 Task: Create reports for performance metrics object.
Action: Mouse moved to (20, 93)
Screenshot: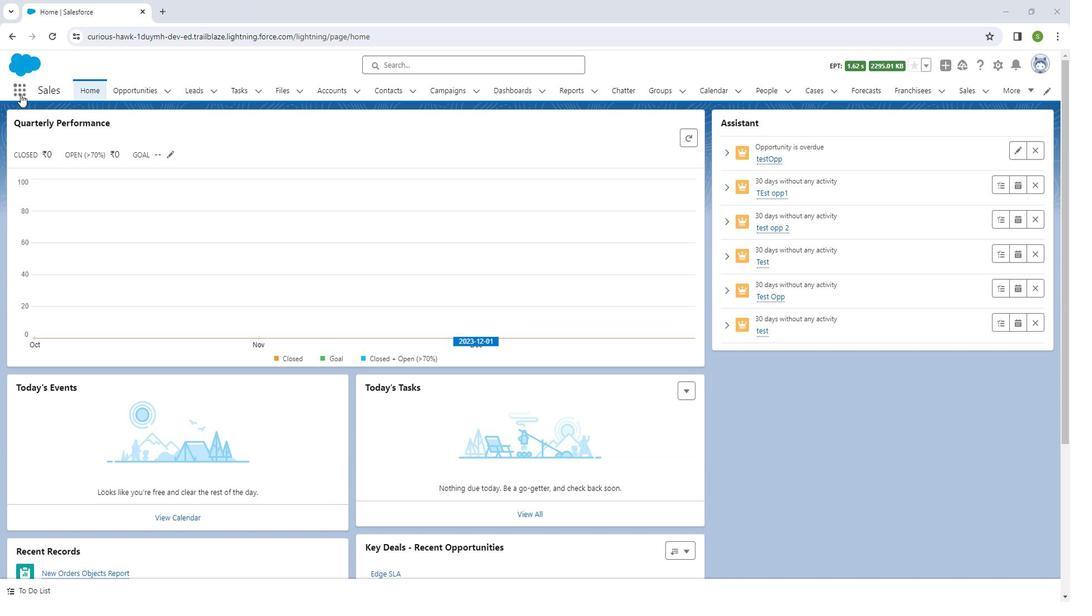 
Action: Mouse pressed left at (20, 93)
Screenshot: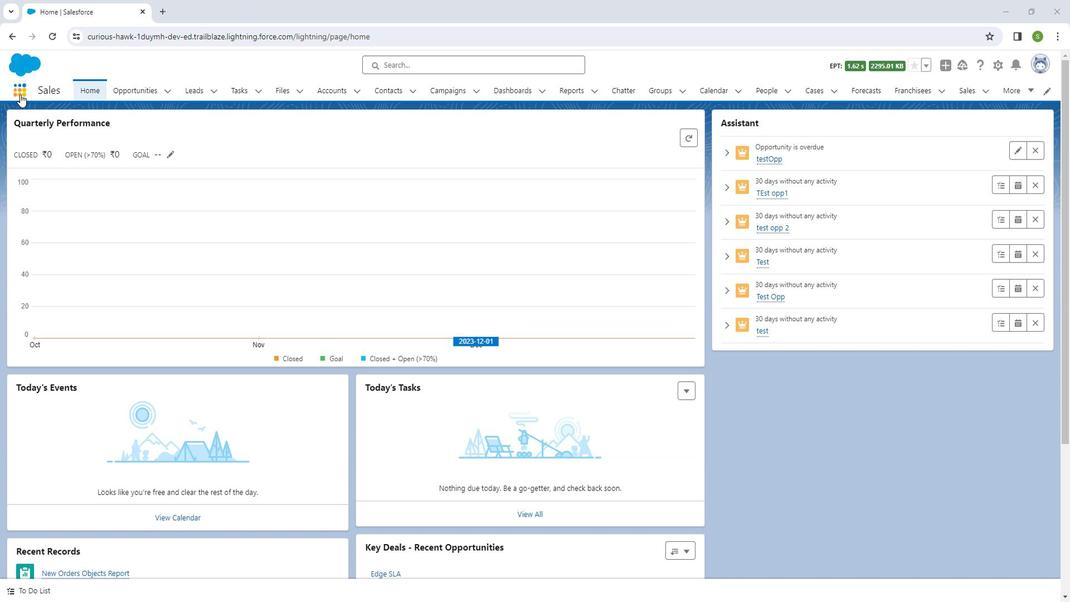 
Action: Mouse moved to (34, 290)
Screenshot: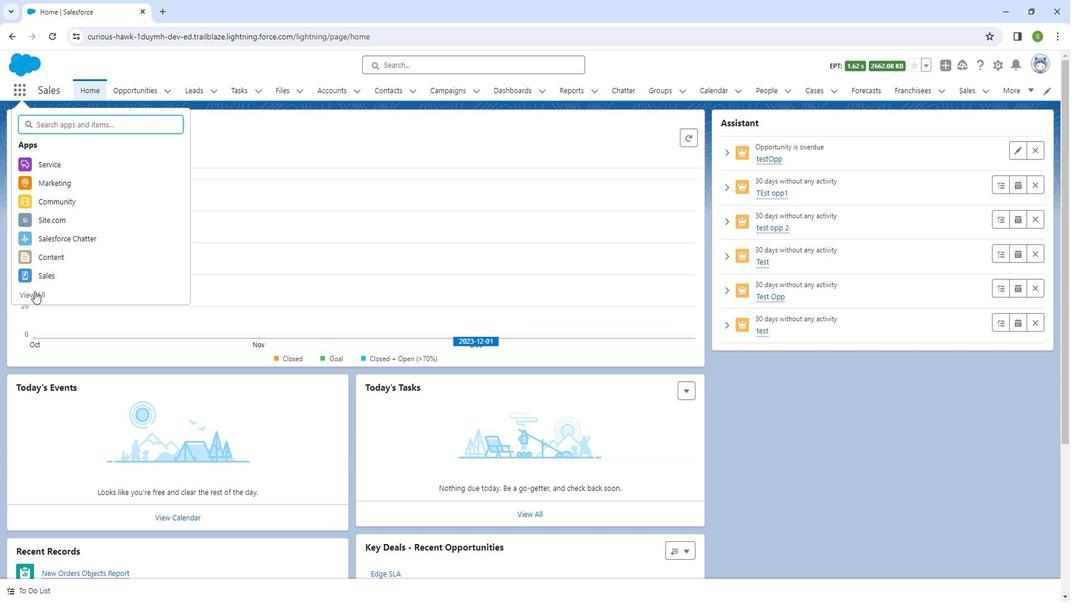 
Action: Mouse pressed left at (34, 290)
Screenshot: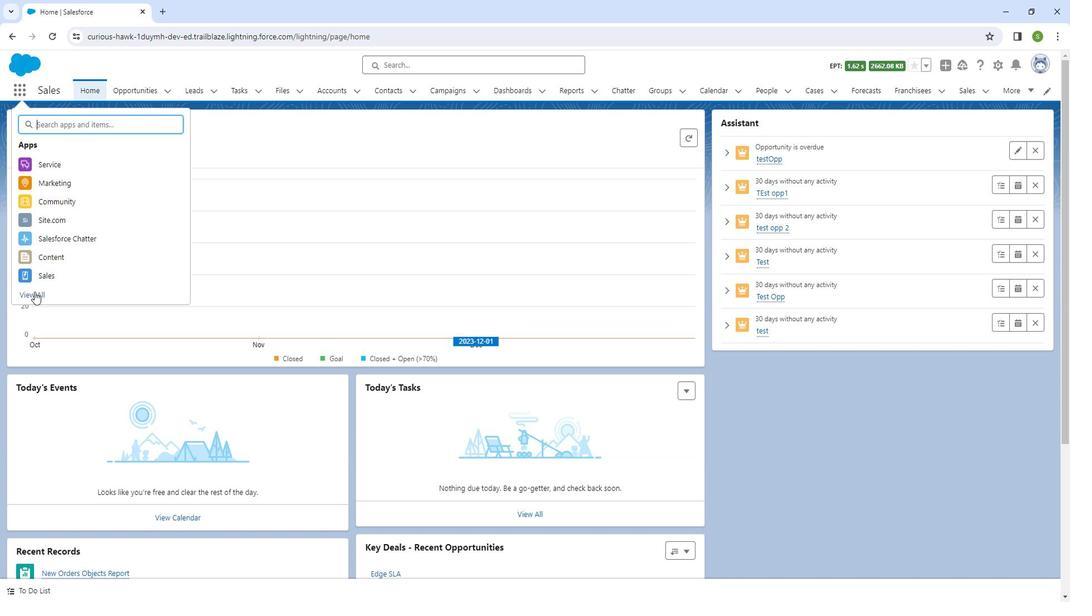 
Action: Mouse moved to (148, 471)
Screenshot: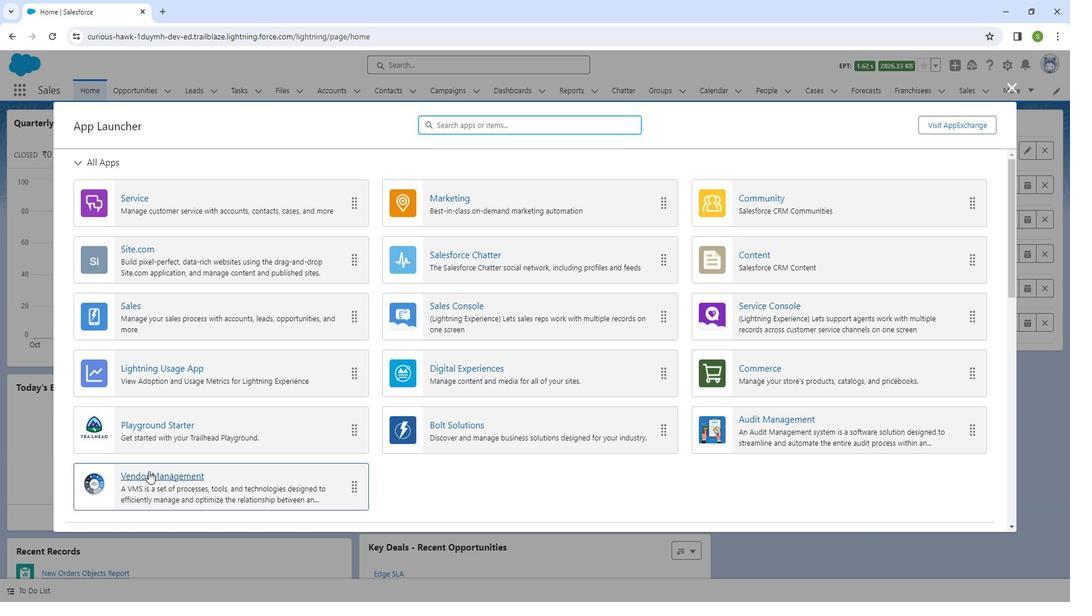 
Action: Mouse pressed left at (148, 471)
Screenshot: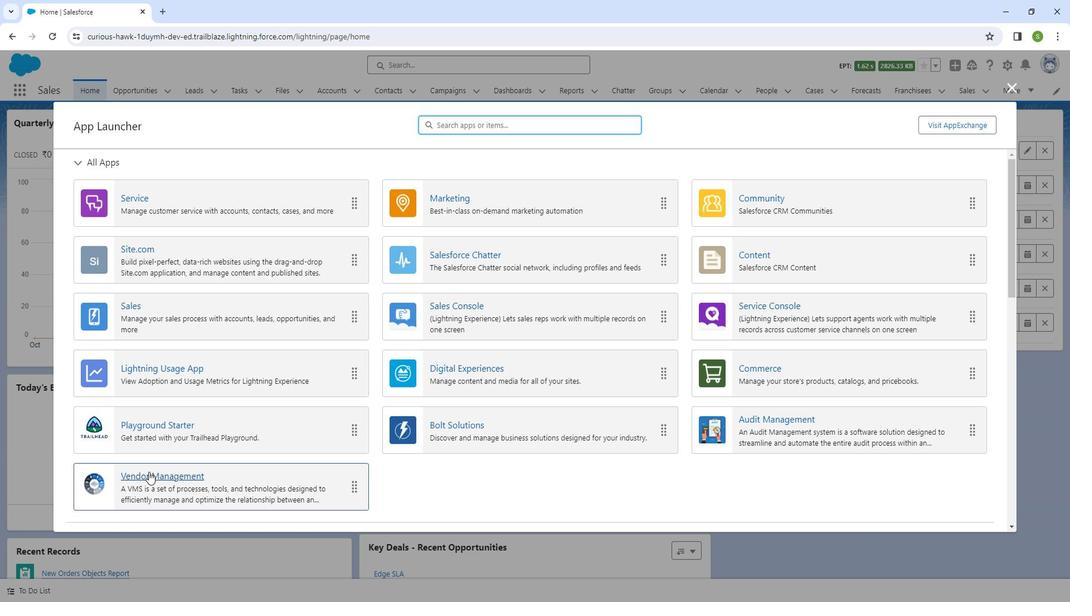 
Action: Mouse moved to (580, 89)
Screenshot: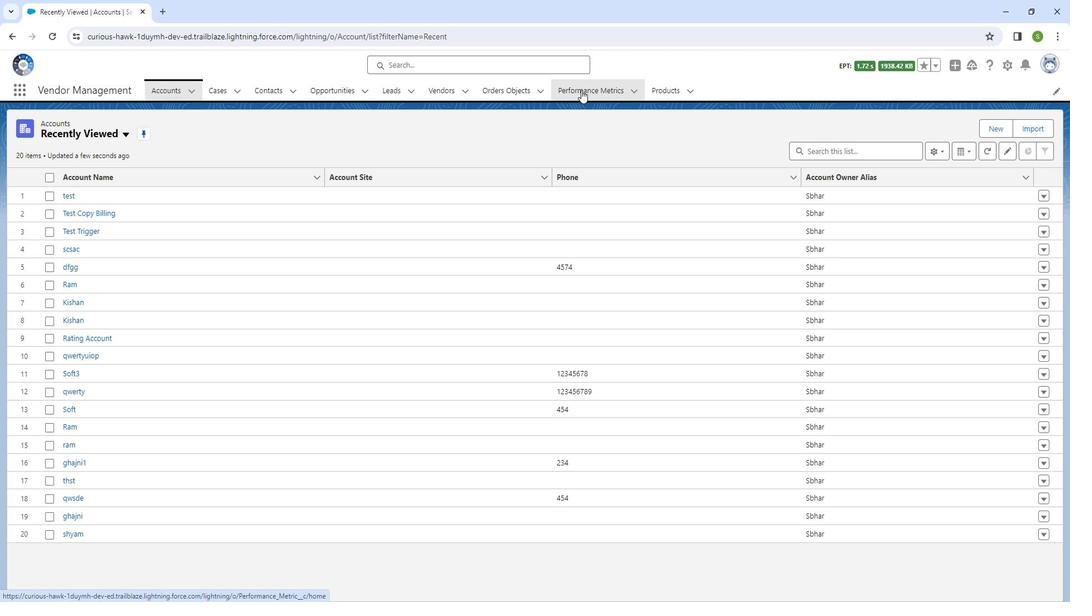 
Action: Mouse pressed left at (580, 89)
Screenshot: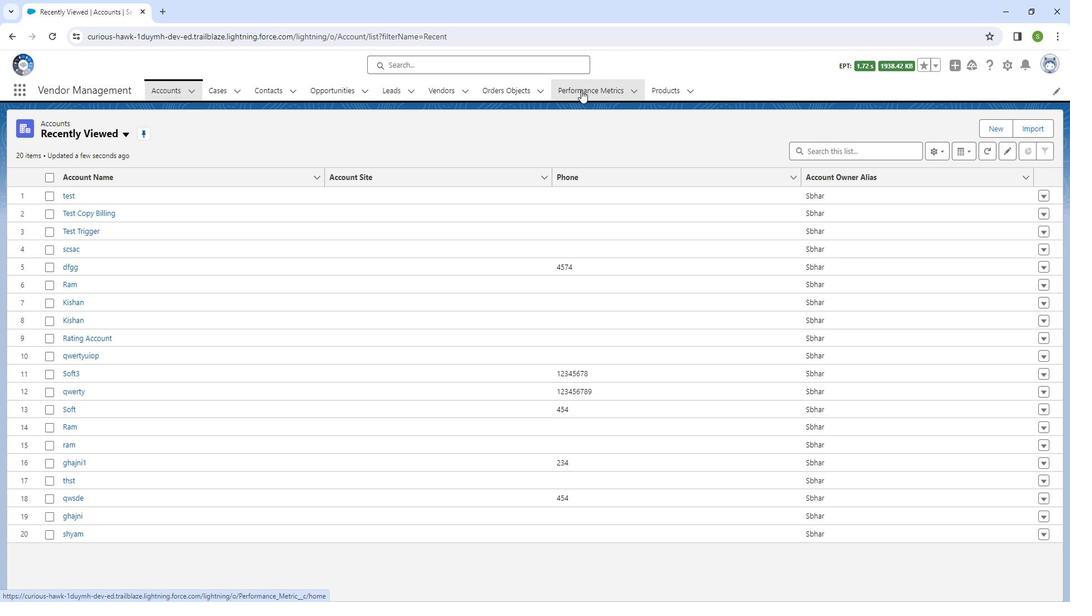 
Action: Mouse moved to (953, 129)
Screenshot: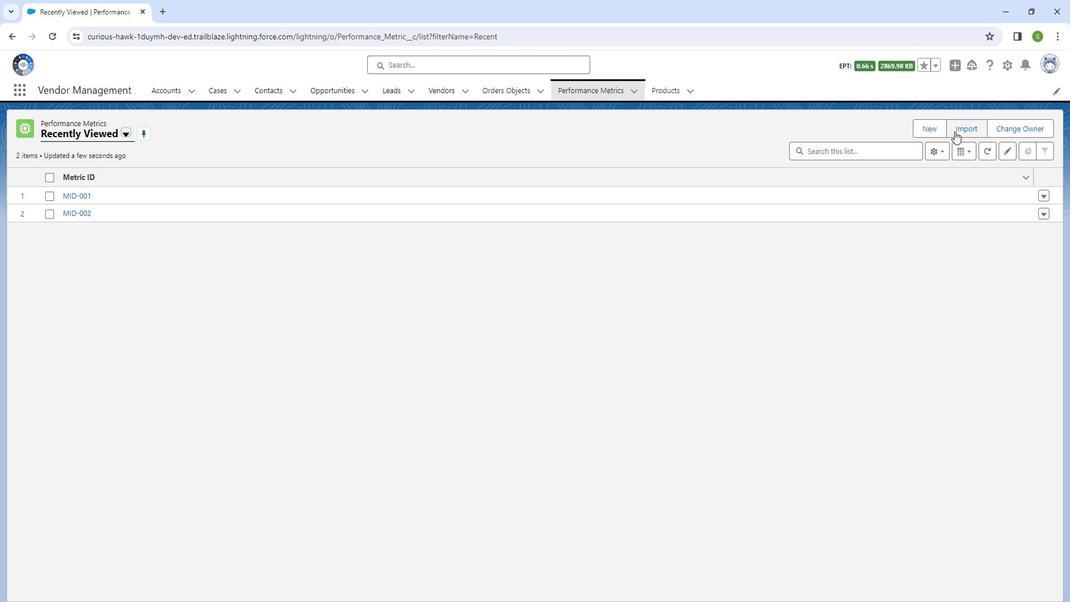 
Action: Mouse pressed left at (953, 129)
Screenshot: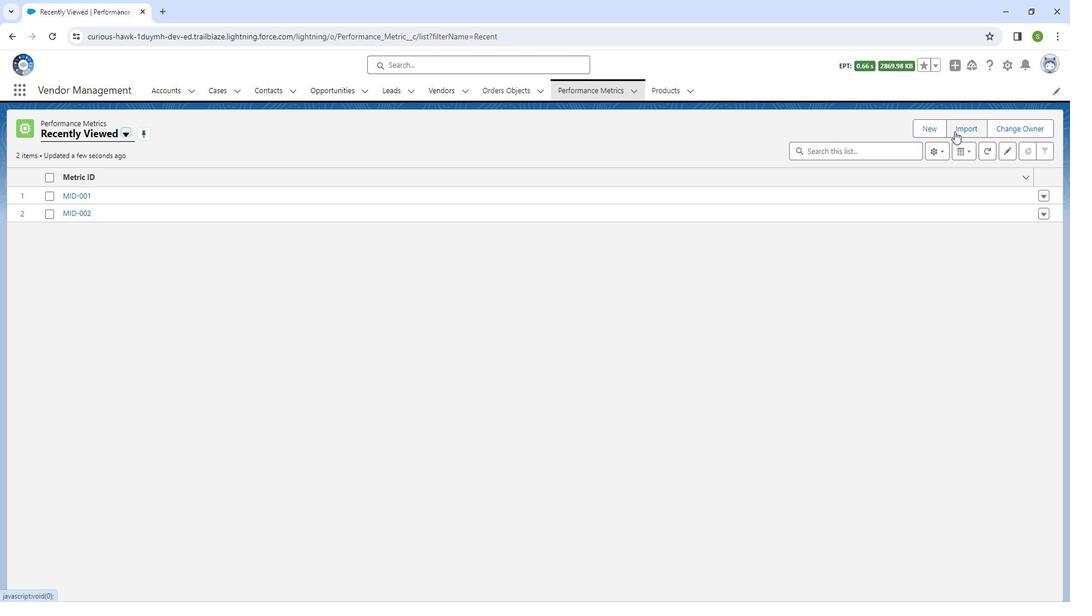 
Action: Mouse moved to (259, 311)
Screenshot: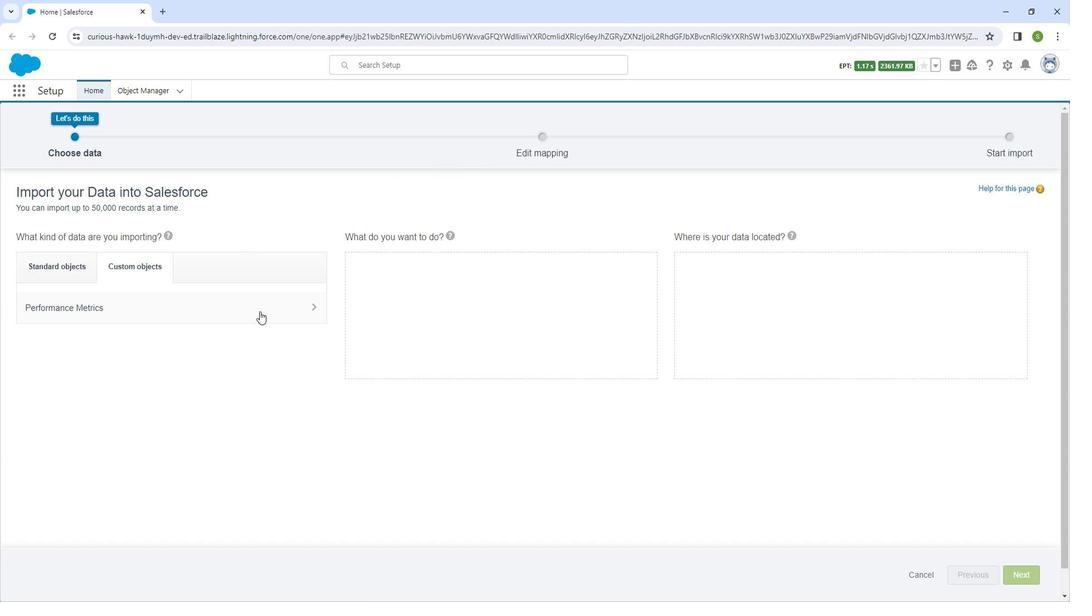 
Action: Mouse pressed left at (259, 311)
Screenshot: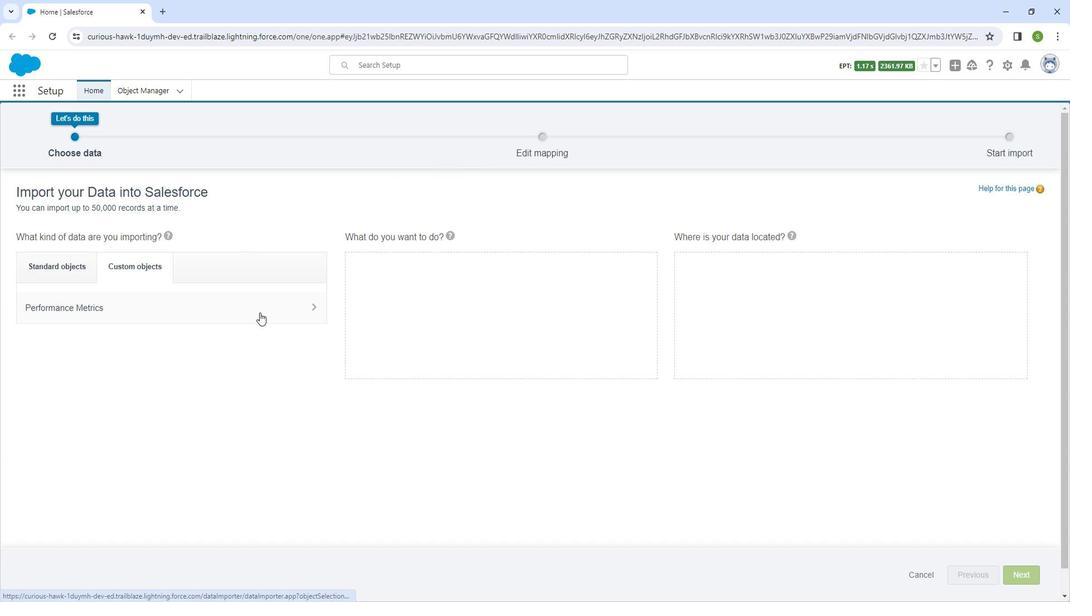 
Action: Mouse moved to (367, 267)
Screenshot: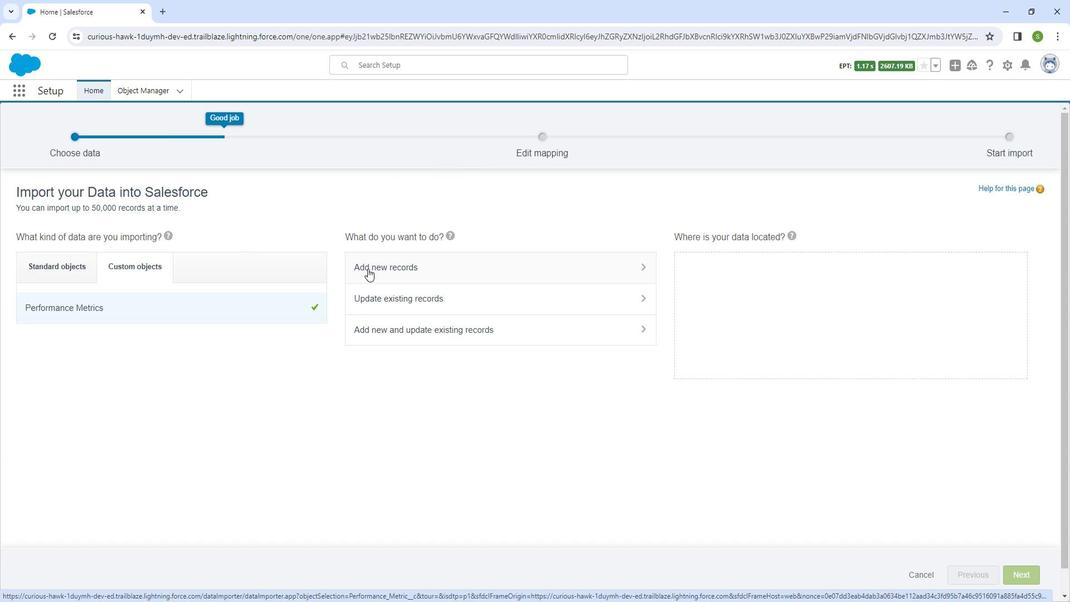 
Action: Mouse pressed left at (367, 267)
Screenshot: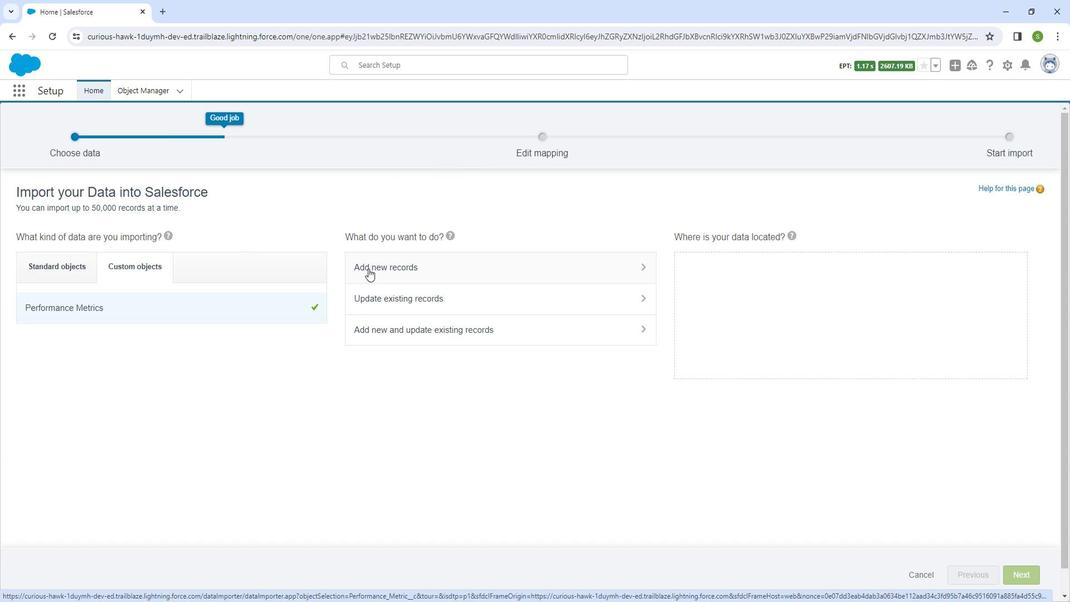 
Action: Mouse moved to (705, 306)
Screenshot: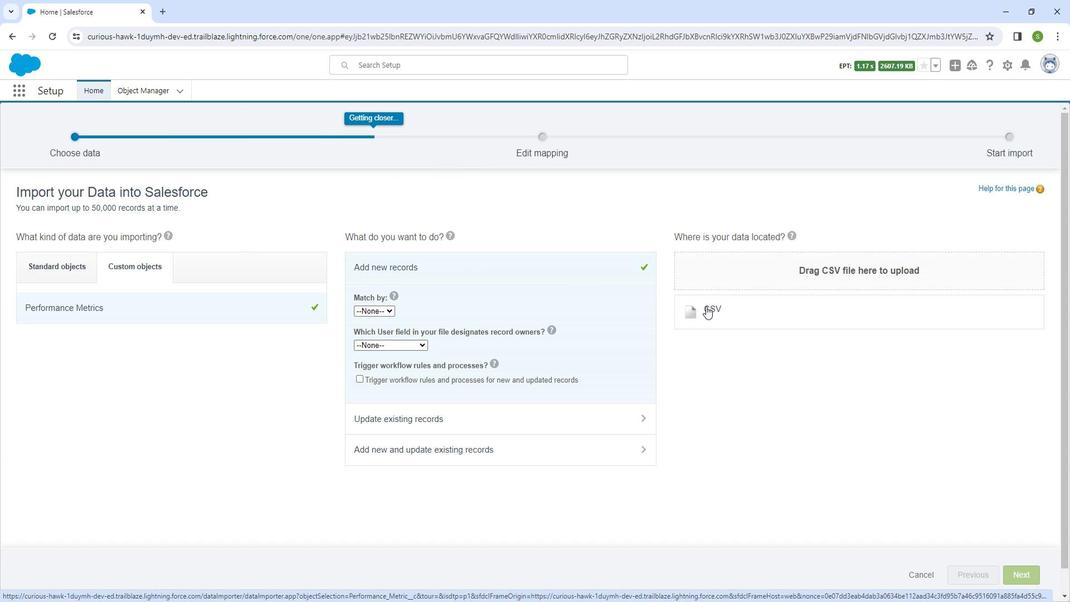 
Action: Mouse pressed left at (705, 306)
Screenshot: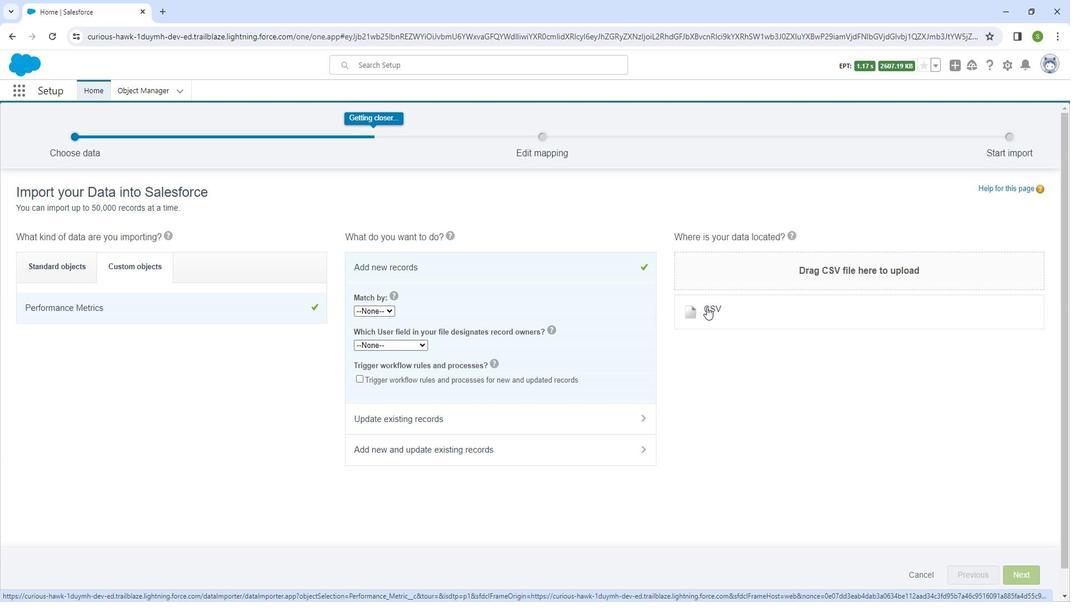 
Action: Mouse moved to (719, 339)
Screenshot: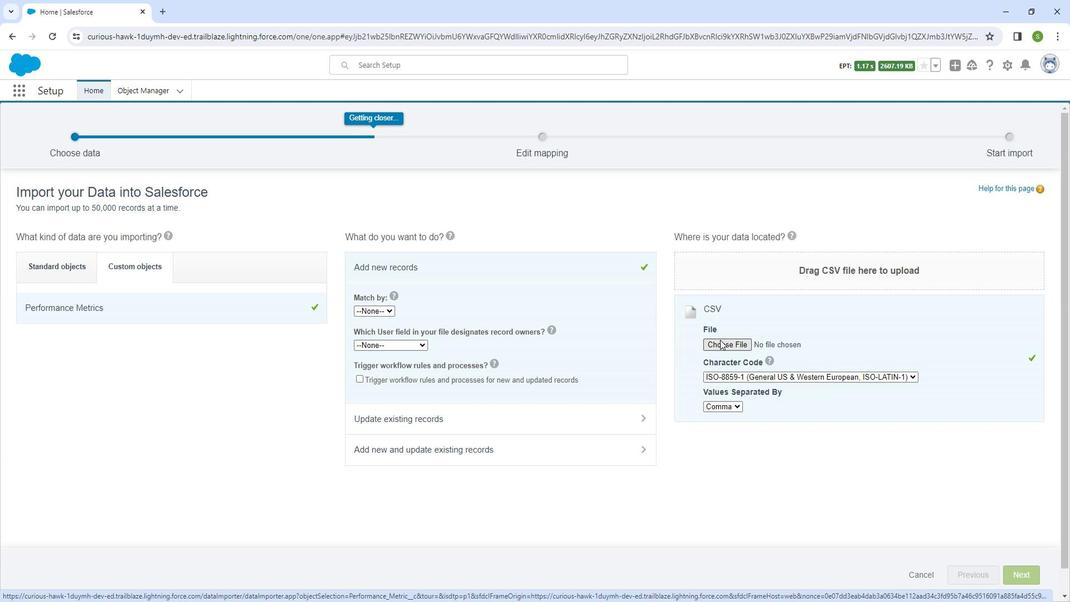 
Action: Mouse pressed left at (719, 339)
Screenshot: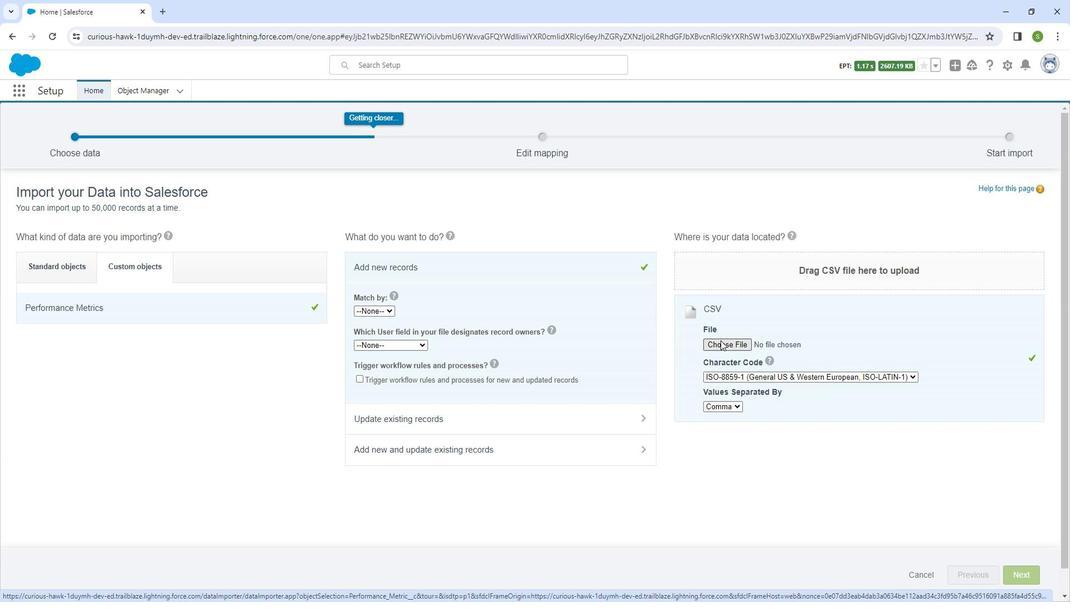 
Action: Mouse moved to (191, 102)
Screenshot: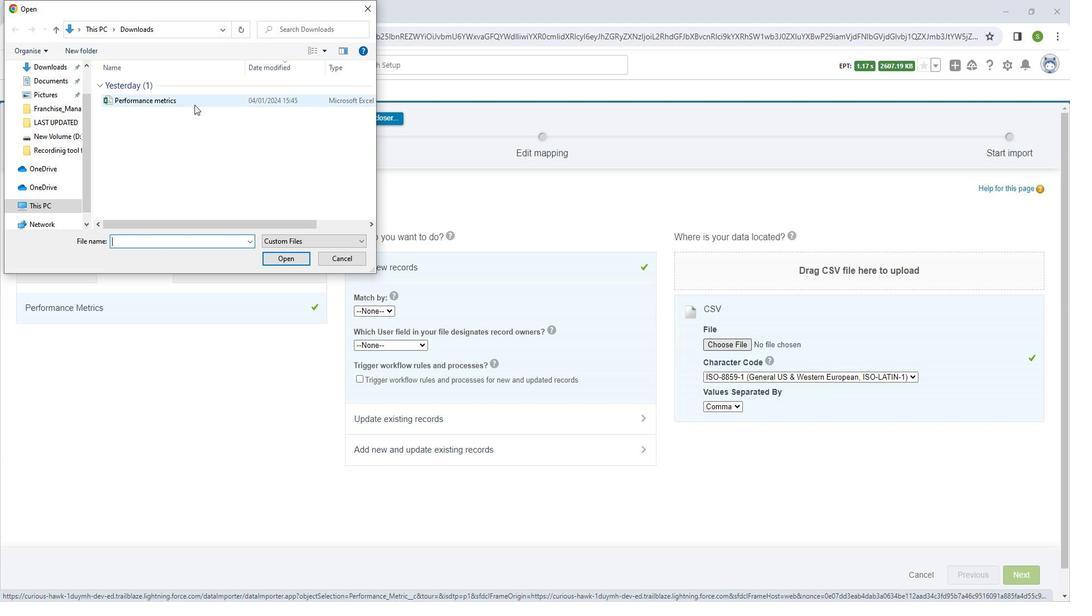 
Action: Mouse pressed left at (191, 102)
Screenshot: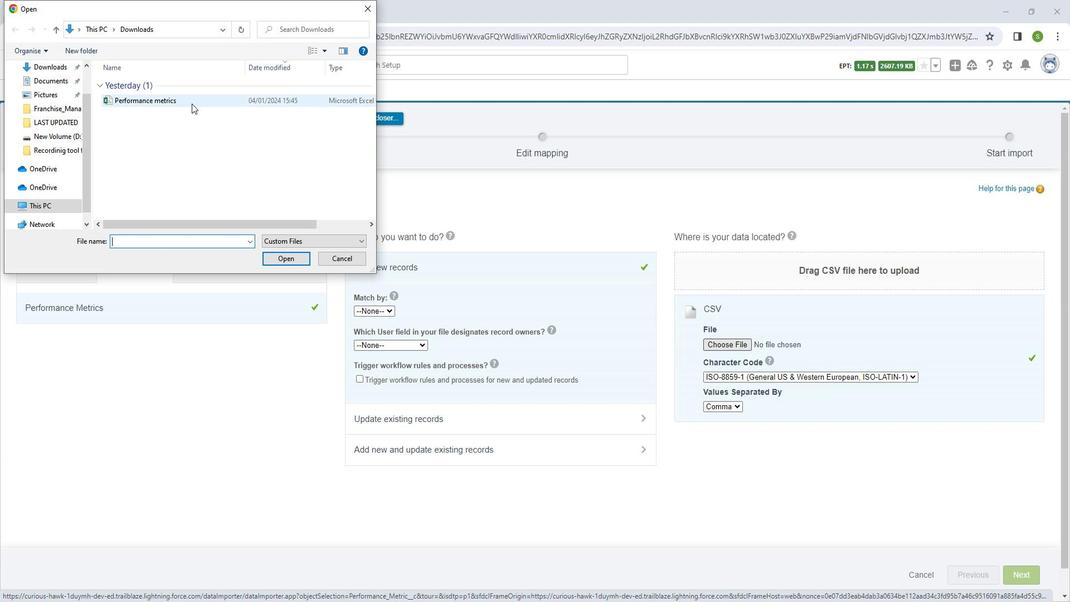 
Action: Mouse moved to (282, 259)
Screenshot: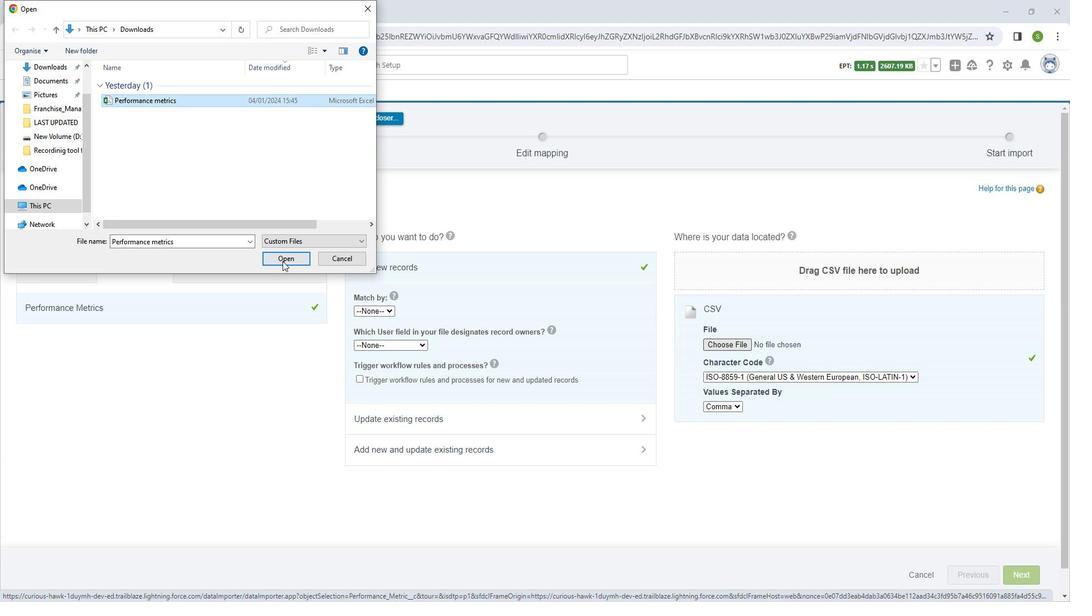 
Action: Mouse pressed left at (282, 259)
Screenshot: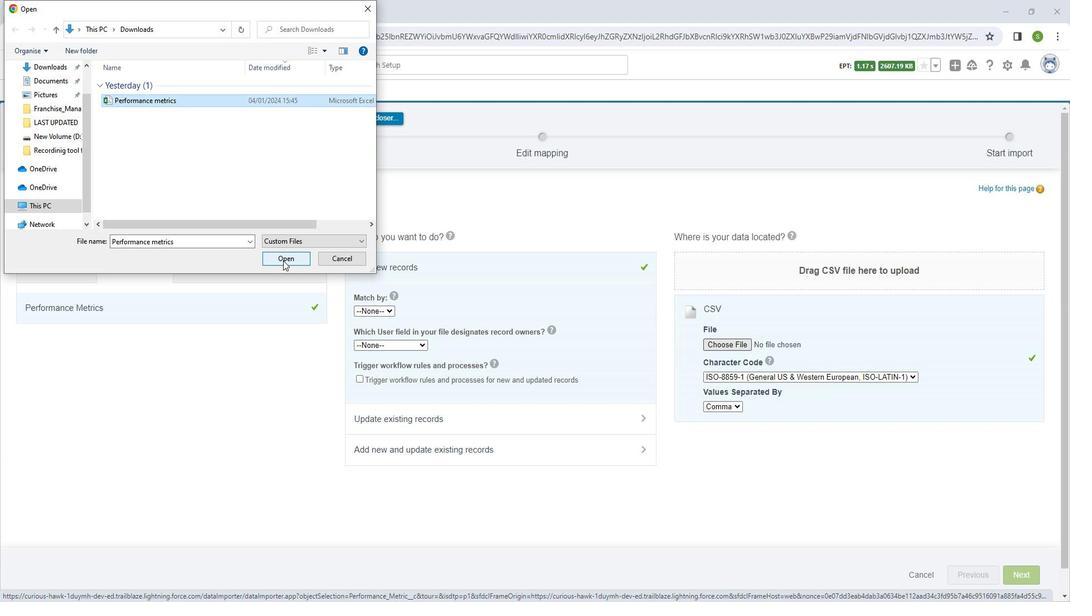
Action: Mouse moved to (1021, 569)
Screenshot: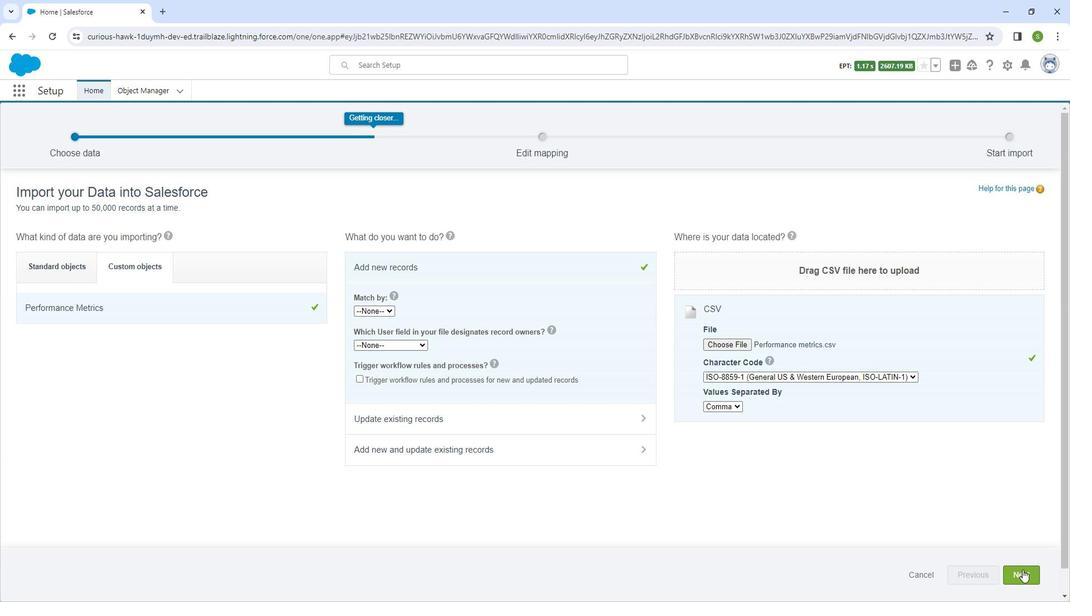 
Action: Mouse pressed left at (1021, 569)
Screenshot: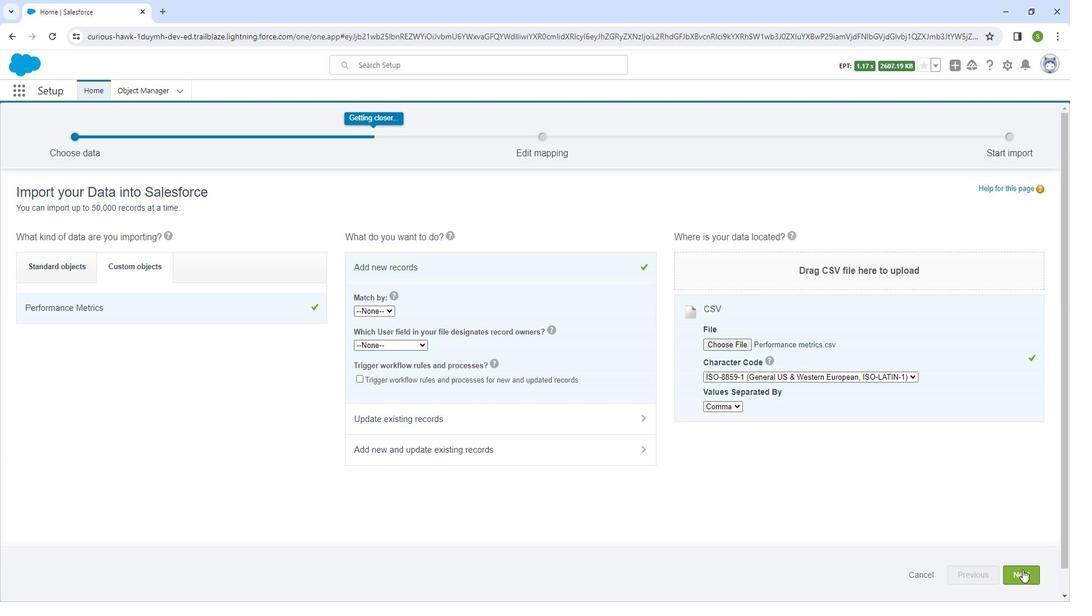 
Action: Mouse moved to (1022, 569)
Screenshot: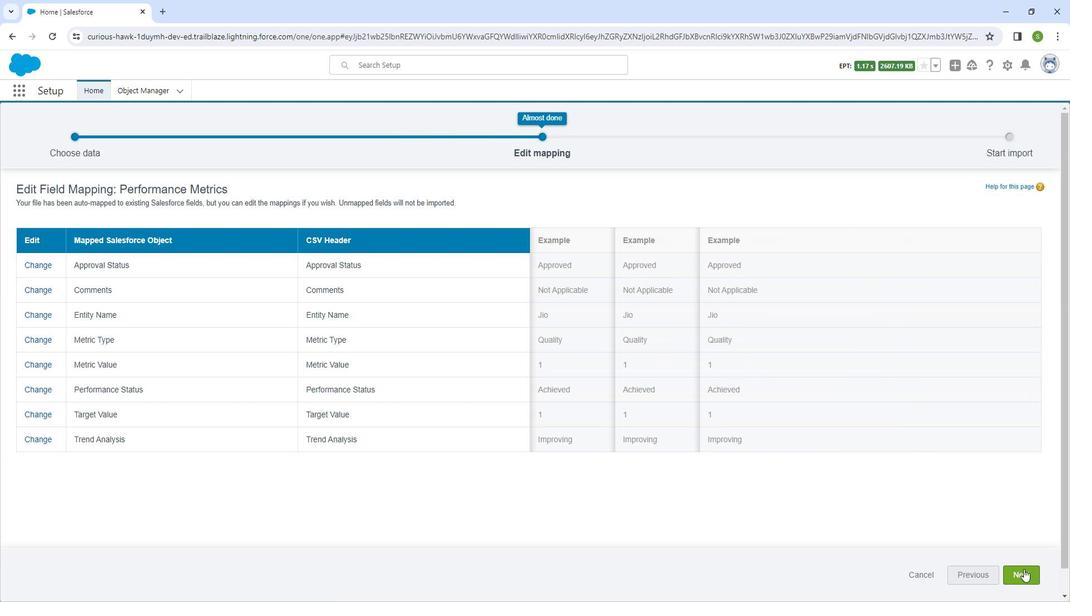 
Action: Mouse pressed left at (1022, 569)
Screenshot: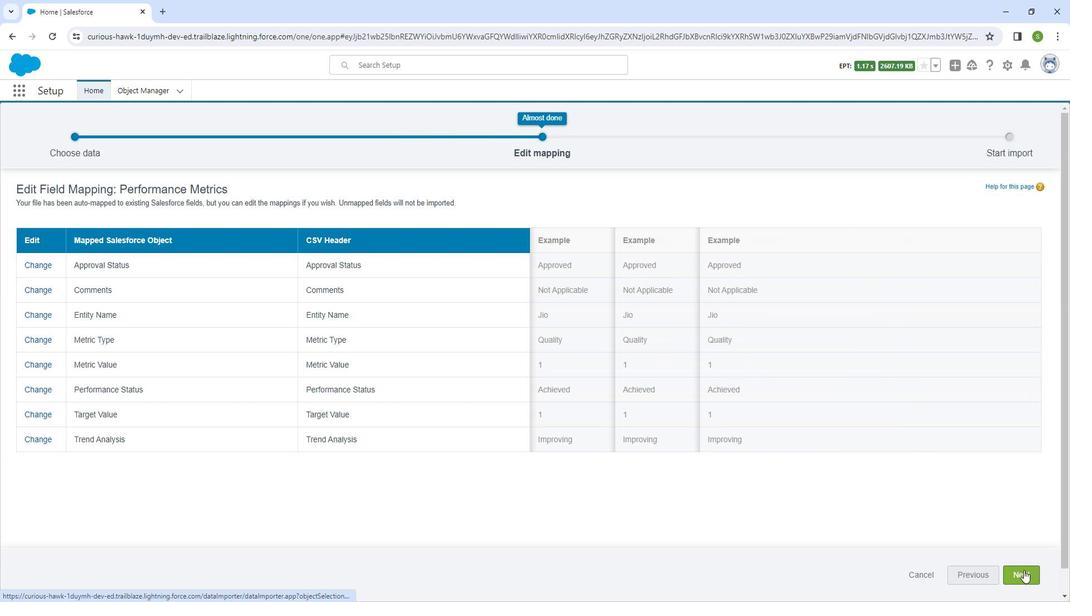 
Action: Mouse moved to (1012, 574)
Screenshot: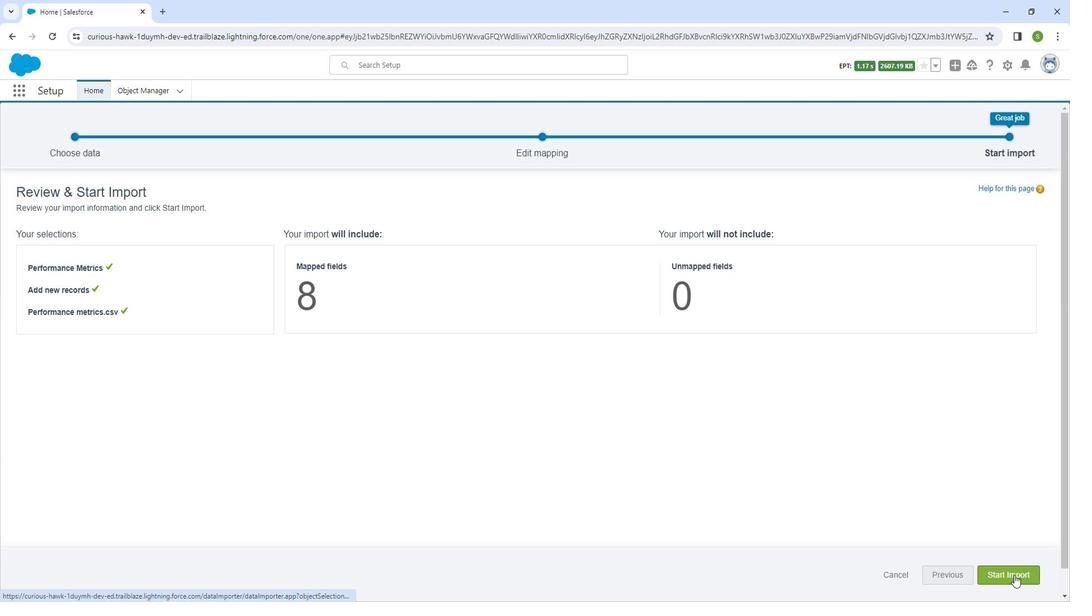 
Action: Mouse pressed left at (1012, 574)
Screenshot: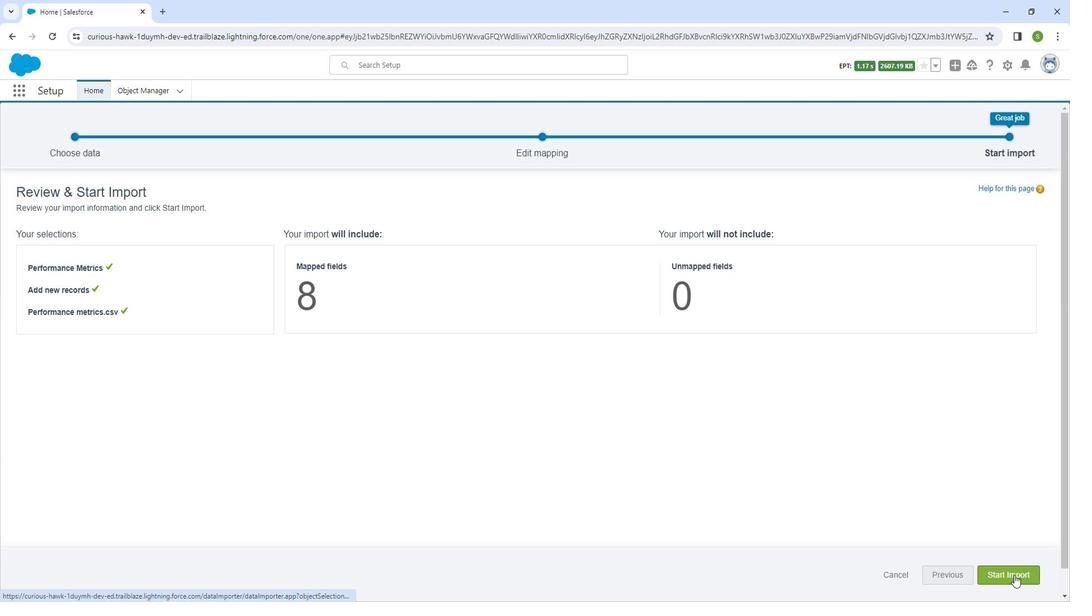 
Action: Mouse moved to (642, 270)
Screenshot: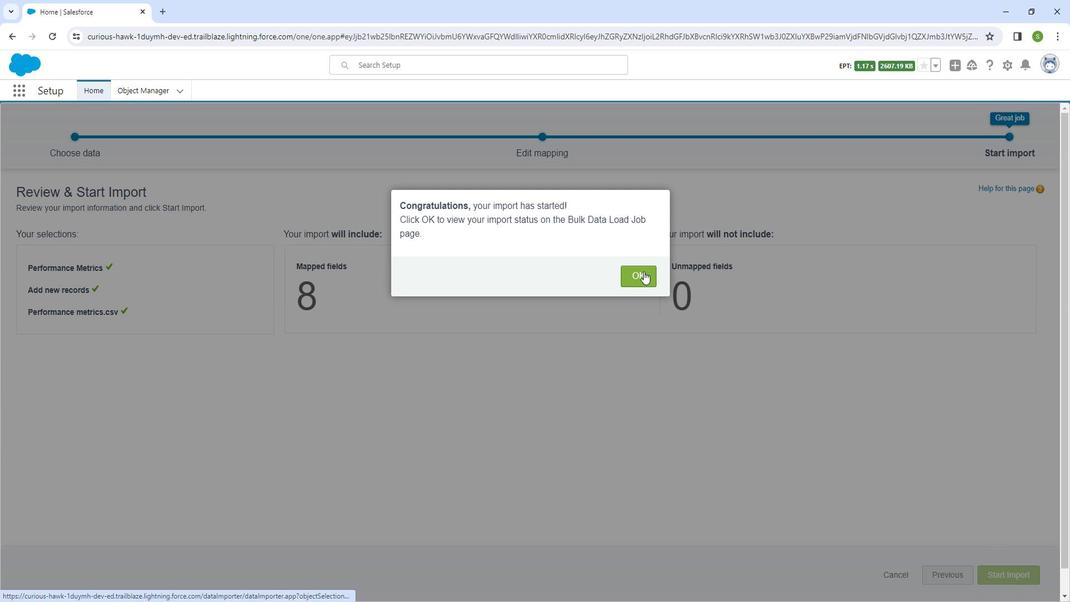 
Action: Mouse pressed left at (642, 270)
Screenshot: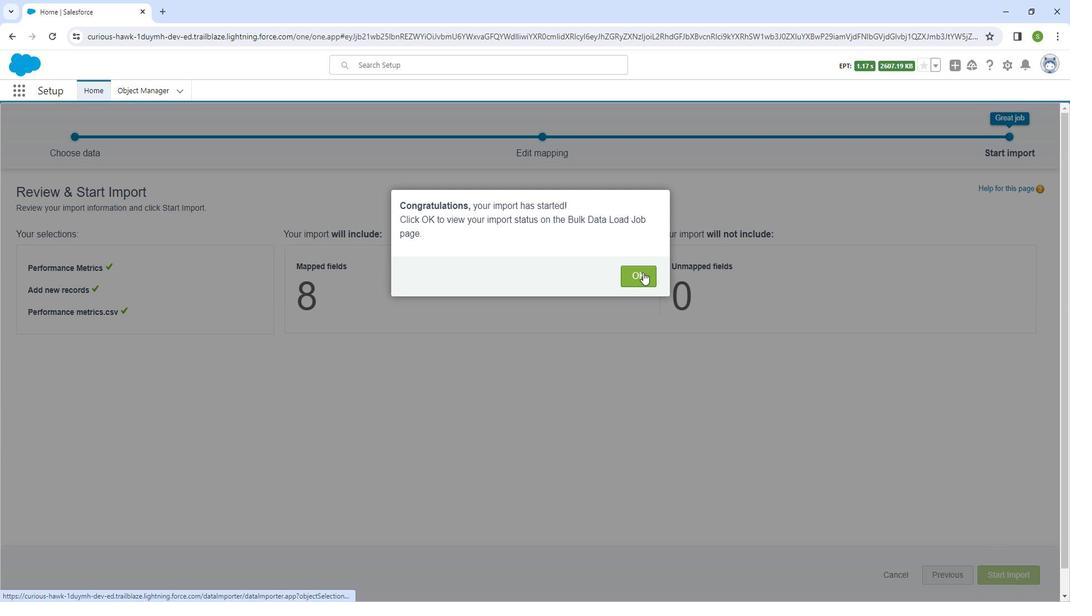 
Action: Mouse moved to (138, 88)
Screenshot: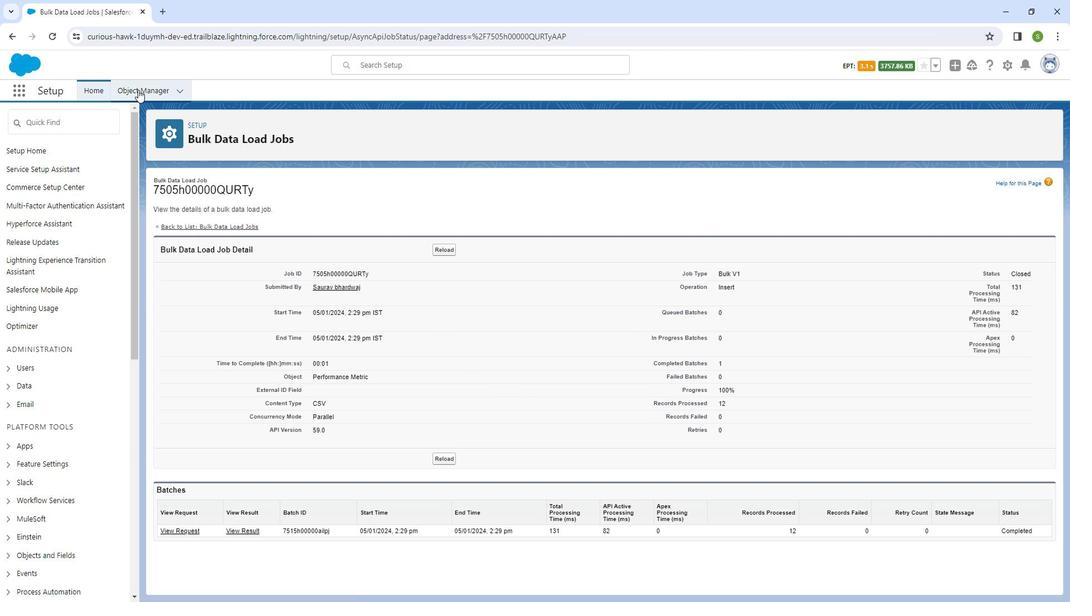 
Action: Mouse pressed left at (138, 88)
Screenshot: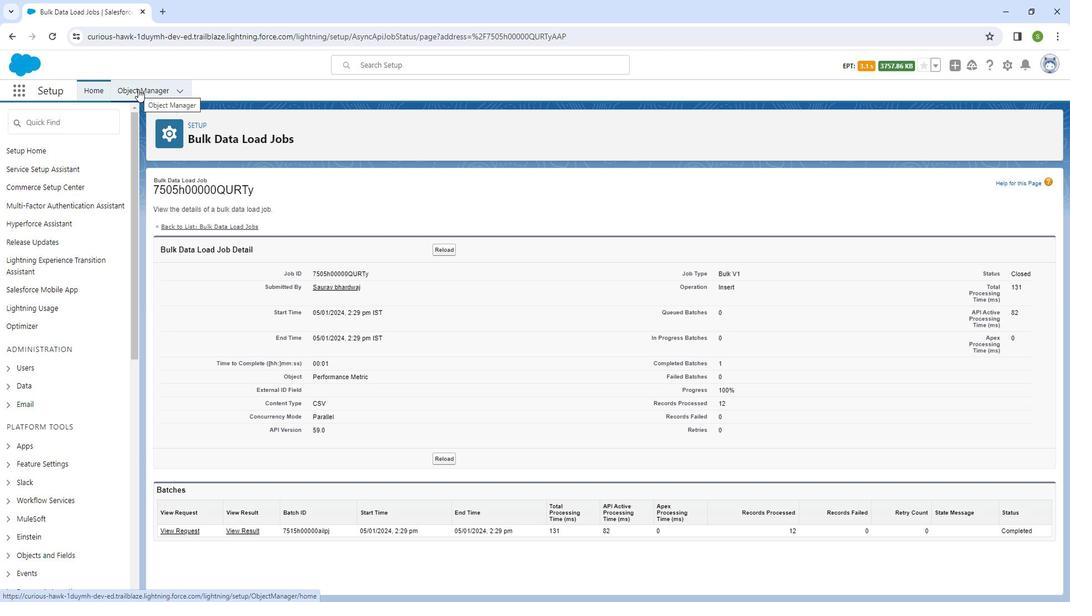 
Action: Mouse moved to (394, 333)
Screenshot: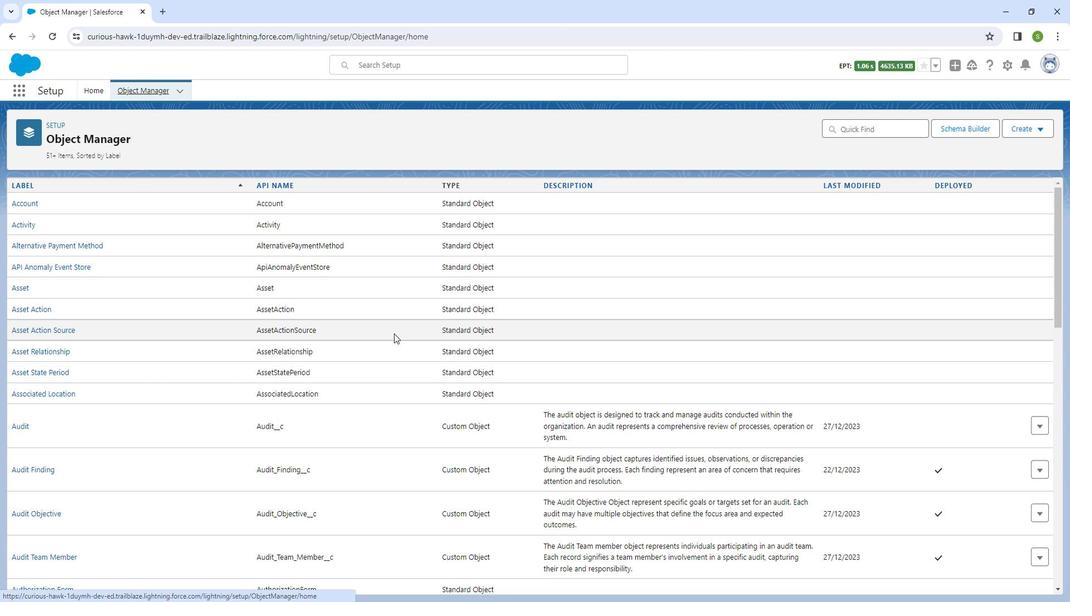 
Action: Mouse scrolled (394, 333) with delta (0, 0)
Screenshot: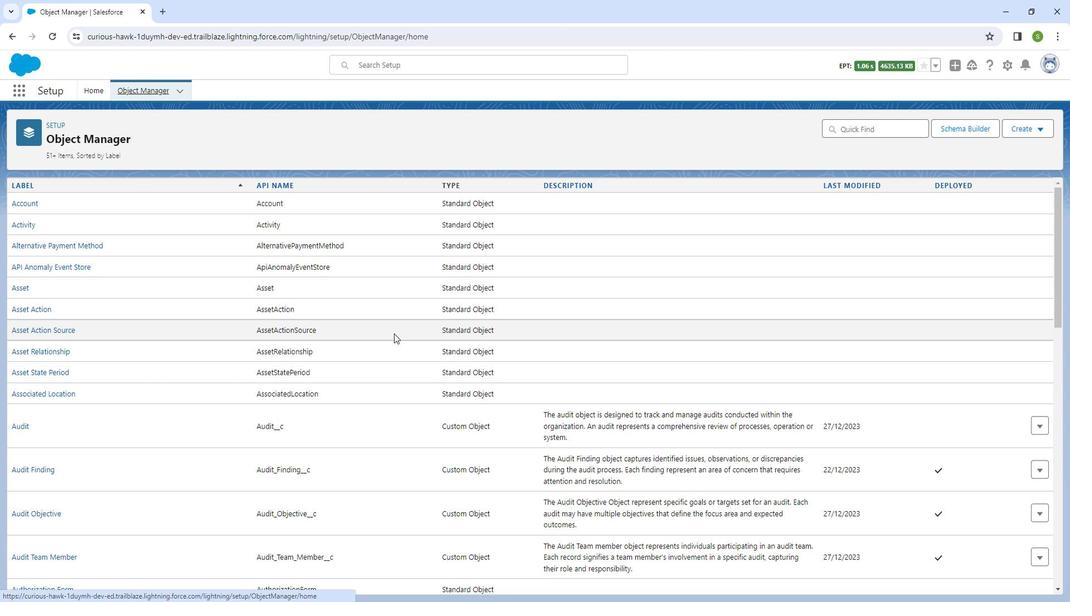 
Action: Mouse moved to (395, 337)
Screenshot: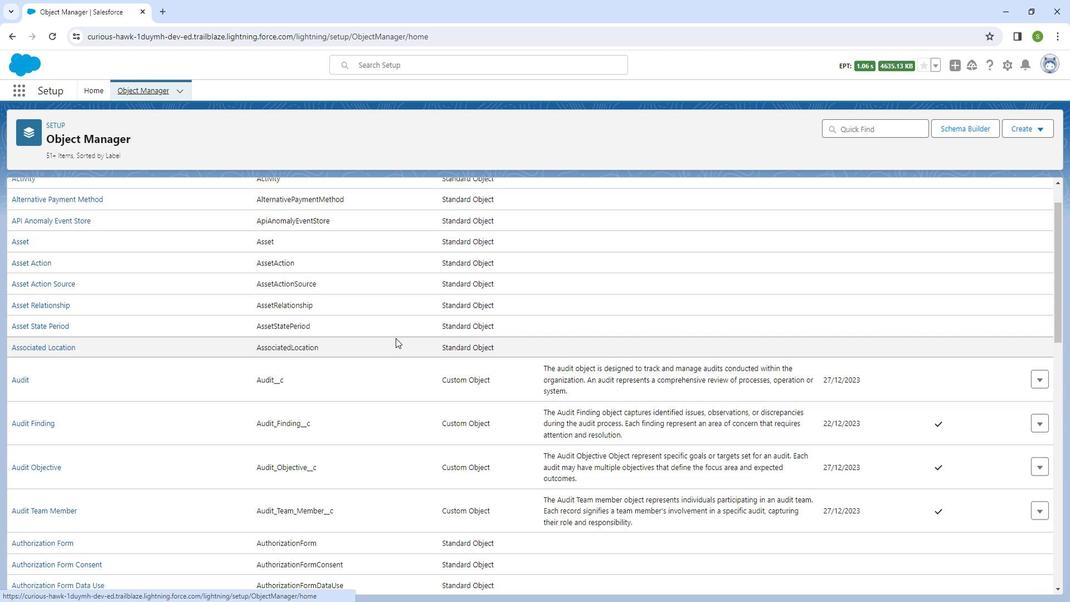 
Action: Mouse scrolled (395, 336) with delta (0, 0)
Screenshot: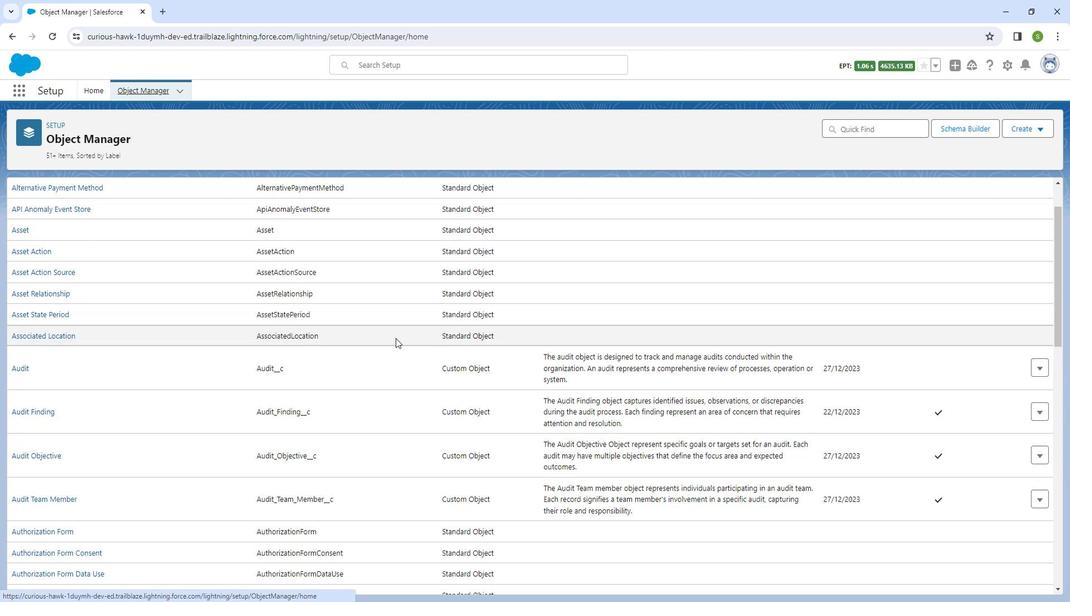 
Action: Mouse moved to (395, 340)
Screenshot: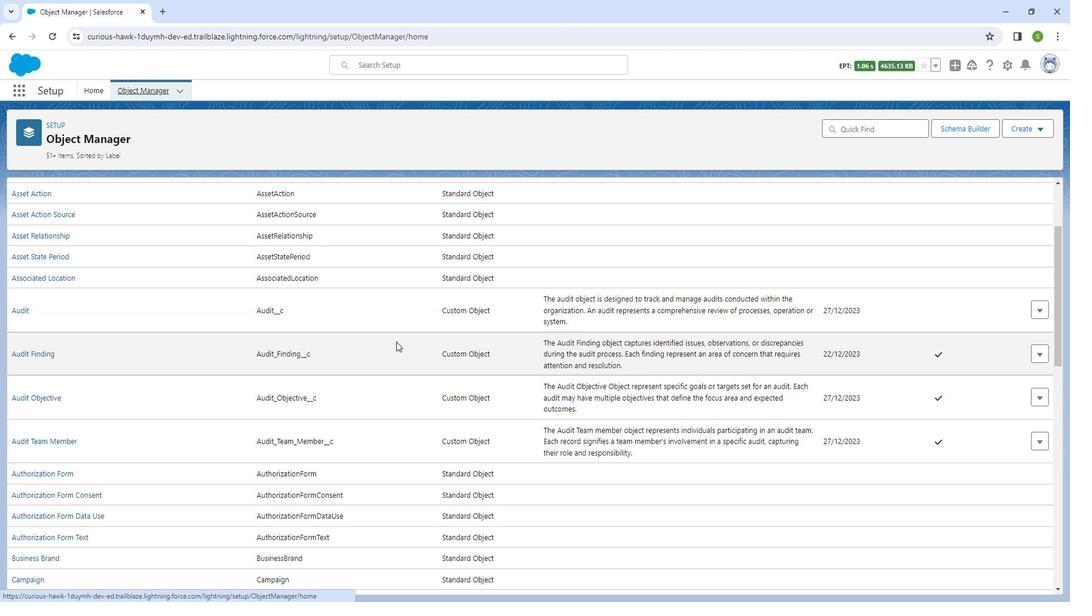 
Action: Mouse scrolled (395, 340) with delta (0, 0)
Screenshot: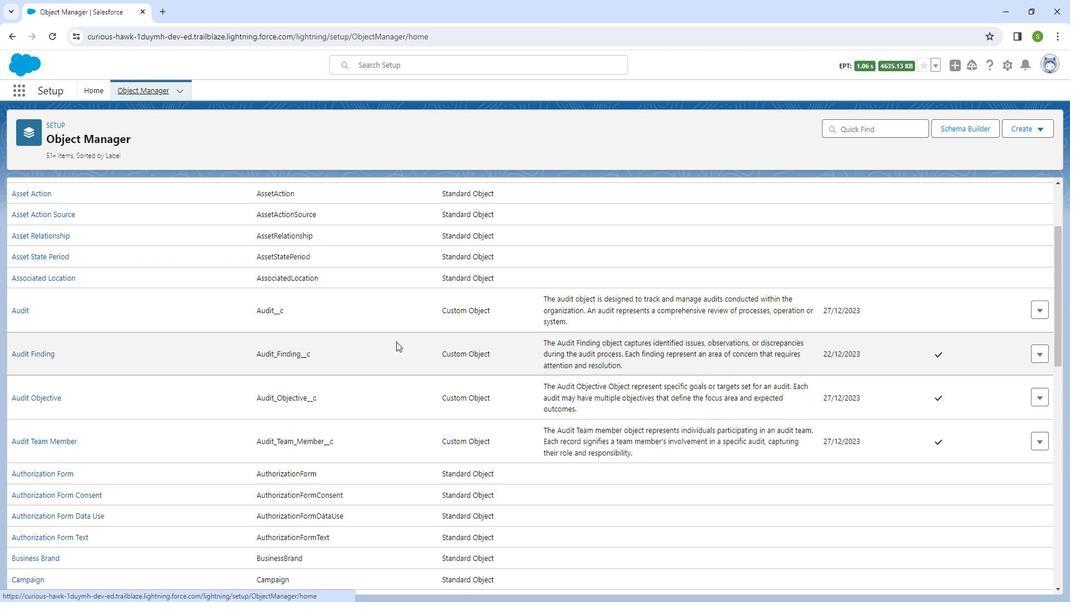 
Action: Mouse moved to (396, 343)
Screenshot: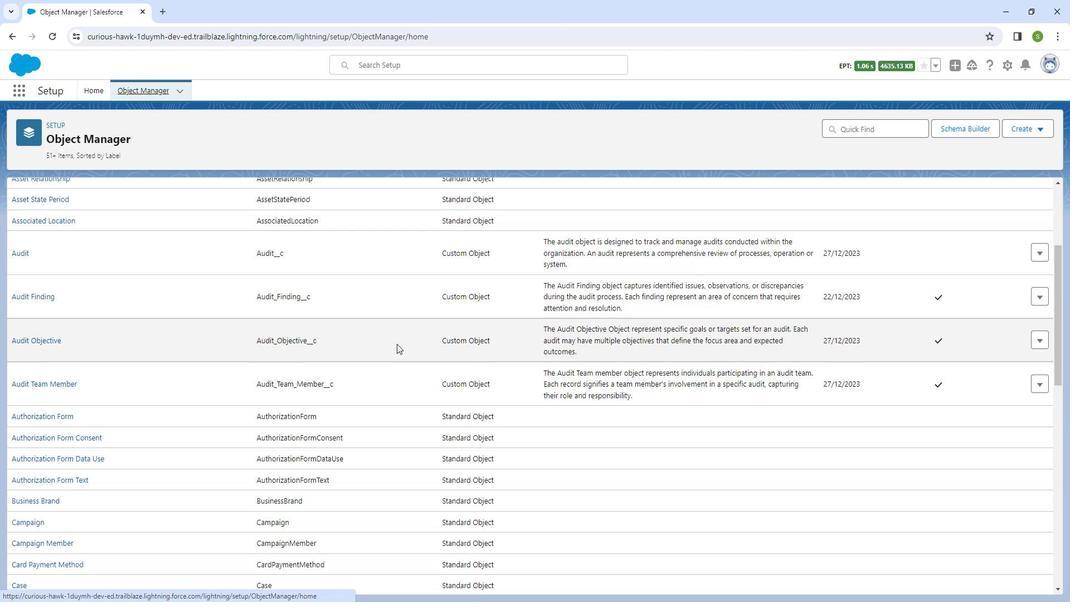 
Action: Mouse scrolled (396, 342) with delta (0, 0)
Screenshot: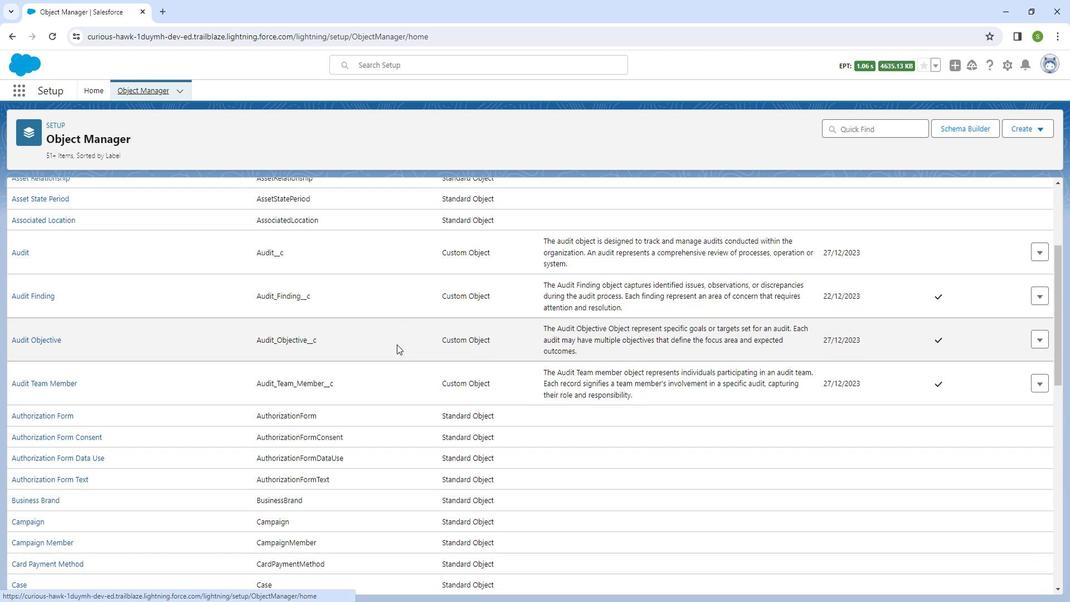 
Action: Mouse moved to (396, 343)
Screenshot: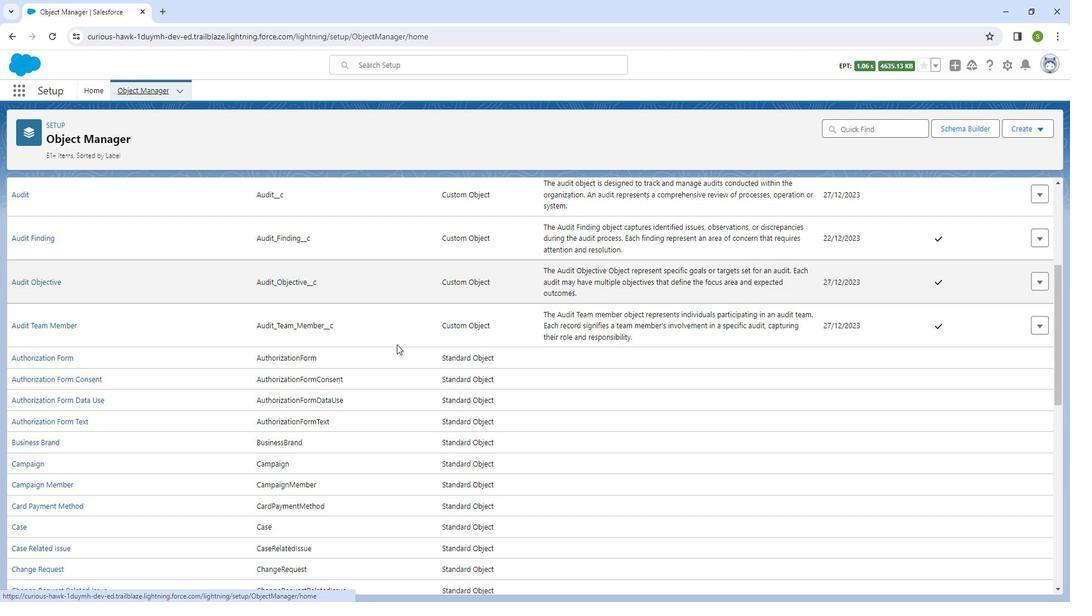 
Action: Mouse scrolled (396, 343) with delta (0, 0)
Screenshot: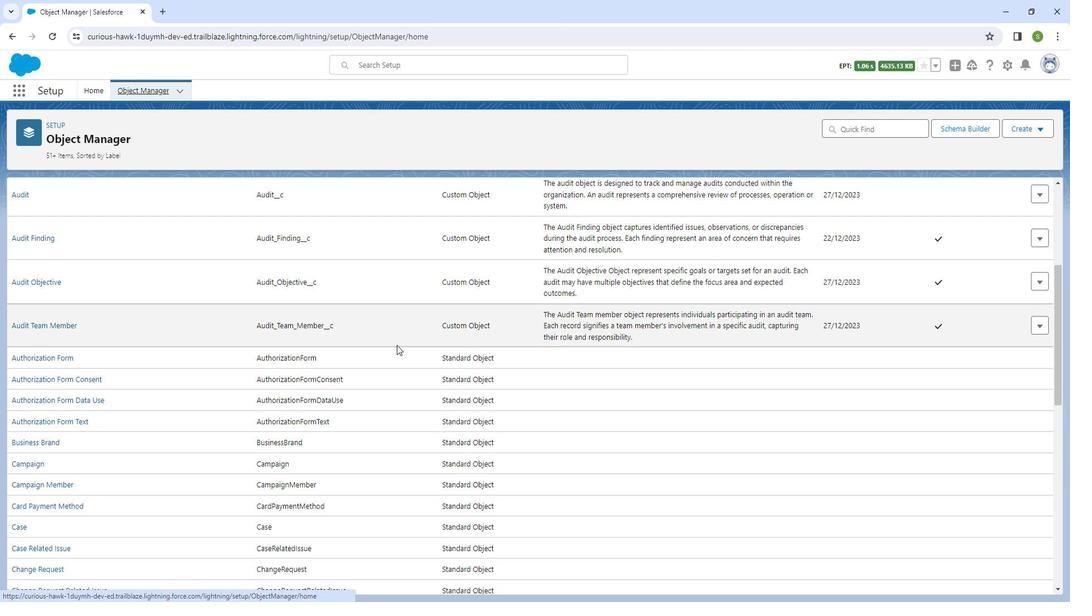 
Action: Mouse moved to (395, 345)
Screenshot: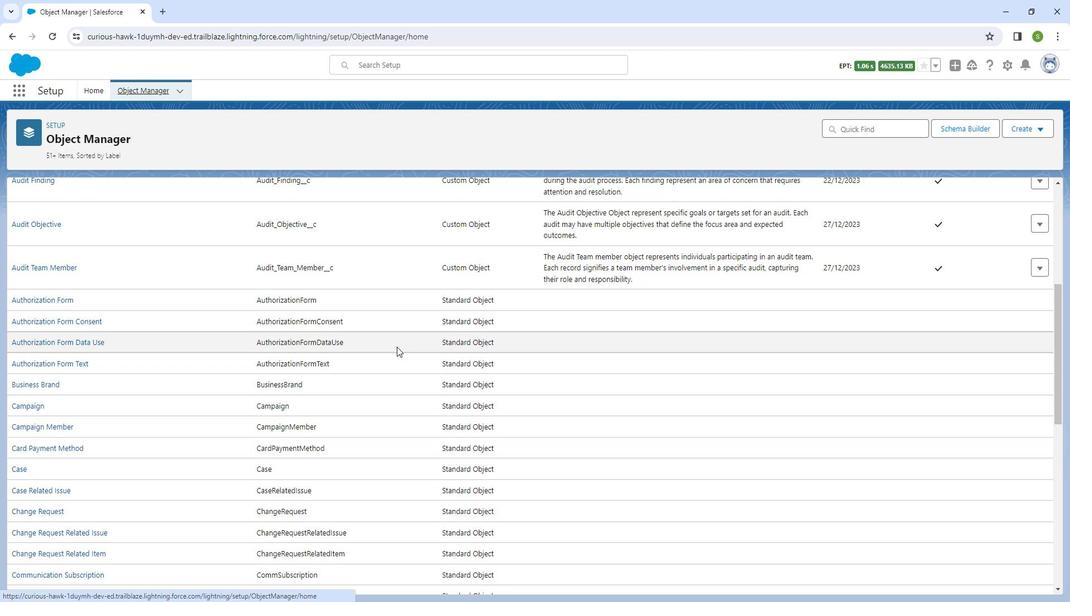 
Action: Mouse scrolled (395, 345) with delta (0, 0)
Screenshot: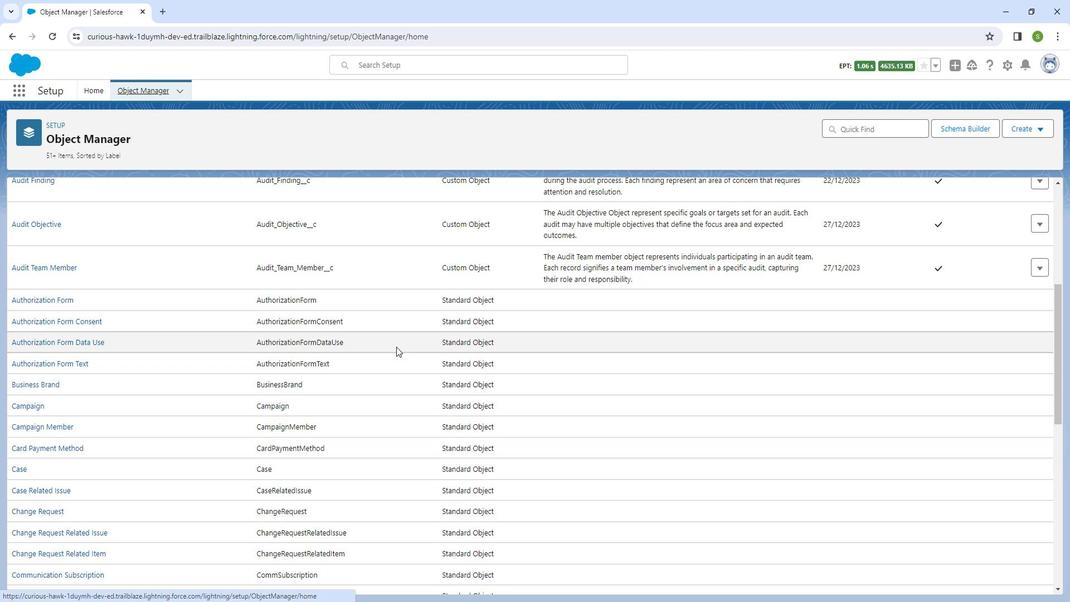 
Action: Mouse moved to (394, 347)
Screenshot: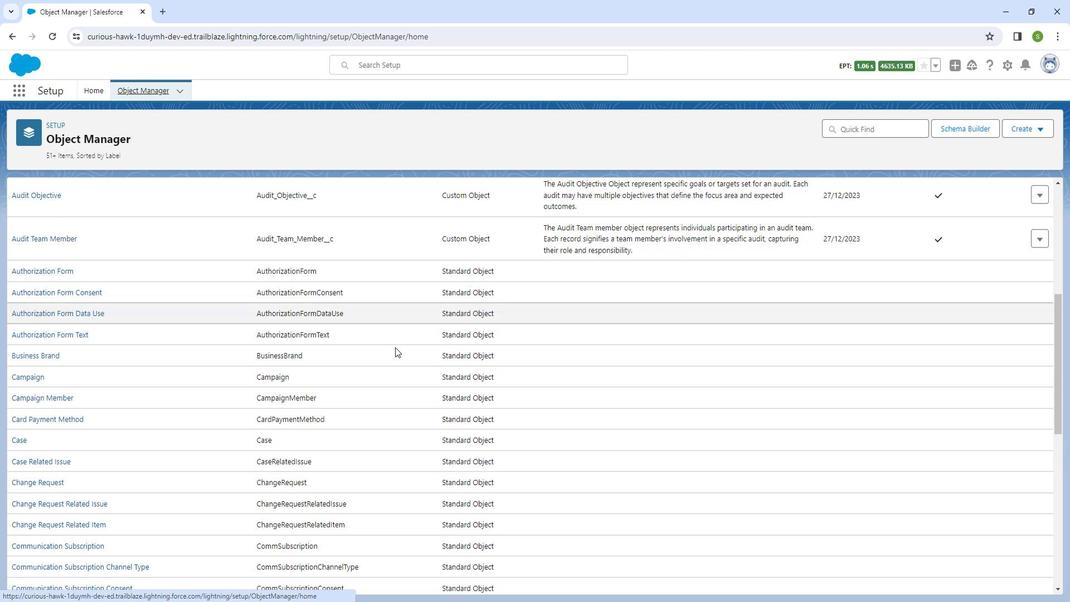 
Action: Mouse scrolled (394, 346) with delta (0, 0)
Screenshot: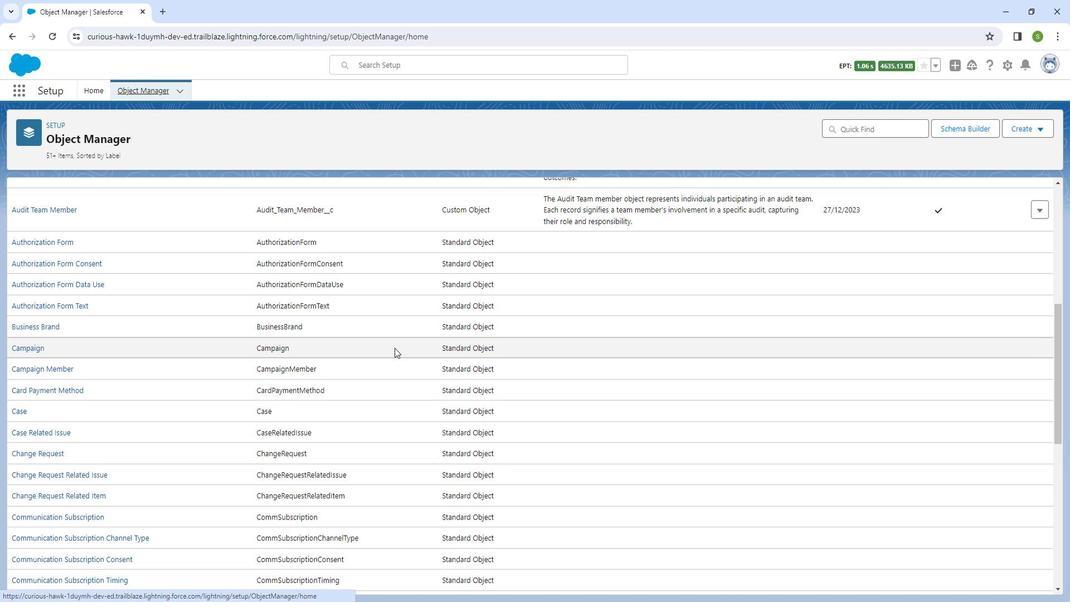 
Action: Mouse moved to (393, 347)
Screenshot: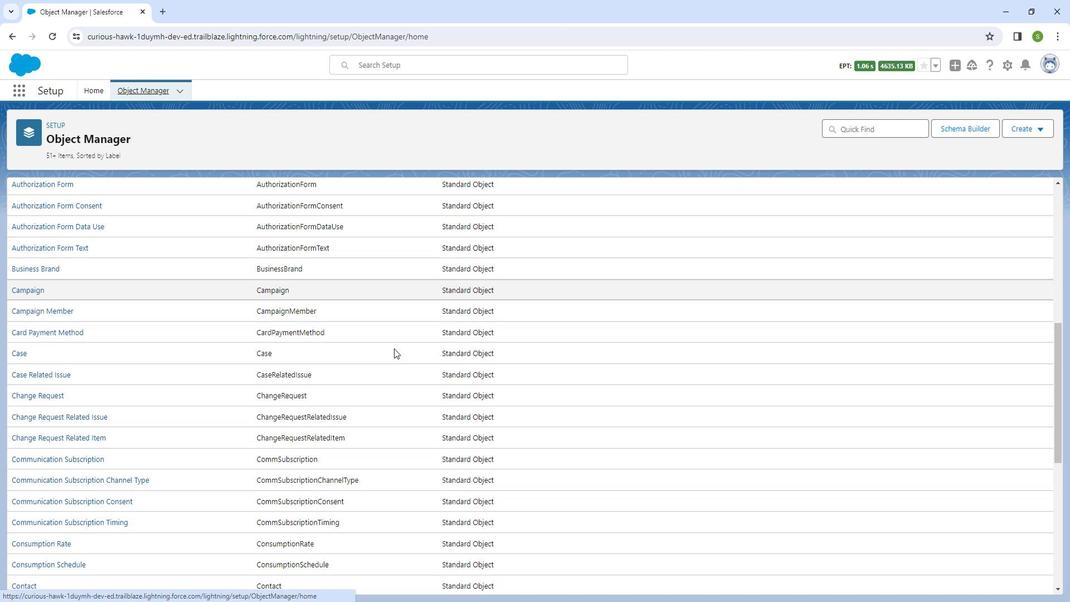 
Action: Mouse scrolled (393, 347) with delta (0, 0)
Screenshot: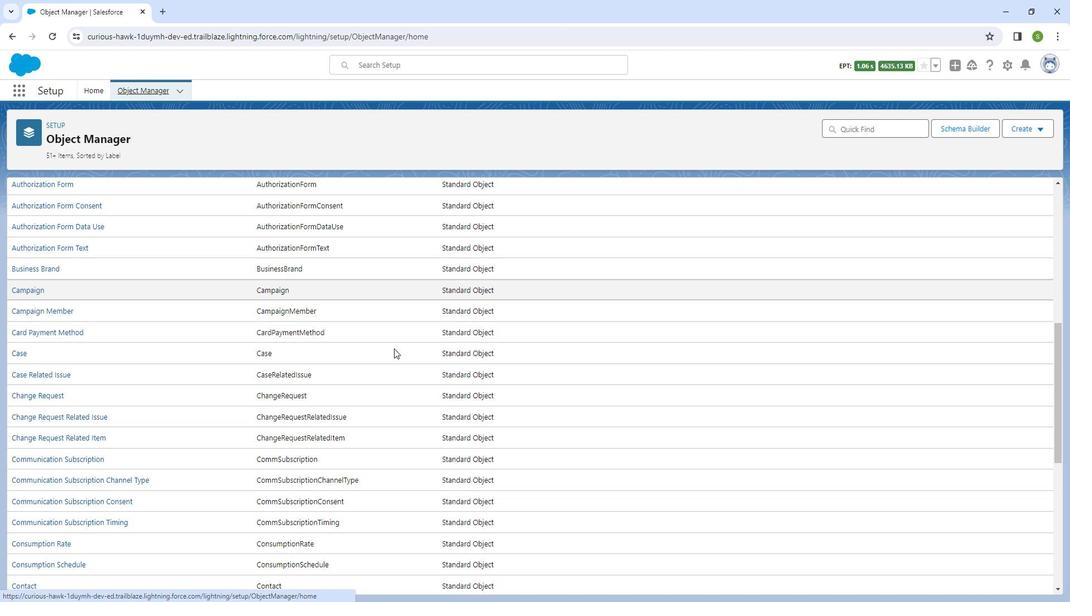 
Action: Mouse moved to (393, 348)
Screenshot: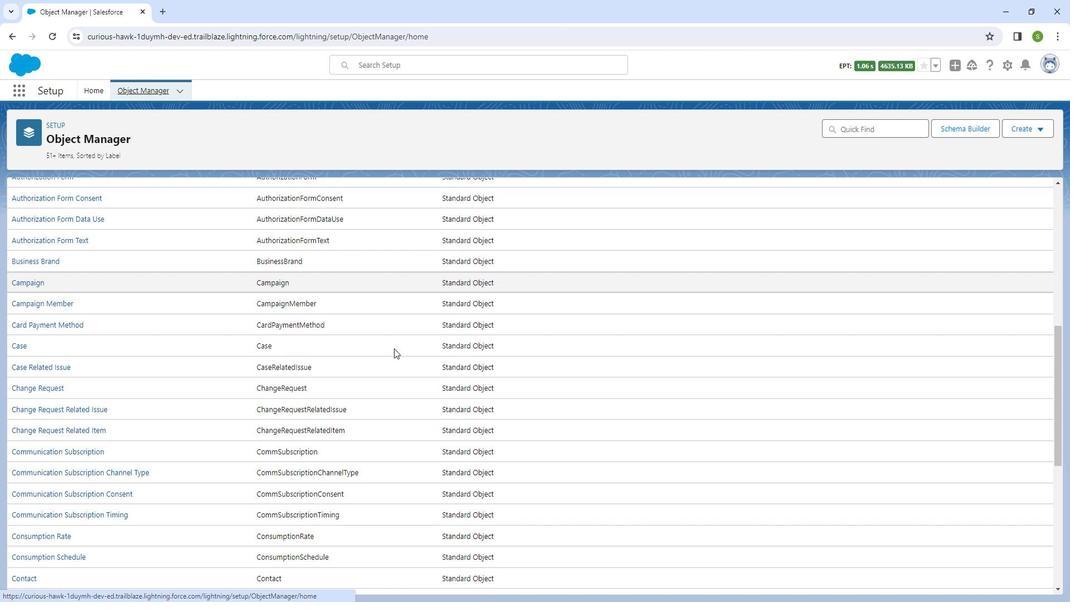 
Action: Mouse scrolled (393, 347) with delta (0, 0)
Screenshot: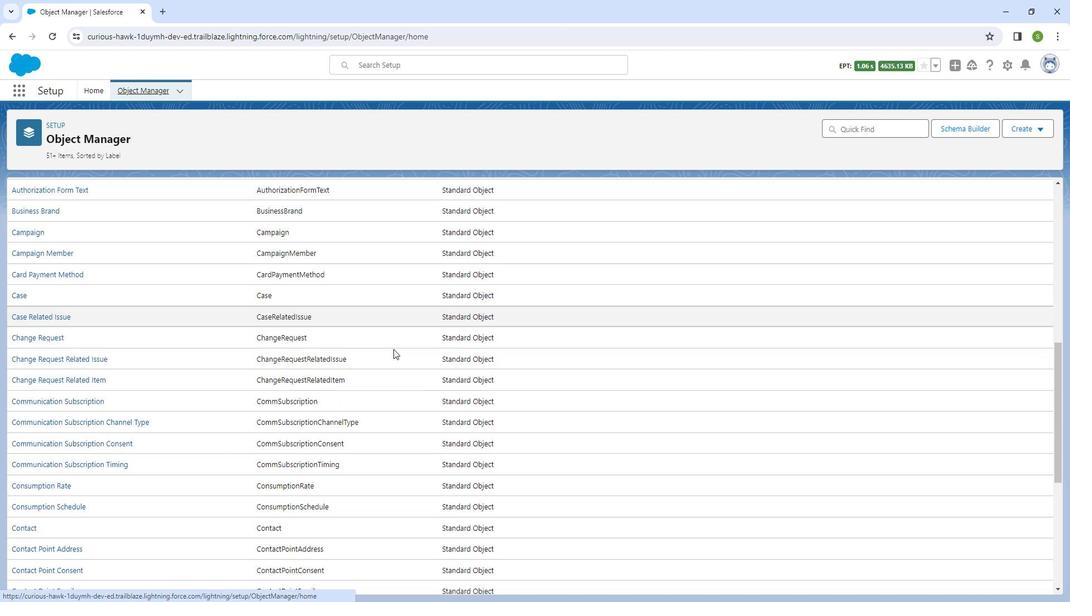 
Action: Mouse moved to (389, 347)
Screenshot: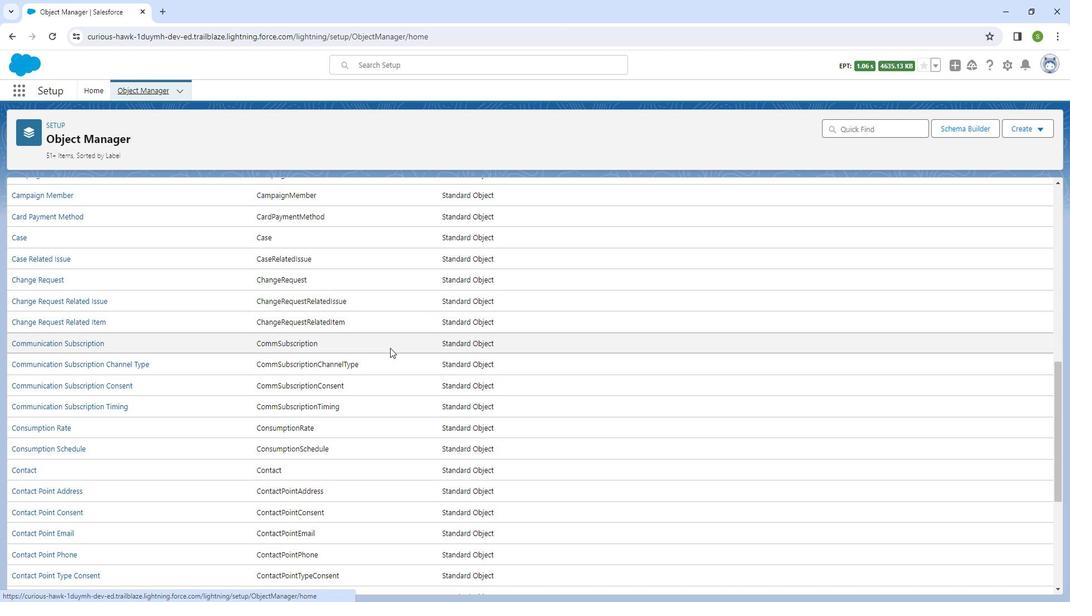 
Action: Mouse scrolled (389, 346) with delta (0, 0)
Screenshot: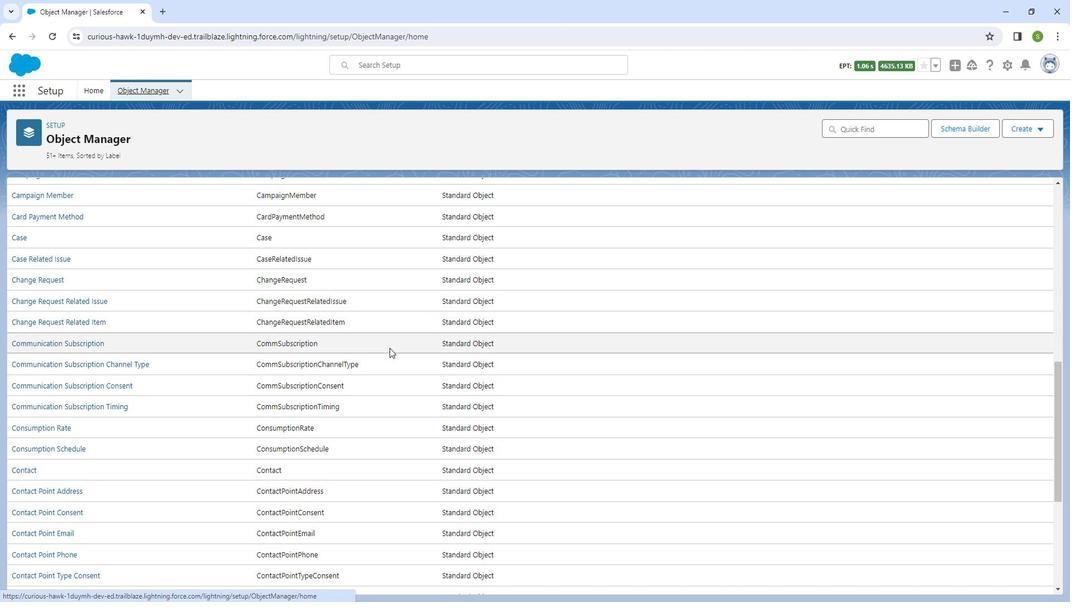 
Action: Mouse moved to (389, 347)
Screenshot: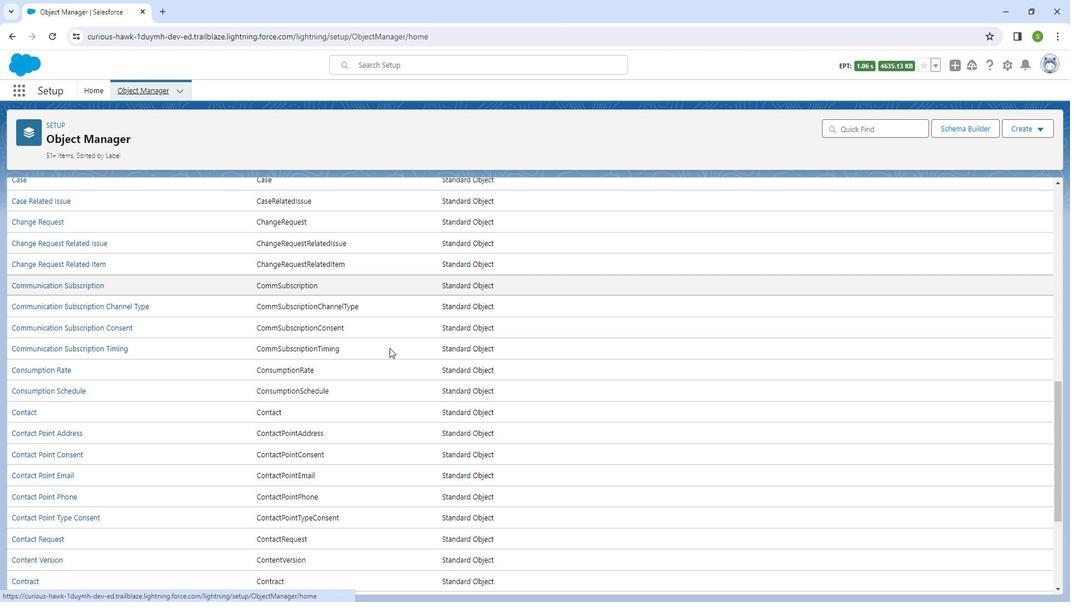 
Action: Mouse scrolled (389, 346) with delta (0, 0)
Screenshot: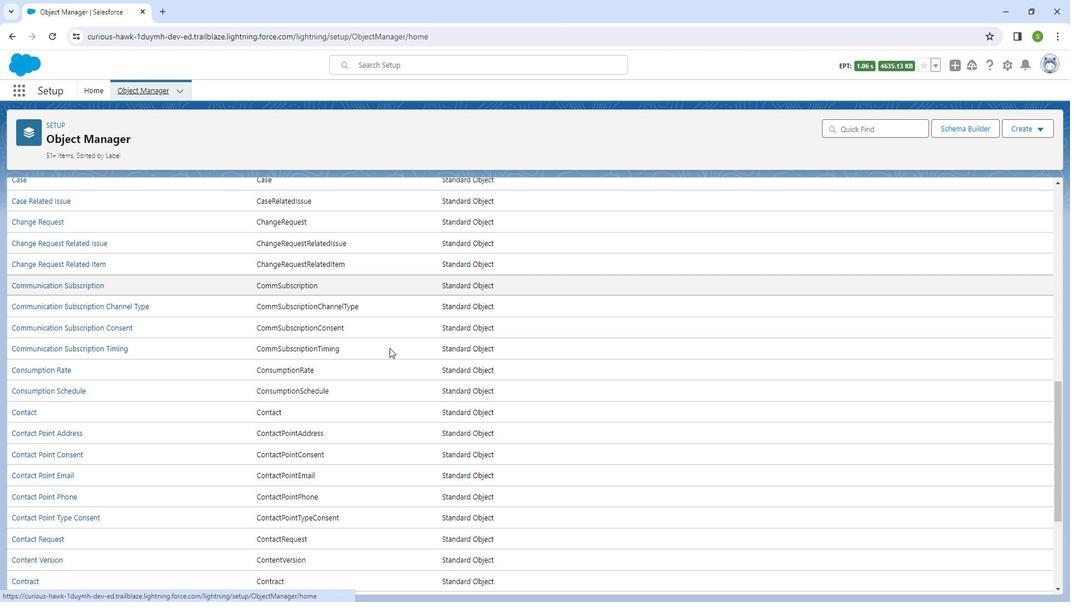 
Action: Mouse moved to (387, 347)
Screenshot: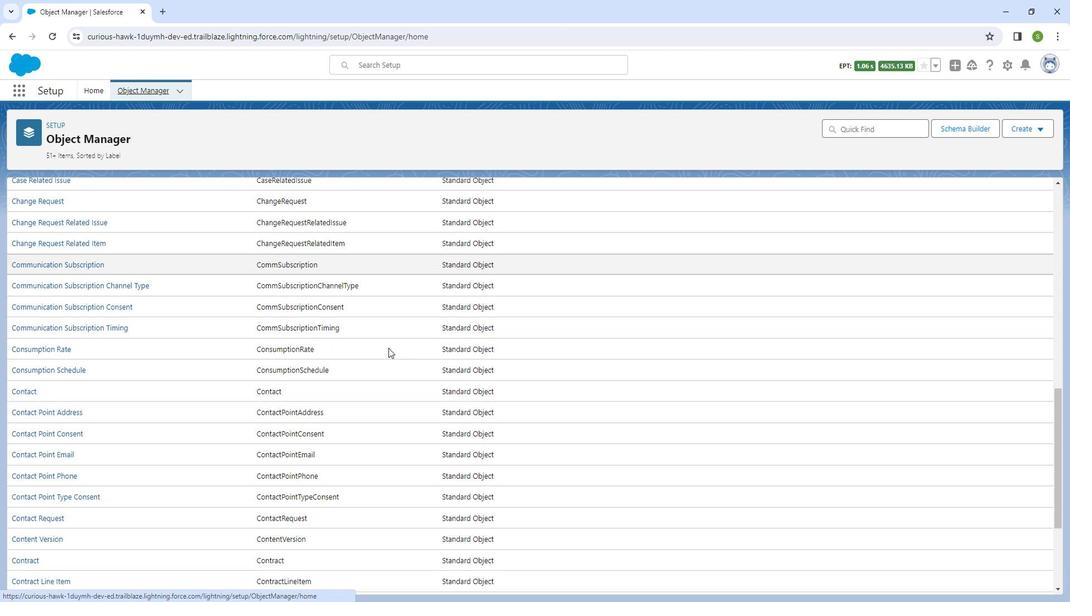
Action: Mouse scrolled (387, 346) with delta (0, 0)
Screenshot: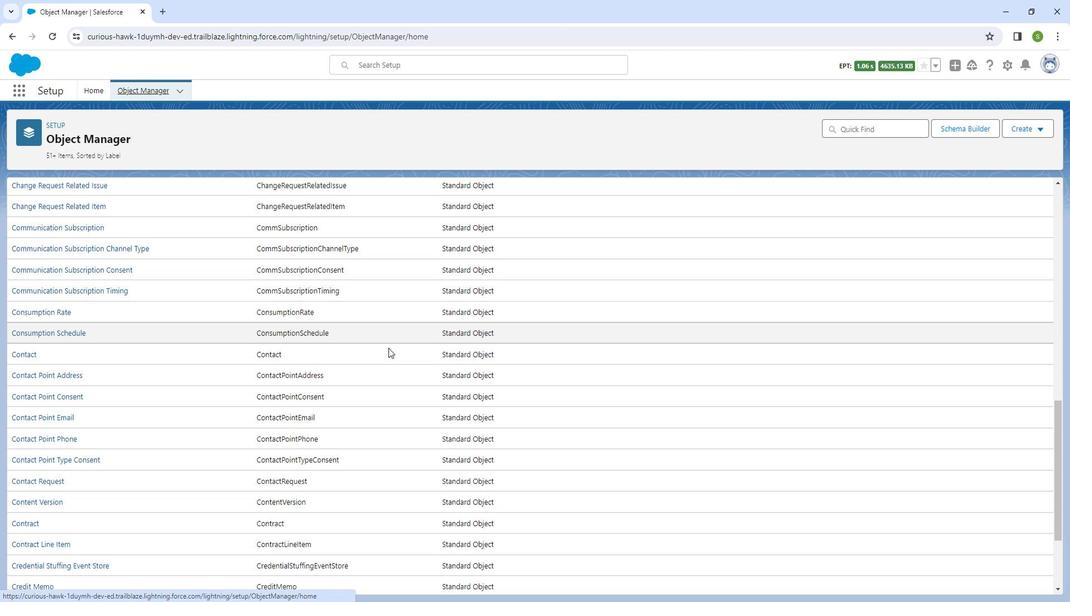 
Action: Mouse scrolled (387, 346) with delta (0, 0)
Screenshot: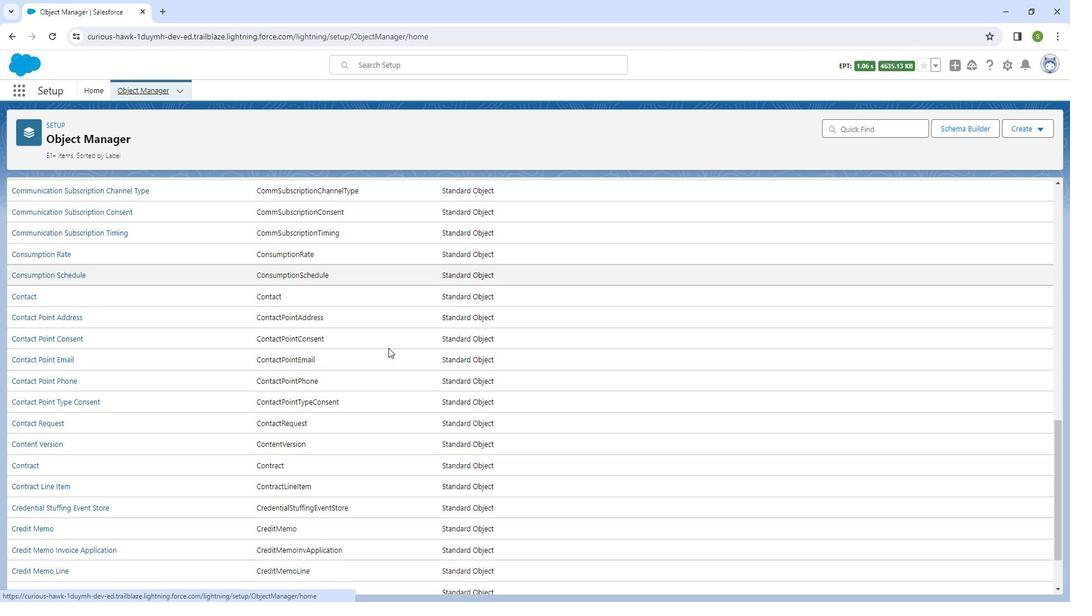 
Action: Mouse scrolled (387, 346) with delta (0, 0)
Screenshot: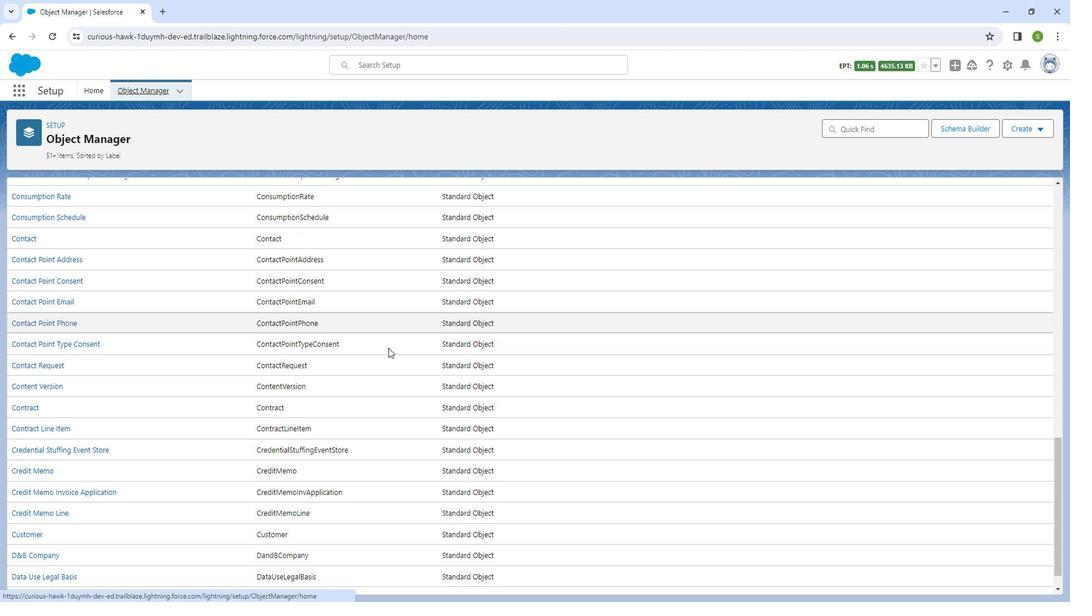 
Action: Mouse moved to (387, 347)
Screenshot: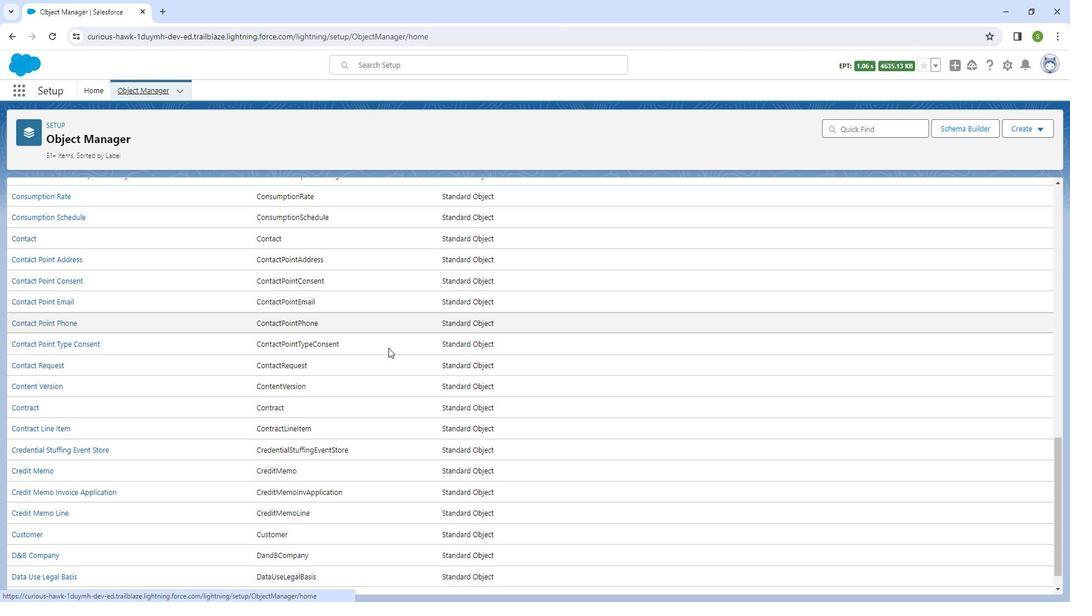 
Action: Mouse scrolled (387, 346) with delta (0, 0)
Screenshot: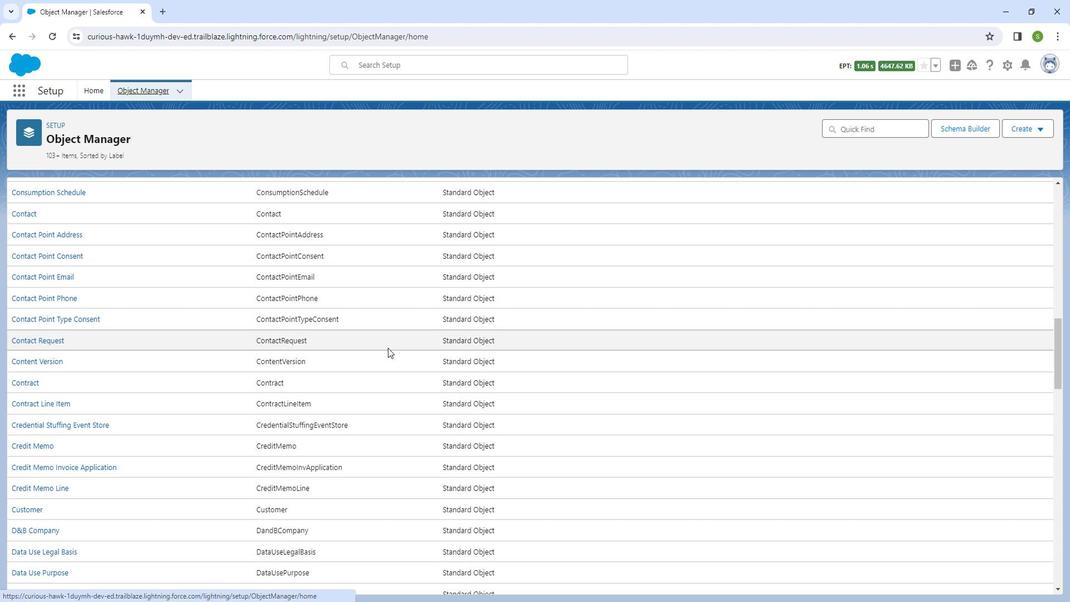 
Action: Mouse scrolled (387, 346) with delta (0, 0)
Screenshot: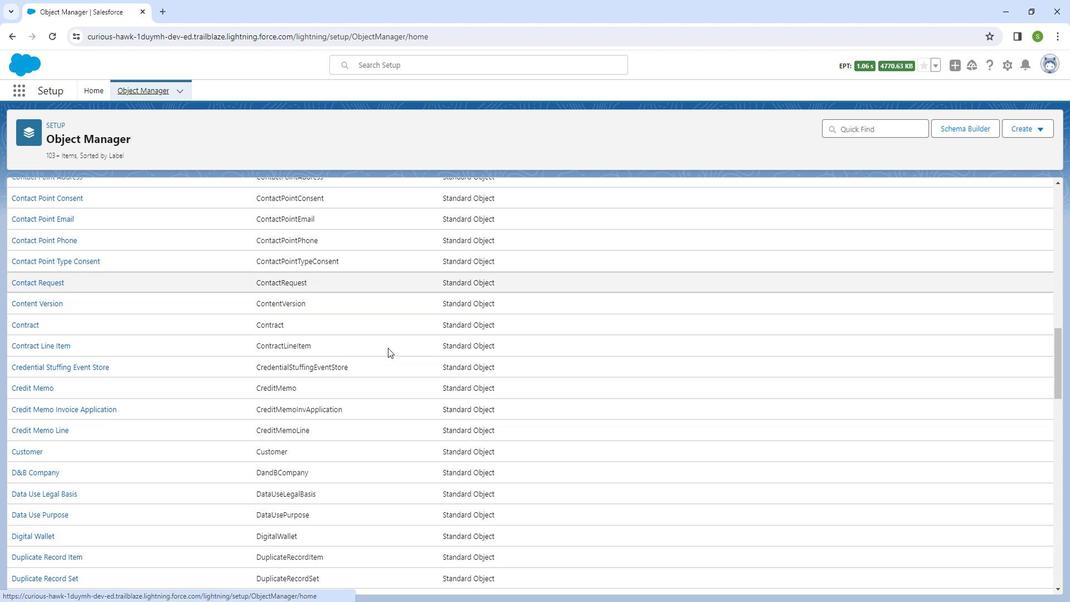 
Action: Mouse moved to (386, 347)
Screenshot: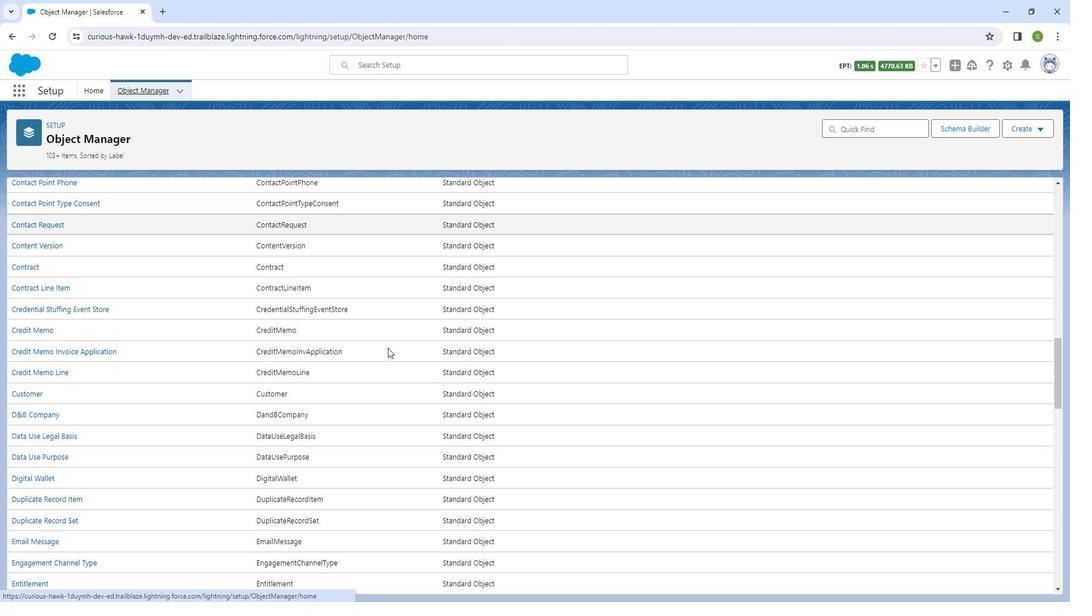 
Action: Mouse scrolled (386, 346) with delta (0, 0)
Screenshot: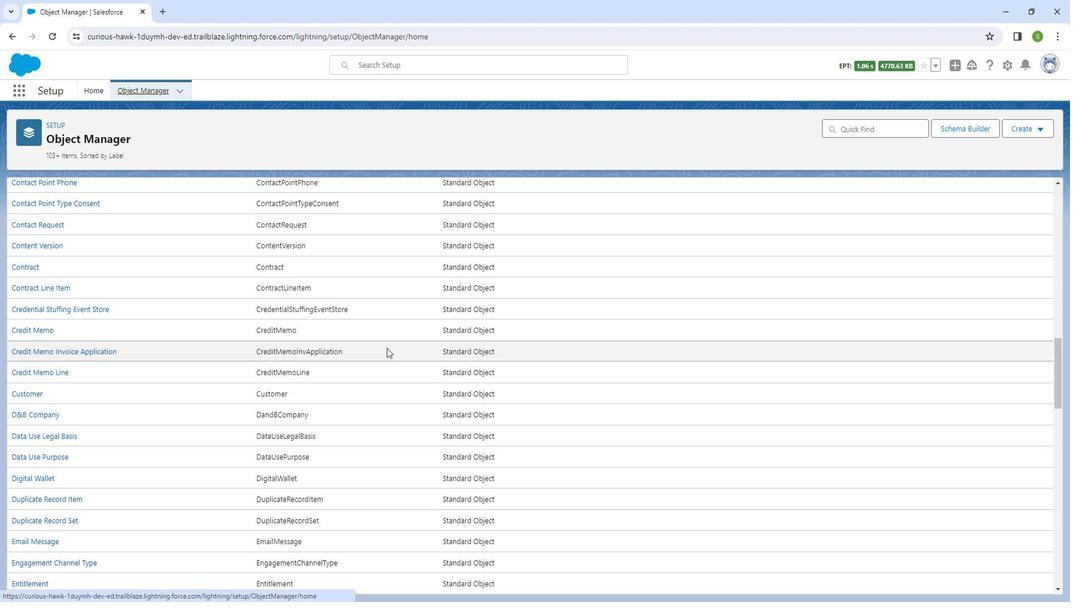 
Action: Mouse moved to (385, 347)
Screenshot: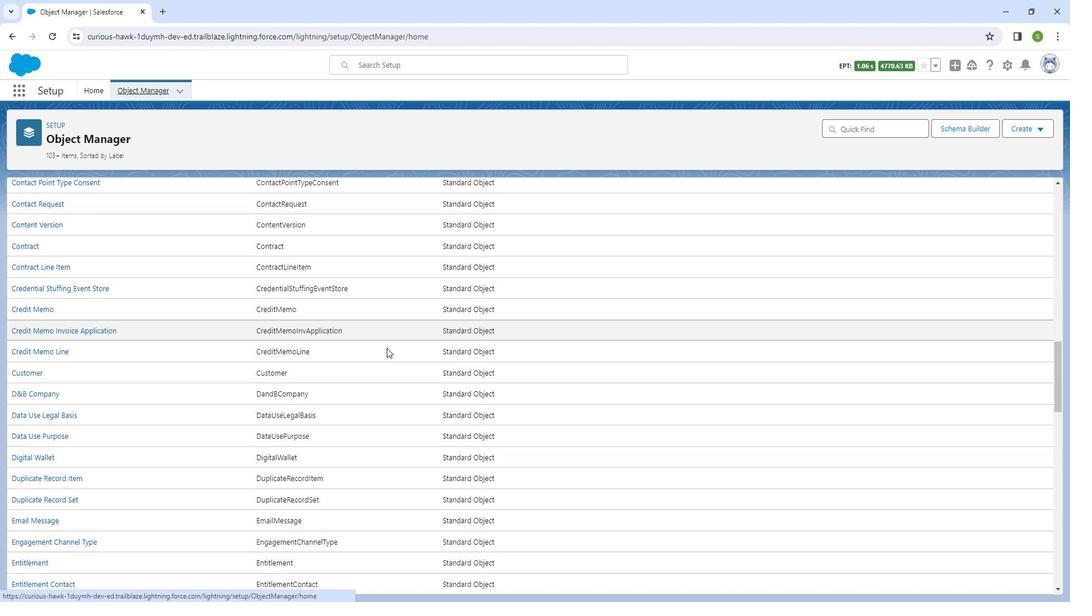 
Action: Mouse scrolled (385, 346) with delta (0, 0)
Screenshot: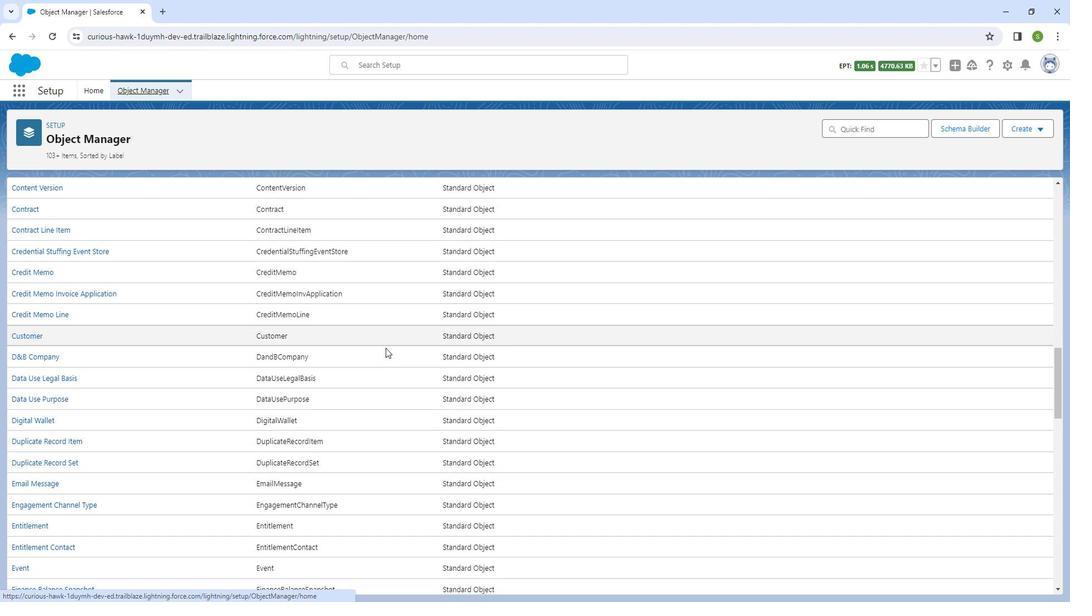 
Action: Mouse scrolled (385, 346) with delta (0, 0)
Screenshot: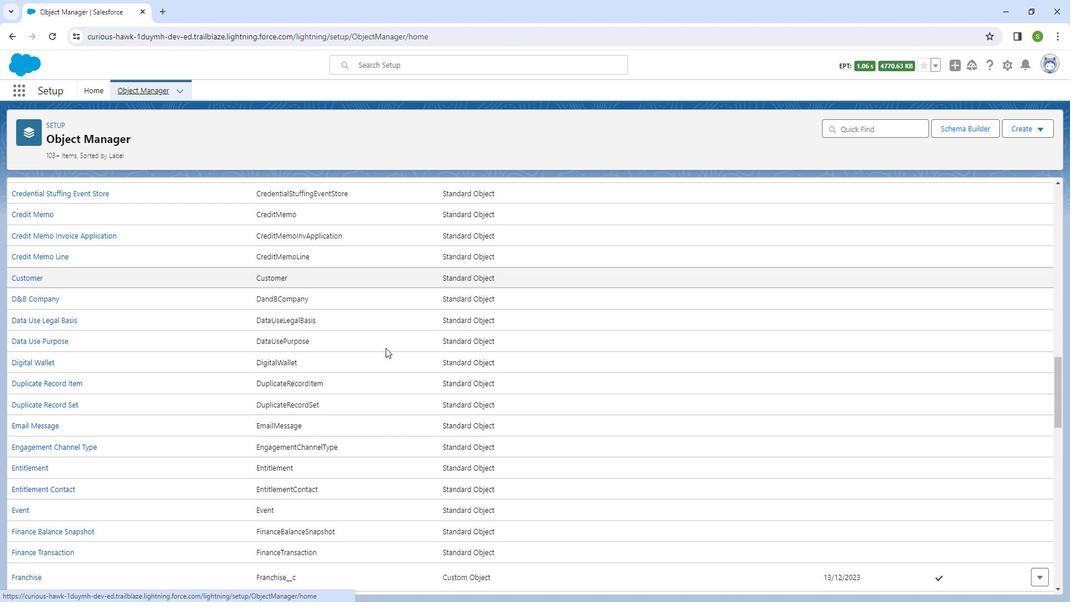 
Action: Mouse moved to (385, 347)
Screenshot: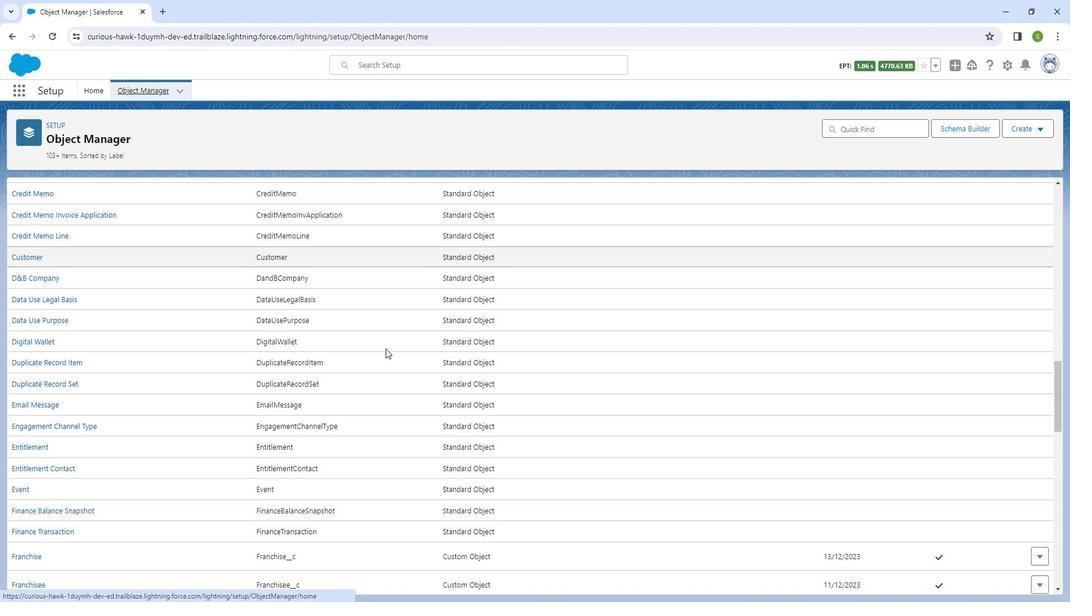 
Action: Mouse scrolled (385, 347) with delta (0, 0)
Screenshot: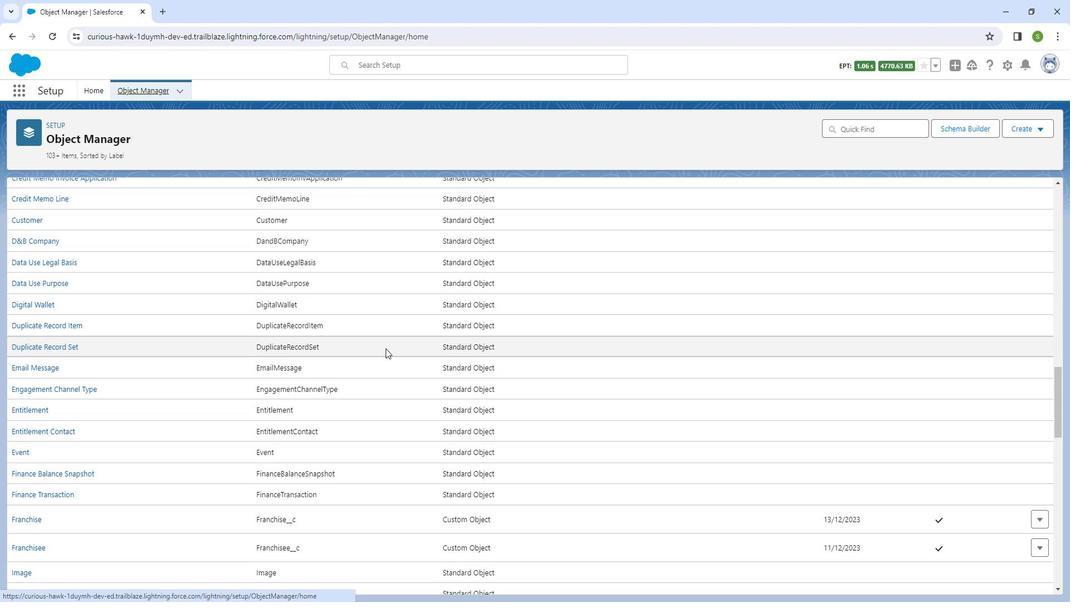 
Action: Mouse moved to (384, 348)
Screenshot: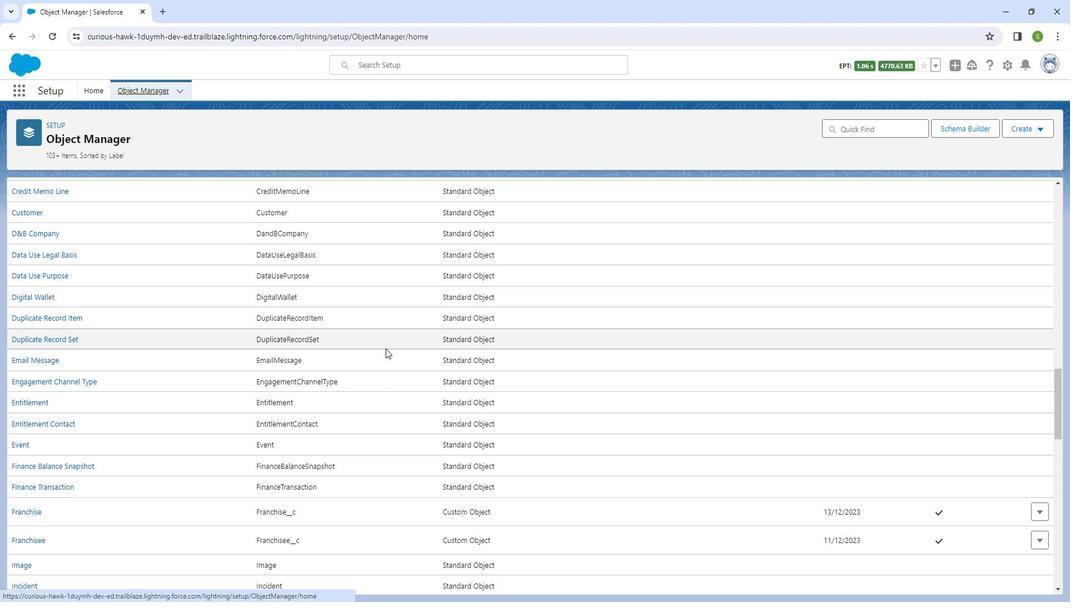 
Action: Mouse scrolled (384, 347) with delta (0, 0)
Screenshot: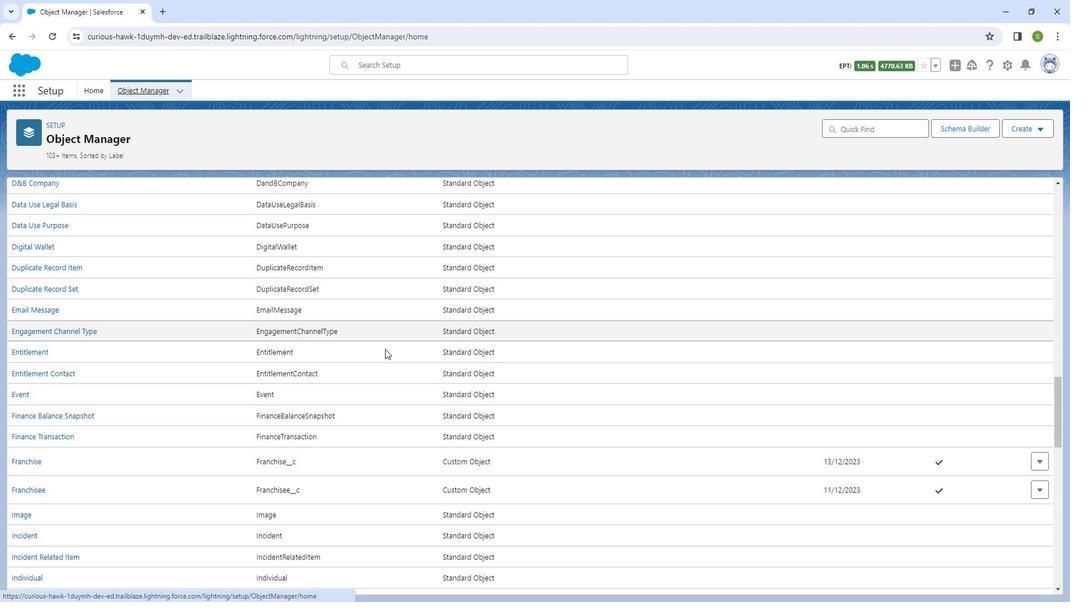 
Action: Mouse moved to (384, 348)
Screenshot: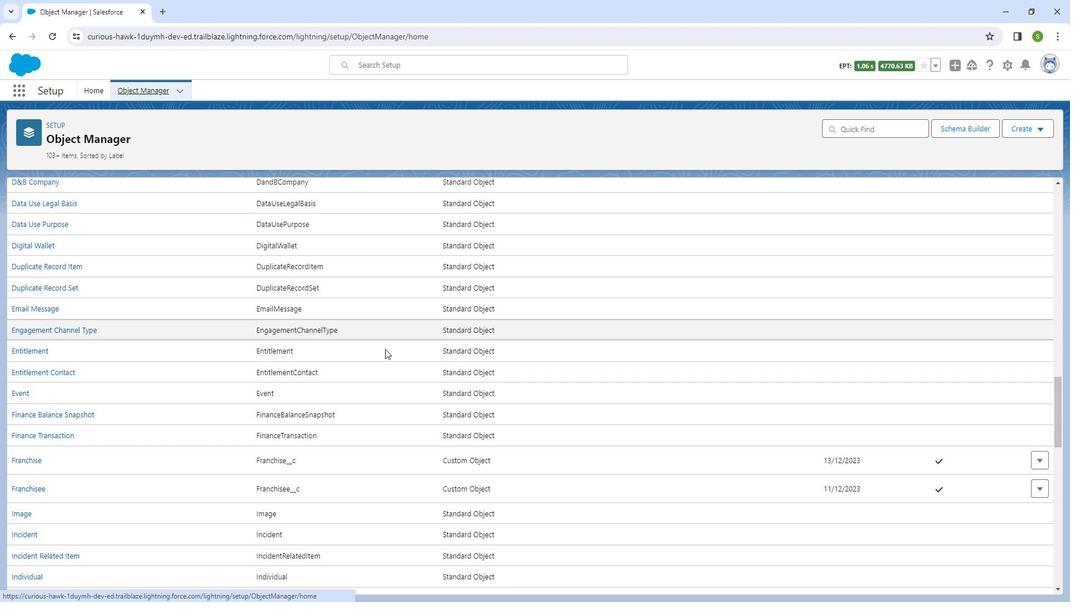 
Action: Mouse scrolled (384, 347) with delta (0, 0)
Screenshot: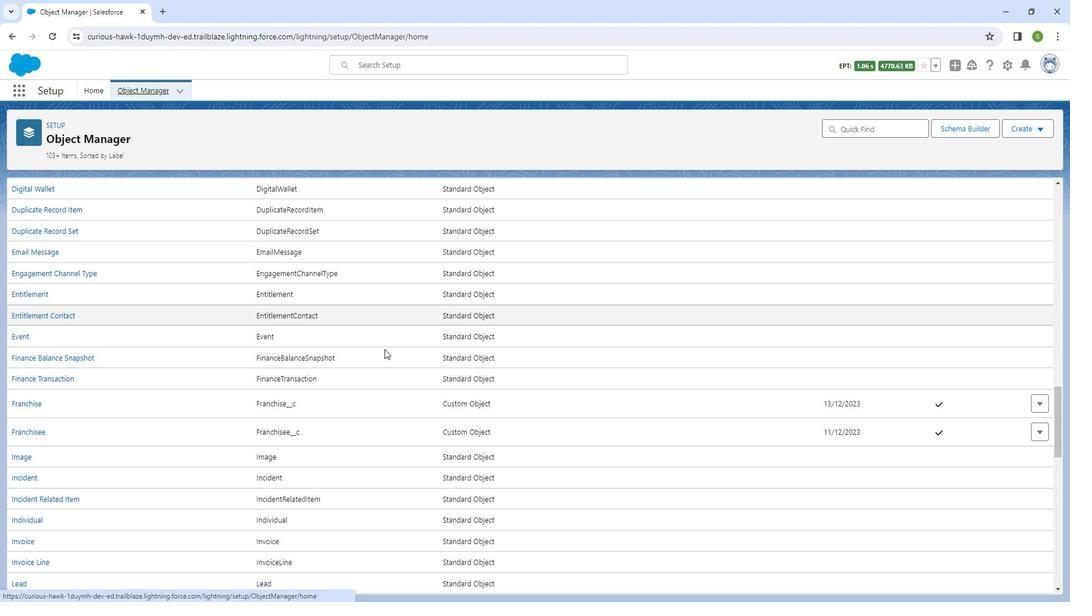 
Action: Mouse scrolled (384, 347) with delta (0, 0)
Screenshot: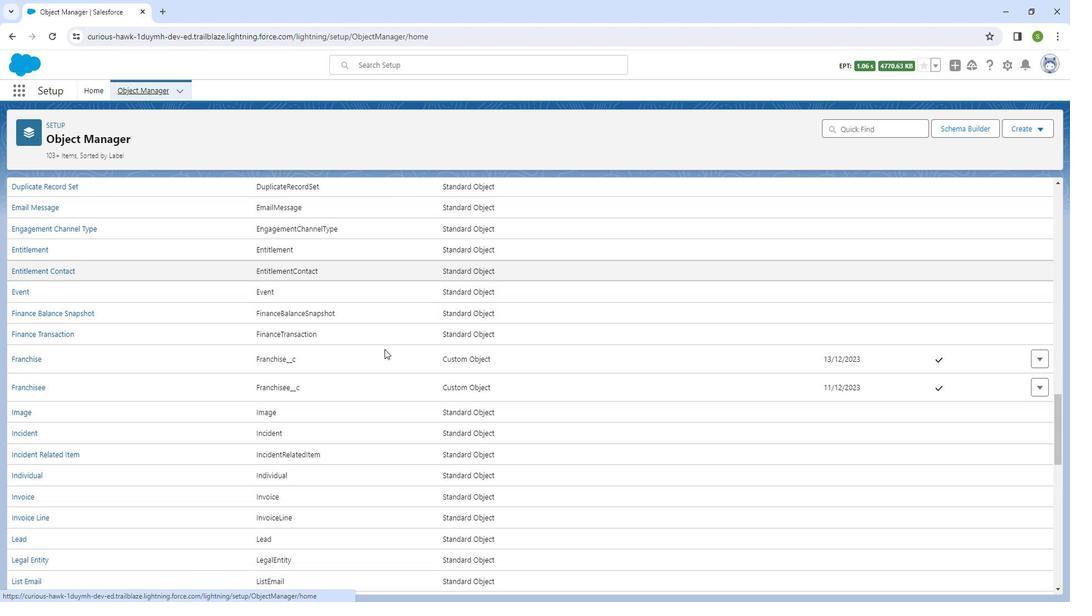 
Action: Mouse moved to (383, 348)
Screenshot: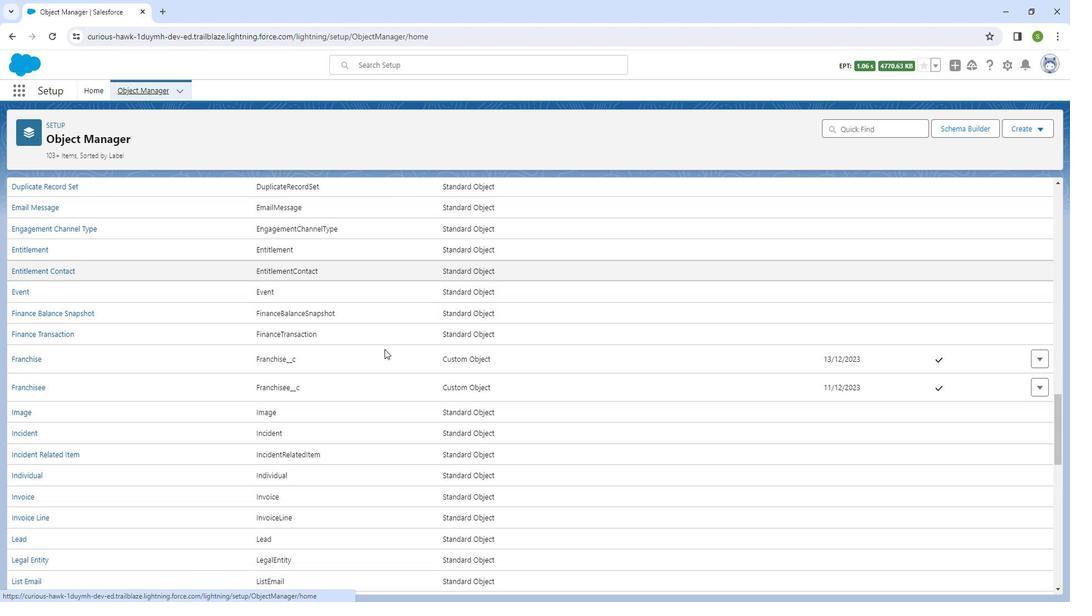 
Action: Mouse scrolled (383, 347) with delta (0, 0)
Screenshot: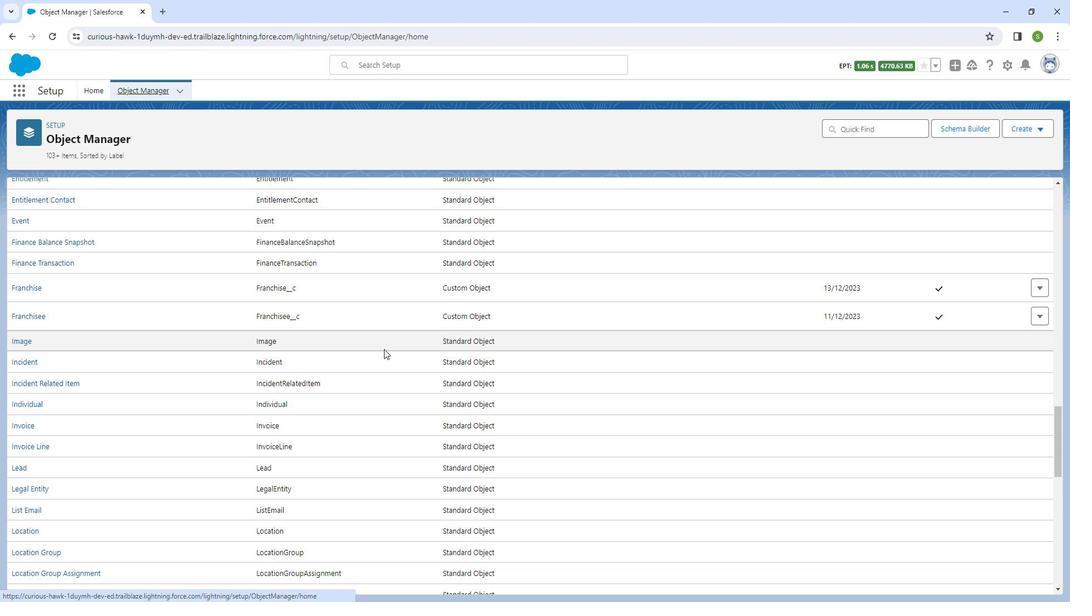 
Action: Mouse scrolled (383, 347) with delta (0, 0)
Screenshot: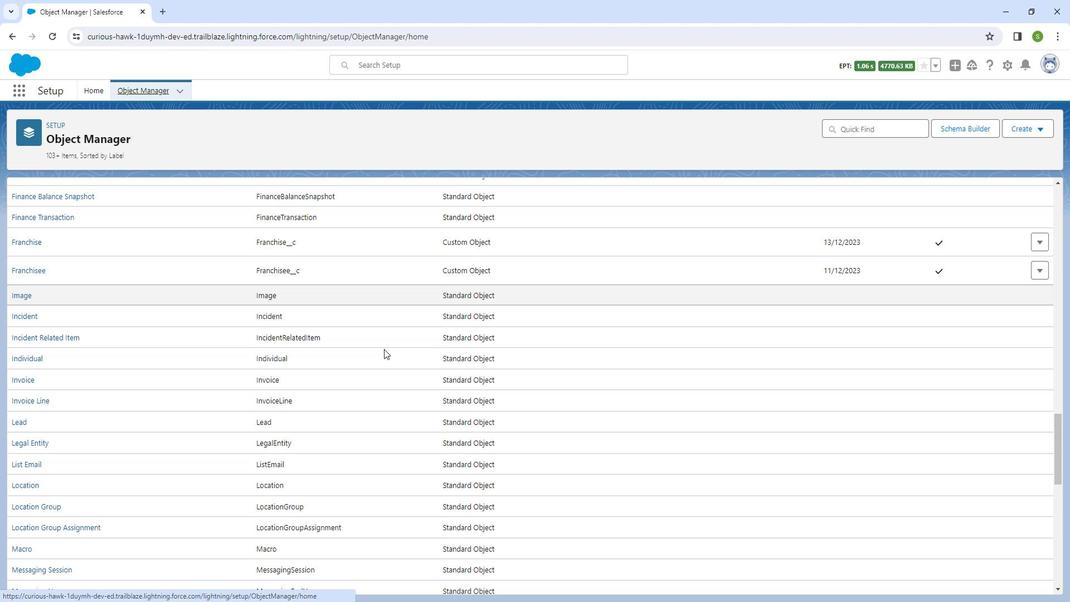 
Action: Mouse scrolled (383, 347) with delta (0, 0)
Screenshot: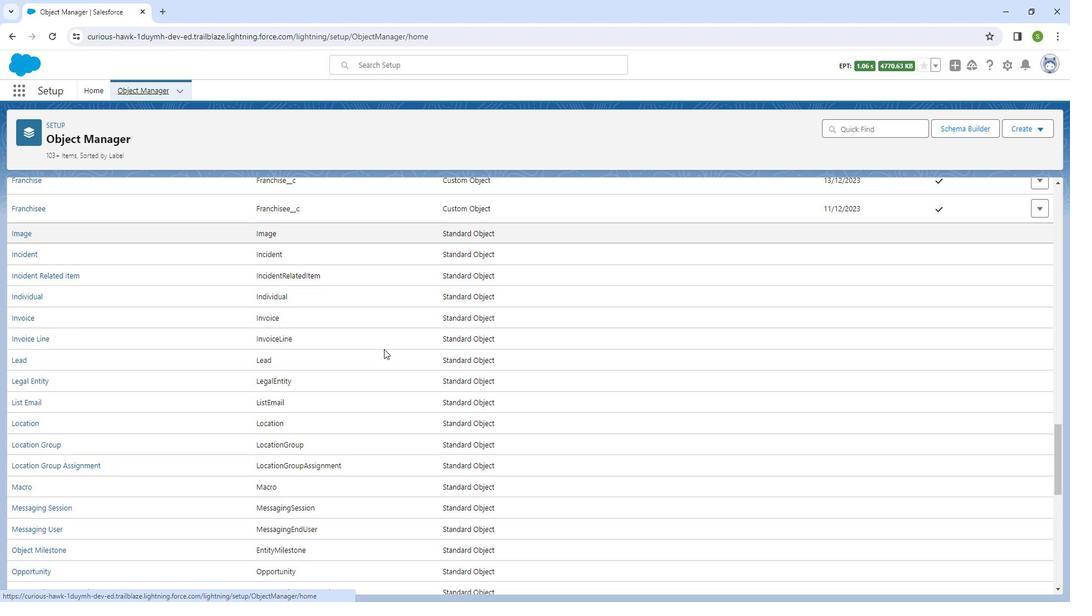 
Action: Mouse scrolled (383, 347) with delta (0, 0)
Screenshot: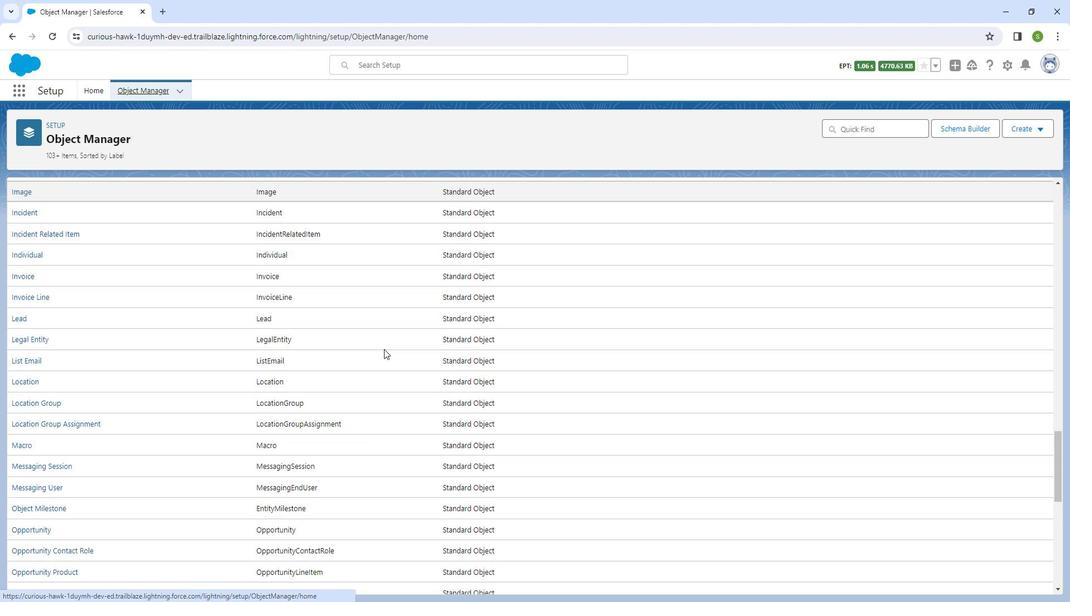 
Action: Mouse scrolled (383, 347) with delta (0, 0)
Screenshot: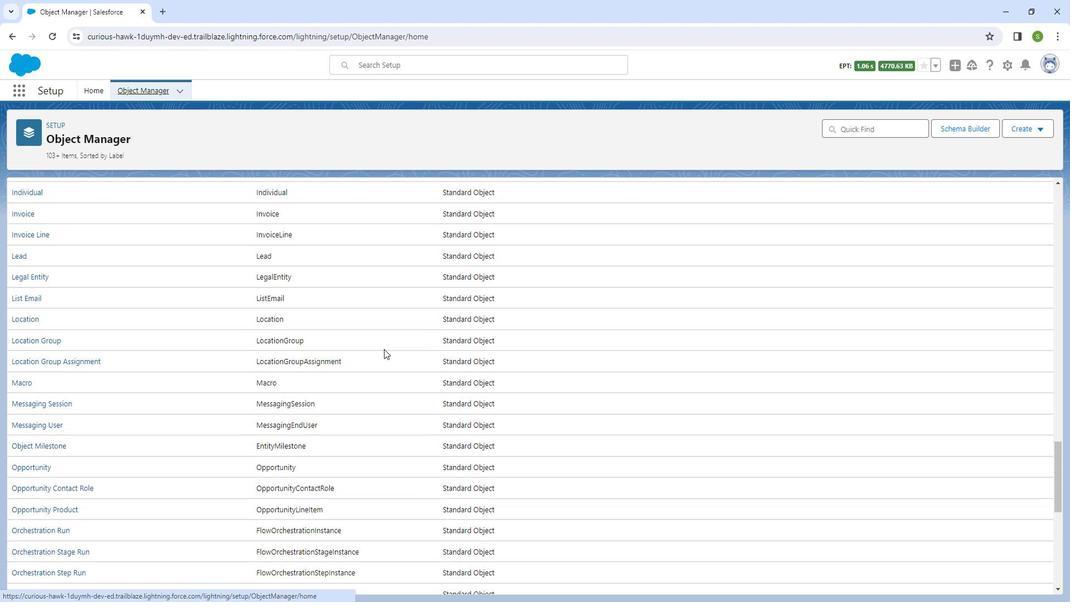 
Action: Mouse scrolled (383, 347) with delta (0, 0)
Screenshot: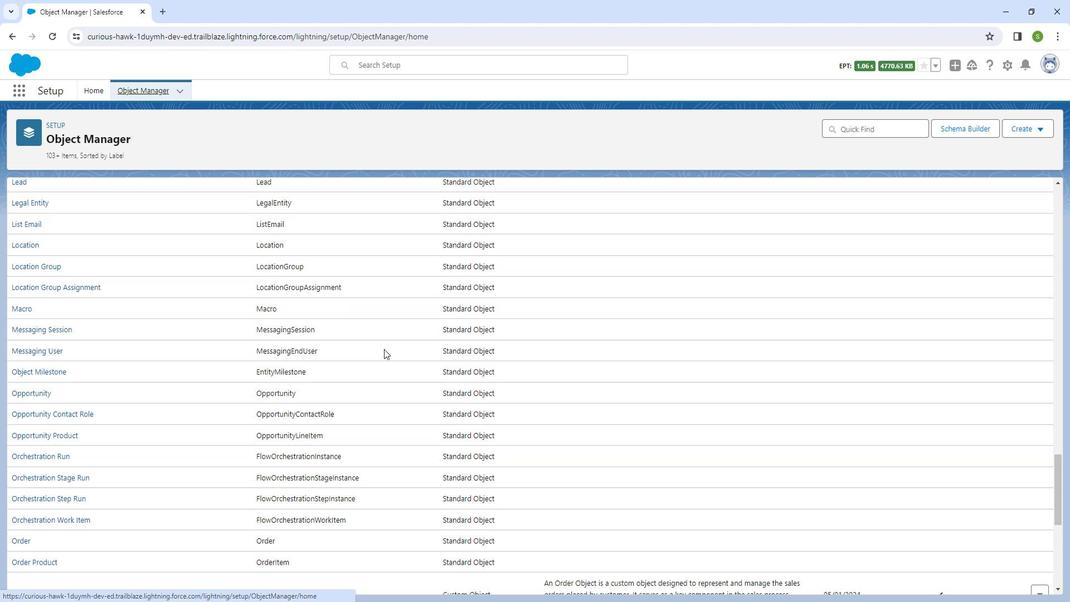 
Action: Mouse scrolled (383, 347) with delta (0, 0)
Screenshot: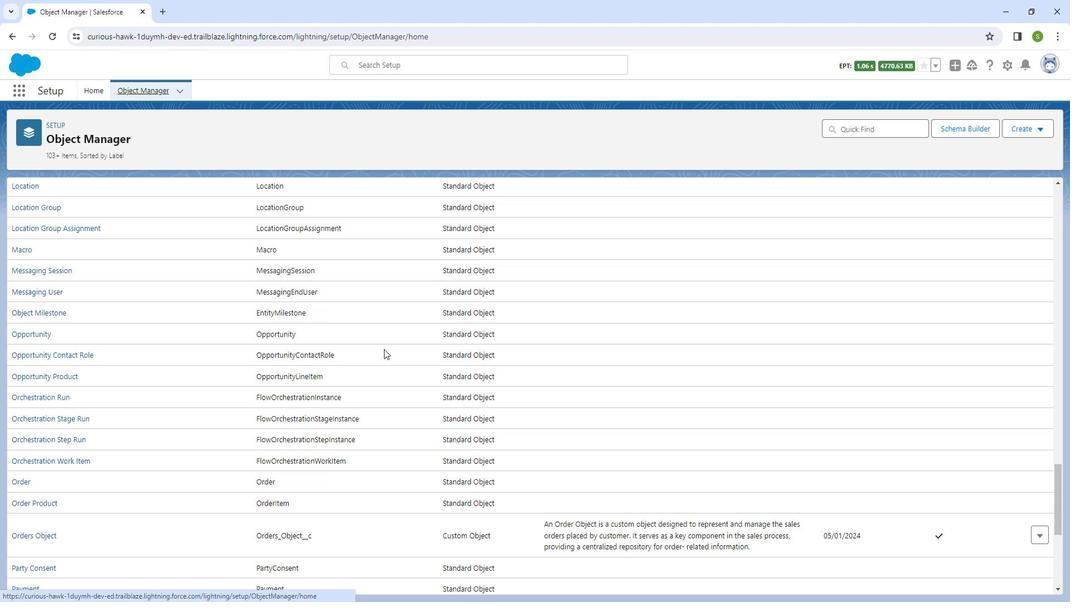 
Action: Mouse scrolled (383, 347) with delta (0, 0)
Screenshot: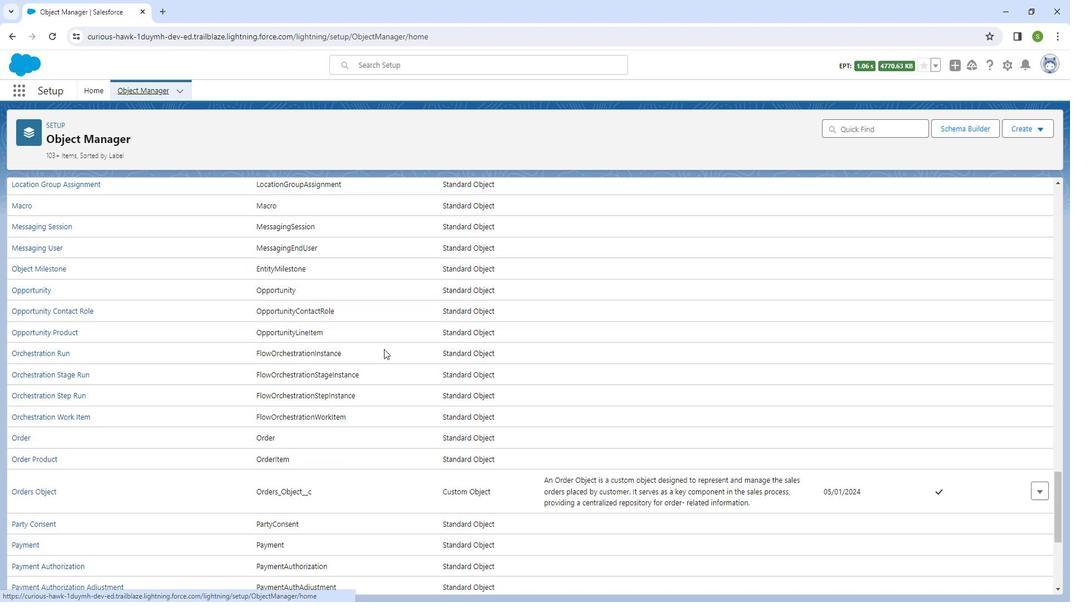 
Action: Mouse scrolled (383, 347) with delta (0, 0)
Screenshot: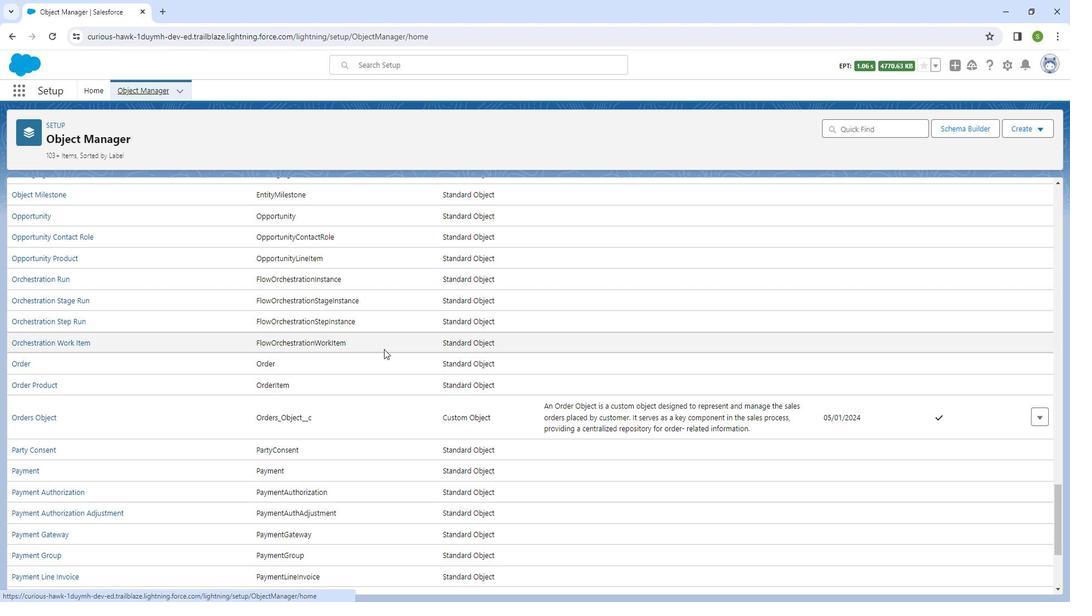 
Action: Mouse moved to (382, 348)
Screenshot: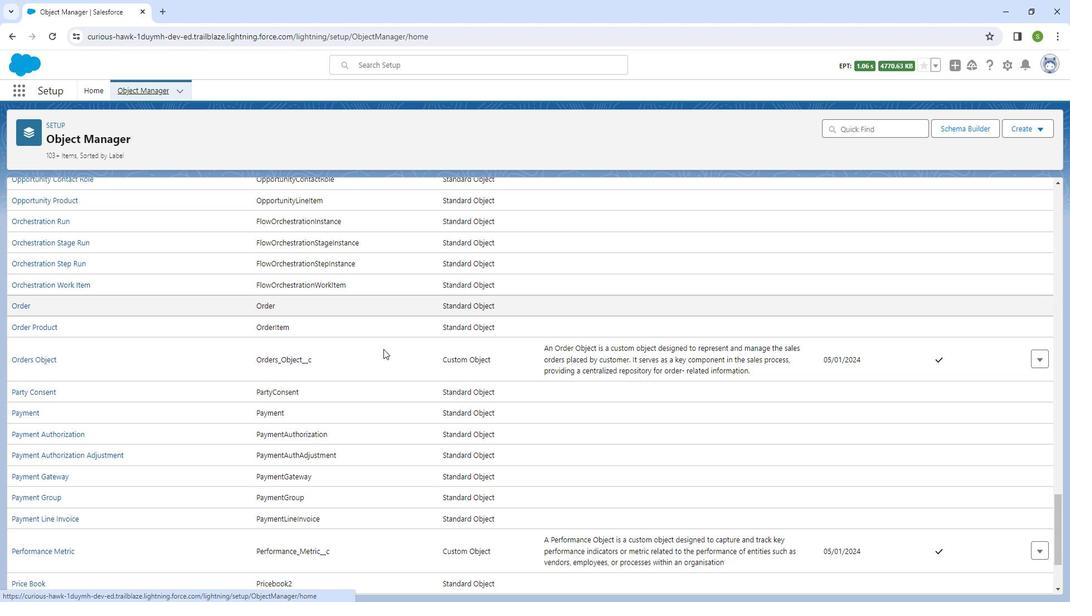 
Action: Mouse scrolled (382, 348) with delta (0, 0)
Screenshot: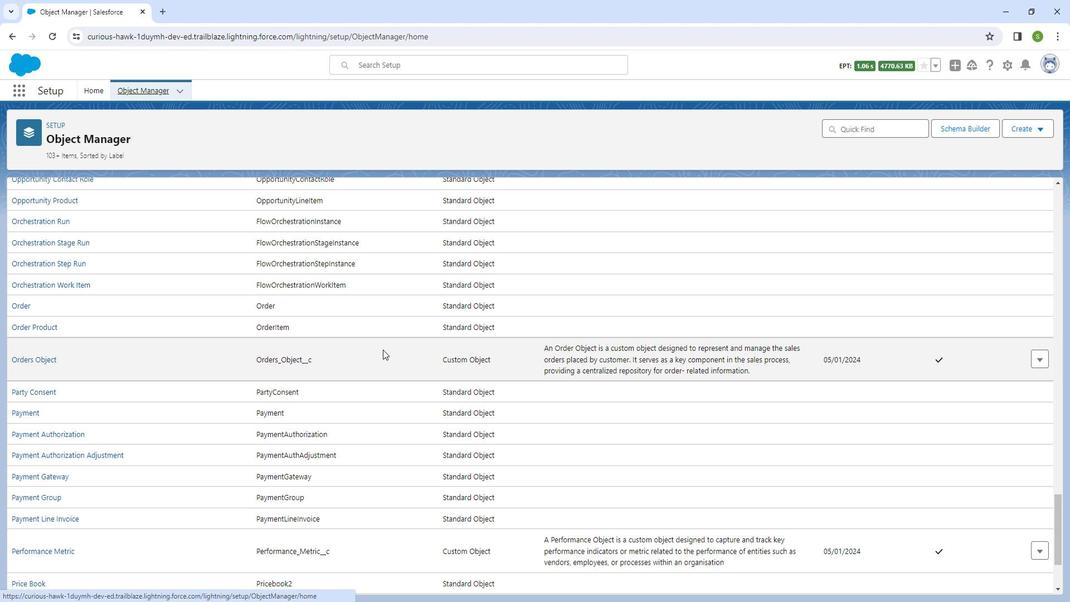 
Action: Mouse scrolled (382, 348) with delta (0, 0)
Screenshot: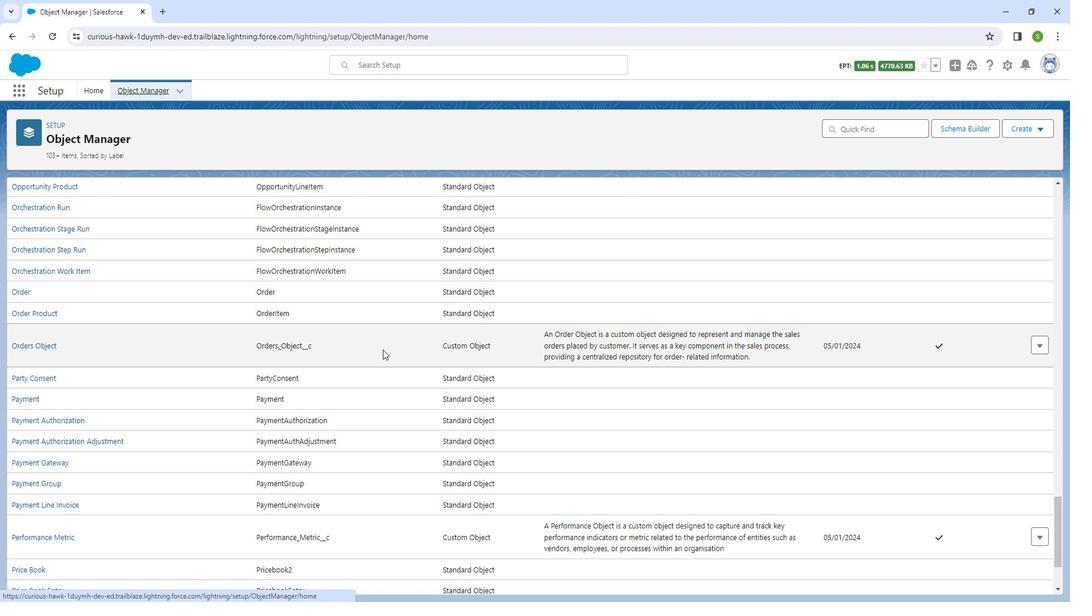 
Action: Mouse scrolled (382, 348) with delta (0, 0)
Screenshot: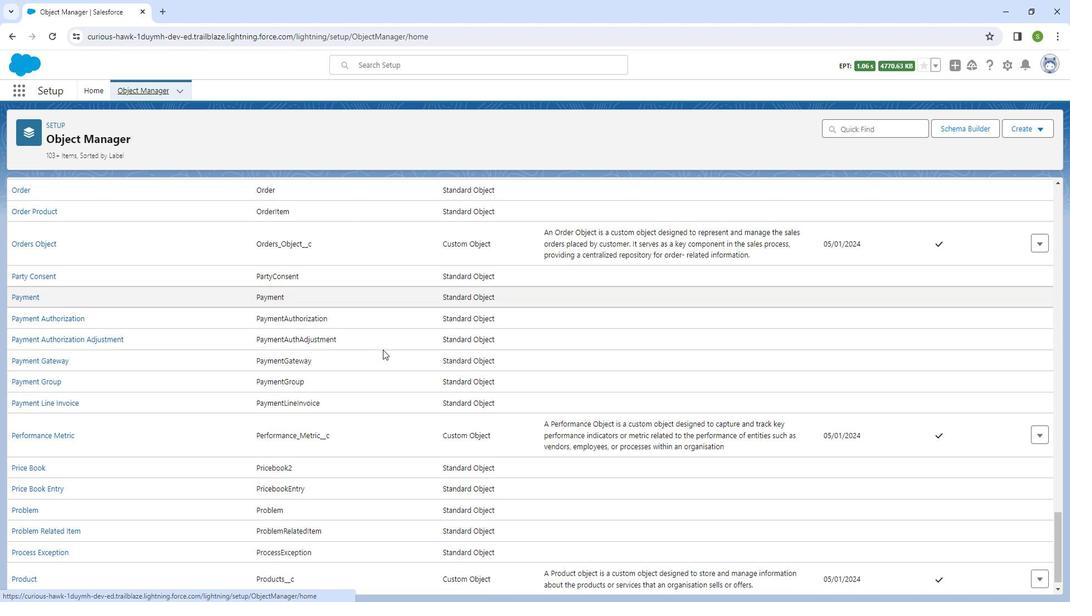 
Action: Mouse moved to (63, 423)
Screenshot: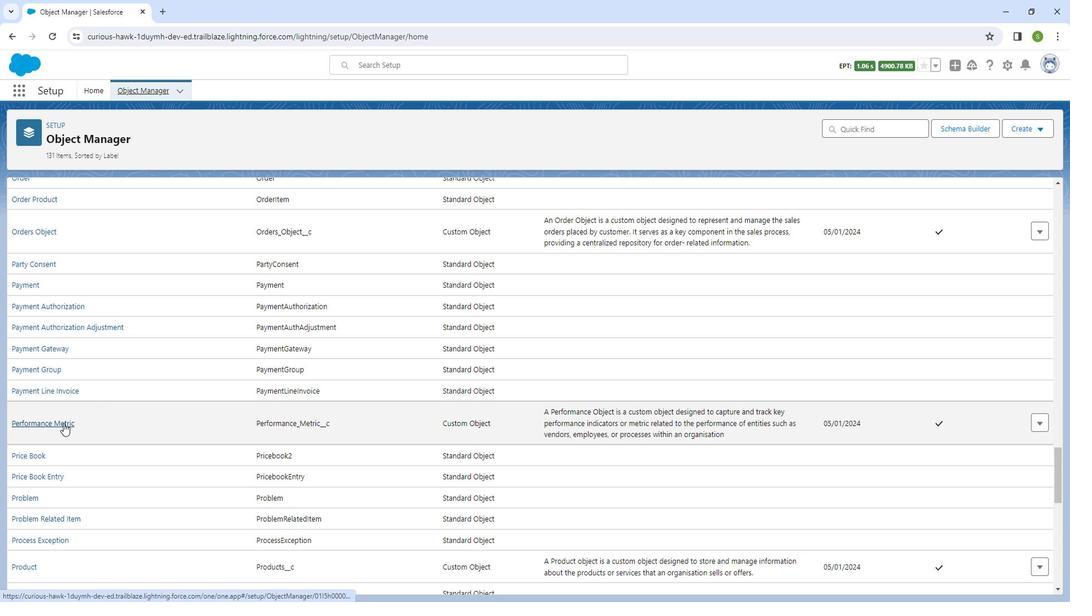 
Action: Mouse pressed left at (63, 423)
Screenshot: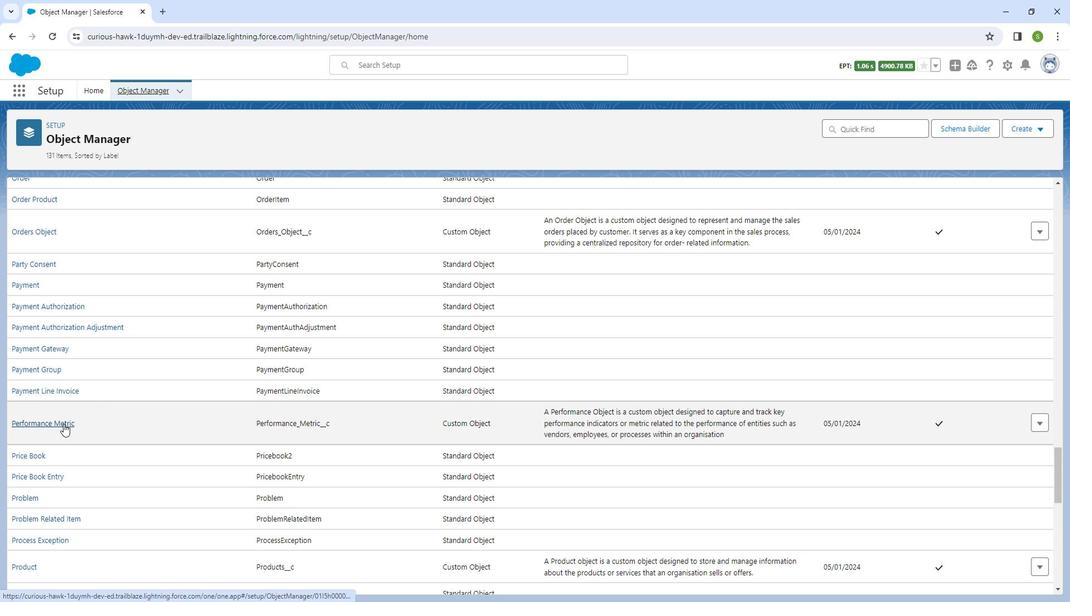 
Action: Mouse moved to (990, 182)
Screenshot: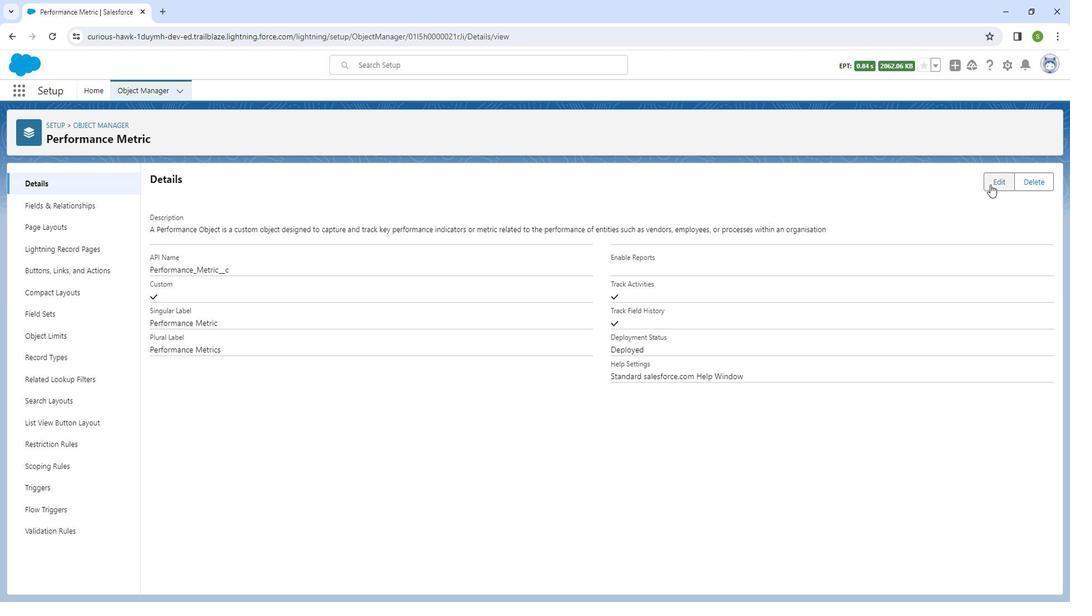 
Action: Mouse pressed left at (990, 182)
Screenshot: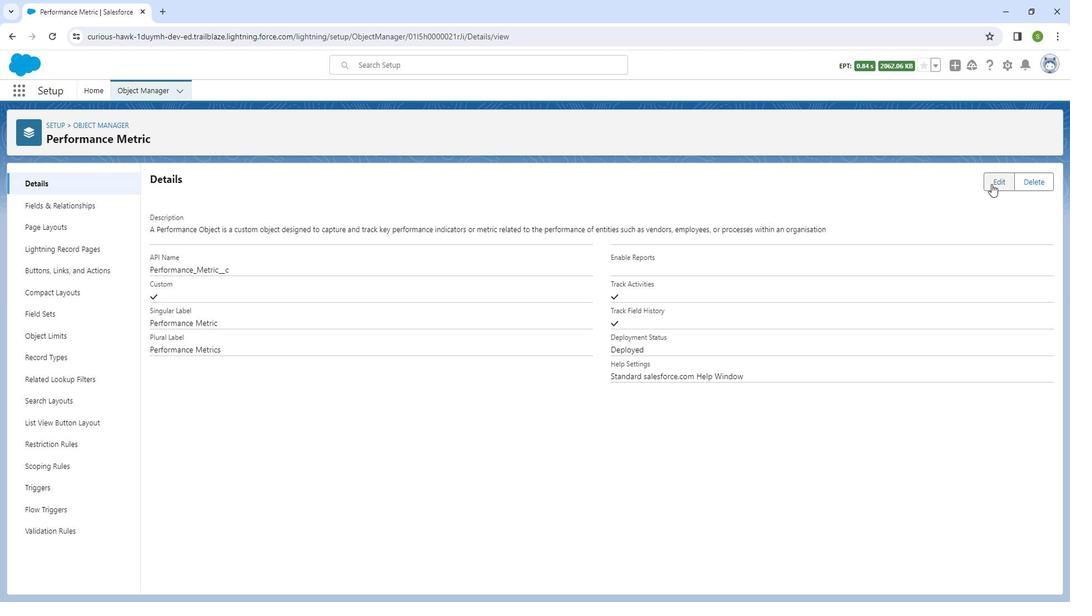 
Action: Mouse moved to (705, 234)
Screenshot: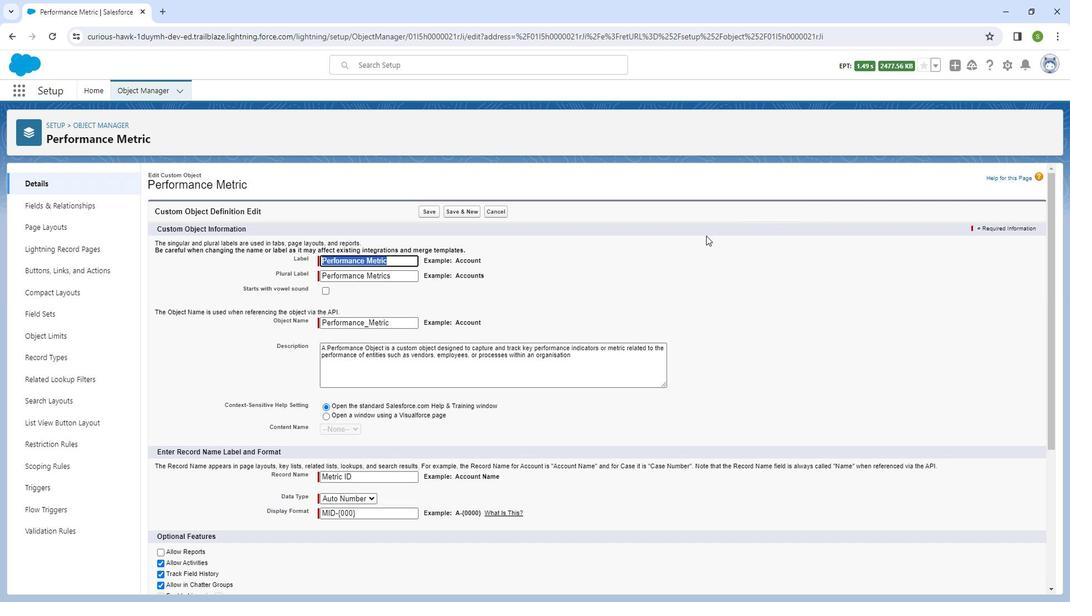 
Action: Mouse scrolled (705, 234) with delta (0, 0)
Screenshot: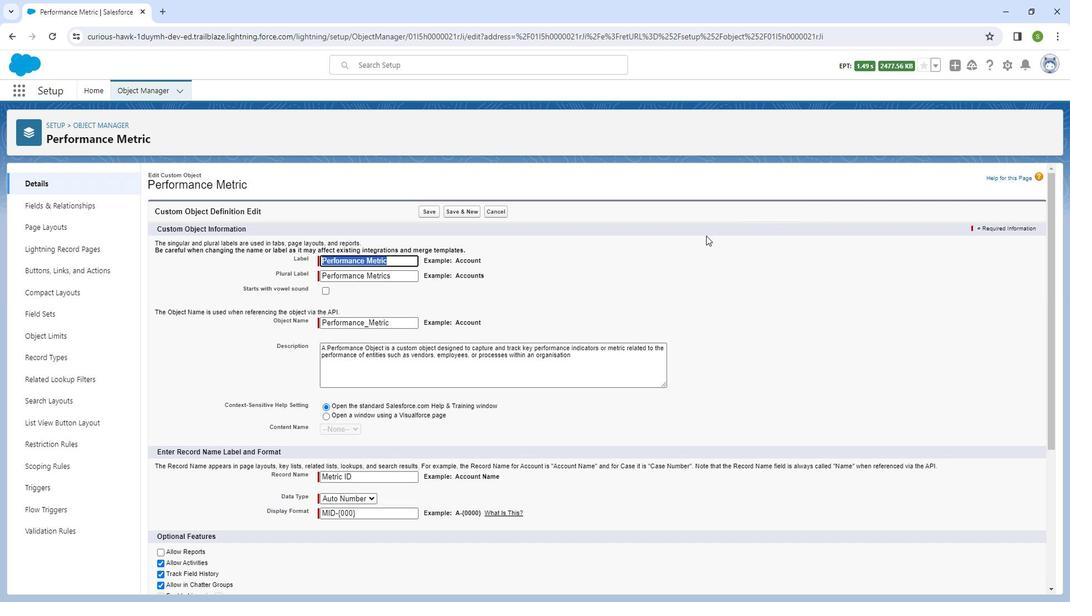
Action: Mouse moved to (705, 235)
Screenshot: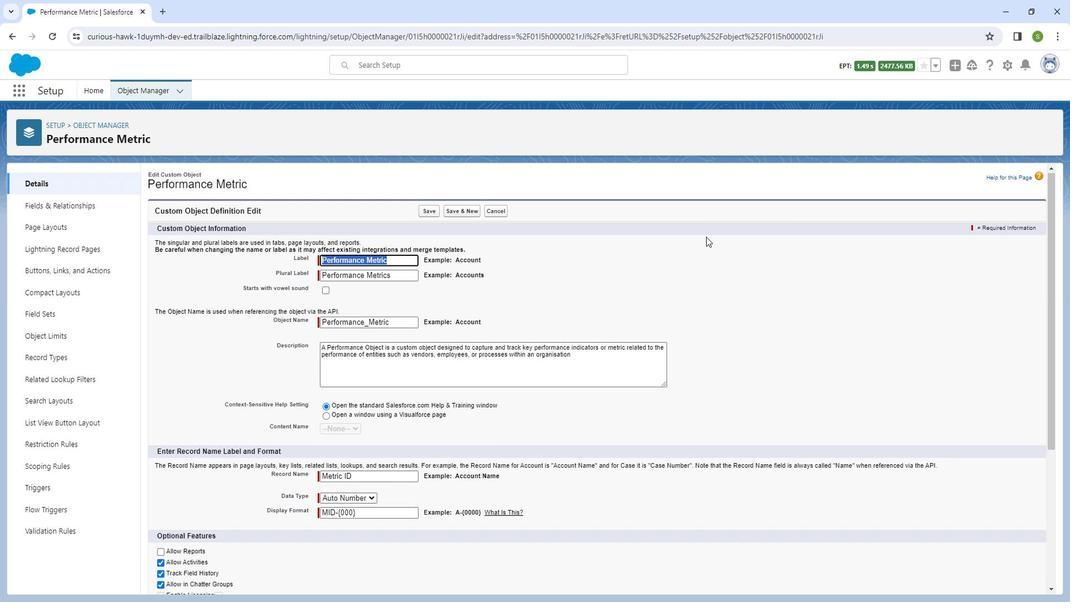 
Action: Mouse scrolled (705, 235) with delta (0, 0)
Screenshot: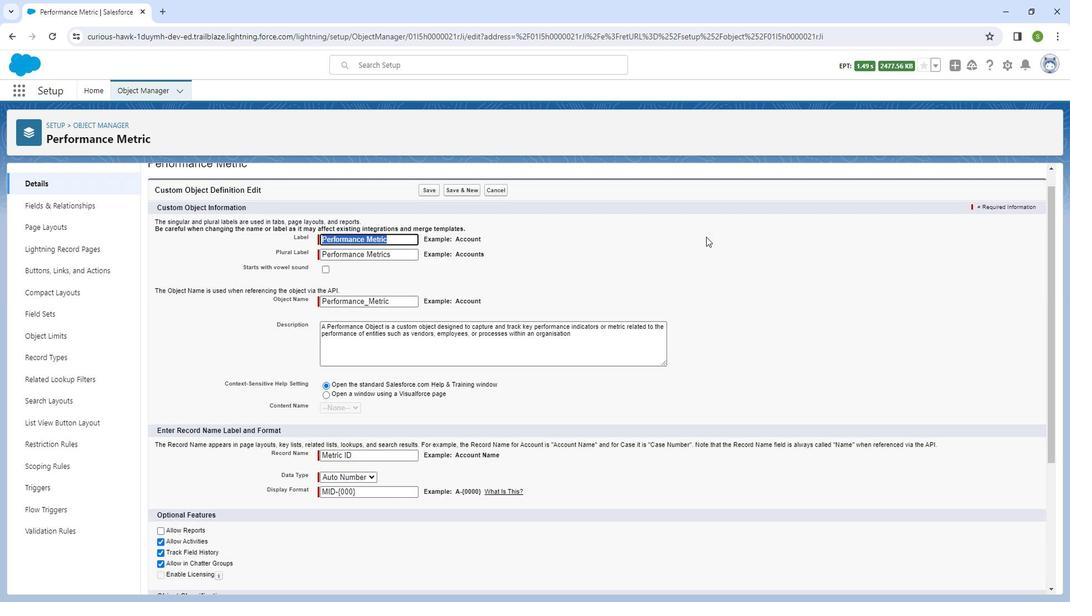 
Action: Mouse scrolled (705, 235) with delta (0, 0)
Screenshot: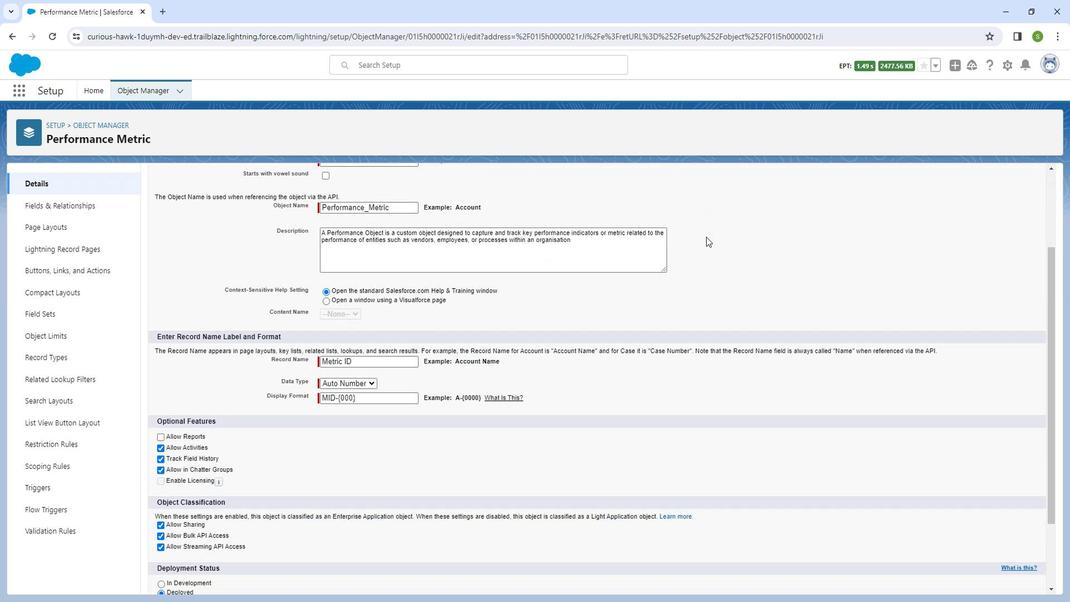 
Action: Mouse moved to (161, 378)
Screenshot: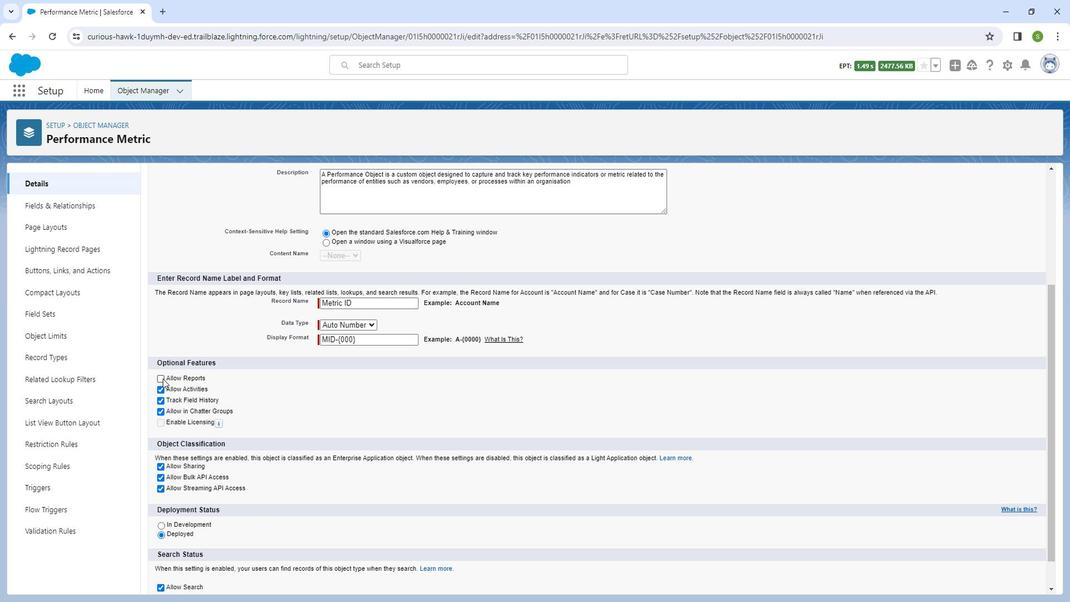 
Action: Mouse pressed left at (161, 378)
Screenshot: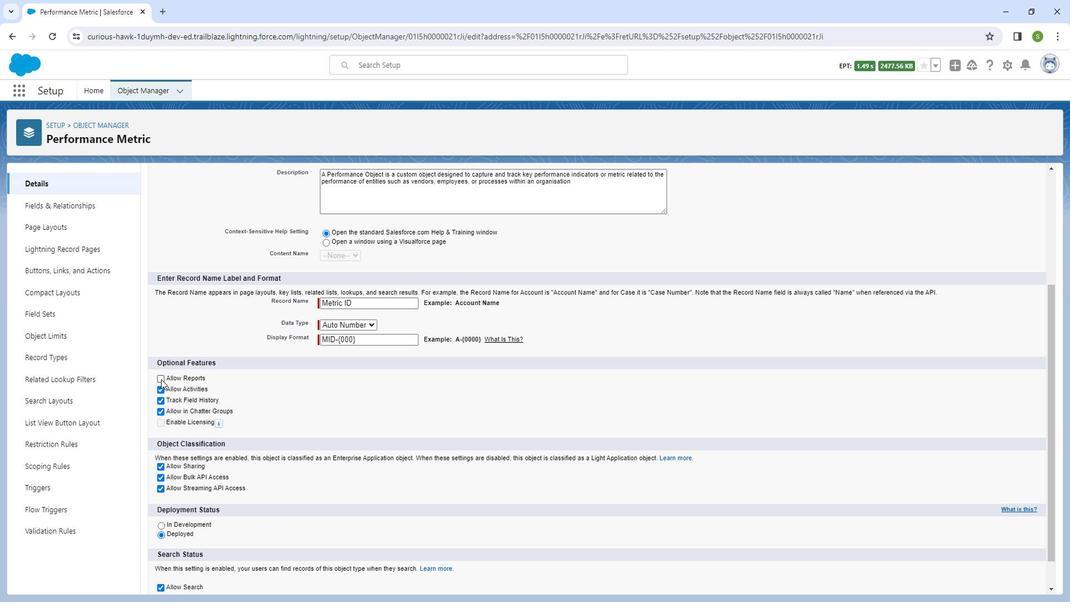 
Action: Mouse moved to (799, 292)
Screenshot: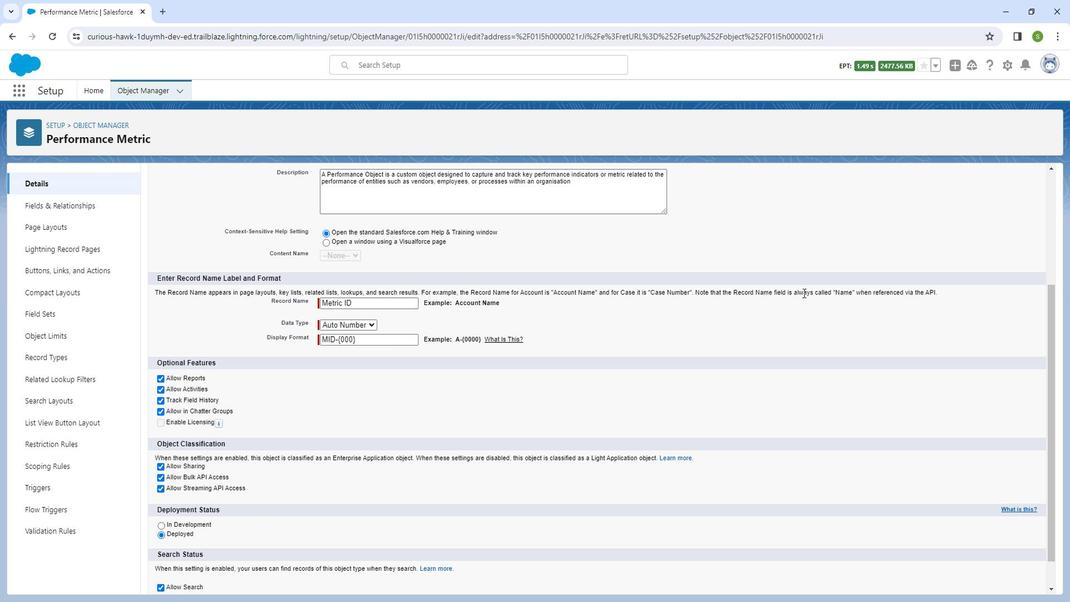 
Action: Mouse scrolled (799, 293) with delta (0, 0)
Screenshot: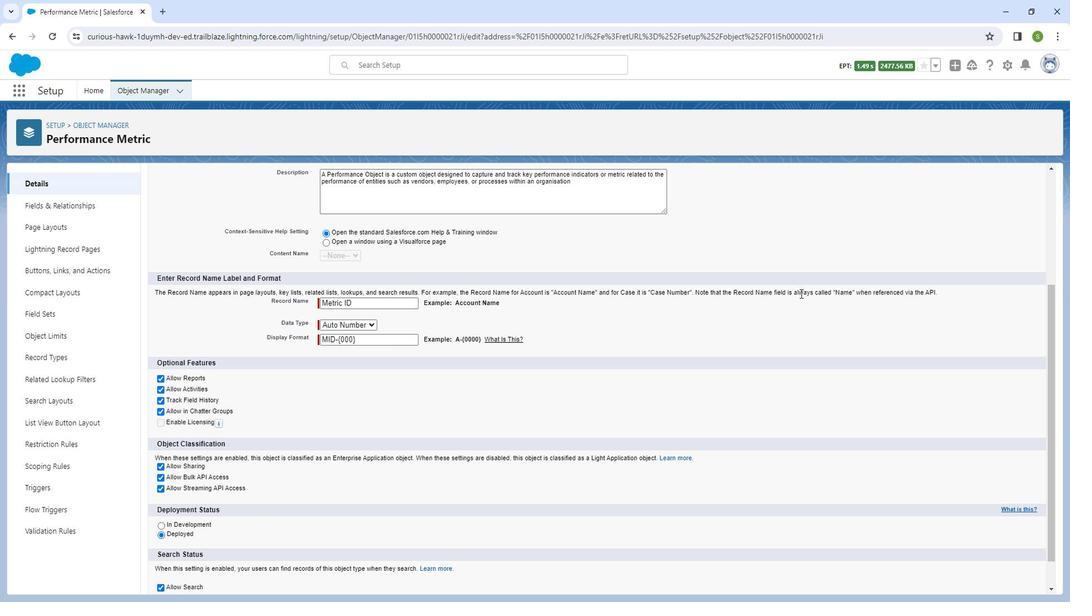 
Action: Mouse scrolled (799, 293) with delta (0, 0)
Screenshot: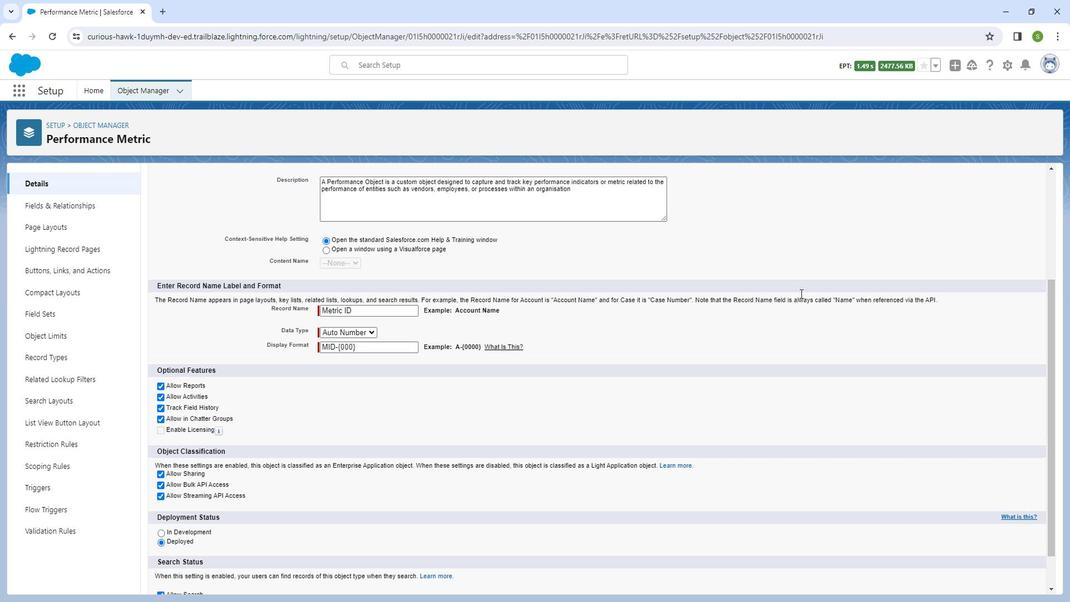 
Action: Mouse scrolled (799, 293) with delta (0, 0)
Screenshot: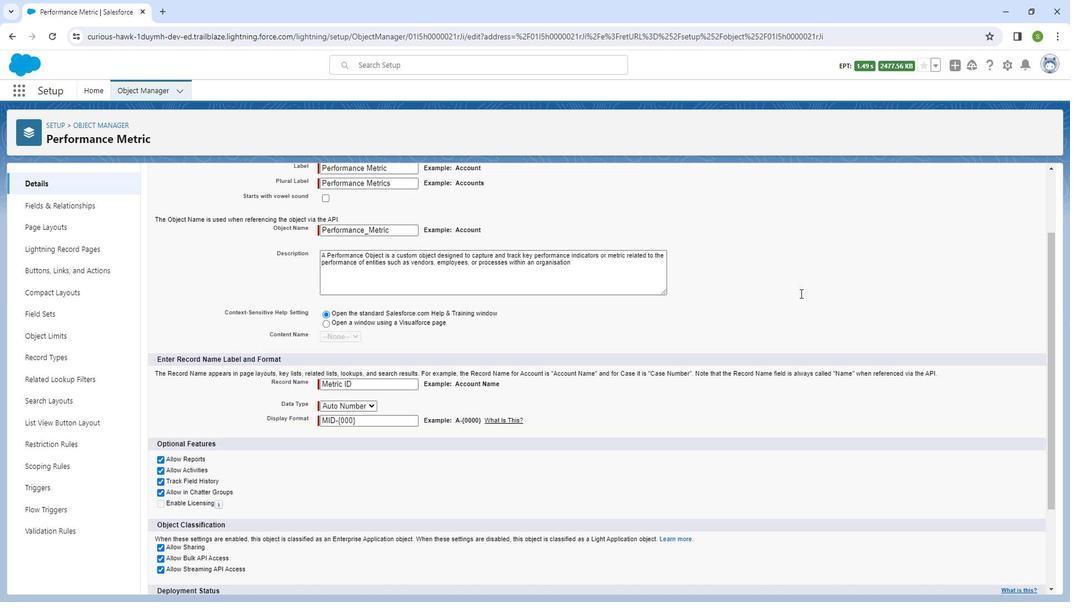 
Action: Mouse scrolled (799, 293) with delta (0, 0)
Screenshot: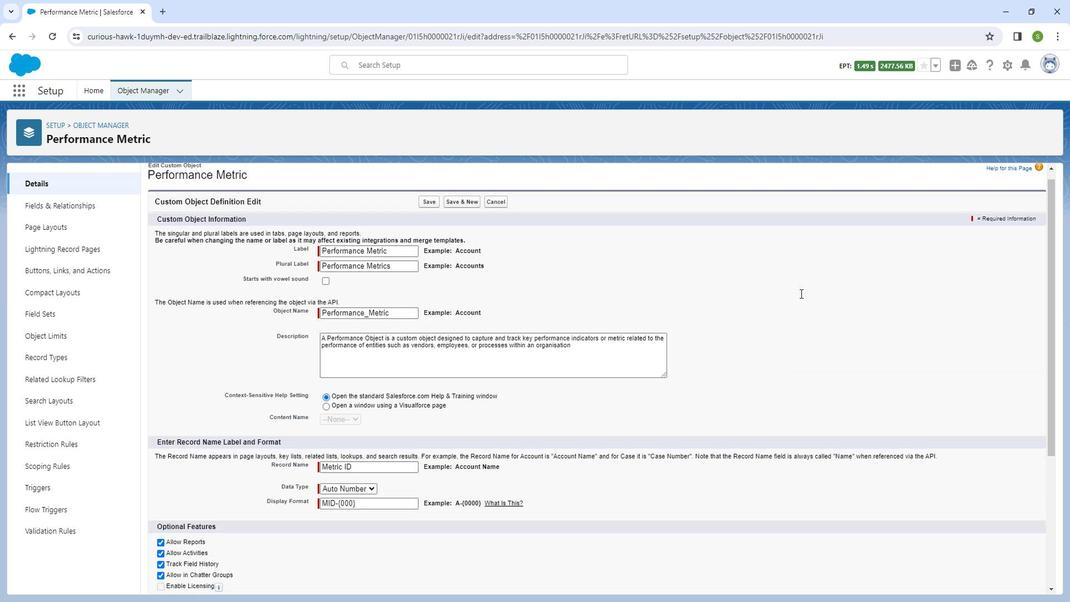 
Action: Mouse scrolled (799, 293) with delta (0, 0)
Screenshot: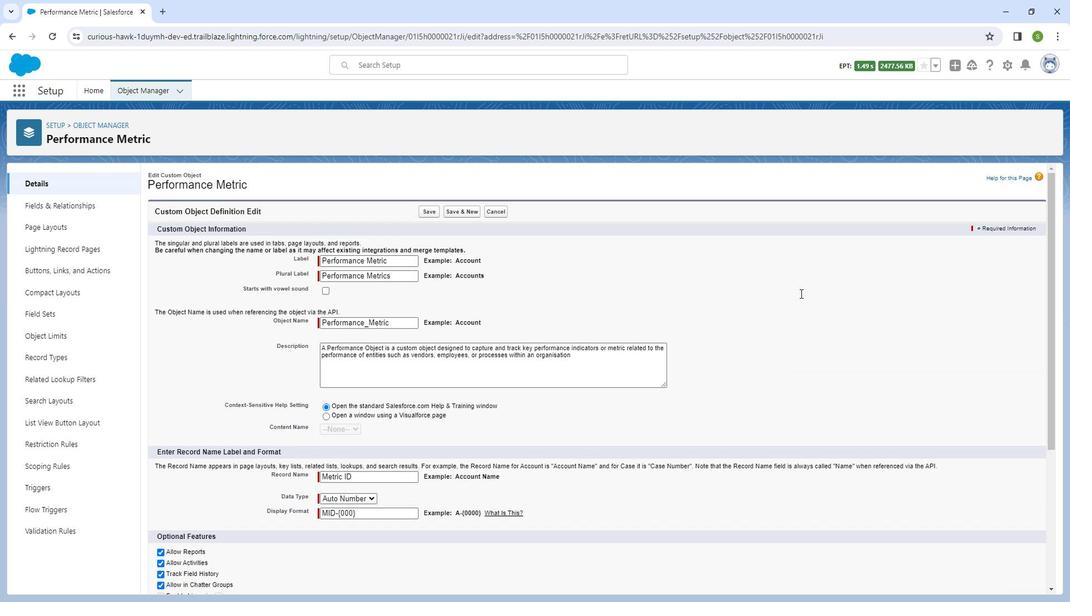 
Action: Mouse moved to (430, 211)
Screenshot: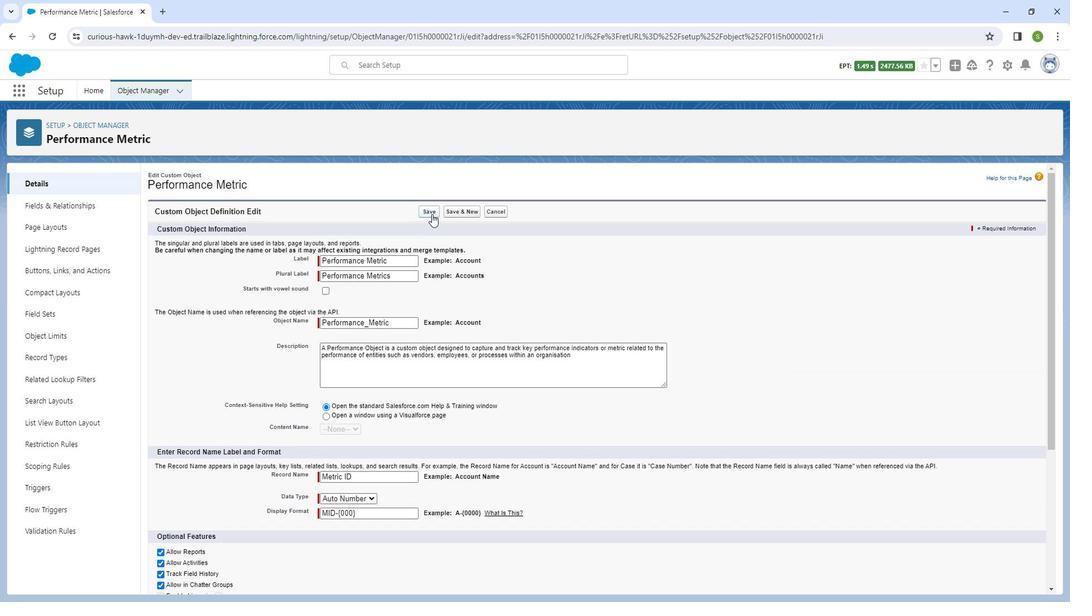 
Action: Mouse pressed left at (430, 211)
Screenshot: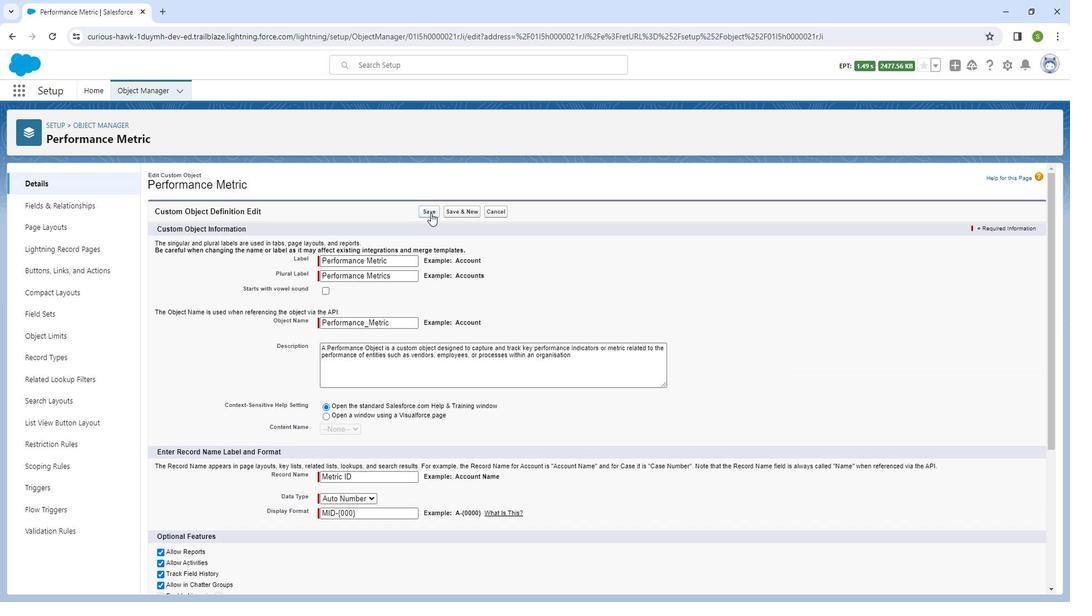 
Action: Mouse moved to (108, 207)
Screenshot: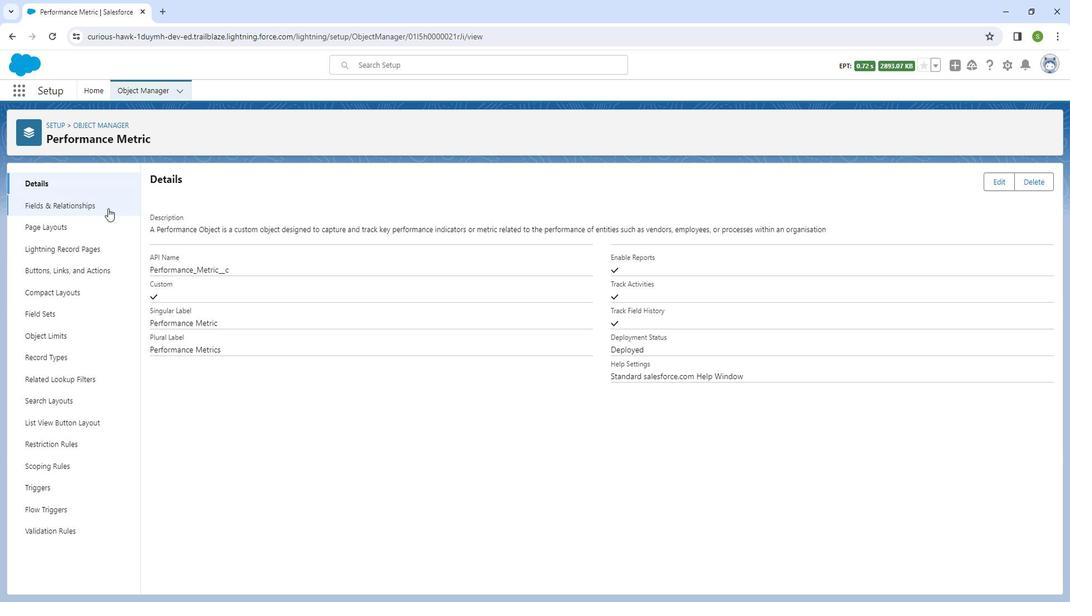 
Action: Mouse pressed left at (108, 207)
Screenshot: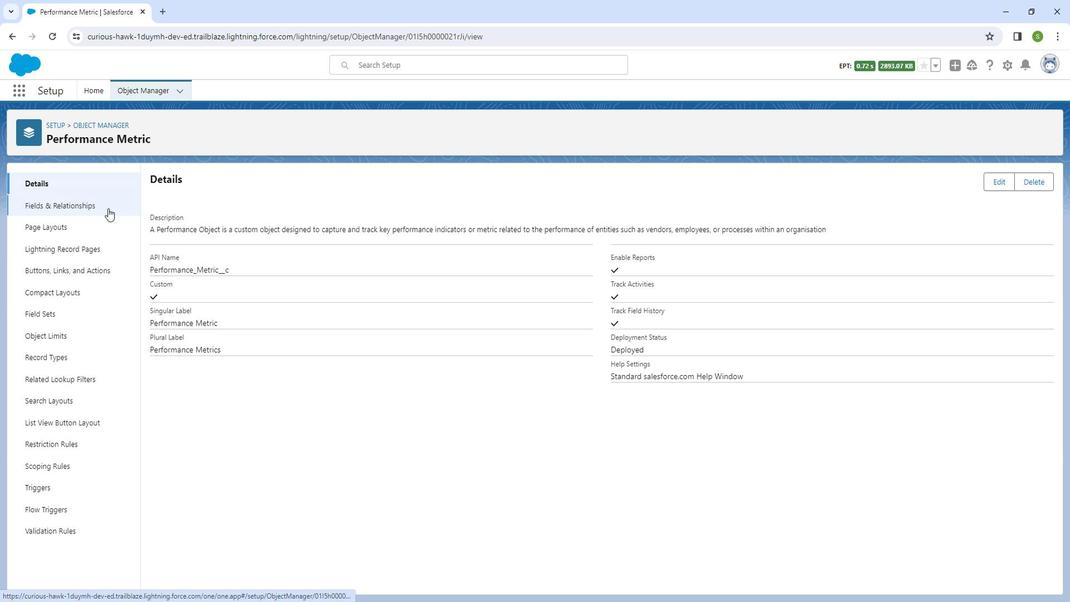 
Action: Mouse moved to (85, 225)
Screenshot: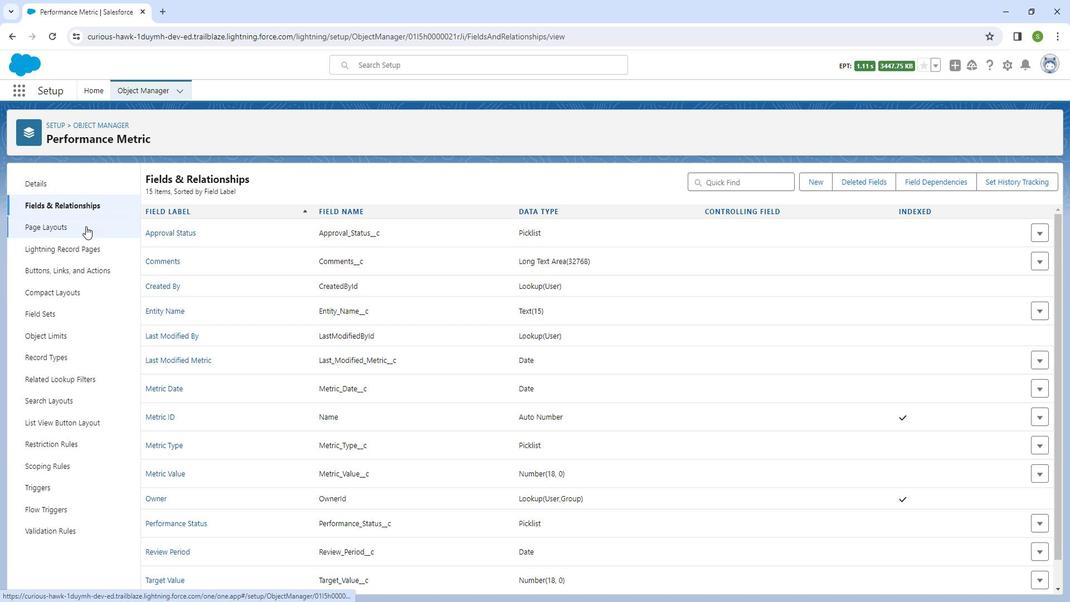 
Action: Mouse pressed left at (85, 225)
Screenshot: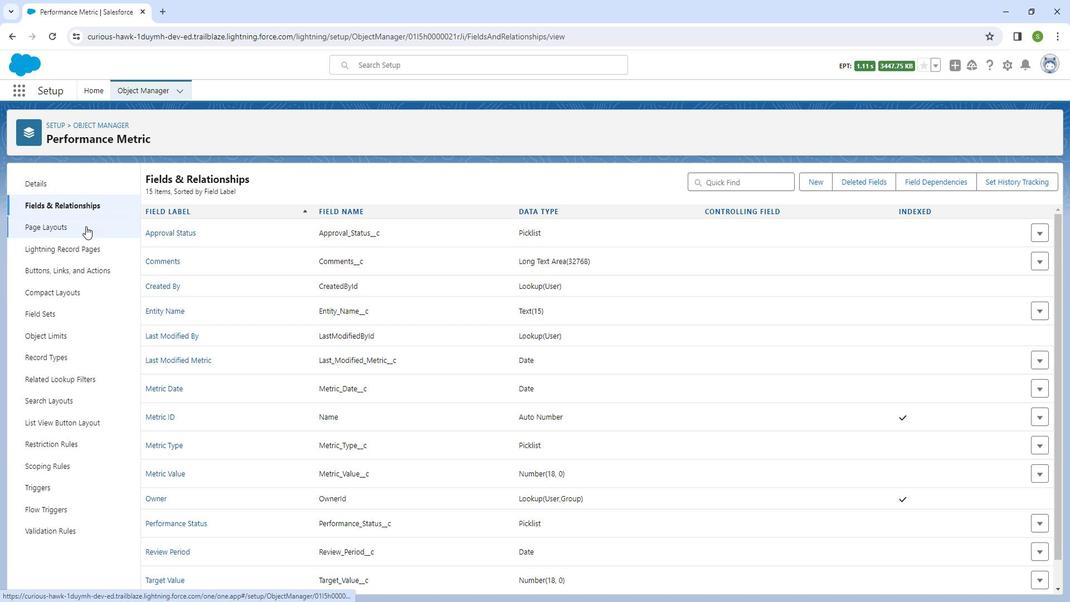 
Action: Mouse moved to (82, 87)
Screenshot: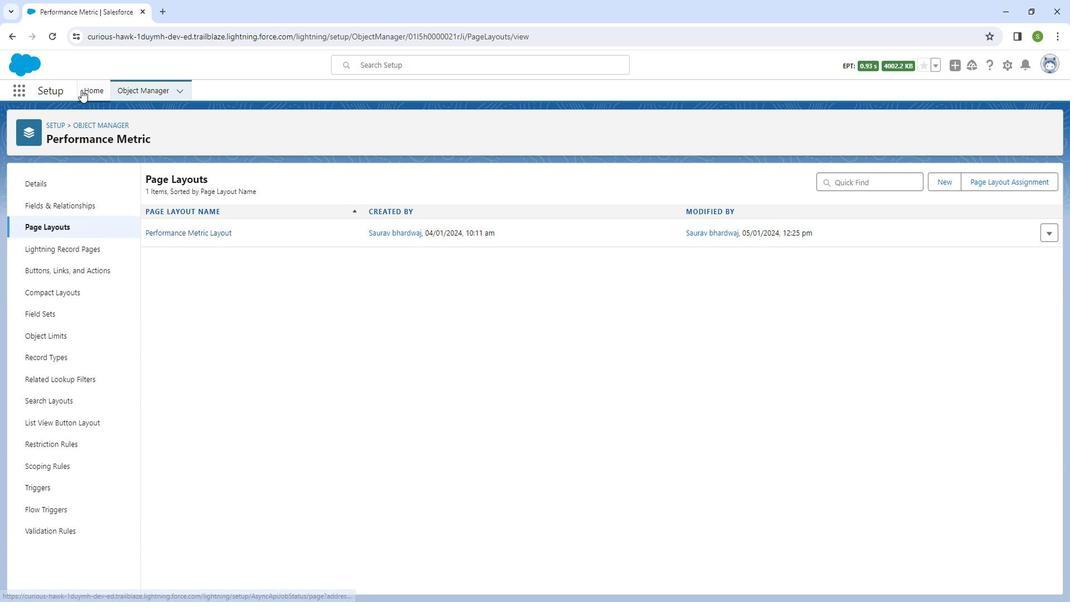 
Action: Mouse pressed left at (82, 87)
Screenshot: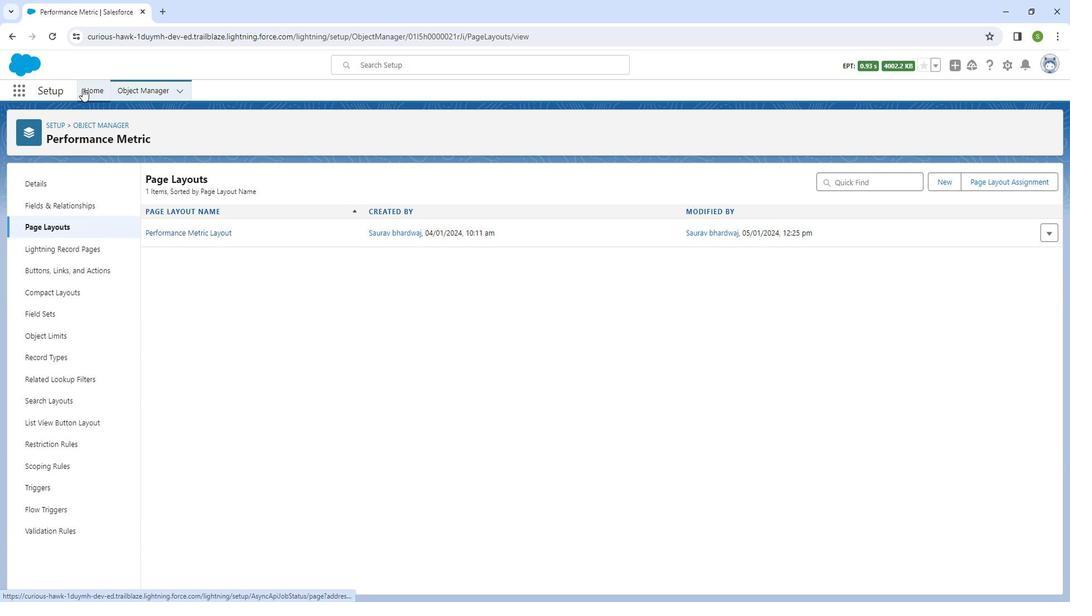 
Action: Mouse moved to (17, 94)
Screenshot: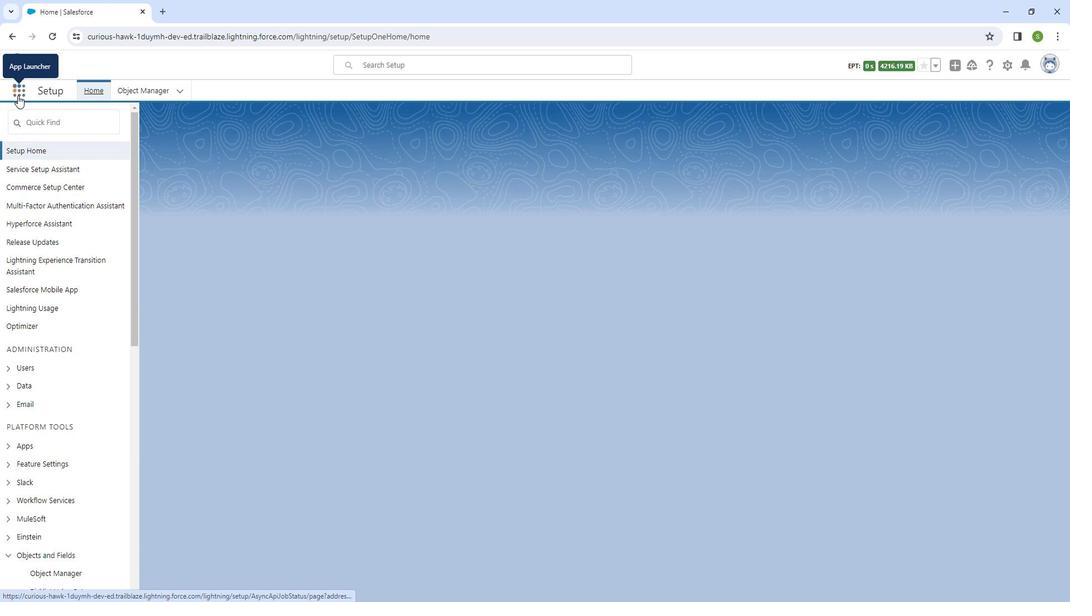 
Action: Mouse pressed left at (17, 94)
Screenshot: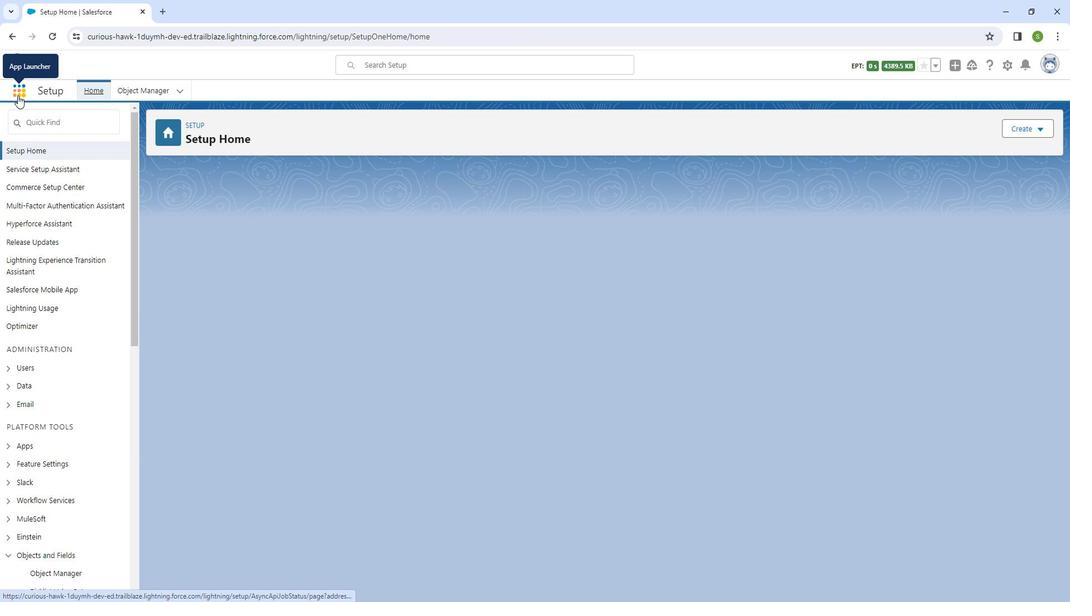 
Action: Mouse moved to (36, 291)
Screenshot: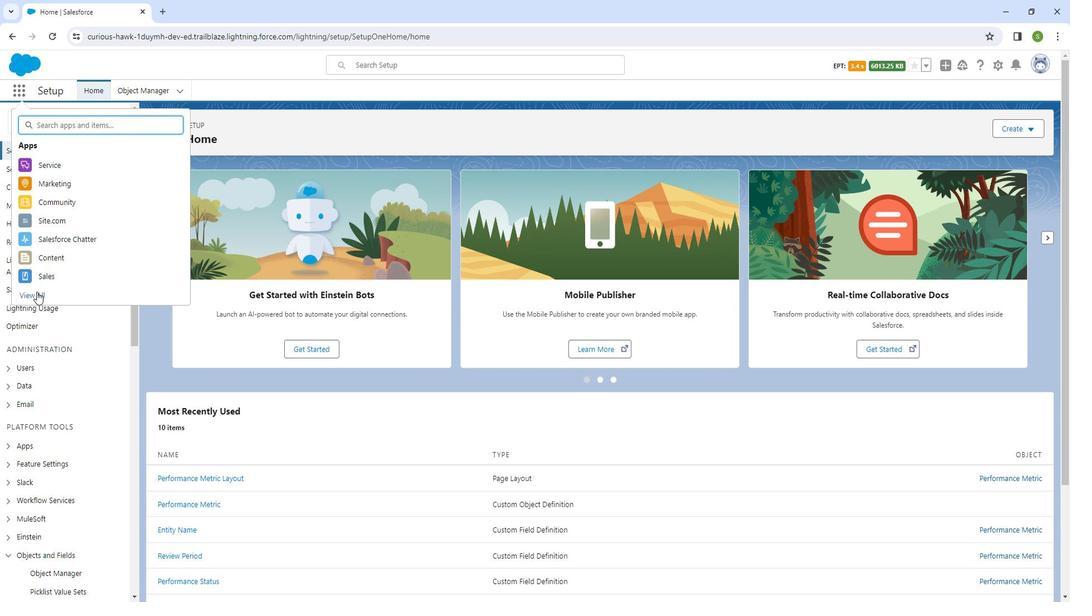 
Action: Mouse pressed left at (36, 291)
Screenshot: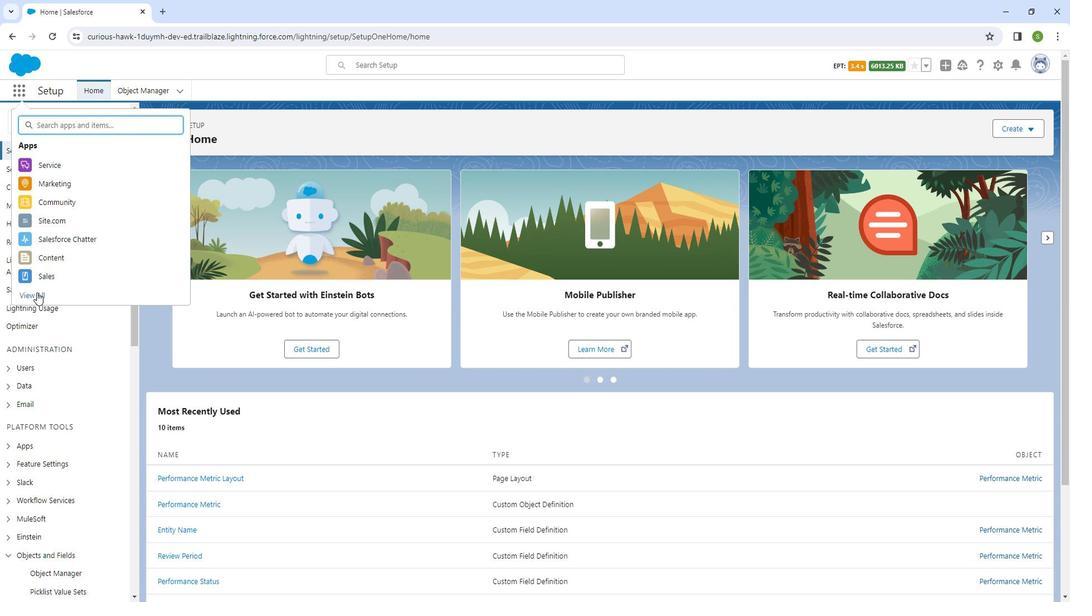 
Action: Mouse moved to (157, 471)
Screenshot: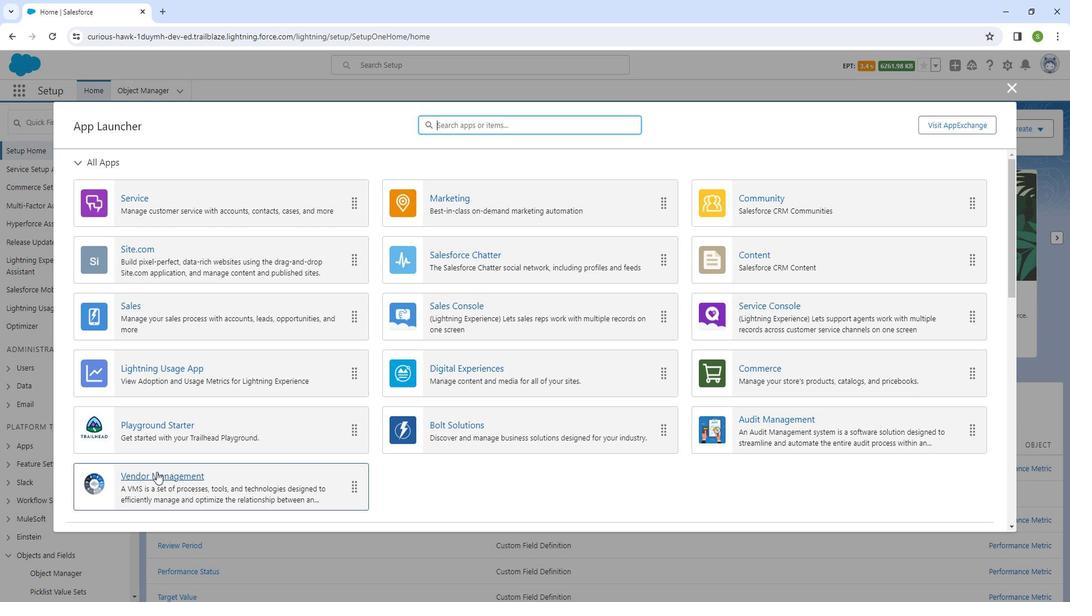 
Action: Mouse pressed left at (157, 471)
Screenshot: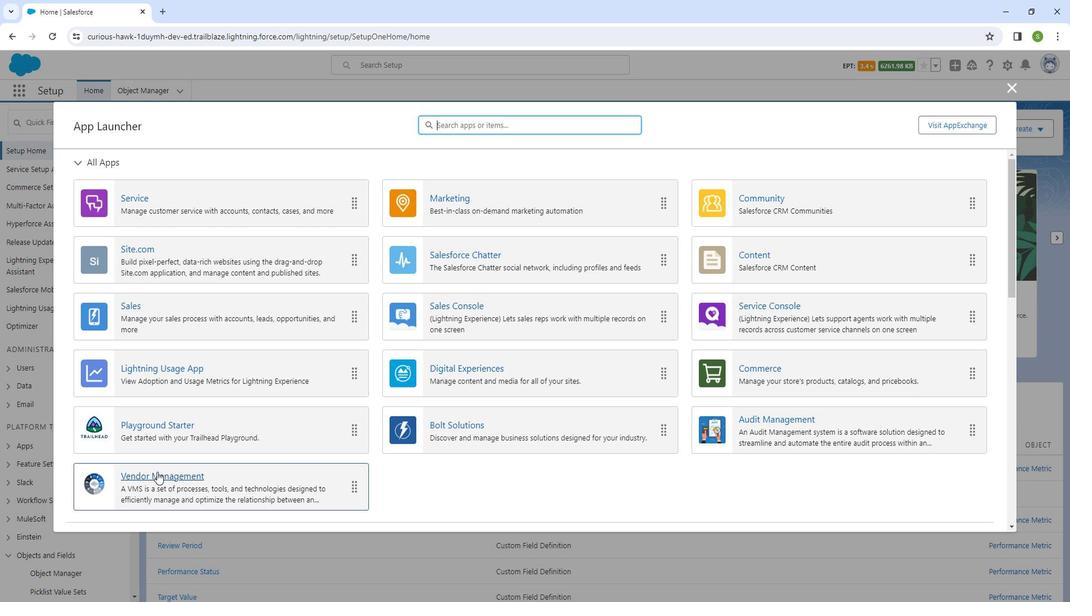 
Action: Mouse moved to (19, 93)
Screenshot: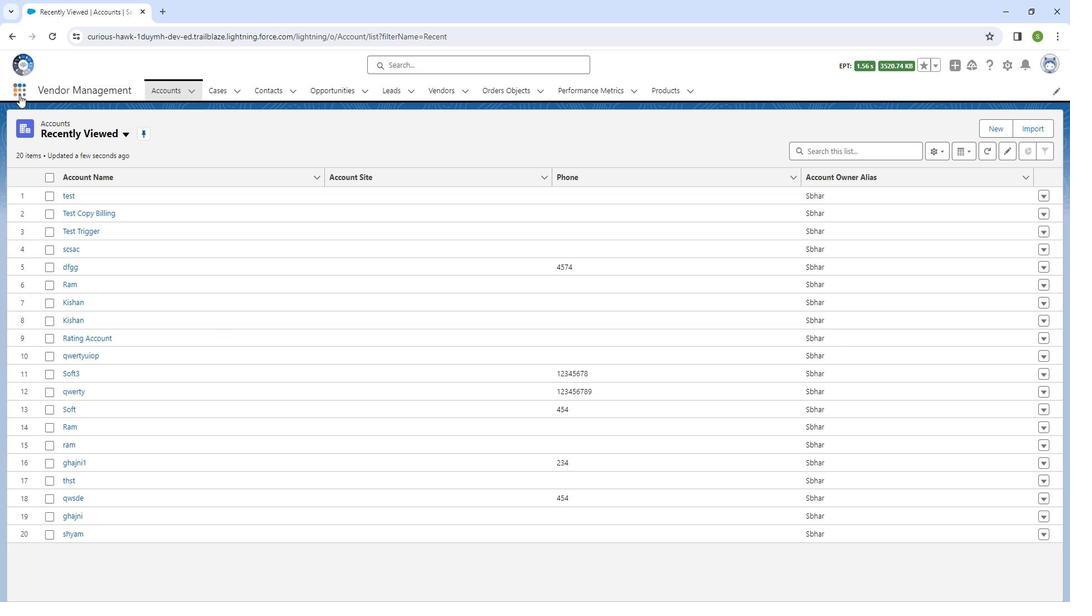 
Action: Mouse pressed left at (19, 93)
Screenshot: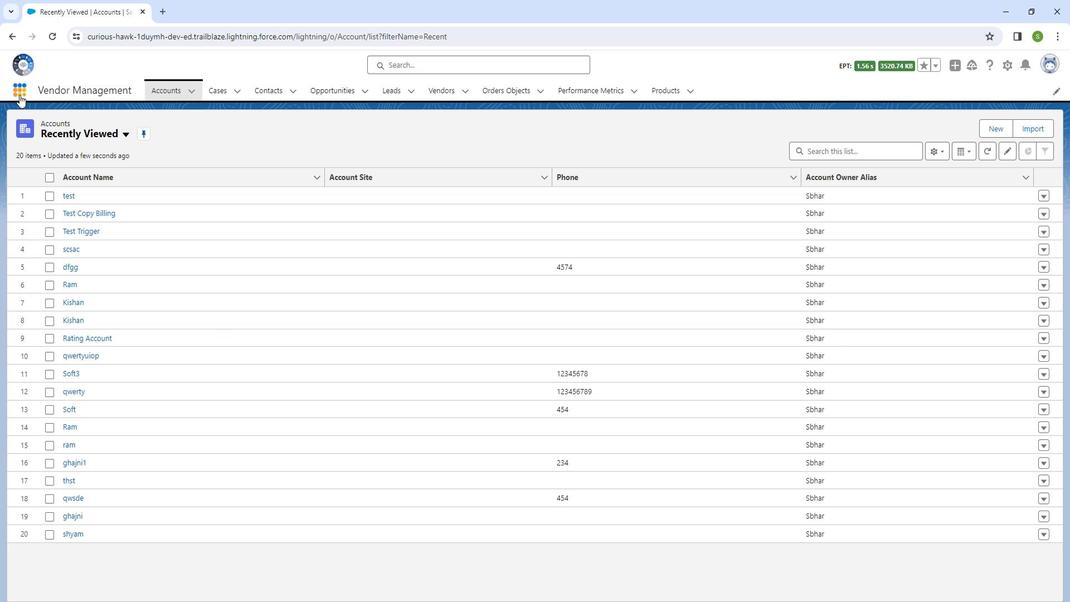 
Action: Mouse moved to (300, 129)
Screenshot: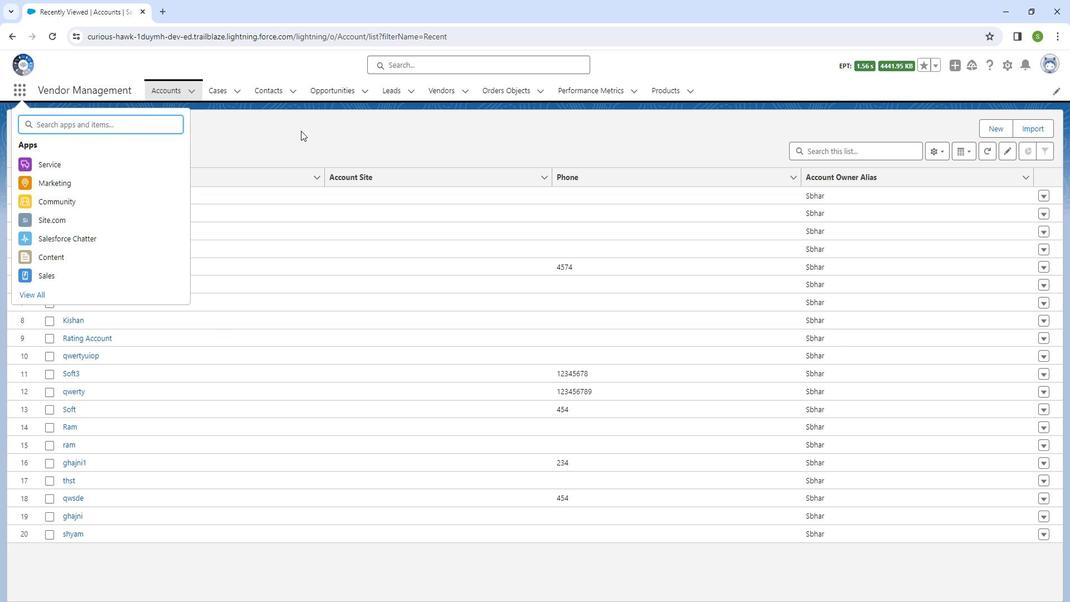 
Action: Mouse pressed left at (300, 129)
Screenshot: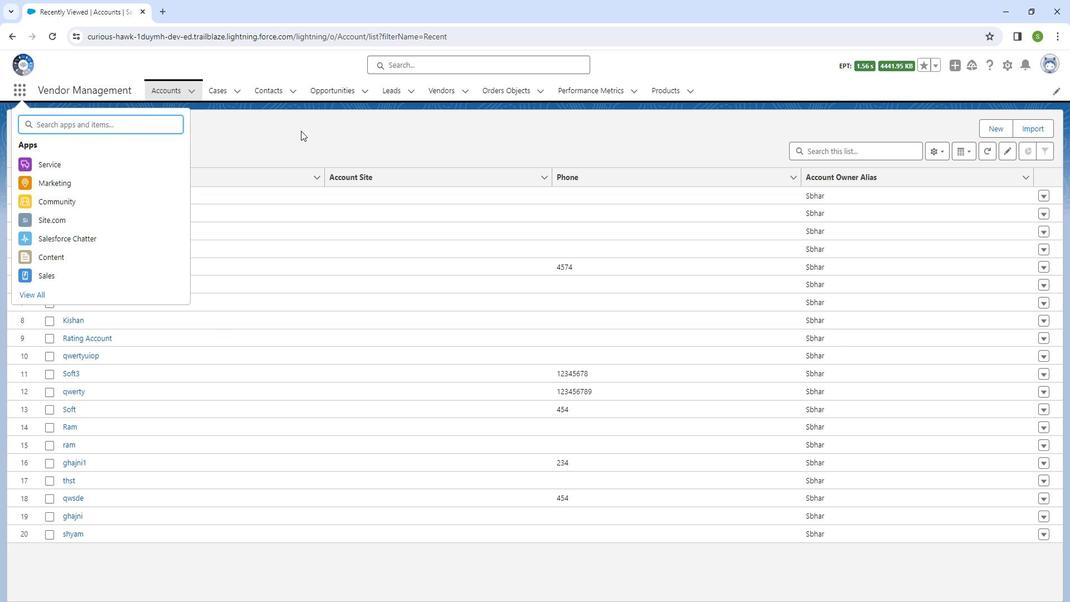 
Action: Mouse moved to (562, 90)
Screenshot: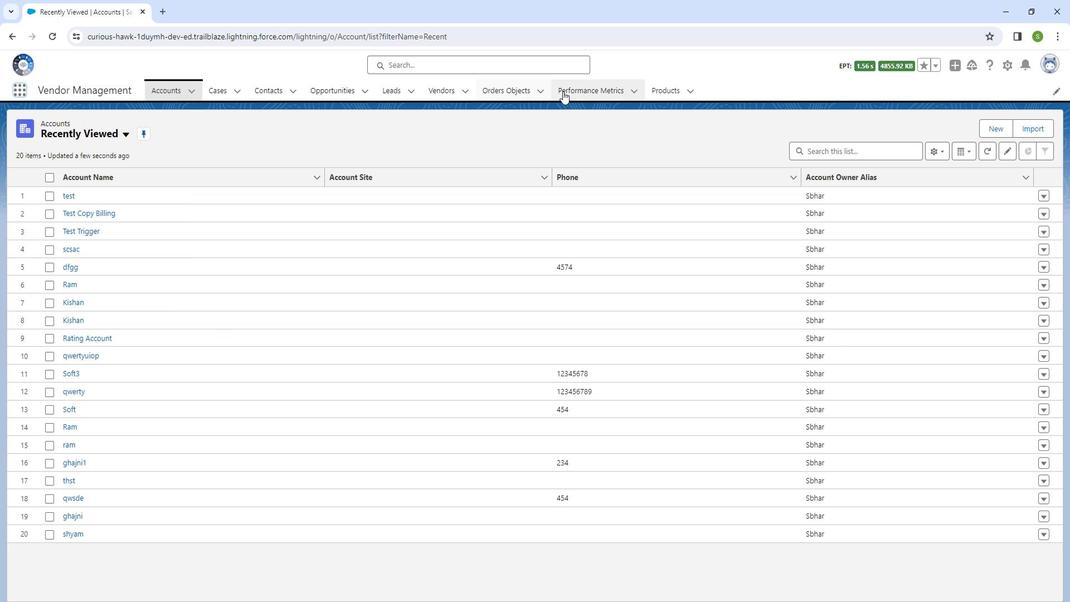 
Action: Mouse pressed left at (562, 90)
Screenshot: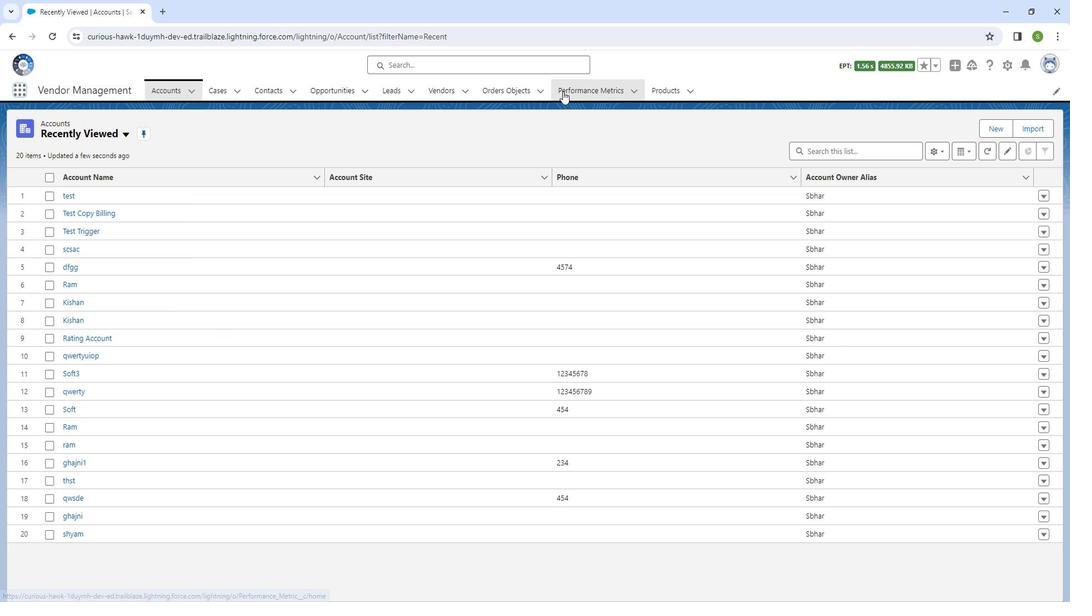 
Action: Mouse moved to (124, 134)
Screenshot: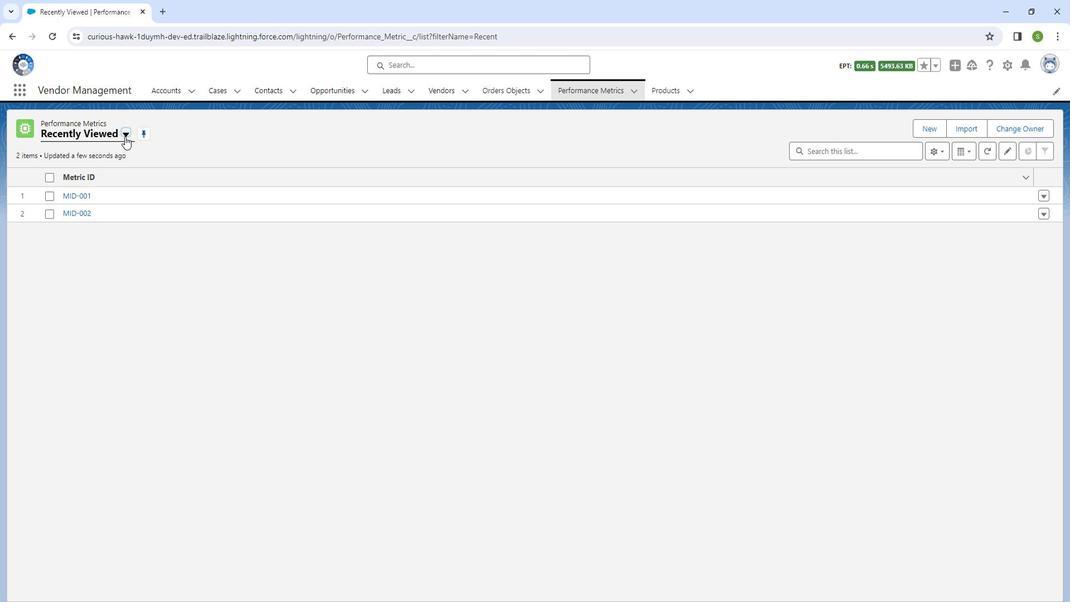
Action: Mouse pressed left at (124, 134)
Screenshot: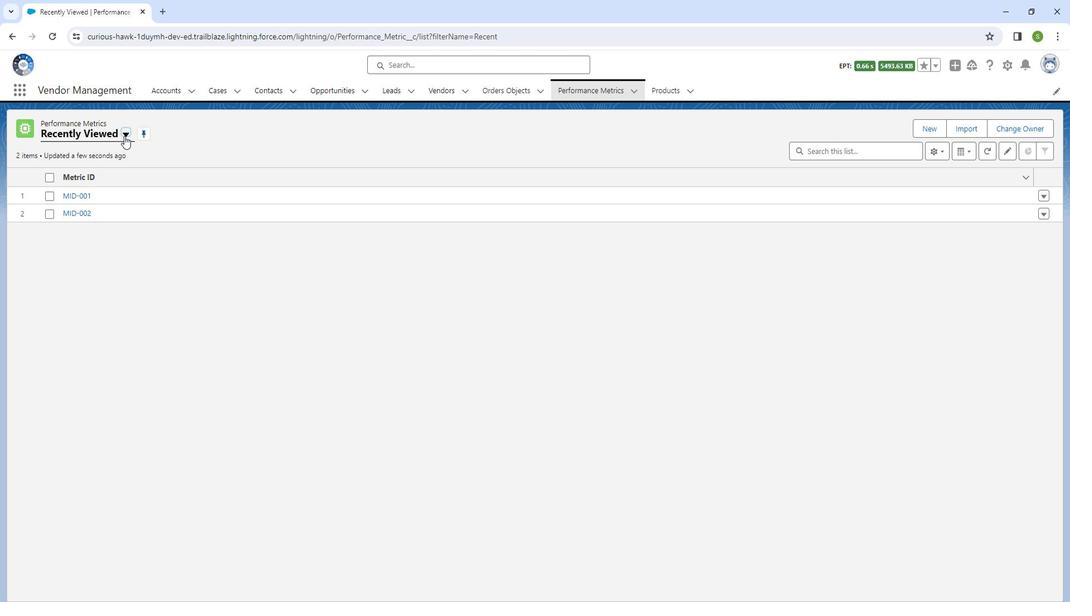 
Action: Mouse moved to (112, 171)
Screenshot: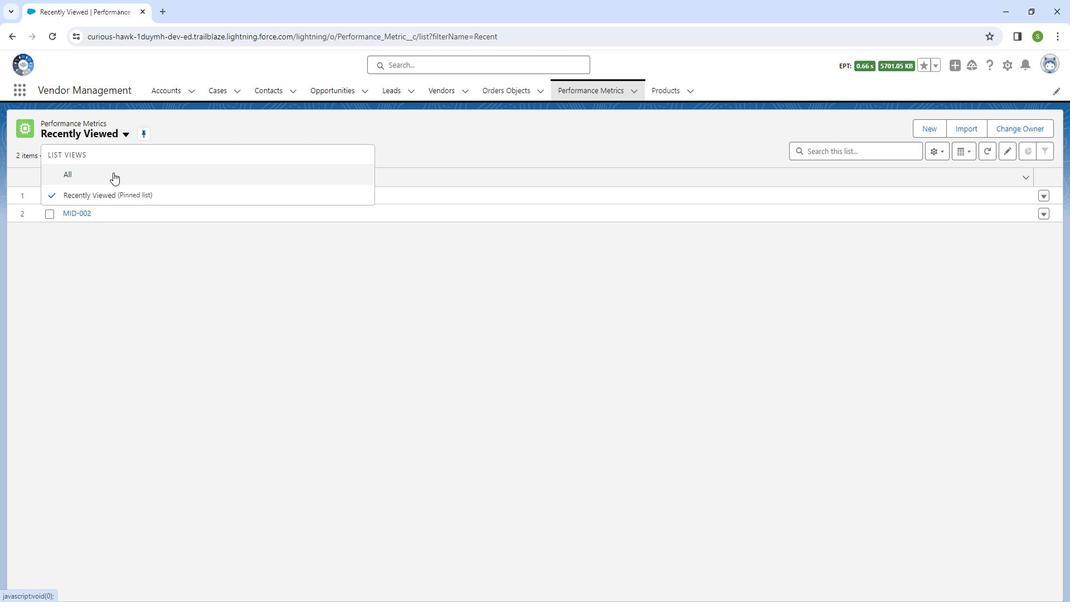 
Action: Mouse pressed left at (112, 171)
Screenshot: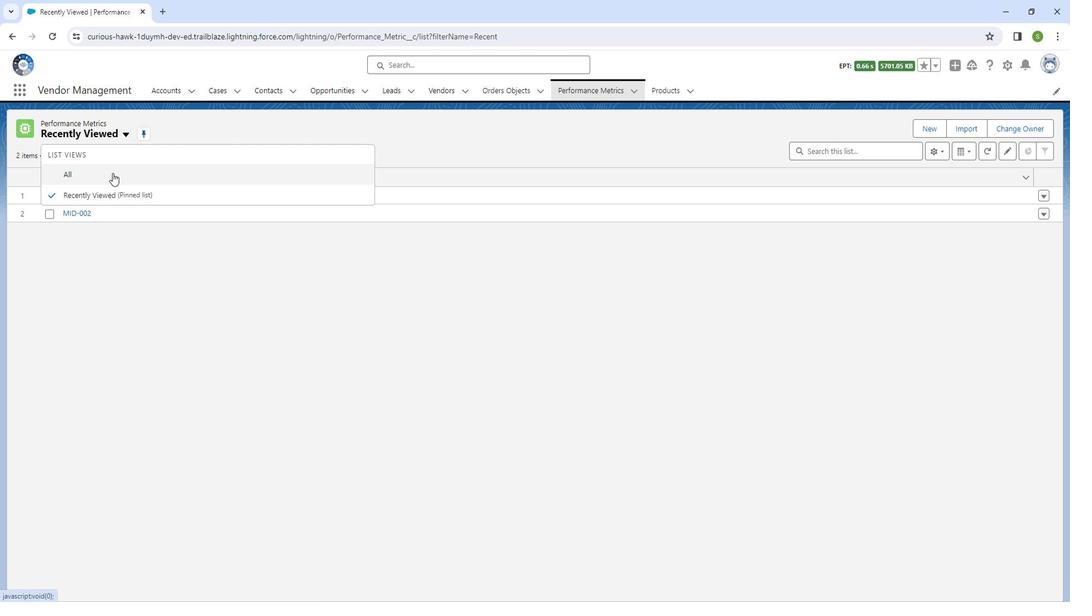 
Action: Mouse moved to (25, 88)
Screenshot: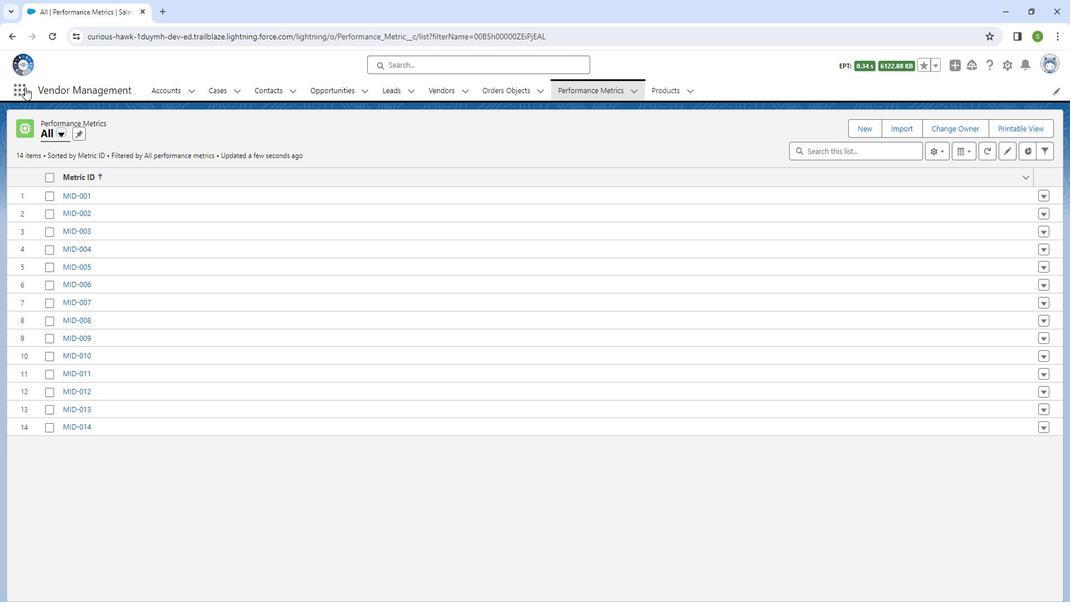 
Action: Mouse pressed left at (25, 88)
Screenshot: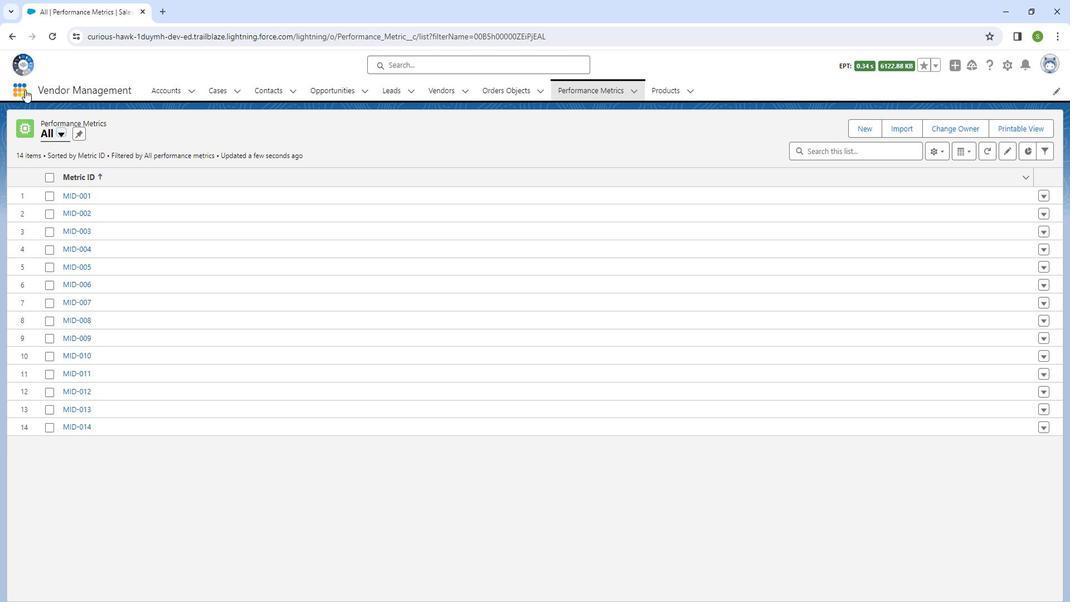 
Action: Mouse moved to (49, 122)
Screenshot: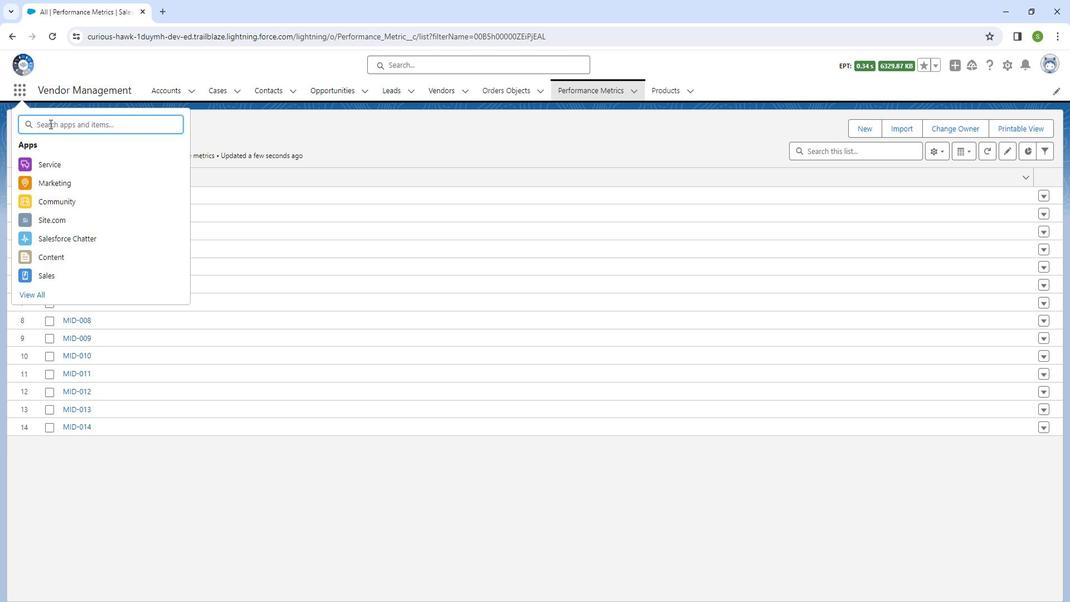 
Action: Mouse pressed left at (49, 122)
Screenshot: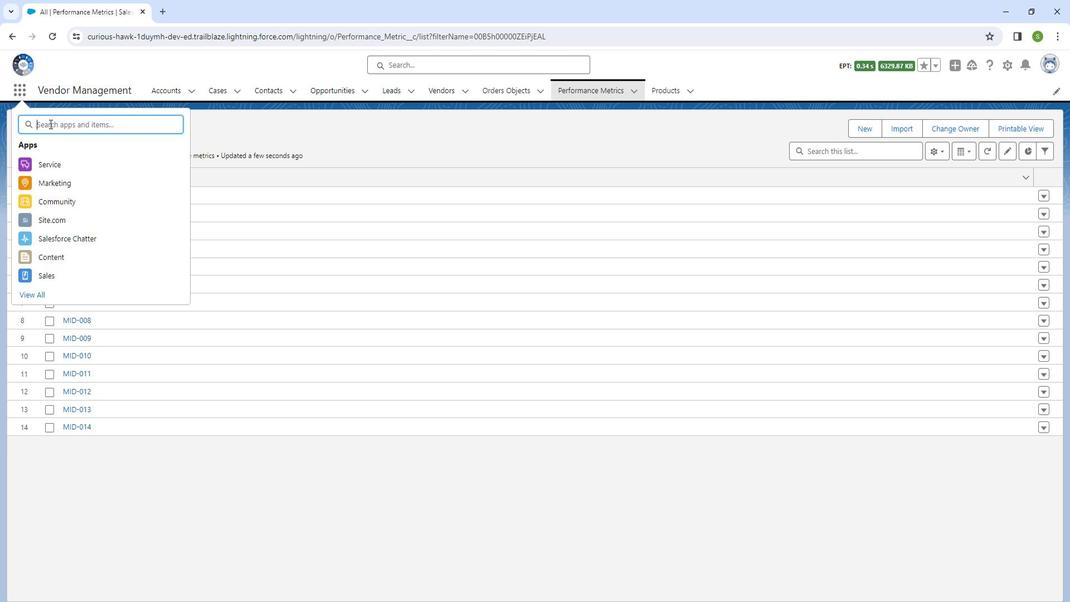 
Action: Mouse moved to (49, 124)
Screenshot: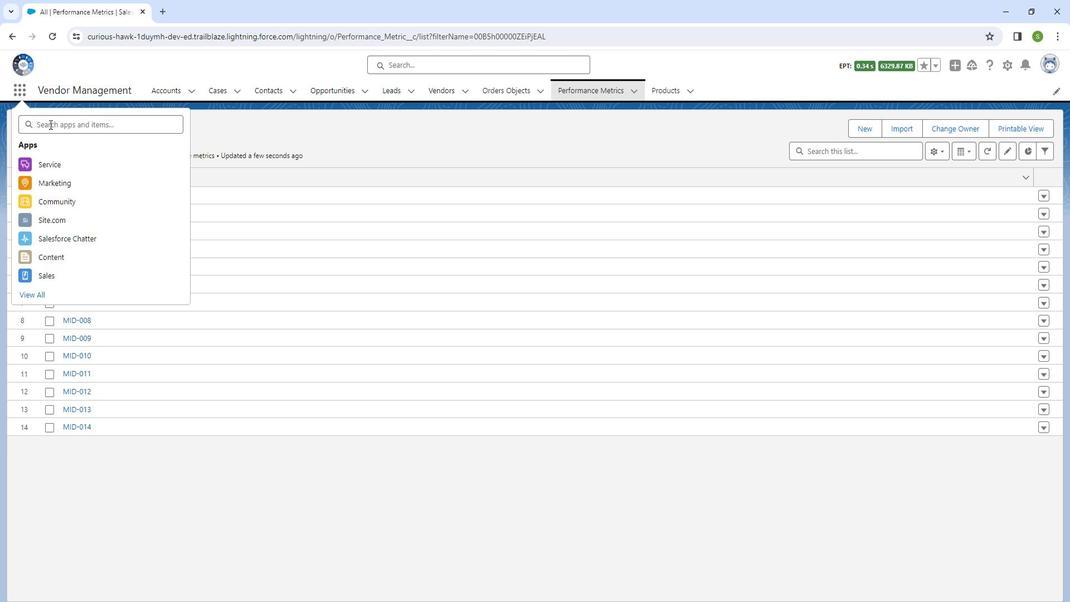 
Action: Key pressed rep
Screenshot: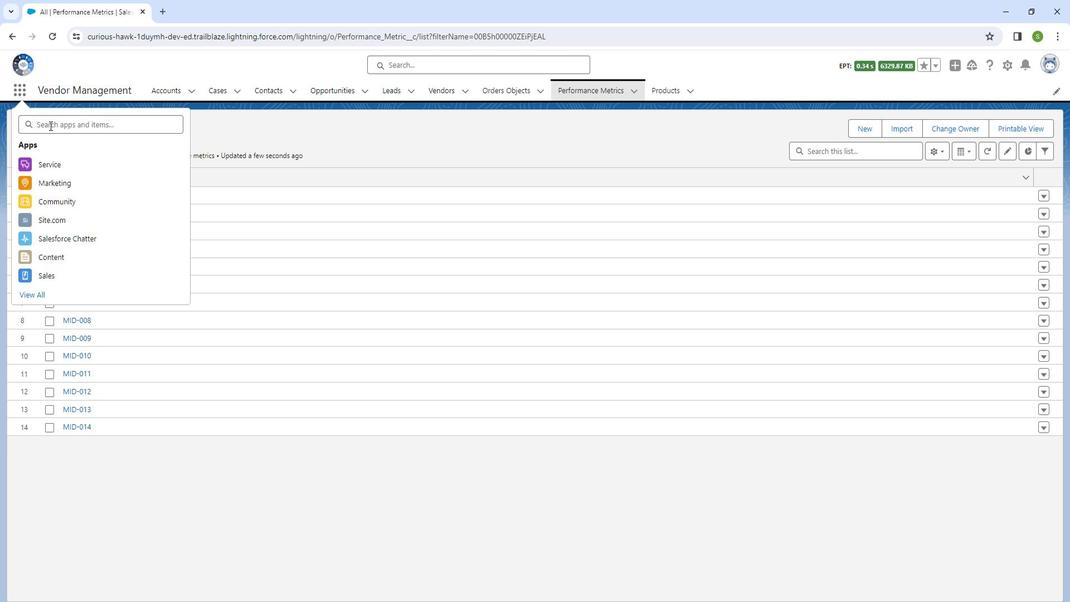
Action: Mouse pressed left at (49, 124)
Screenshot: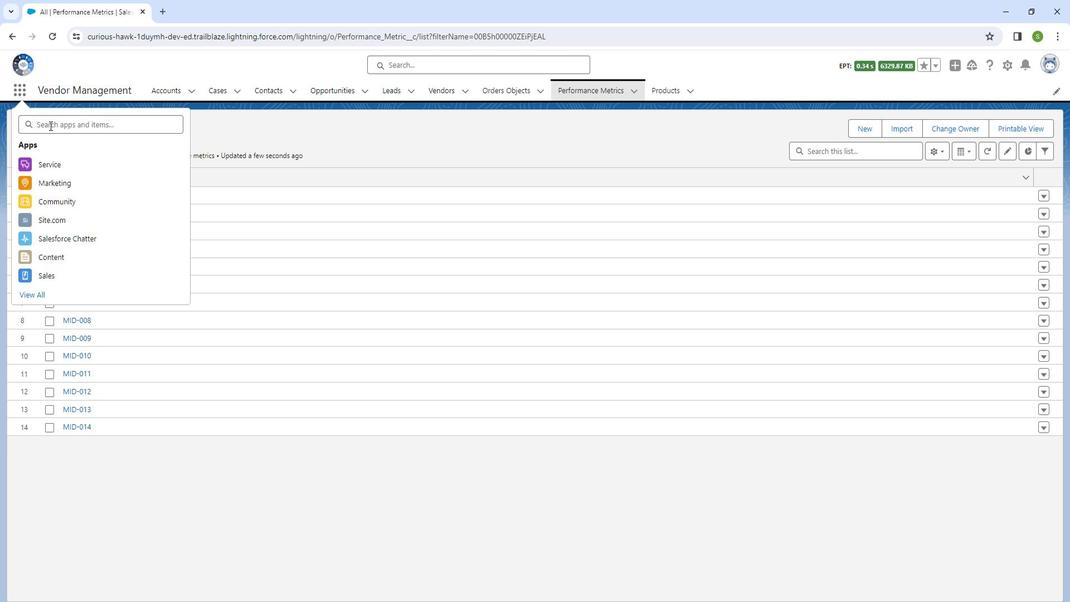 
Action: Mouse moved to (50, 125)
Screenshot: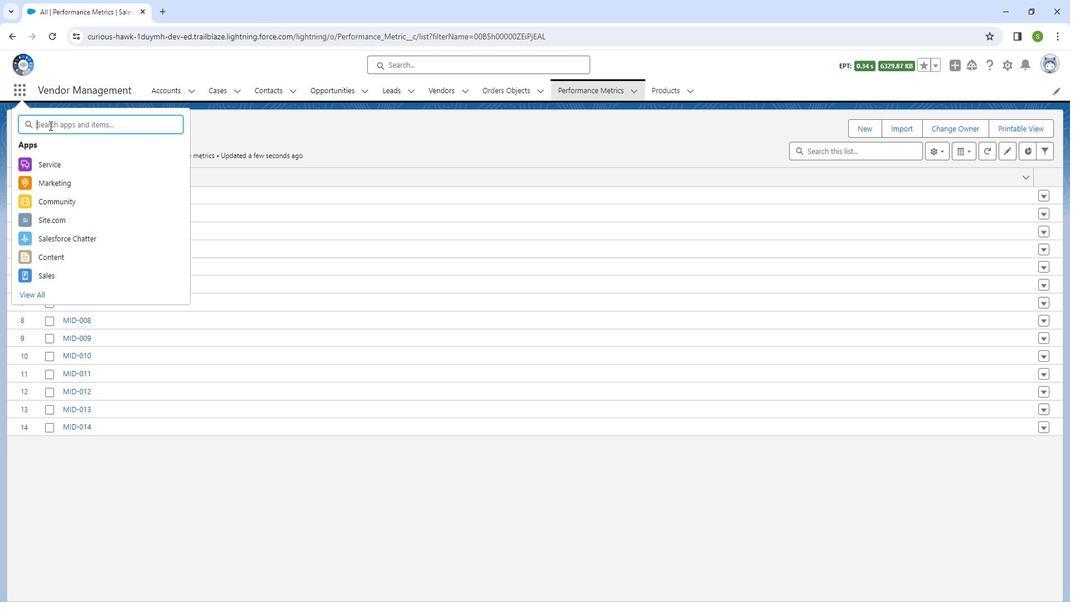 
Action: Key pressed rep
Screenshot: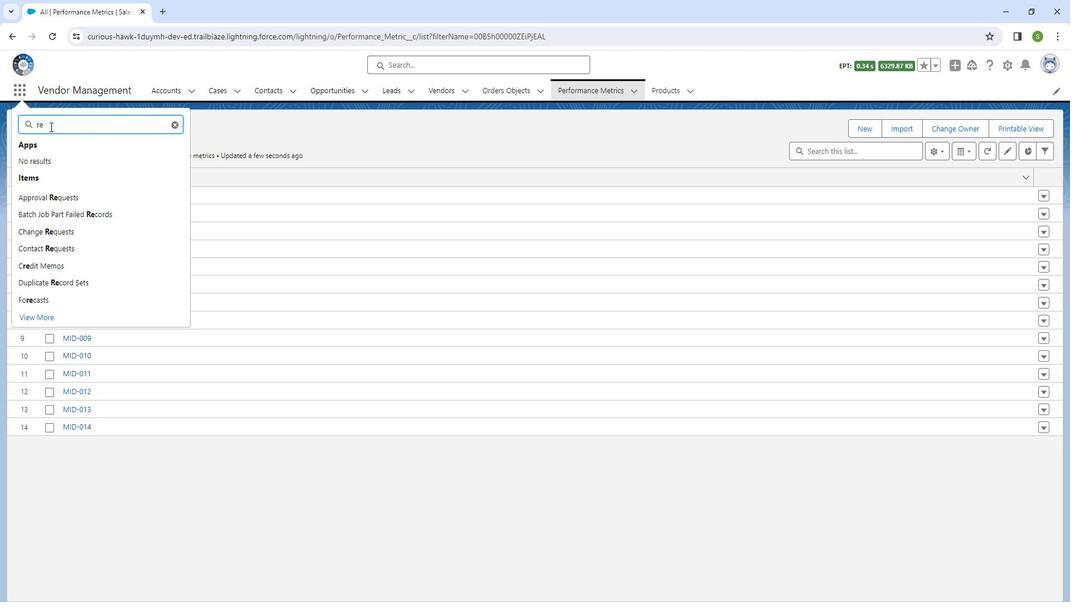 
Action: Mouse moved to (52, 146)
Screenshot: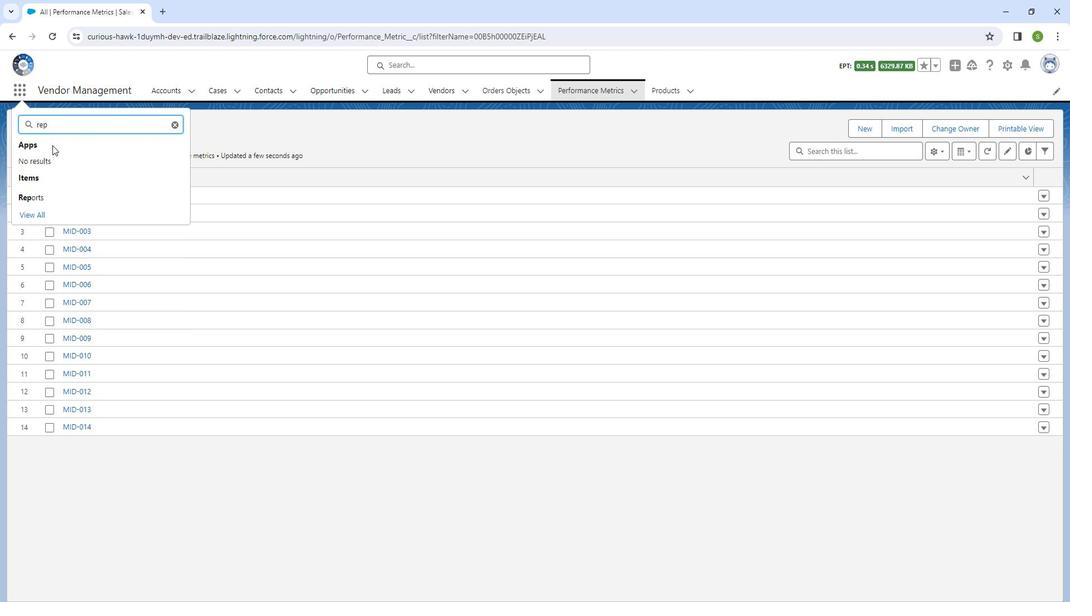 
Action: Key pressed o
Screenshot: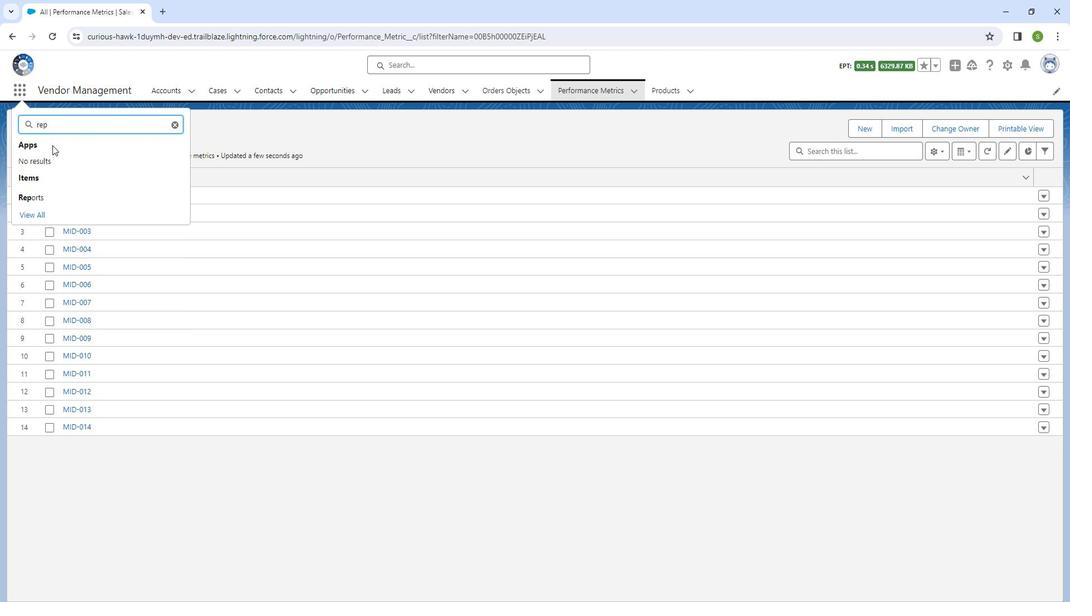 
Action: Mouse moved to (37, 195)
Screenshot: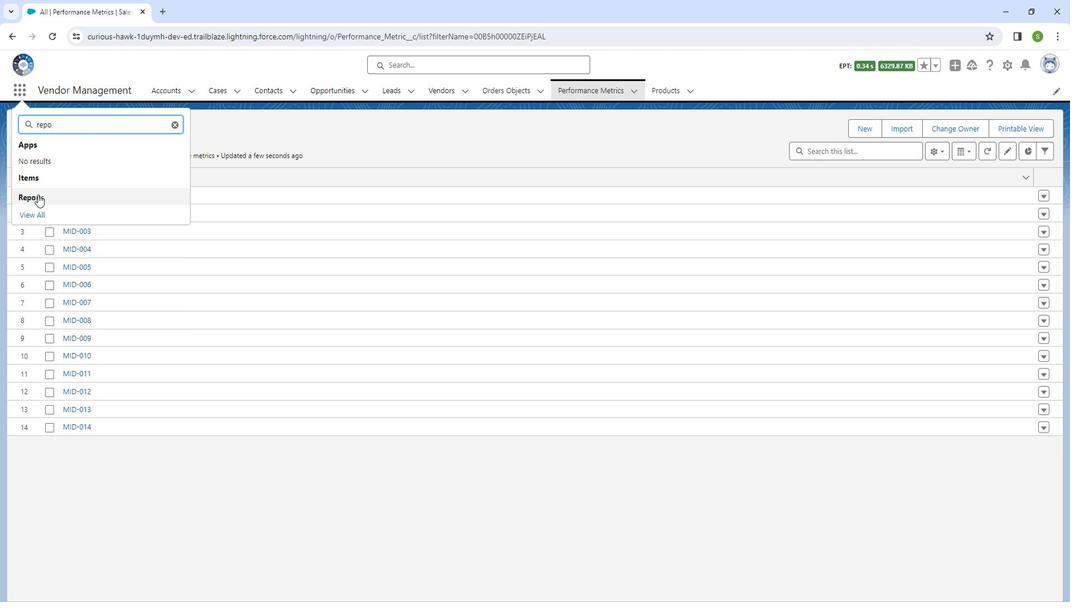 
Action: Mouse pressed left at (37, 195)
Screenshot: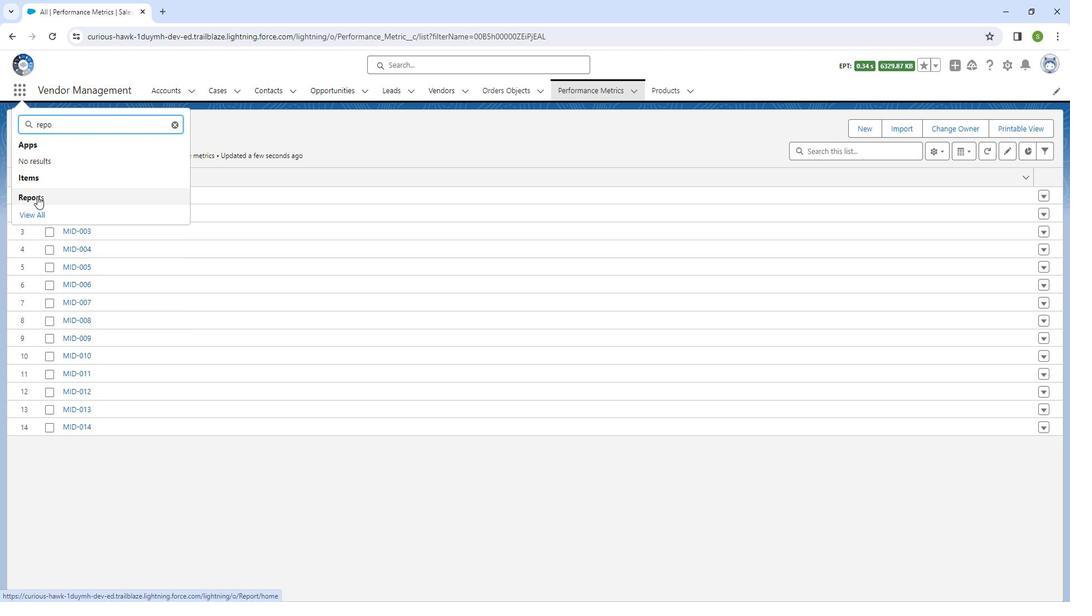 
Action: Mouse moved to (927, 133)
Screenshot: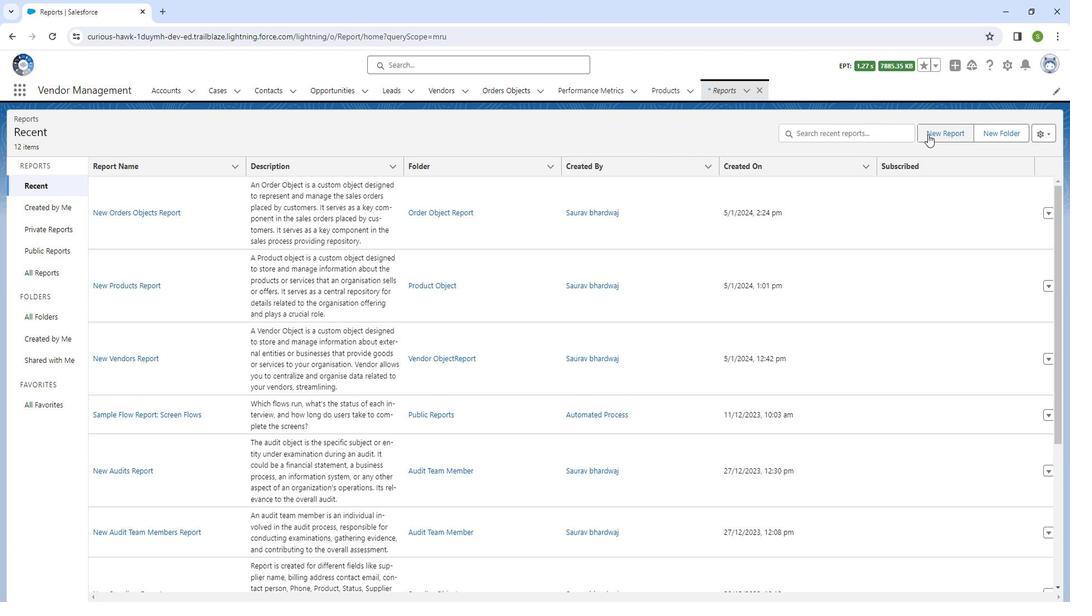 
Action: Mouse pressed left at (927, 133)
Screenshot: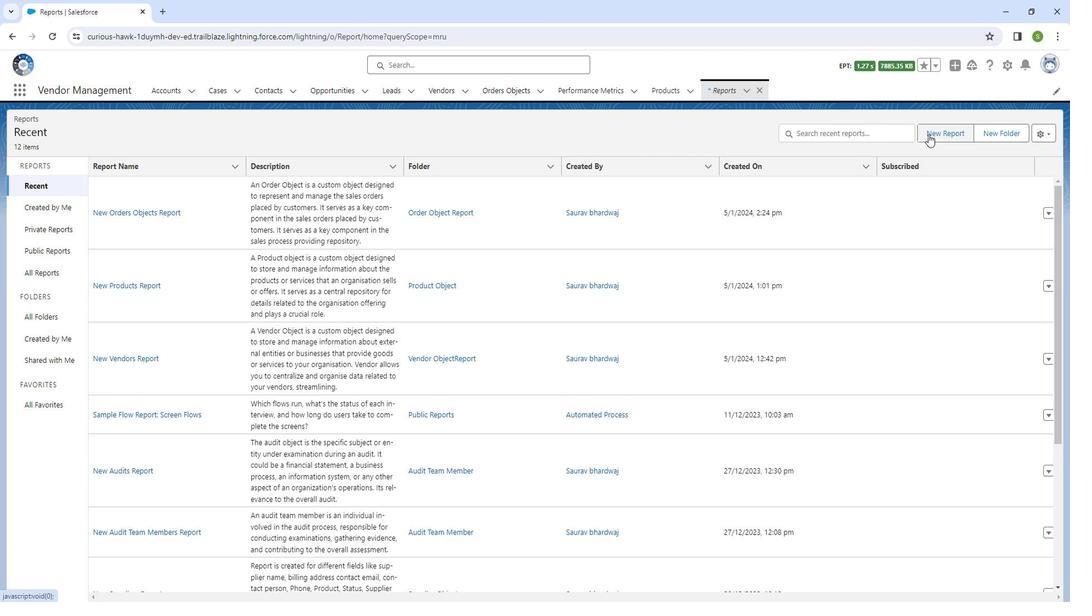 
Action: Mouse moved to (385, 201)
Screenshot: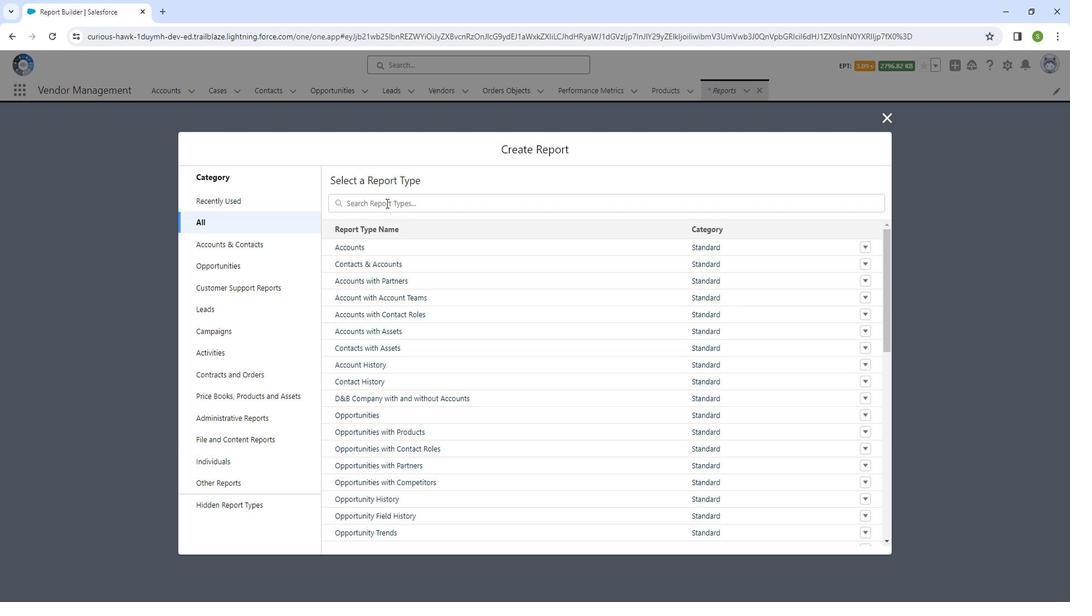 
Action: Mouse pressed left at (385, 201)
Screenshot: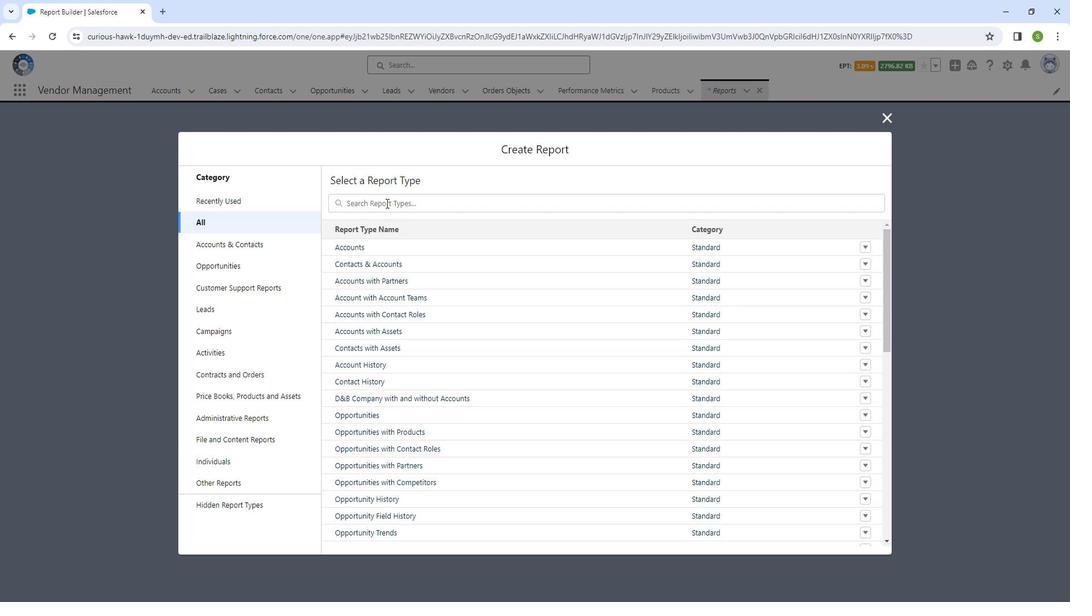 
Action: Key pressed <Key.shift_r>Performance<Key.space>metrics
Screenshot: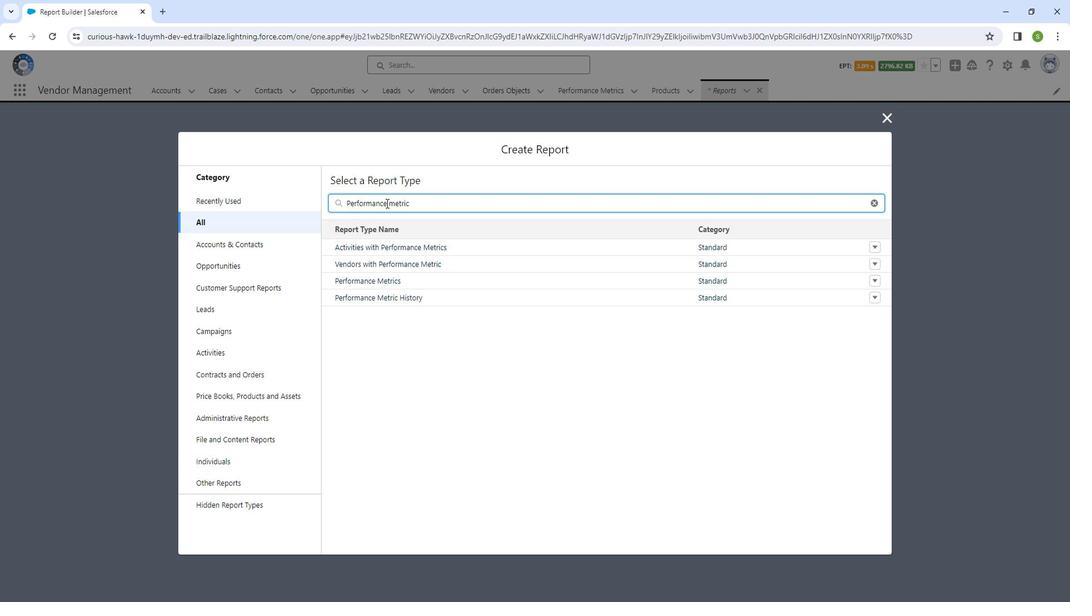 
Action: Mouse moved to (377, 260)
Screenshot: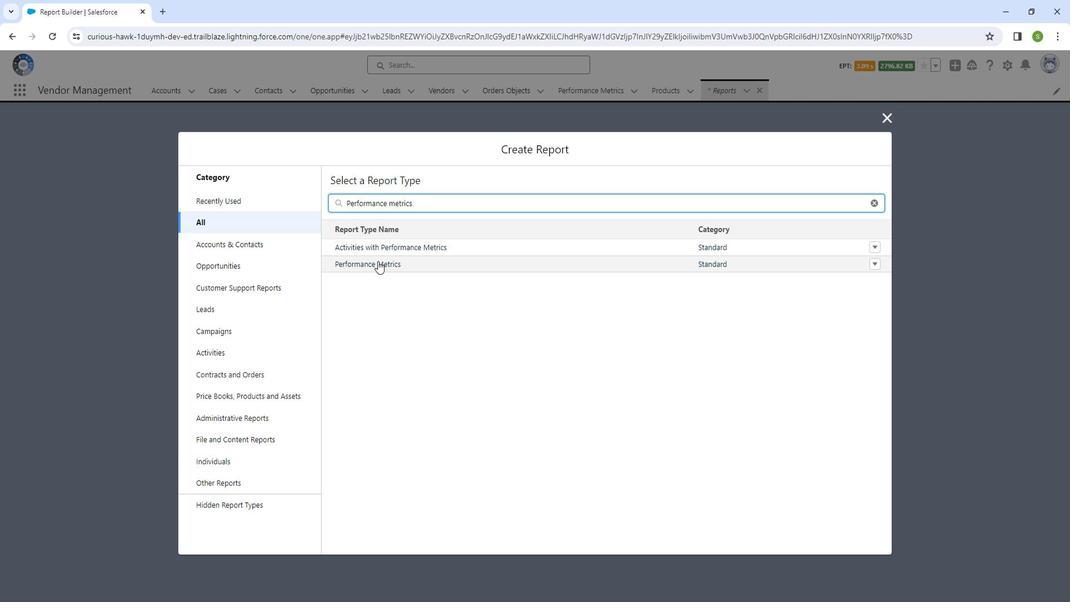 
Action: Mouse pressed left at (377, 260)
Screenshot: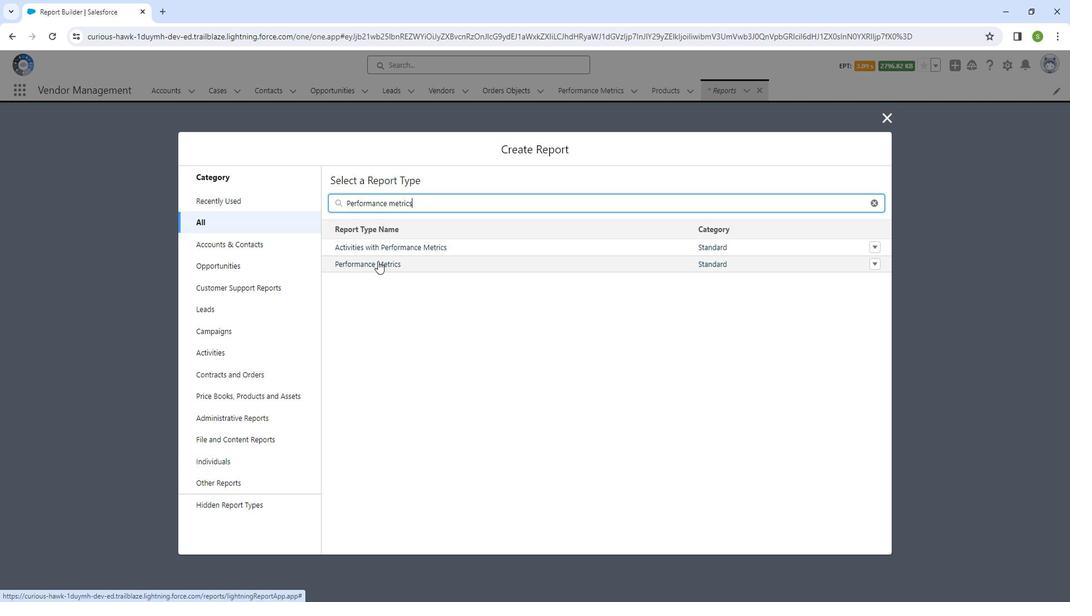 
Action: Mouse moved to (733, 244)
Screenshot: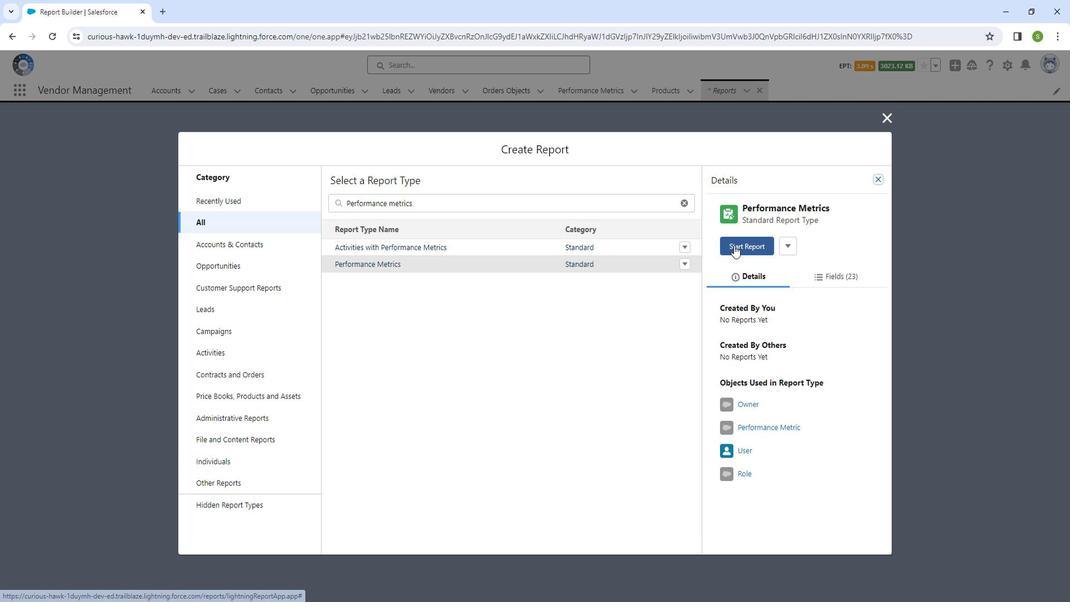 
Action: Mouse pressed left at (733, 244)
Screenshot: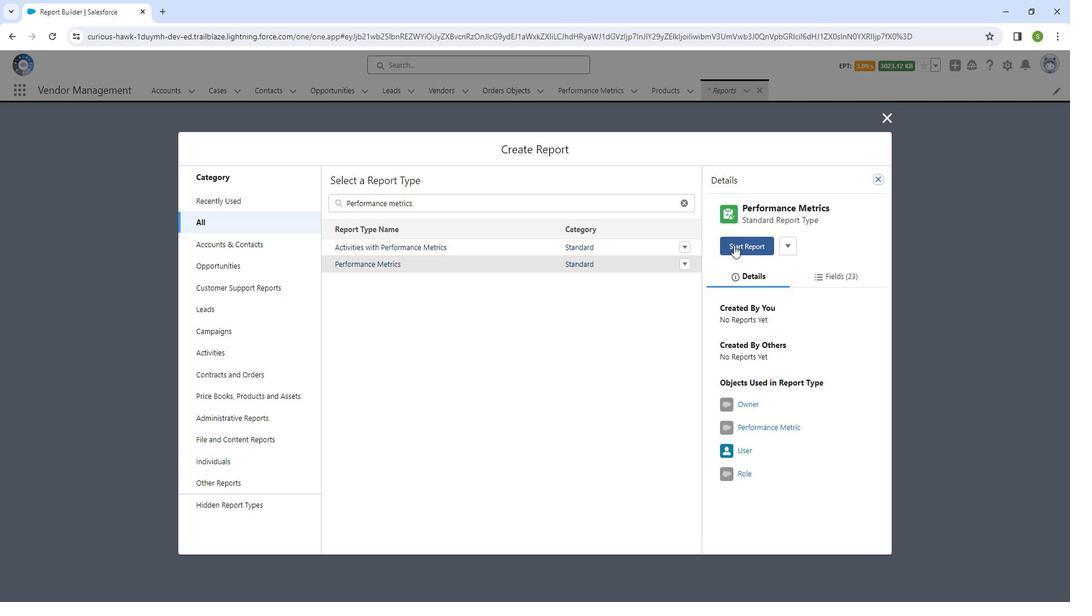 
Action: Mouse moved to (117, 280)
Screenshot: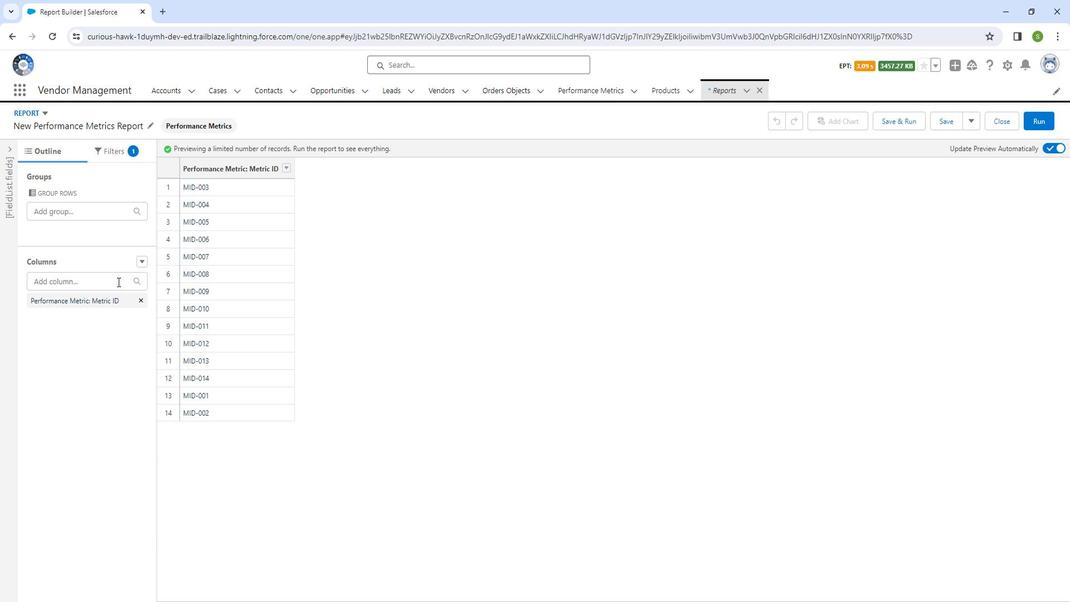 
Action: Mouse pressed left at (117, 280)
Screenshot: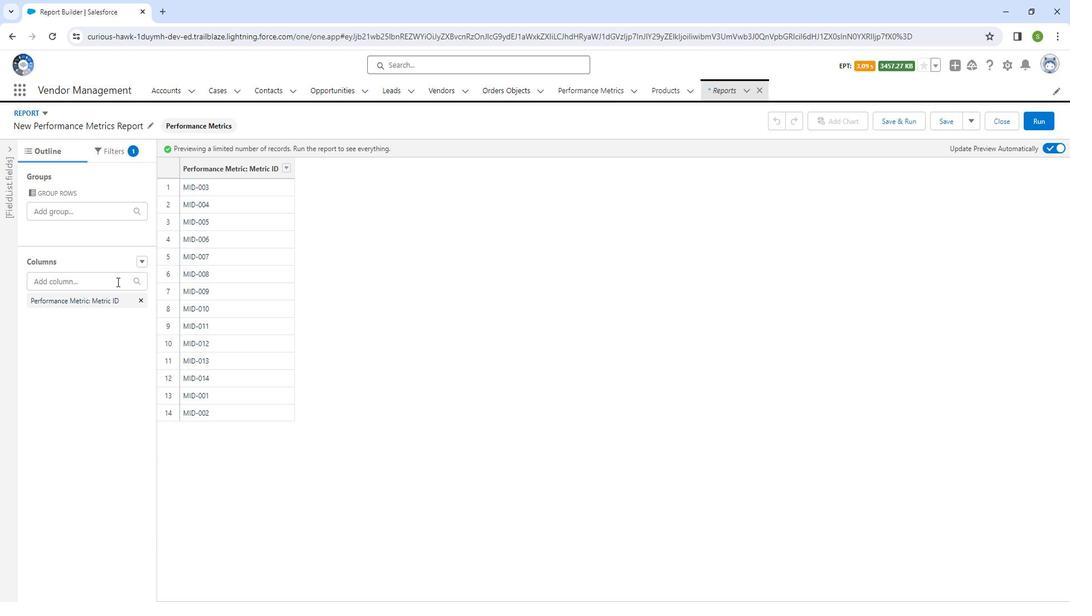 
Action: Mouse moved to (87, 333)
Screenshot: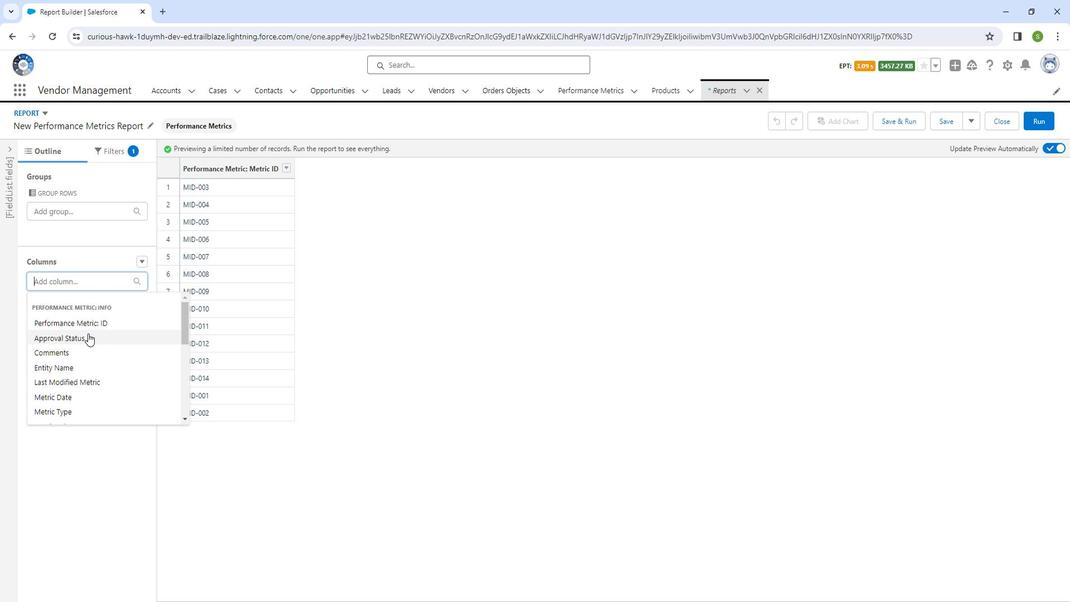 
Action: Mouse pressed left at (87, 333)
Screenshot: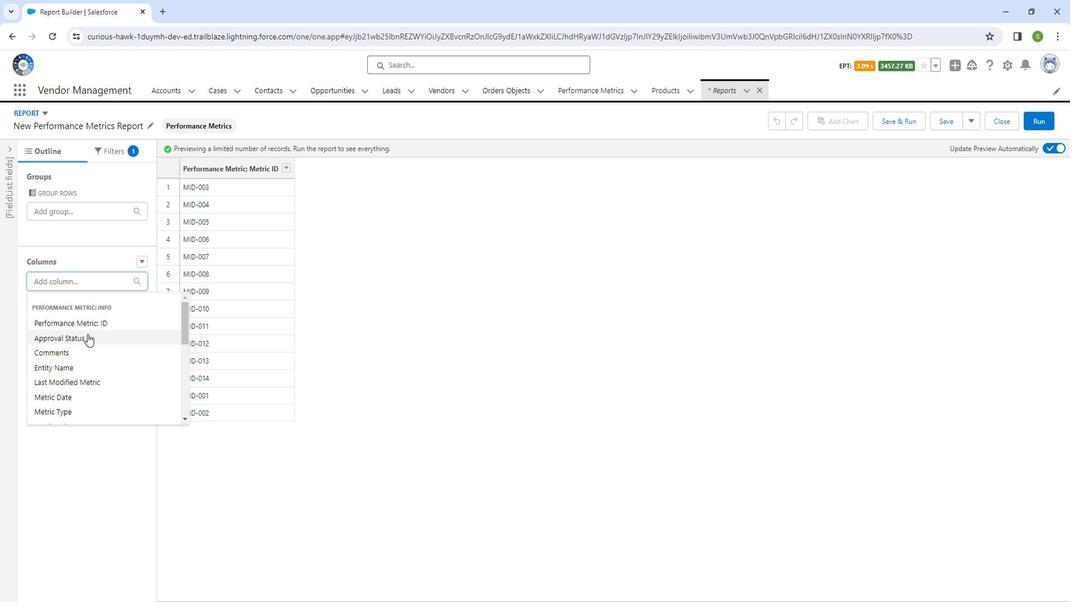 
Action: Mouse moved to (84, 280)
Screenshot: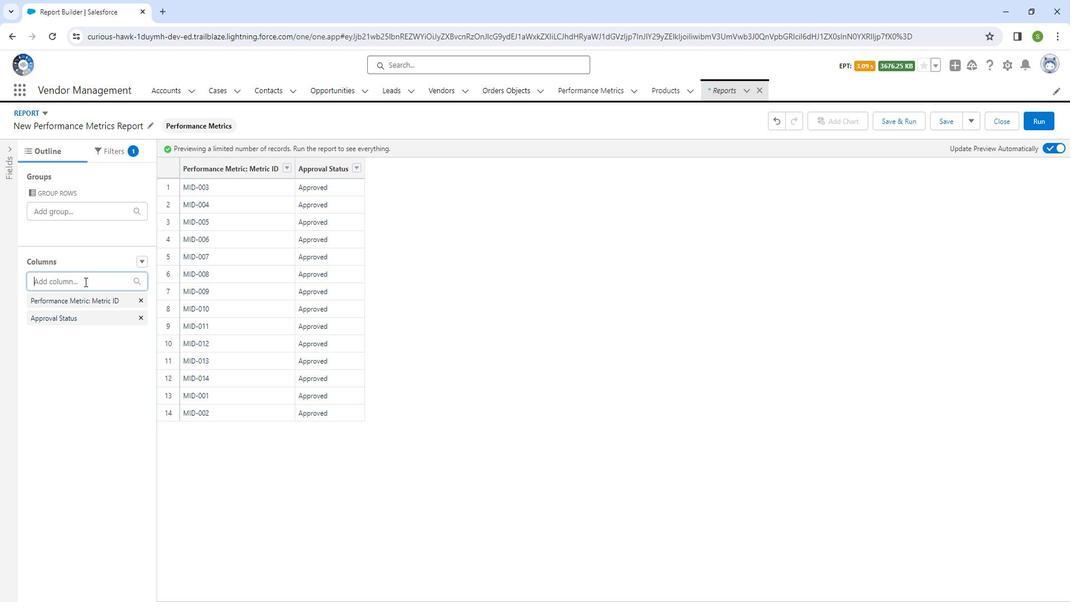 
Action: Mouse pressed left at (84, 280)
Screenshot: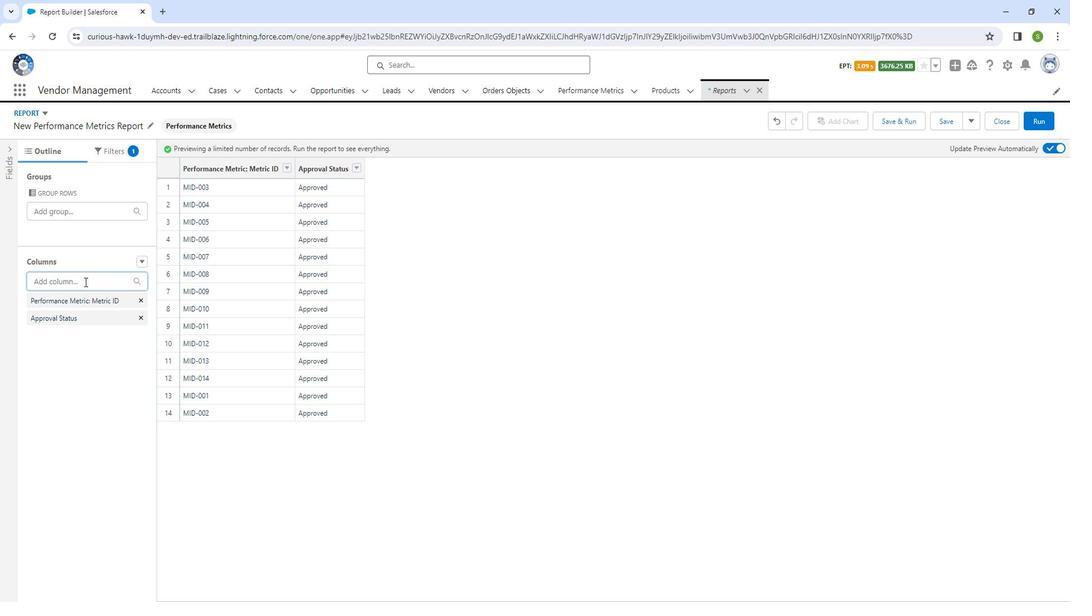 
Action: Mouse moved to (68, 336)
Screenshot: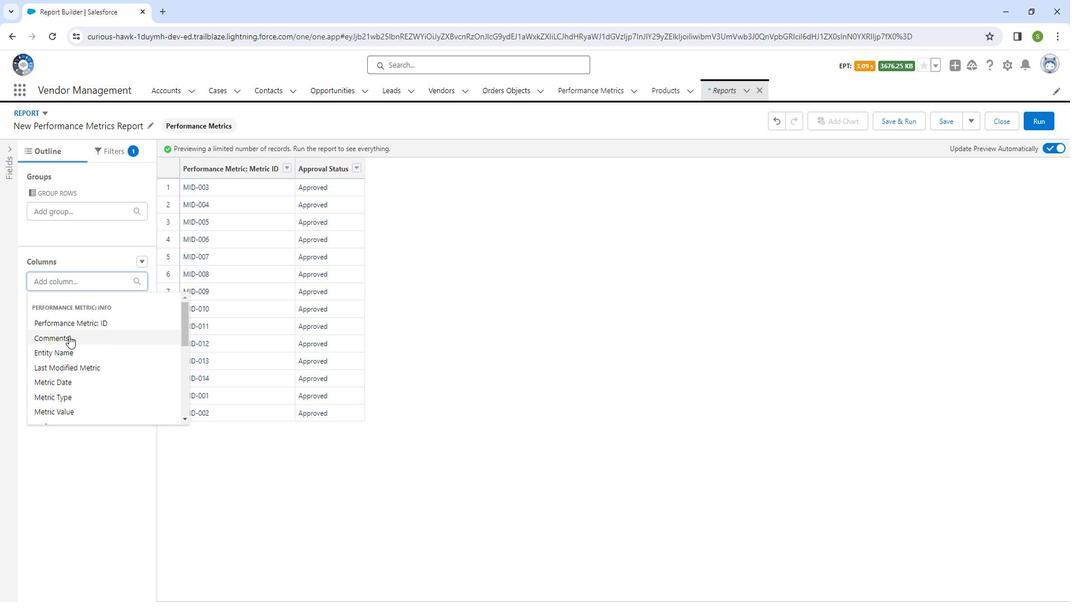 
Action: Mouse pressed left at (68, 336)
Screenshot: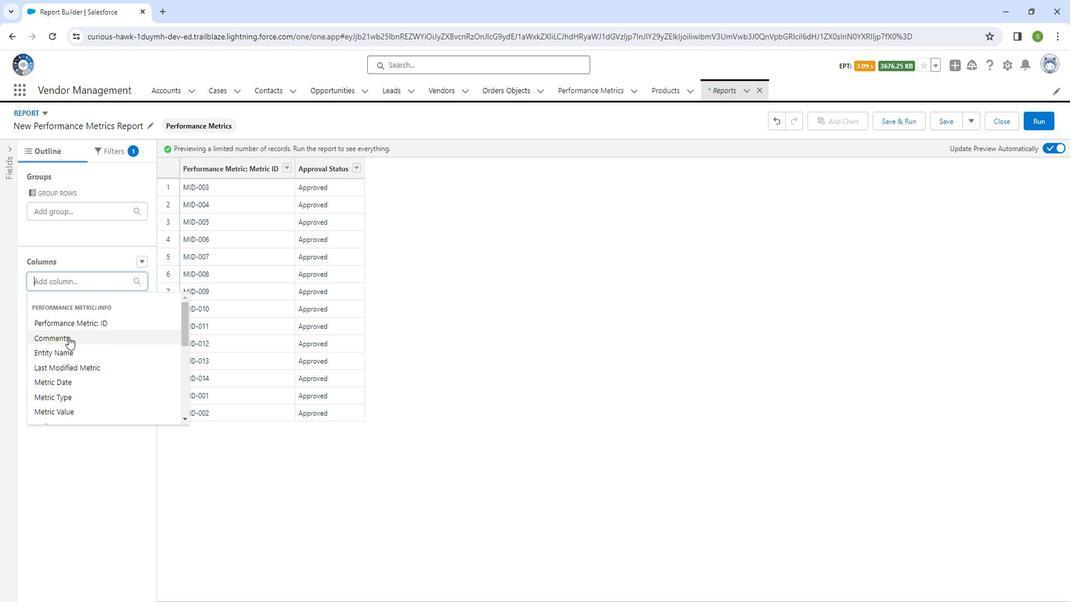 
Action: Mouse moved to (68, 283)
Screenshot: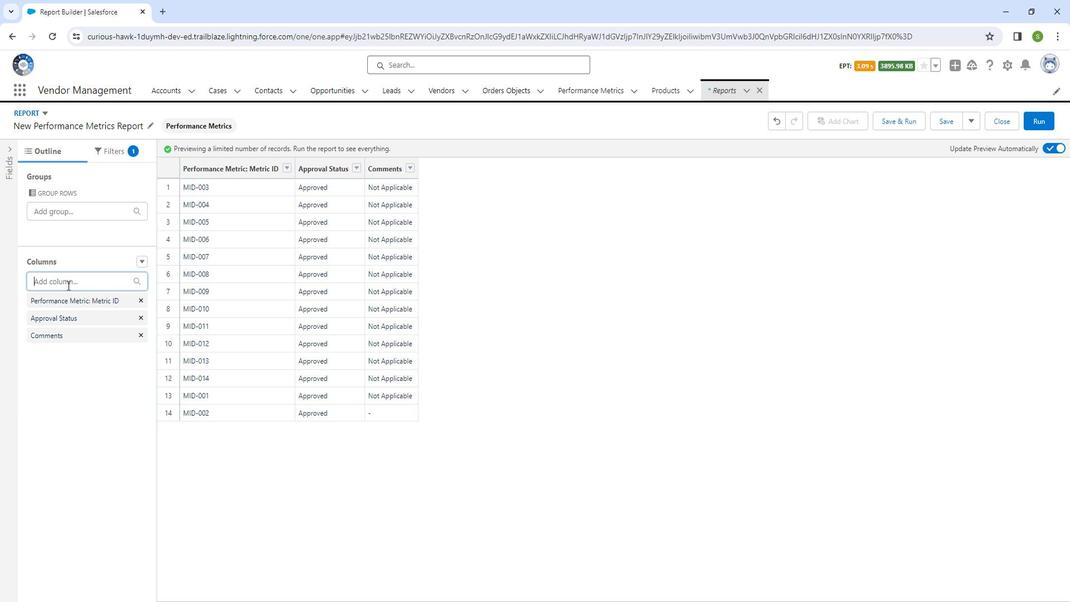 
Action: Mouse pressed left at (68, 283)
Screenshot: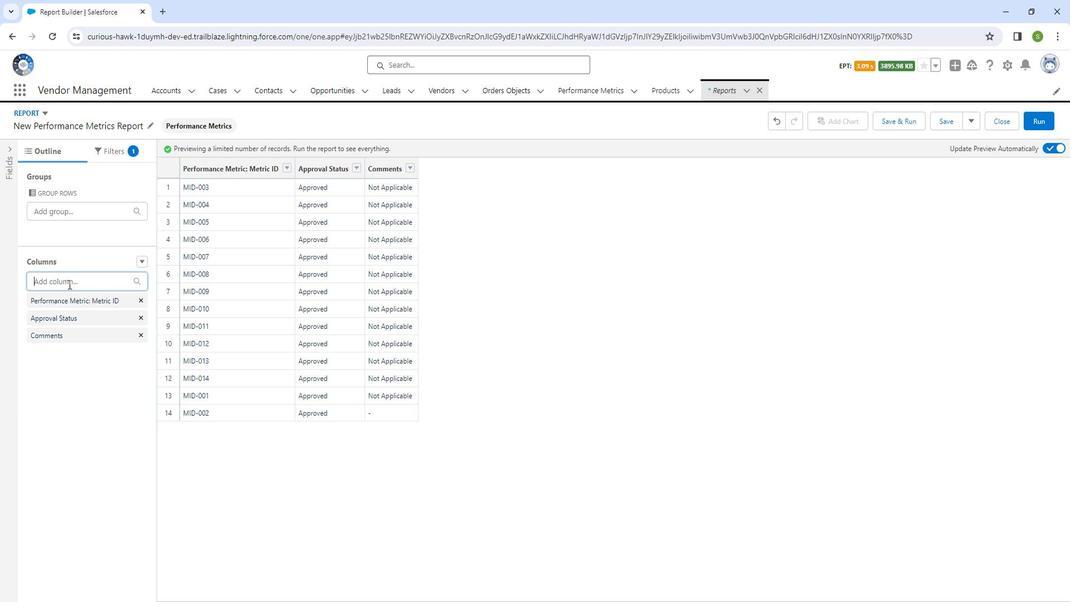 
Action: Mouse moved to (62, 340)
Screenshot: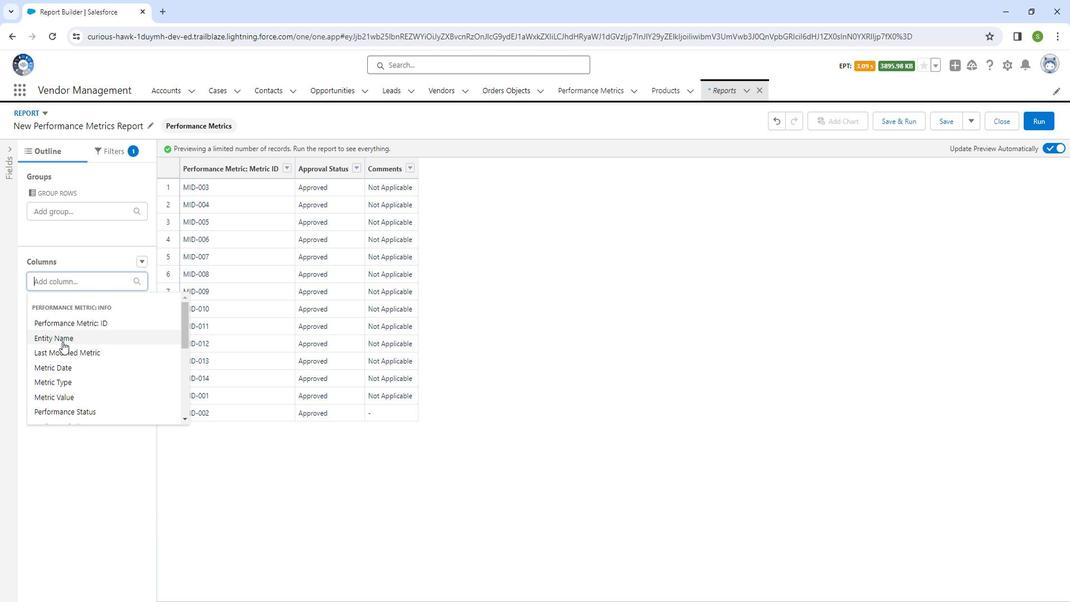 
Action: Mouse pressed left at (62, 340)
Screenshot: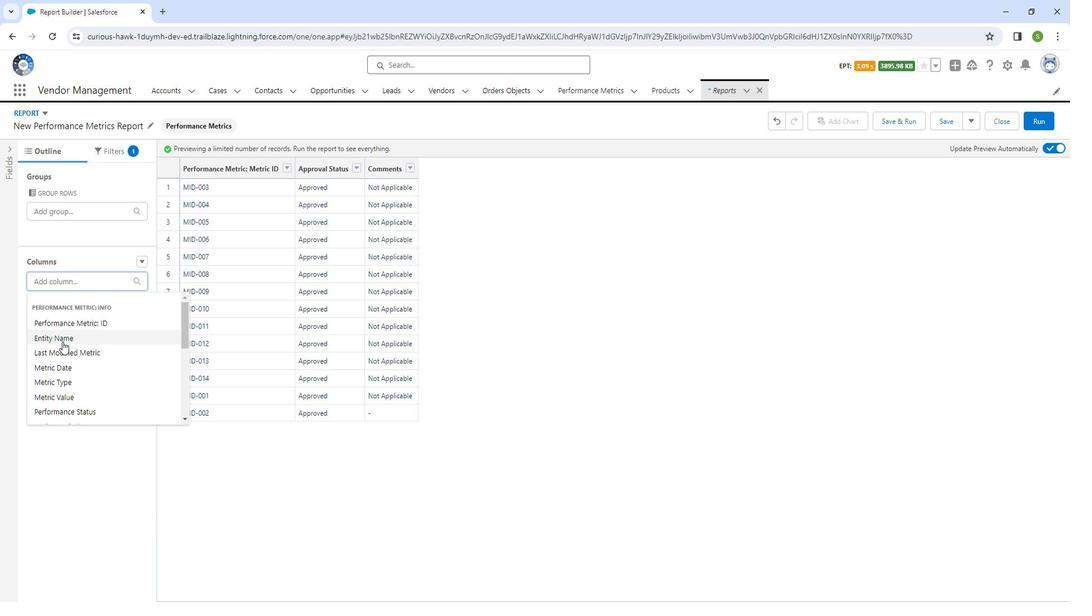 
Action: Mouse moved to (79, 283)
Screenshot: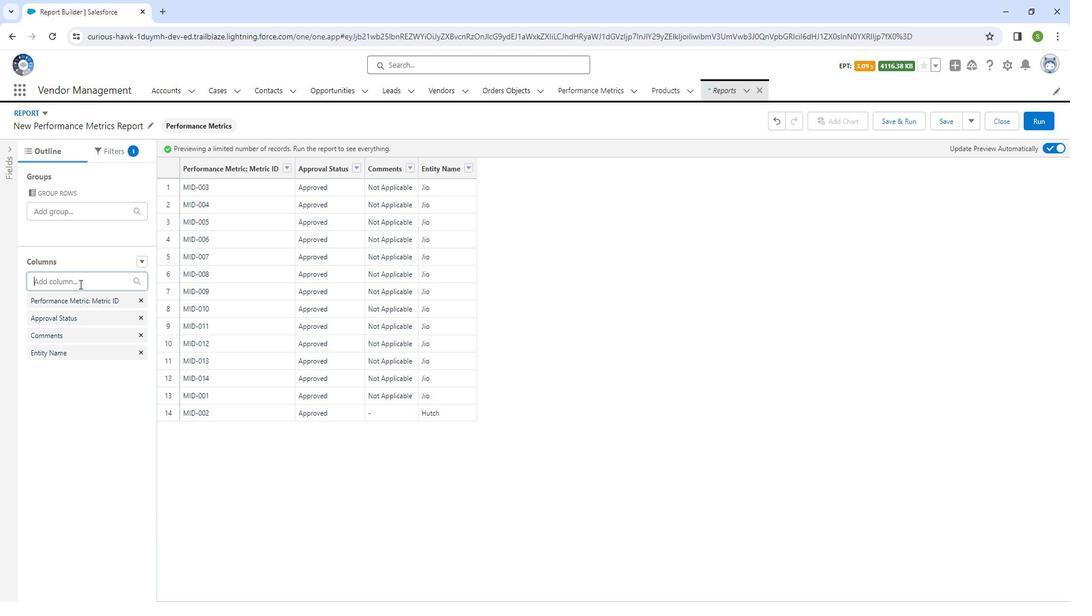 
Action: Mouse pressed left at (79, 283)
Screenshot: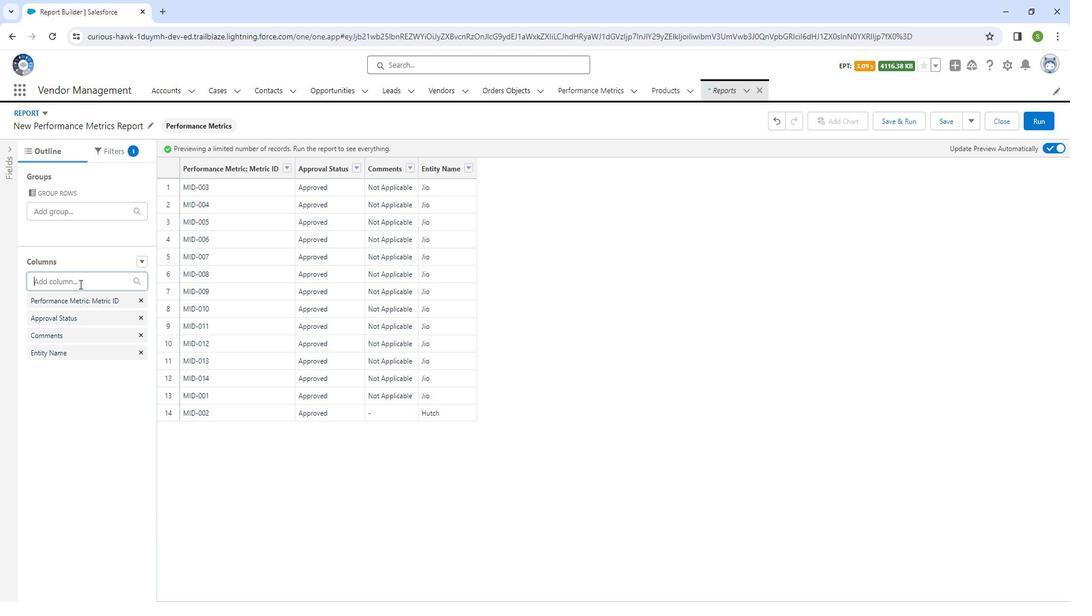 
Action: Mouse moved to (82, 335)
Screenshot: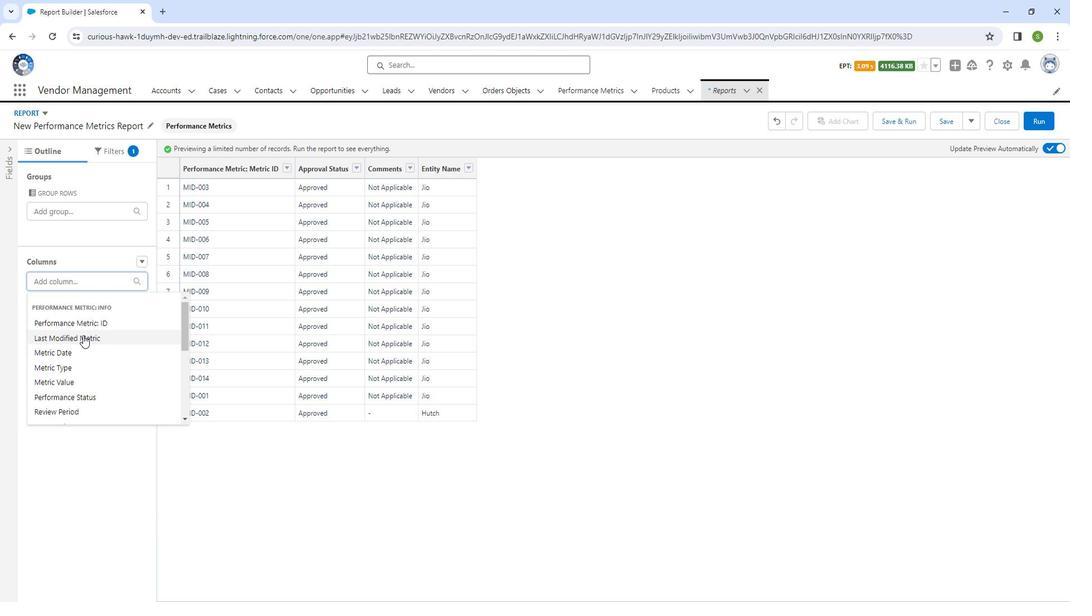 
Action: Mouse pressed left at (82, 335)
Screenshot: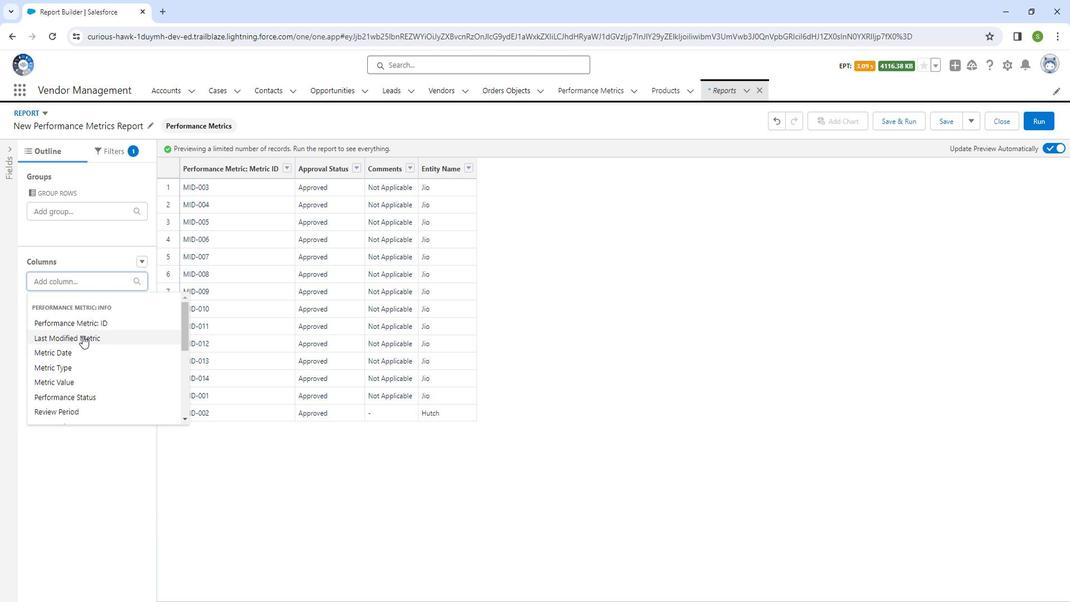 
Action: Mouse moved to (88, 284)
Screenshot: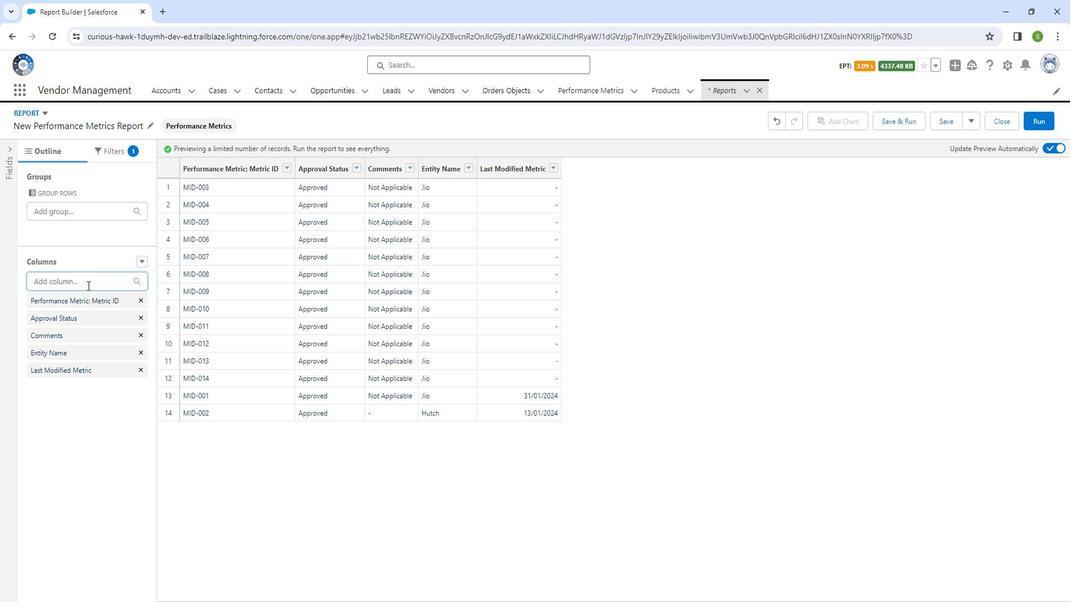 
Action: Mouse pressed left at (88, 284)
Screenshot: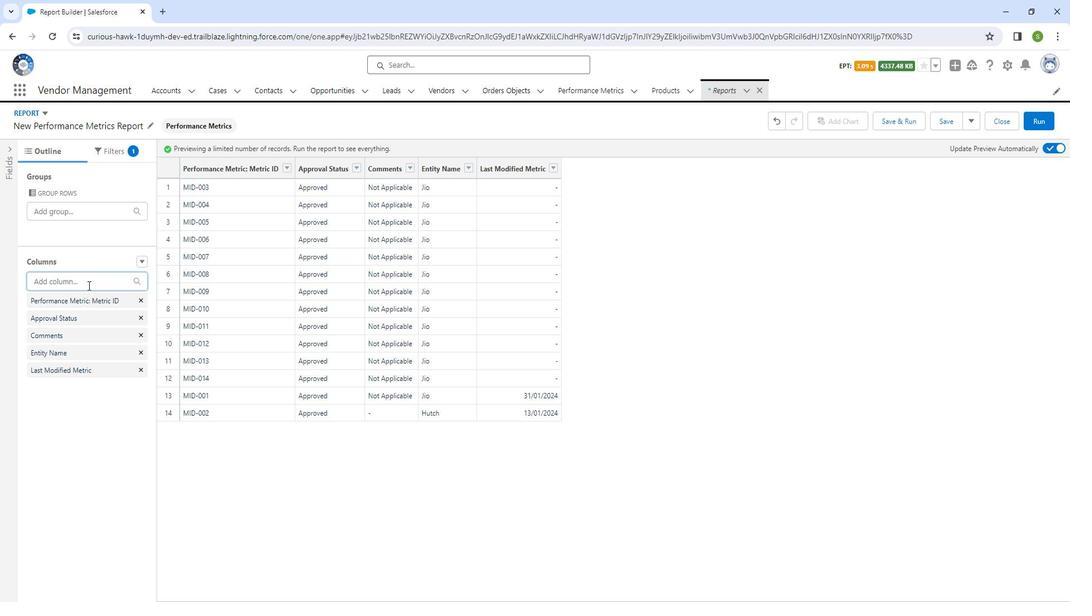 
Action: Mouse moved to (74, 333)
Screenshot: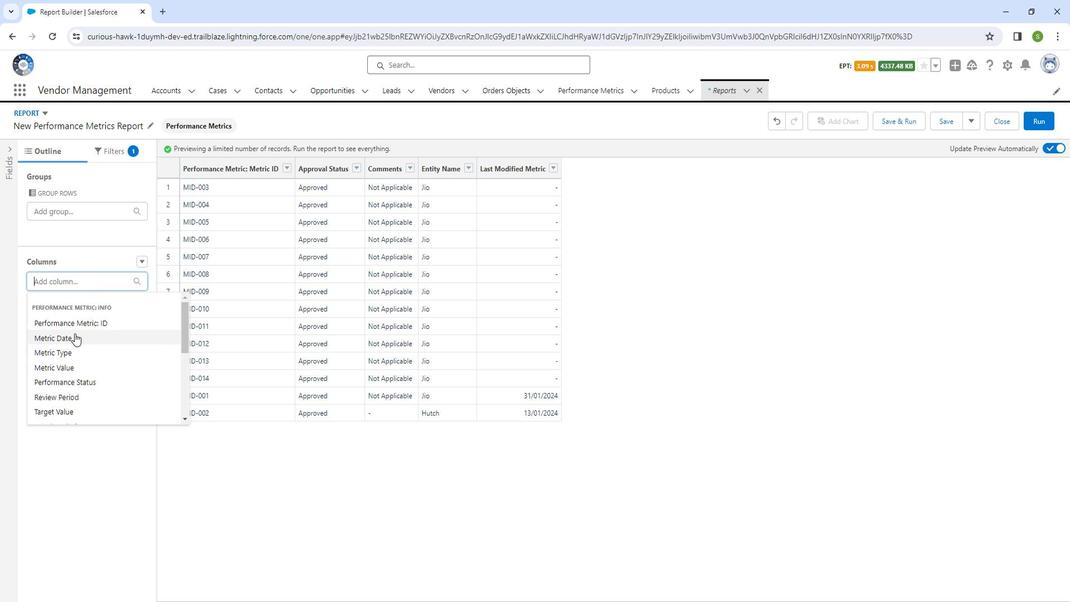 
Action: Mouse pressed left at (74, 333)
Screenshot: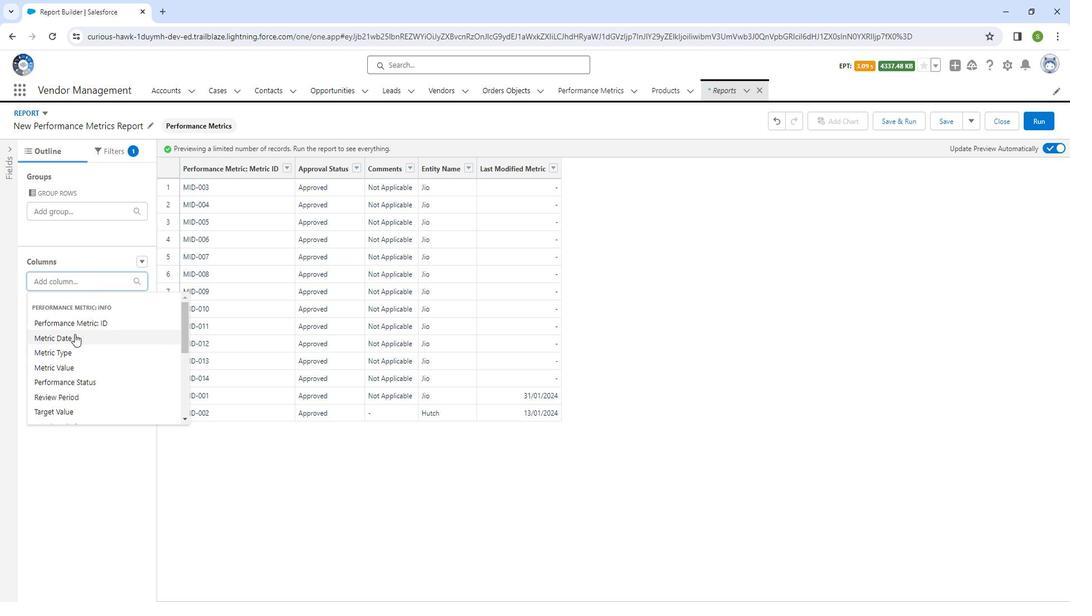 
Action: Mouse moved to (91, 282)
Screenshot: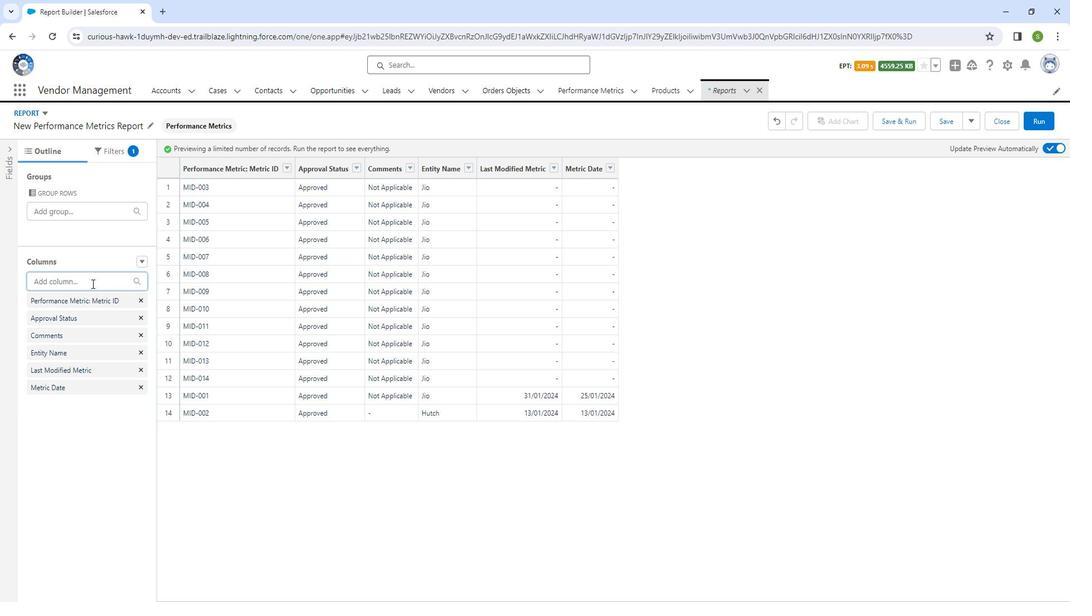 
Action: Mouse pressed left at (91, 282)
Screenshot: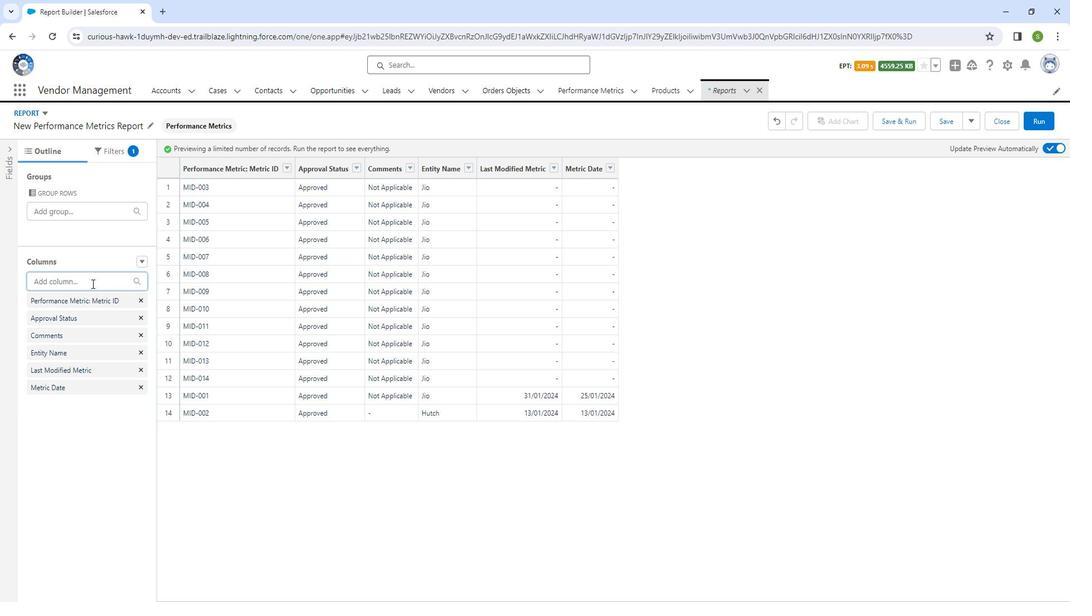 
Action: Mouse moved to (86, 336)
Screenshot: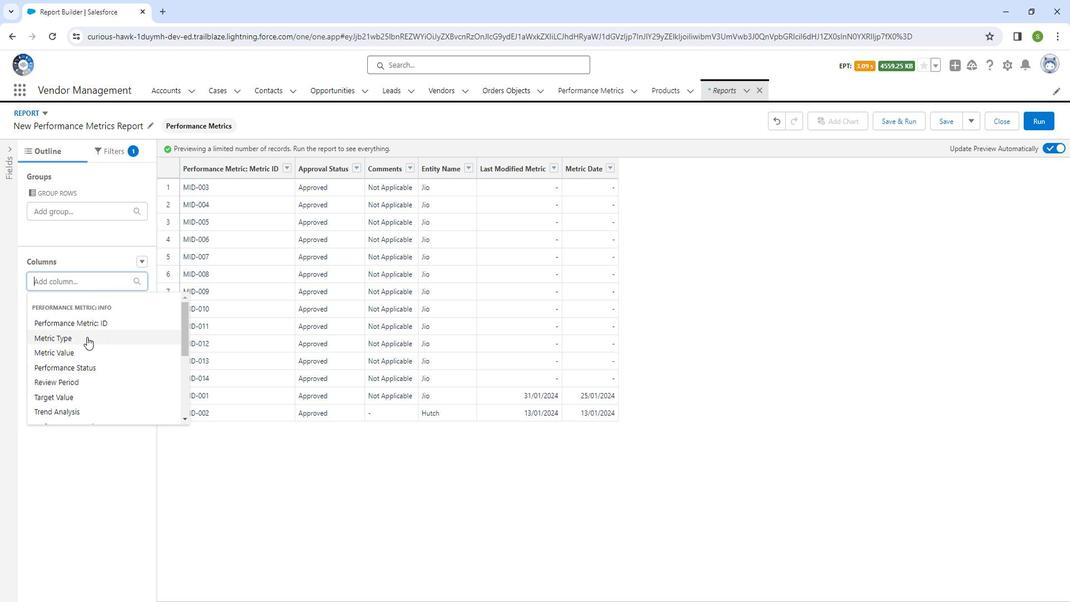 
Action: Mouse pressed left at (86, 336)
Screenshot: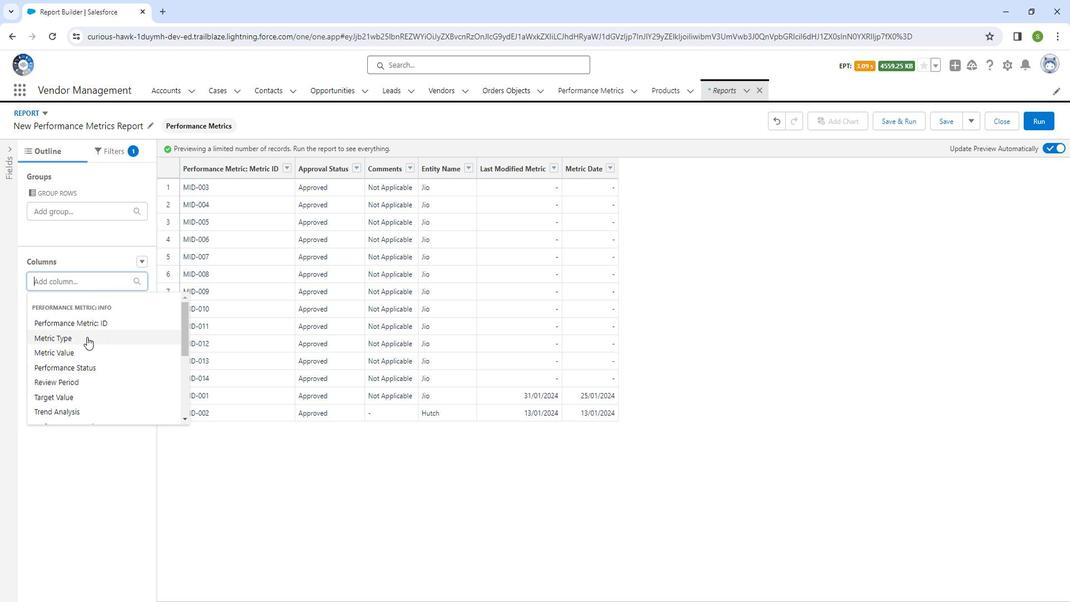 
Action: Mouse moved to (100, 284)
Screenshot: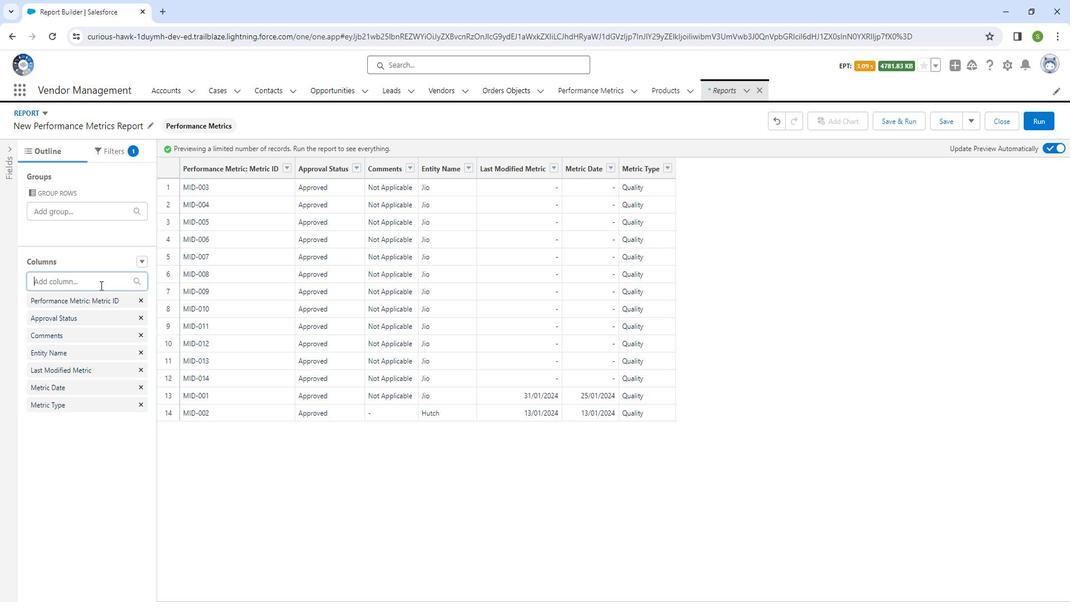 
Action: Mouse pressed left at (100, 284)
Screenshot: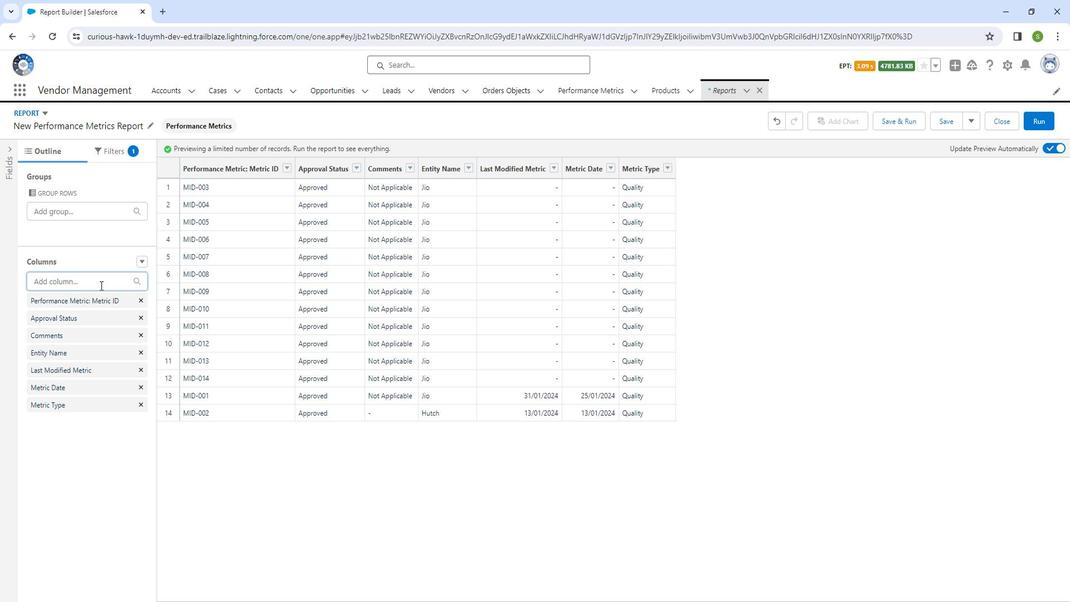 
Action: Mouse moved to (86, 333)
Screenshot: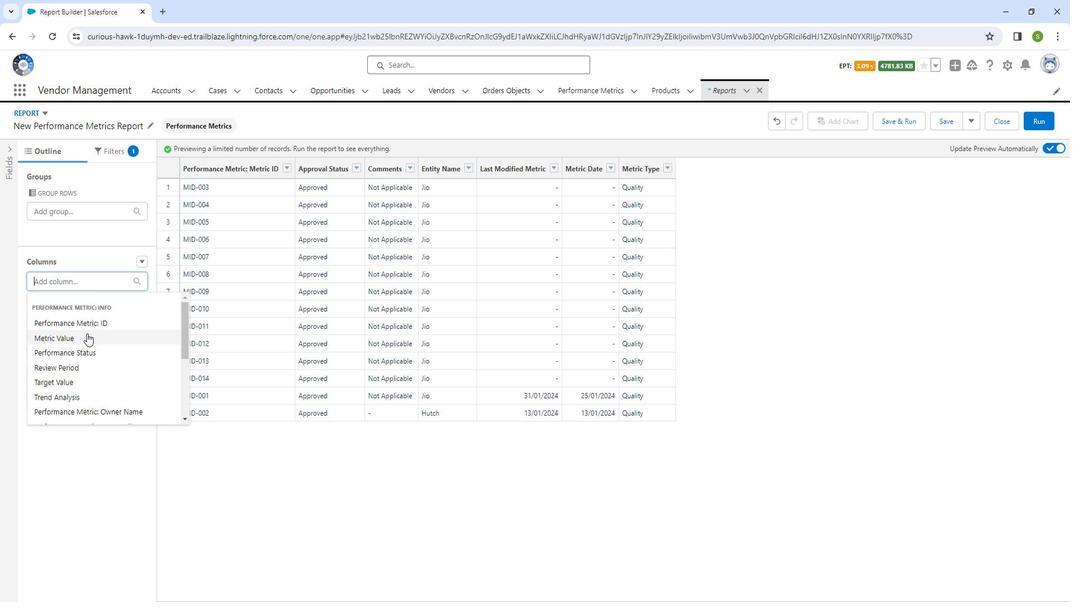 
Action: Mouse pressed left at (86, 333)
Screenshot: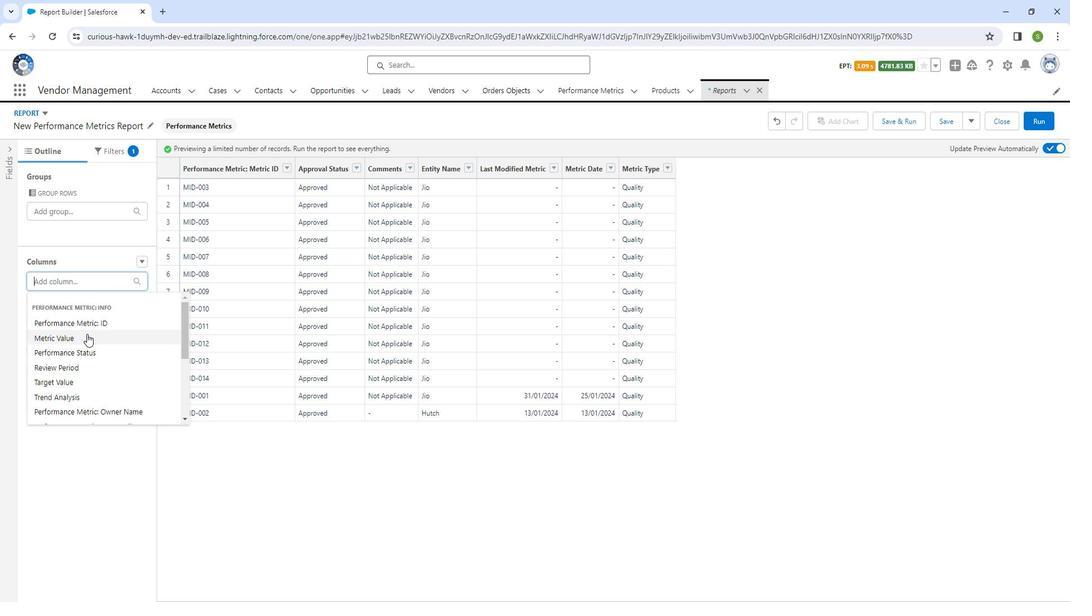 
Action: Mouse moved to (76, 279)
Screenshot: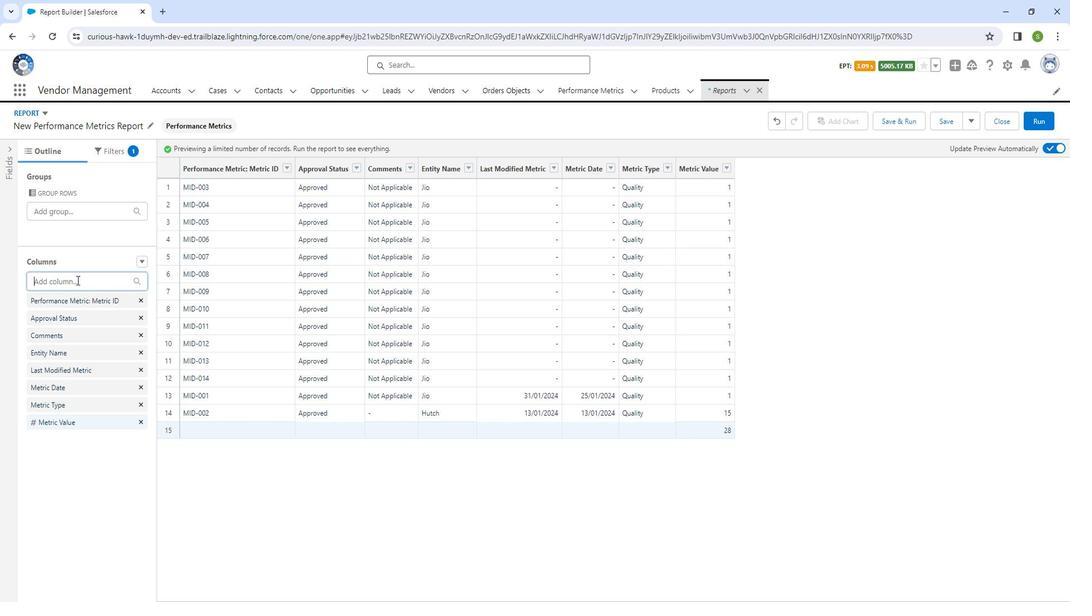 
Action: Mouse pressed left at (76, 279)
Screenshot: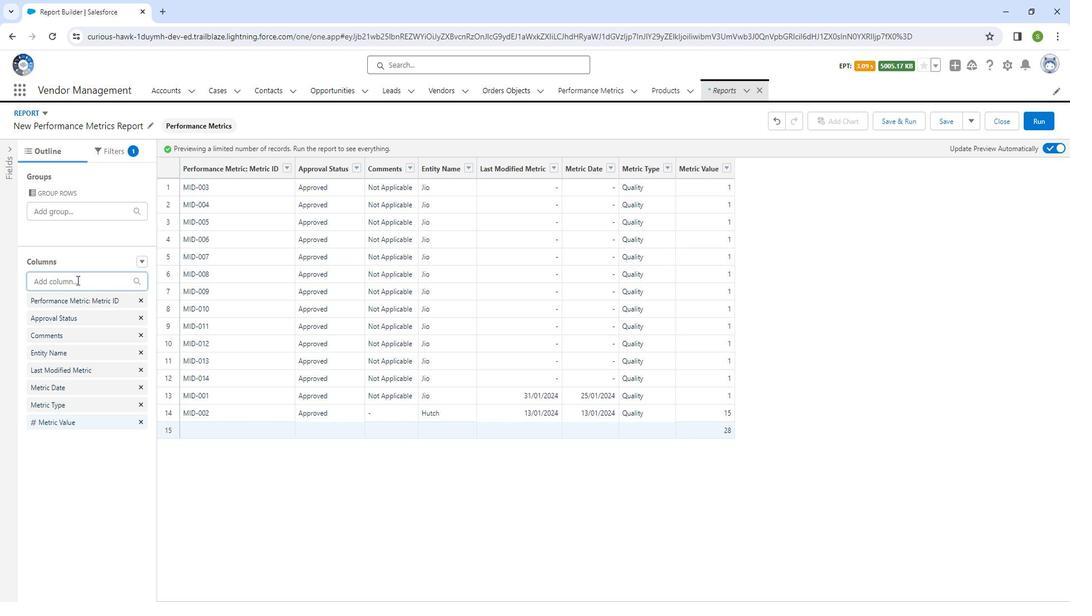 
Action: Mouse moved to (74, 334)
Screenshot: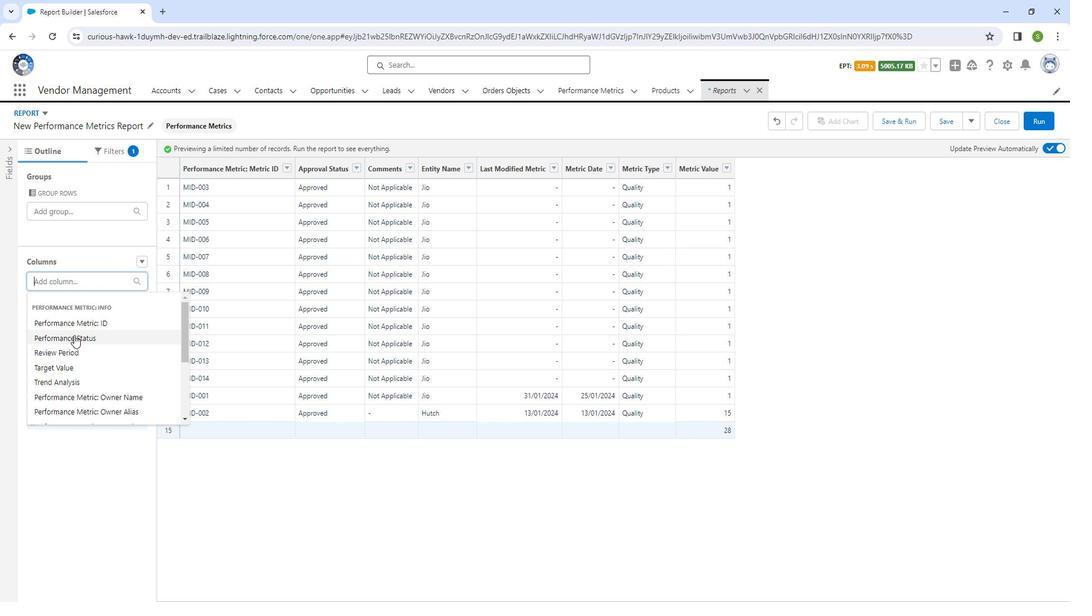 
Action: Mouse pressed left at (74, 334)
Screenshot: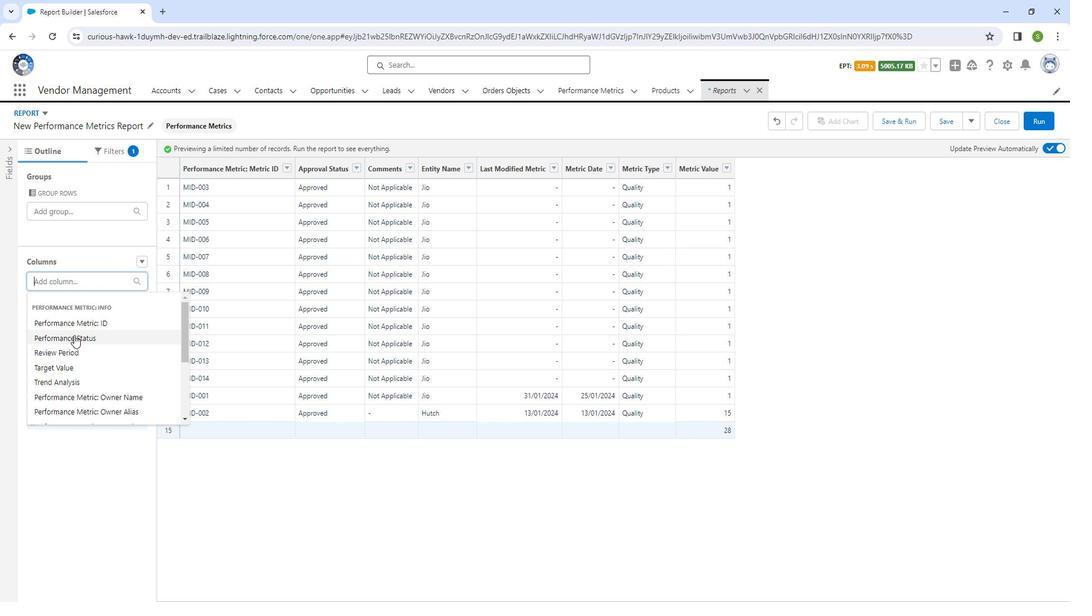
Action: Mouse moved to (84, 290)
Screenshot: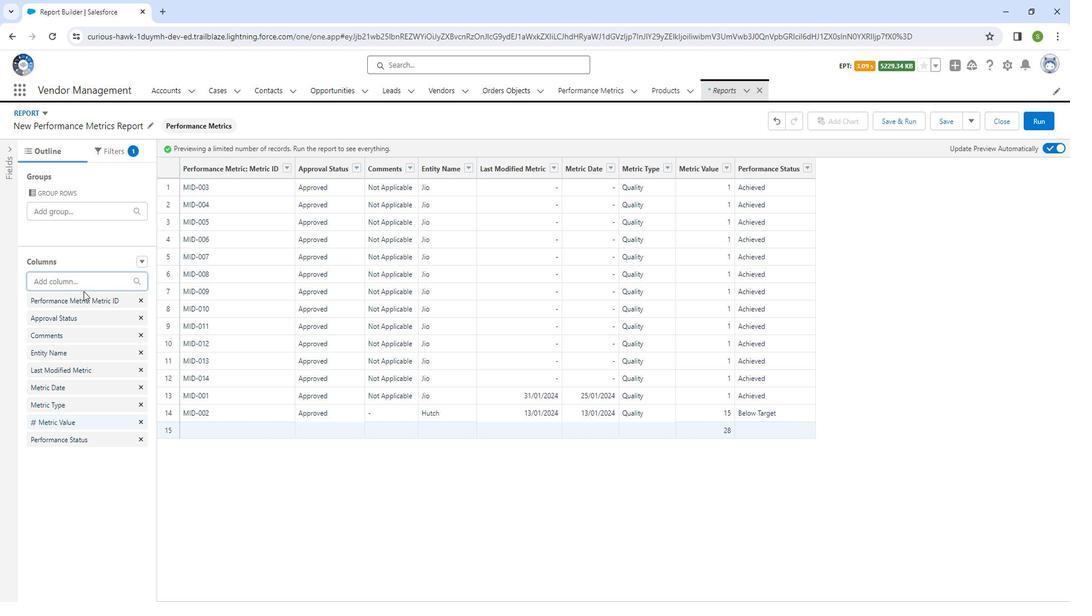 
Action: Mouse pressed left at (84, 290)
Screenshot: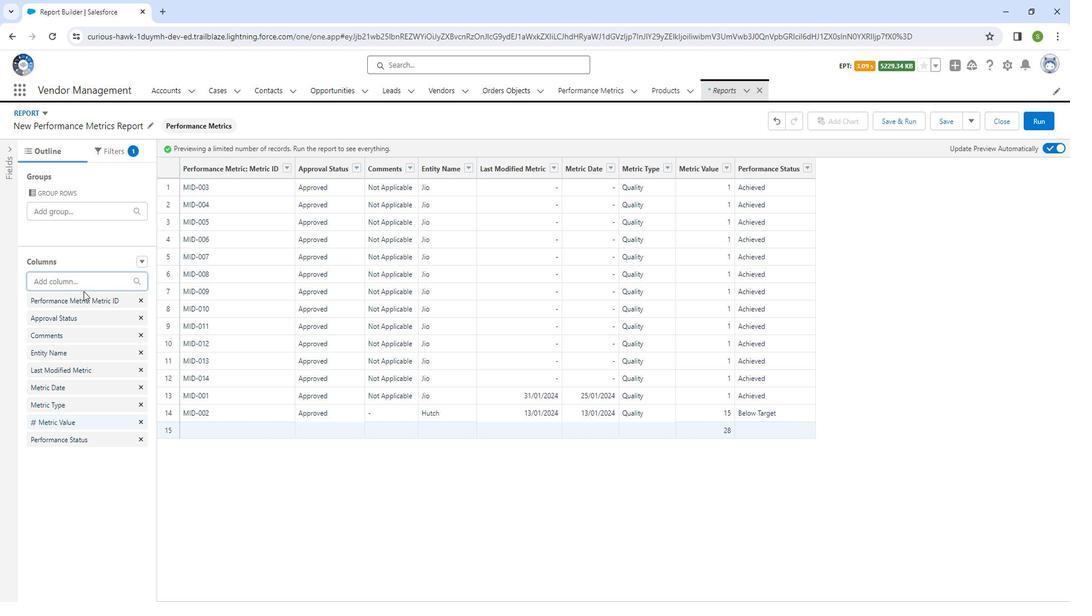 
Action: Mouse moved to (92, 284)
Screenshot: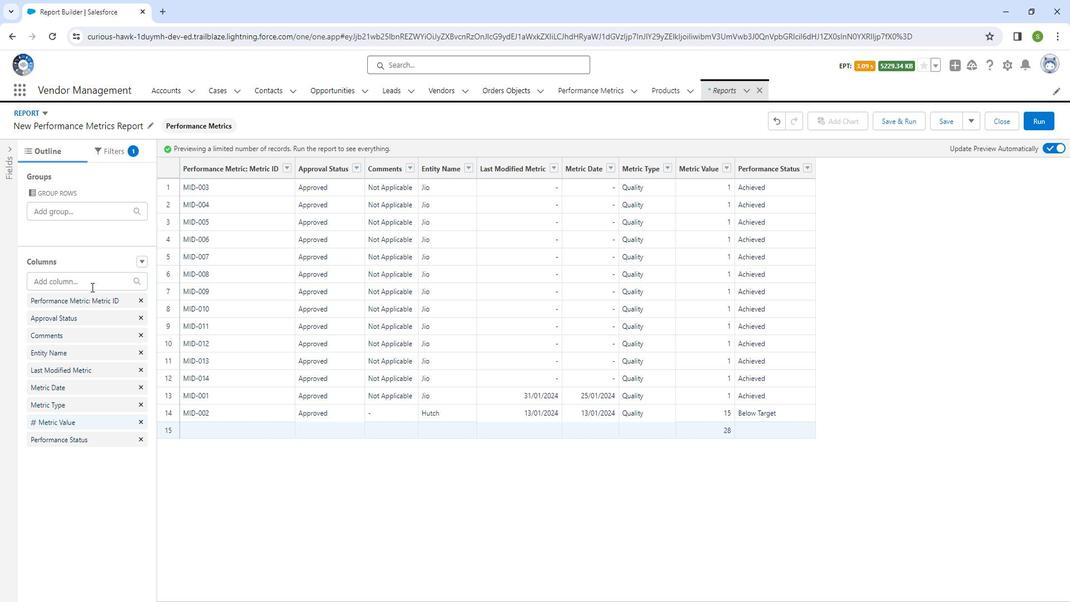 
Action: Mouse pressed left at (92, 284)
Screenshot: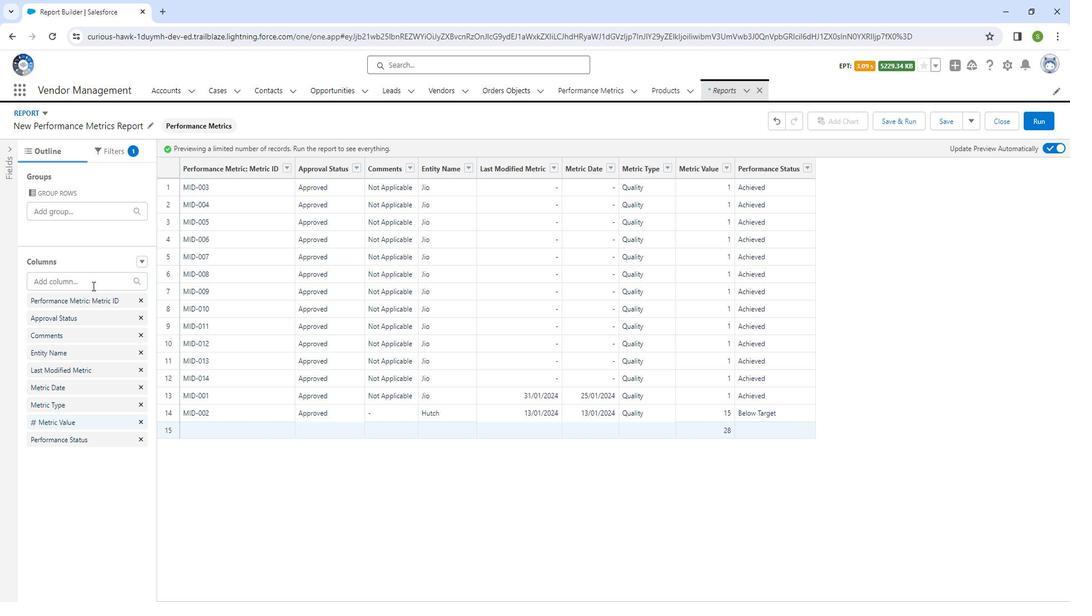 
Action: Mouse moved to (81, 343)
Screenshot: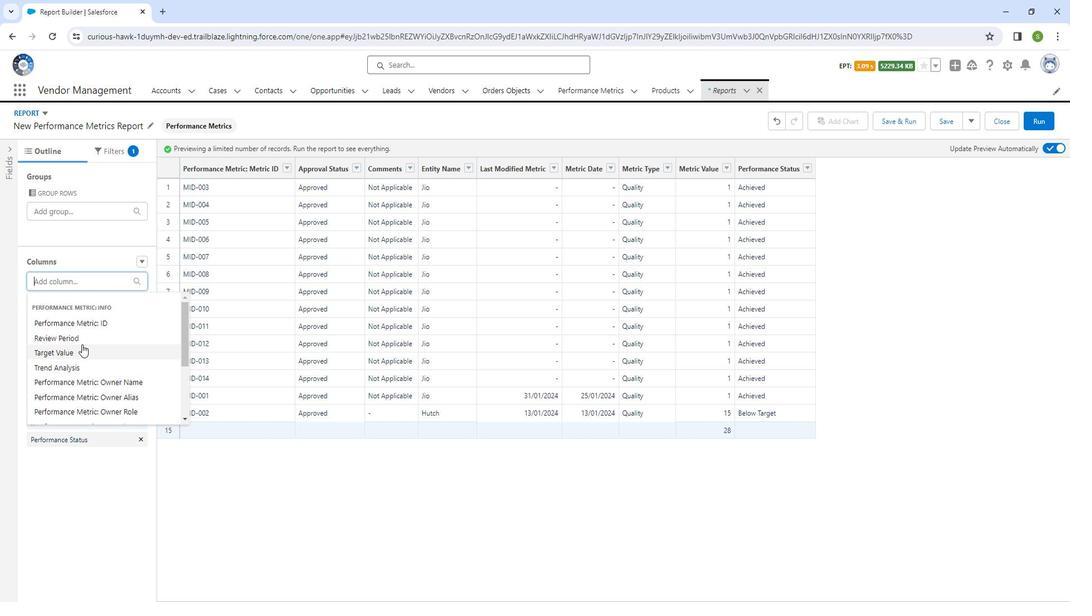 
Action: Mouse pressed left at (81, 343)
Screenshot: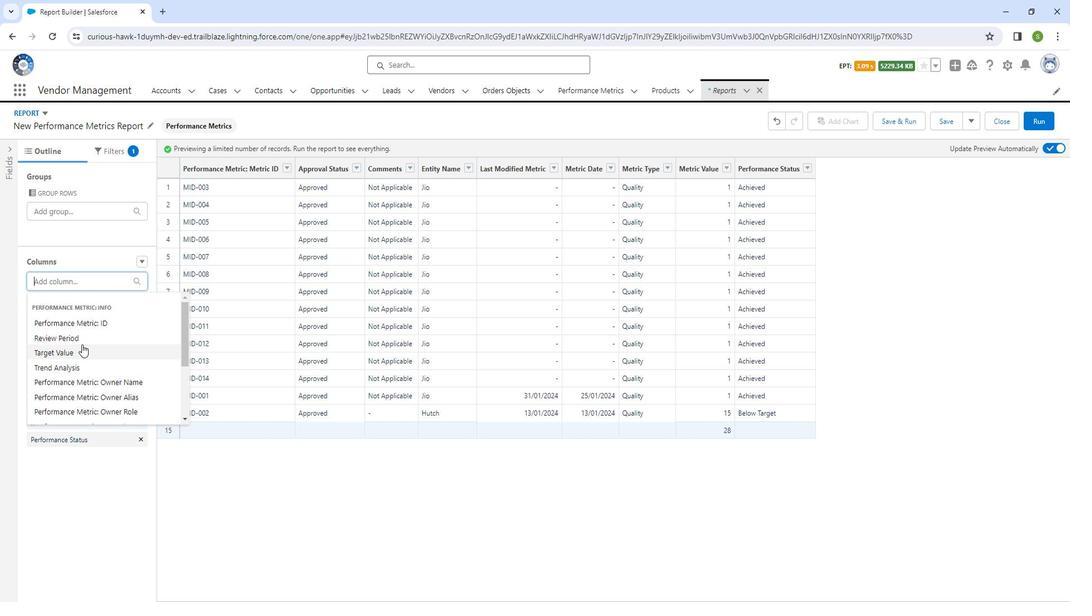 
Action: Mouse moved to (99, 283)
Screenshot: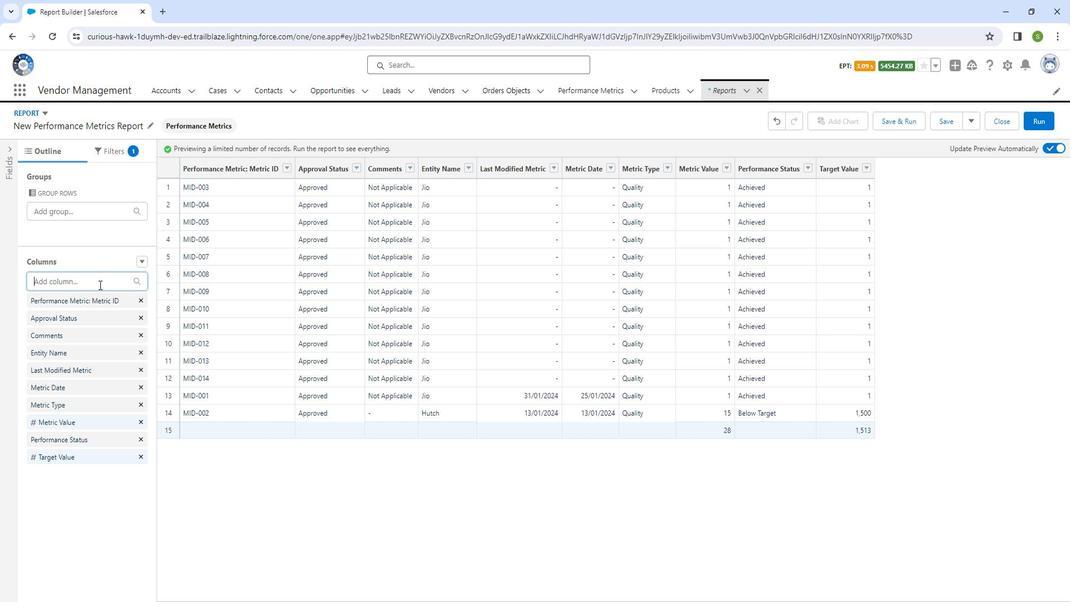 
Action: Mouse pressed left at (99, 283)
Screenshot: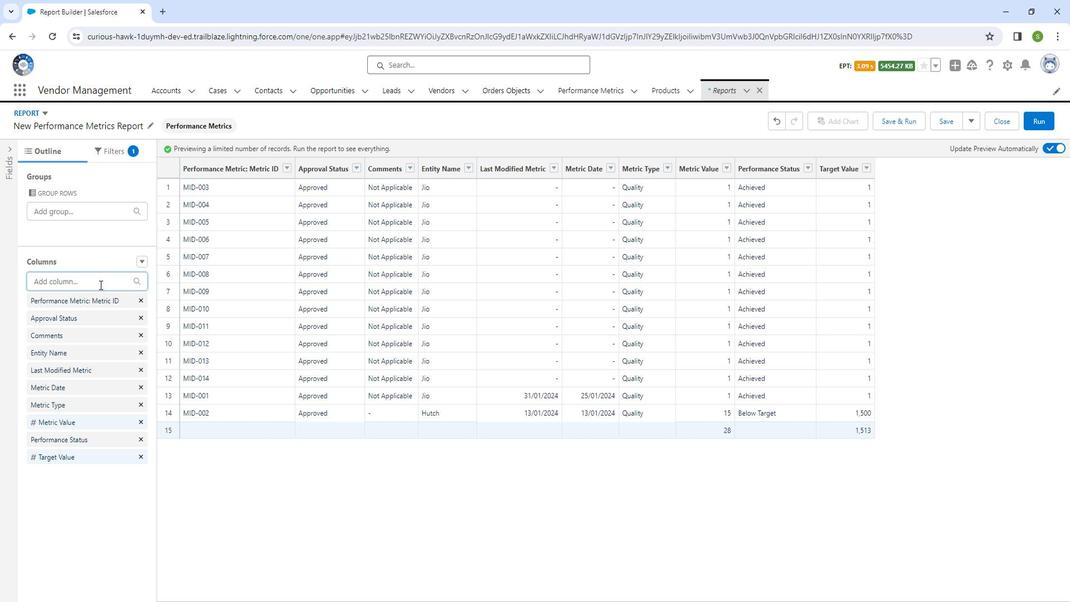 
Action: Mouse moved to (88, 333)
Screenshot: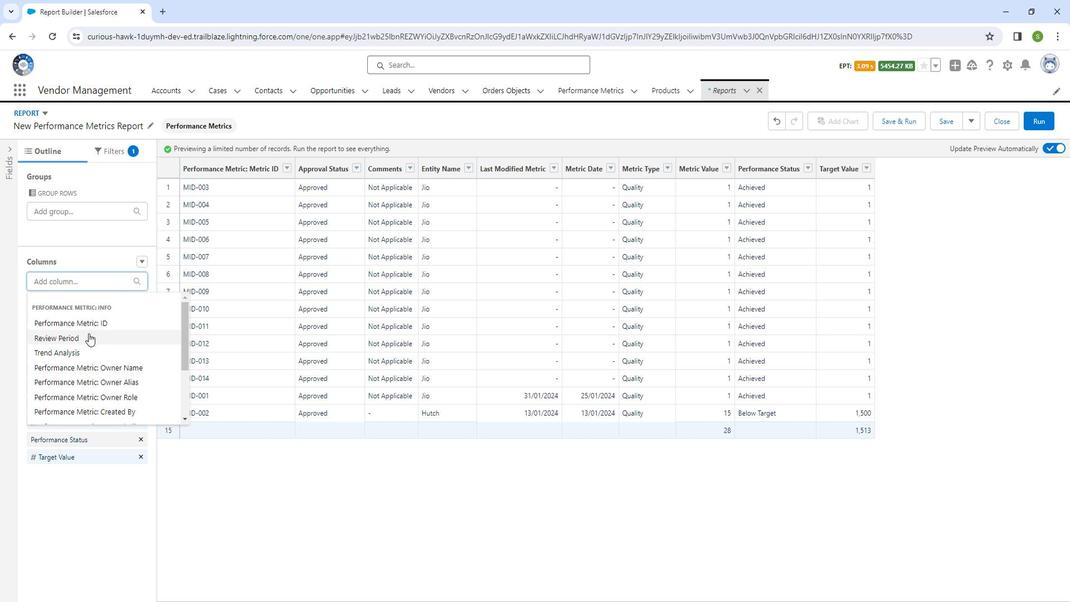 
Action: Mouse pressed left at (88, 333)
Screenshot: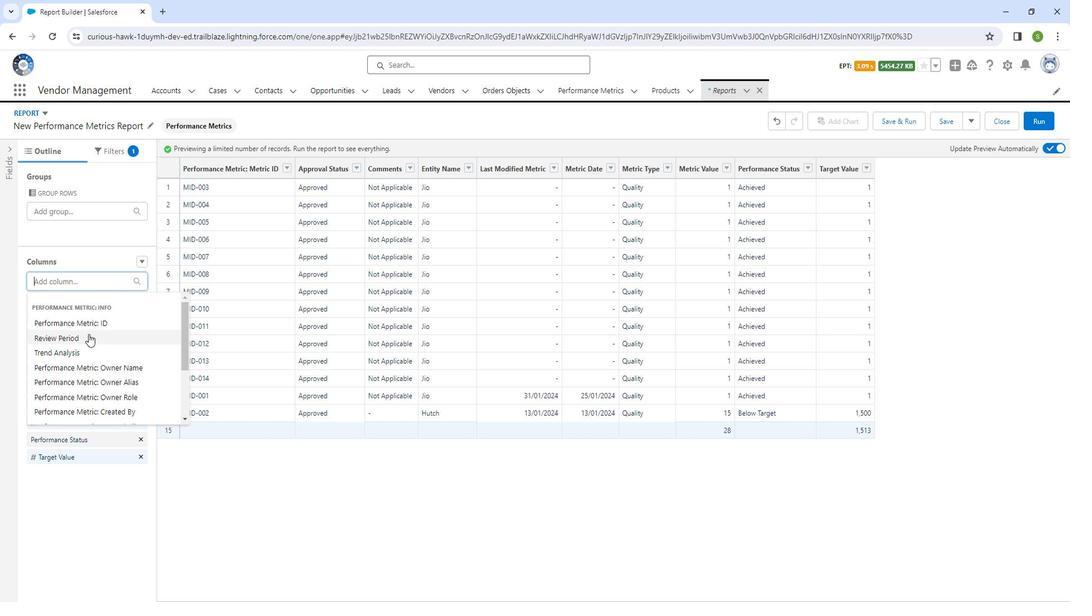 
Action: Mouse moved to (75, 284)
Screenshot: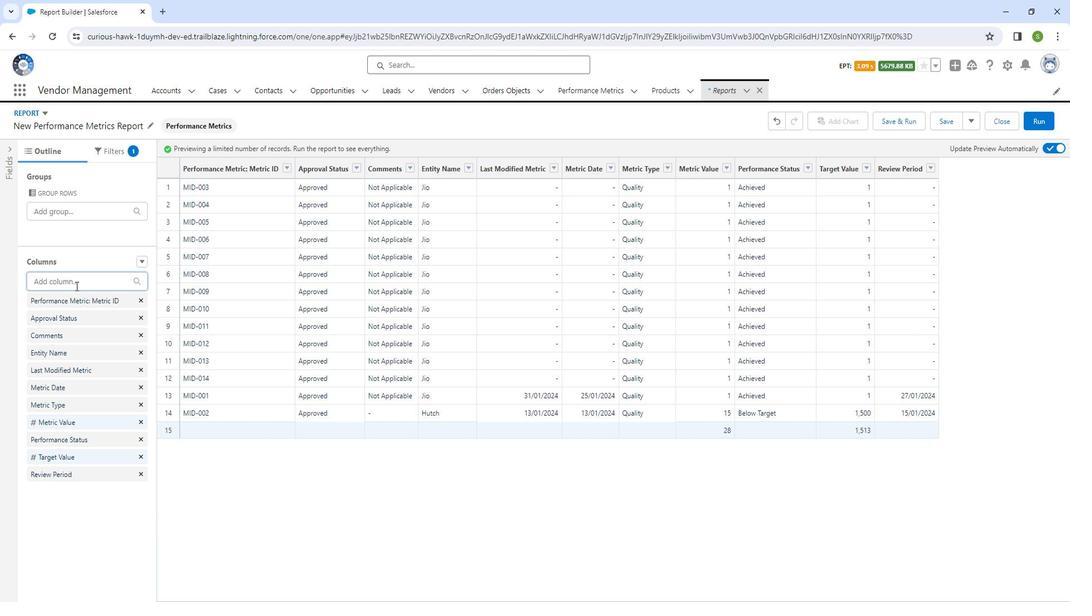 
Action: Mouse pressed left at (75, 284)
Screenshot: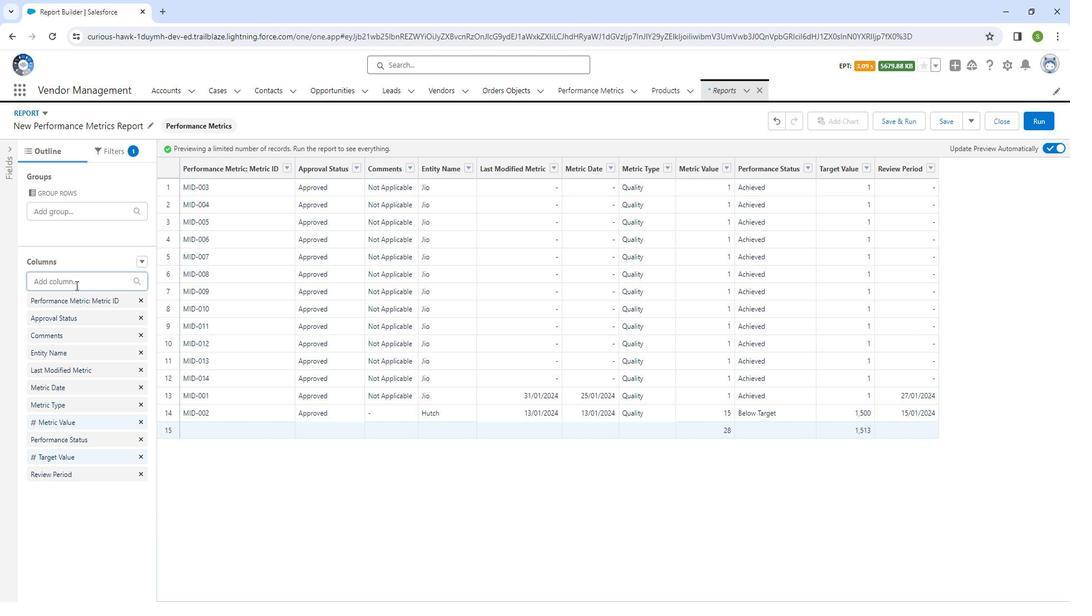 
Action: Mouse moved to (69, 330)
Screenshot: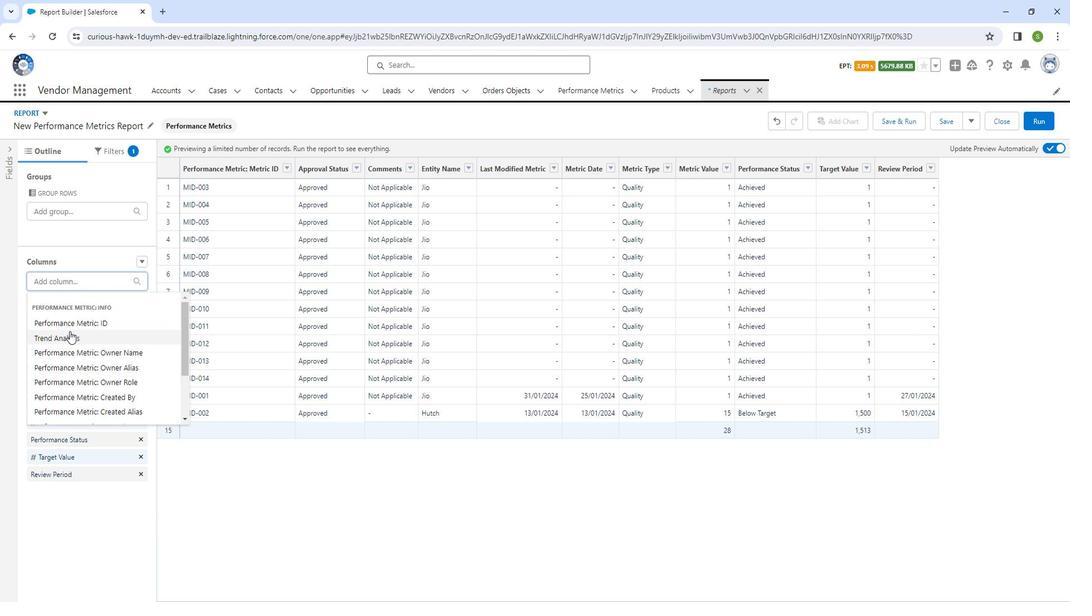 
Action: Mouse pressed left at (69, 330)
Screenshot: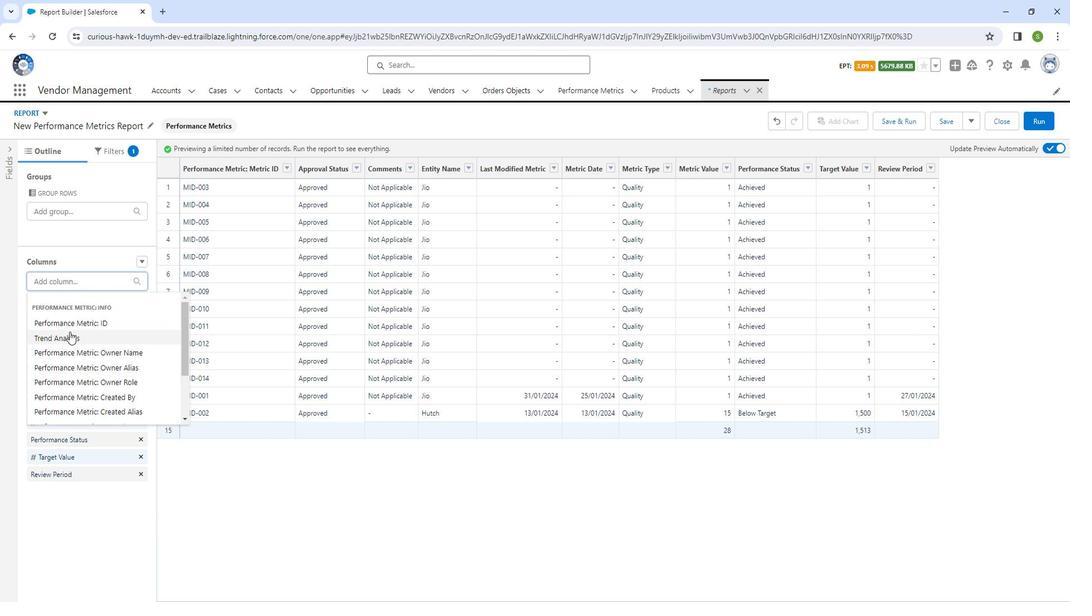 
Action: Mouse moved to (85, 285)
Screenshot: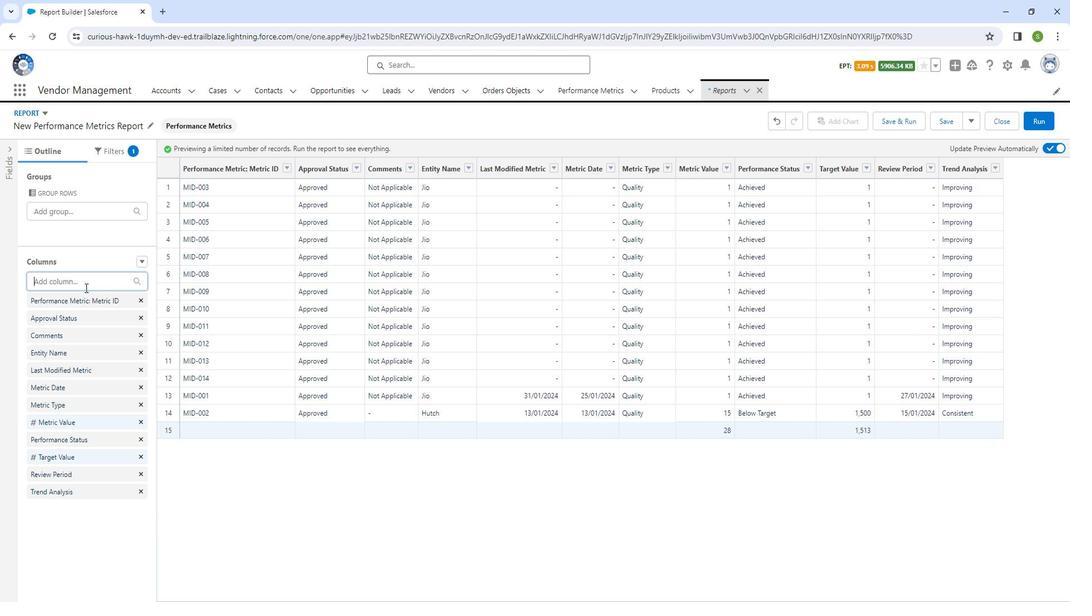 
Action: Mouse pressed left at (85, 285)
Screenshot: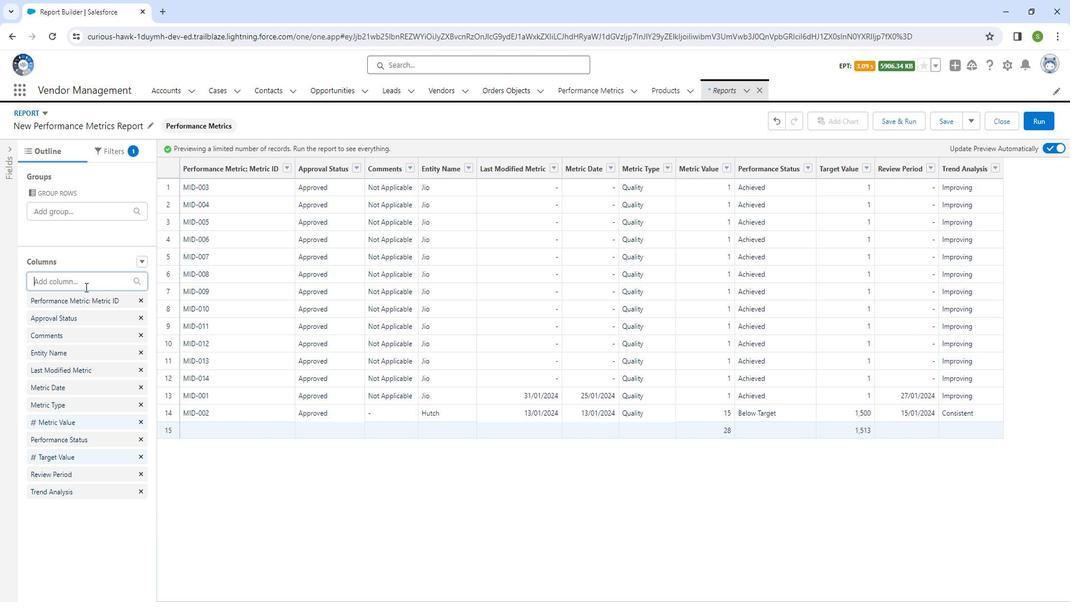 
Action: Mouse moved to (76, 319)
Screenshot: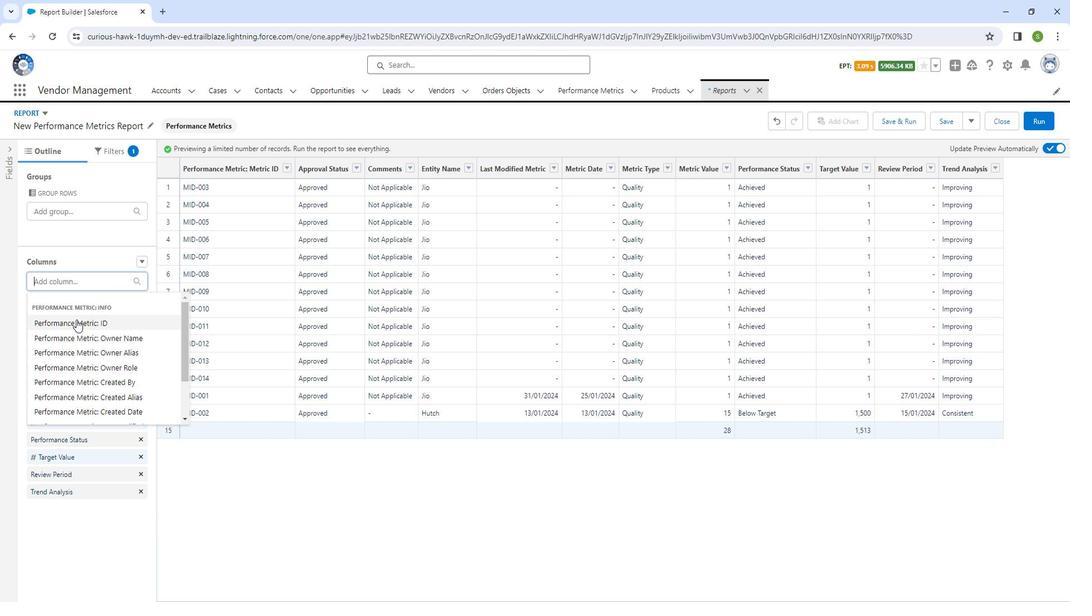 
Action: Mouse pressed left at (76, 319)
Screenshot: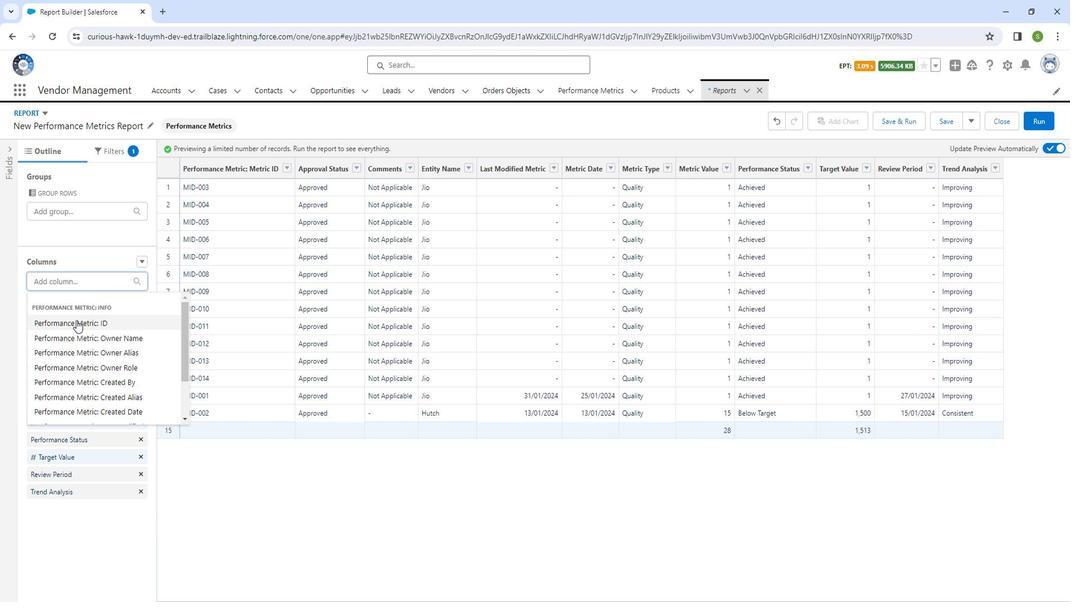
Action: Mouse moved to (356, 168)
Screenshot: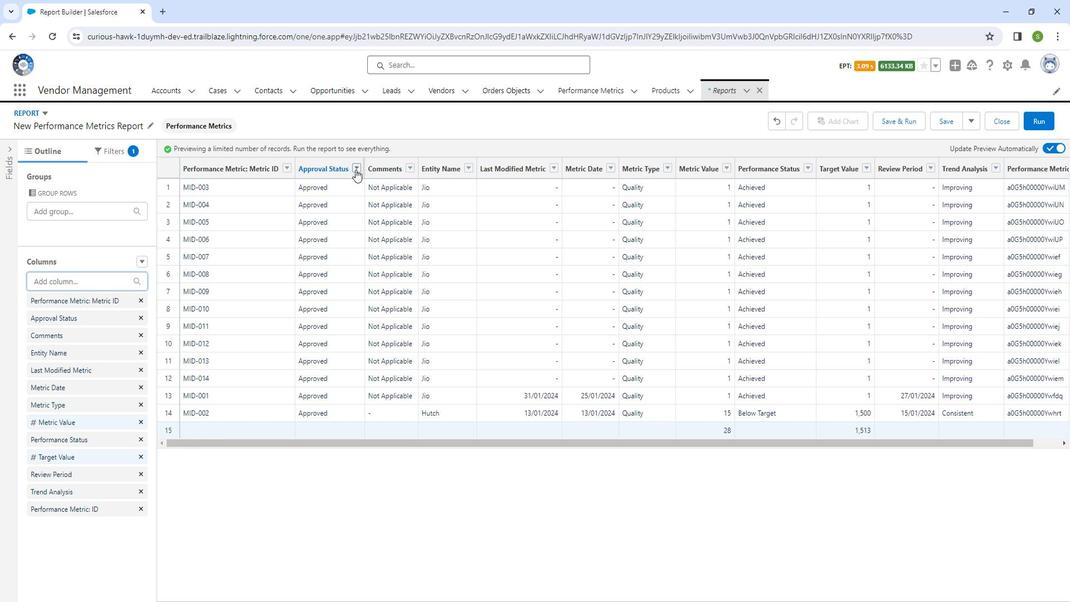 
Action: Mouse pressed left at (356, 168)
Screenshot: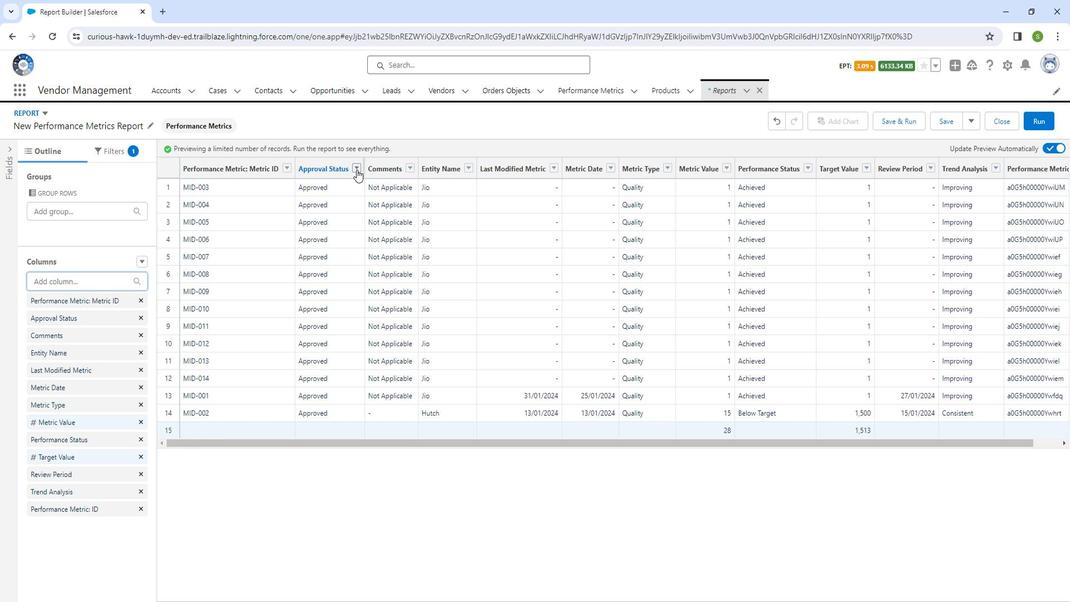 
Action: Mouse moved to (384, 260)
Screenshot: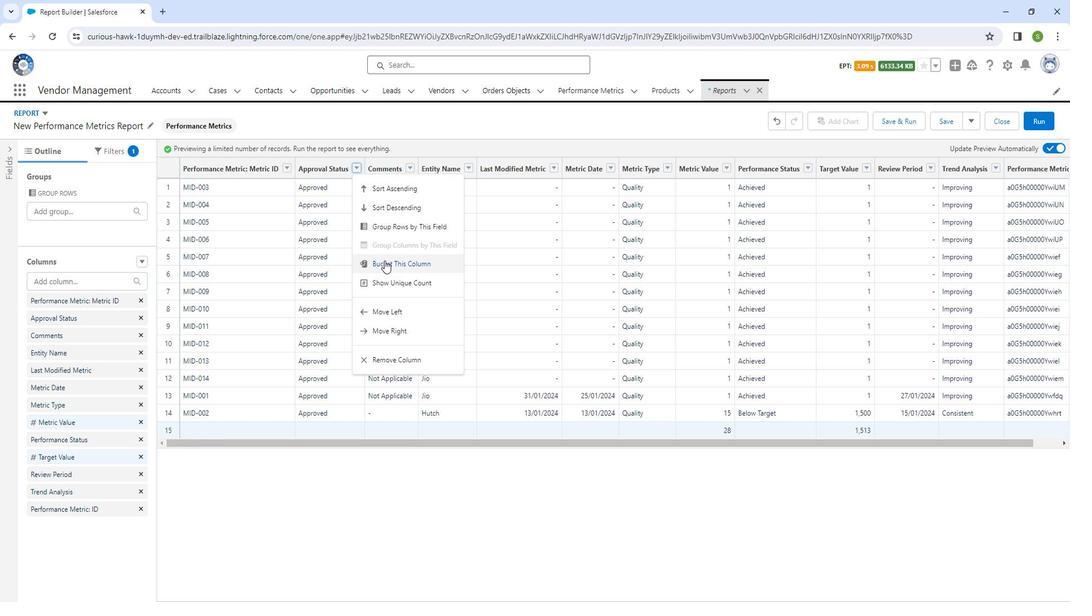 
Action: Mouse pressed left at (384, 260)
Screenshot: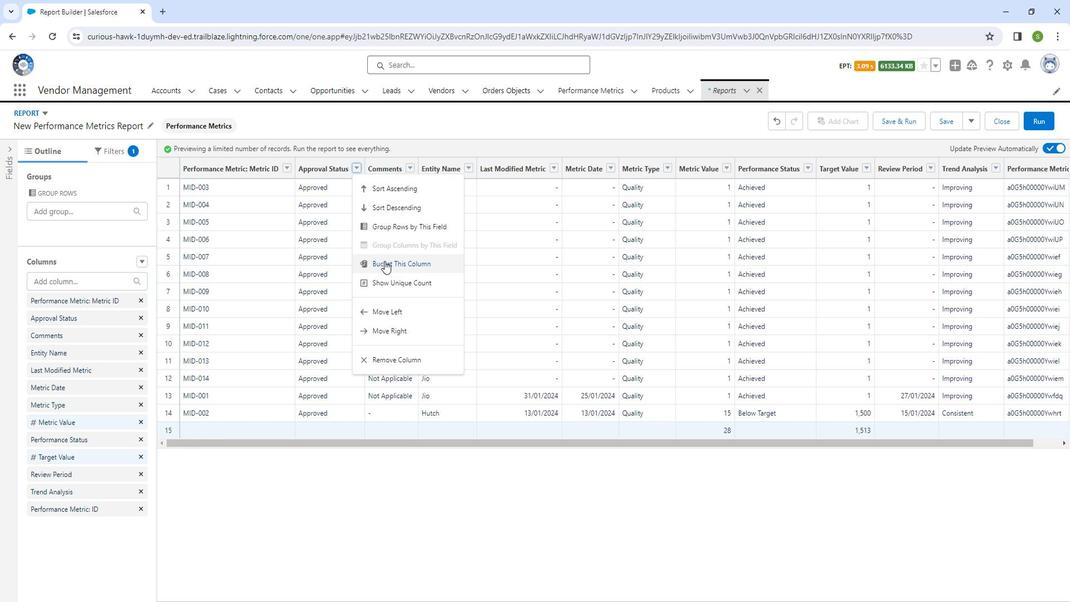 
Action: Mouse moved to (476, 262)
Screenshot: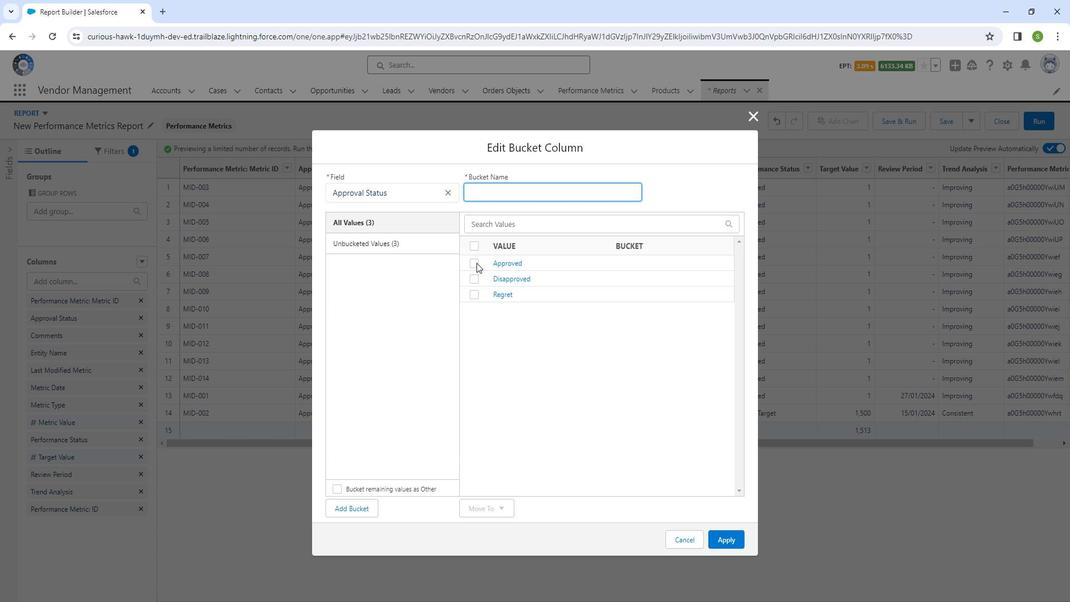 
Action: Mouse pressed left at (476, 262)
Screenshot: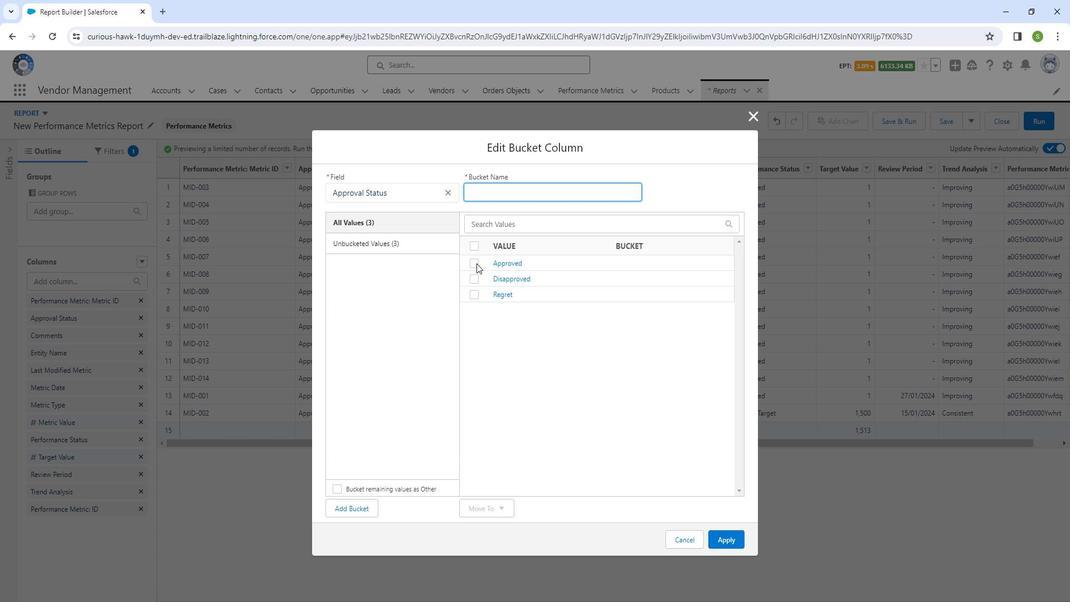 
Action: Mouse moved to (471, 275)
Screenshot: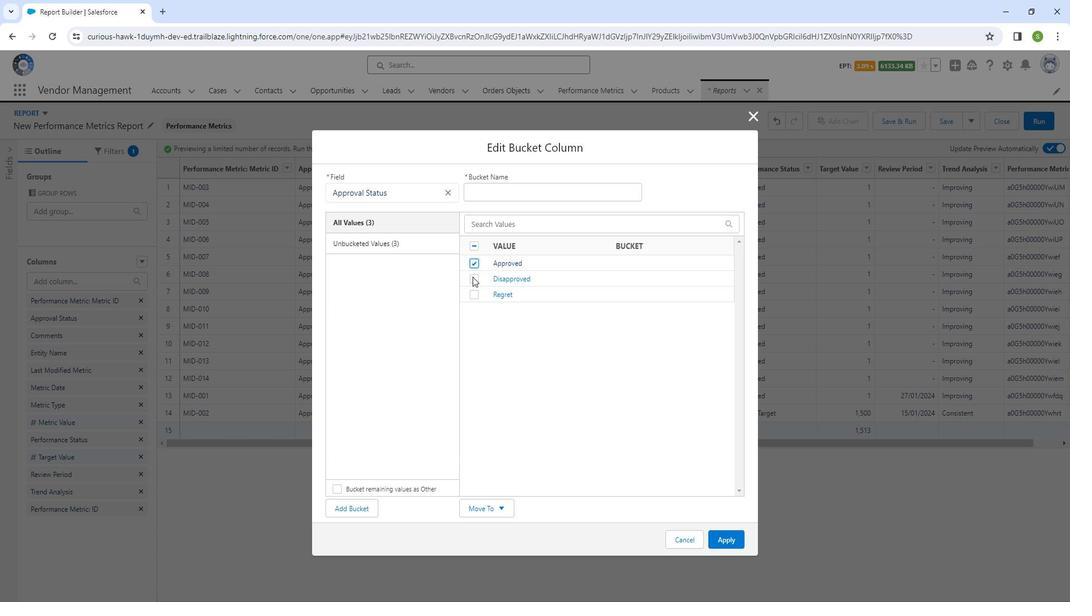 
Action: Mouse pressed left at (471, 275)
Screenshot: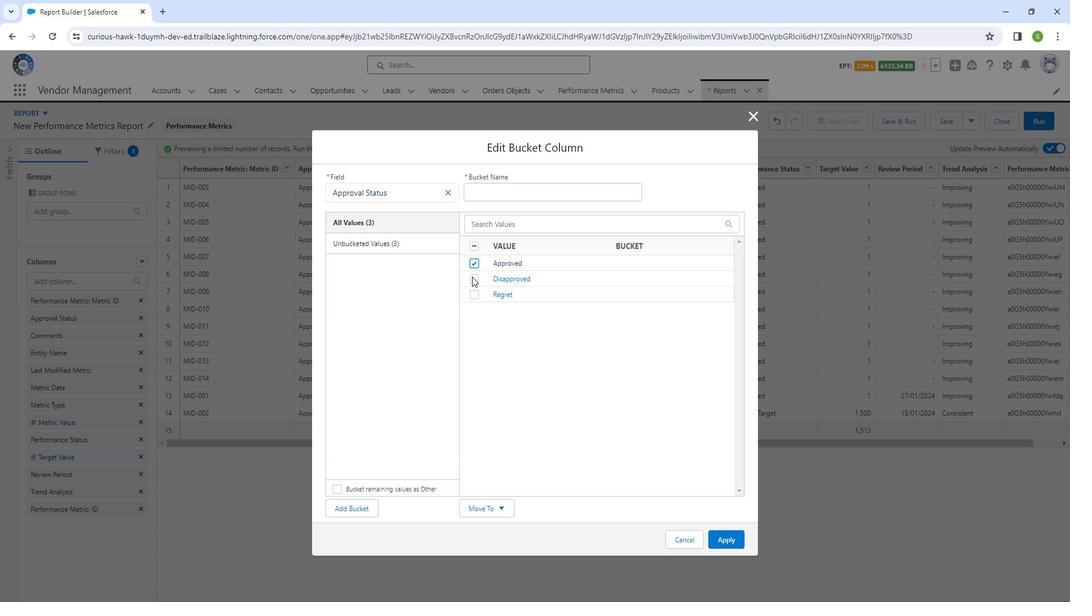 
Action: Mouse moved to (472, 296)
Screenshot: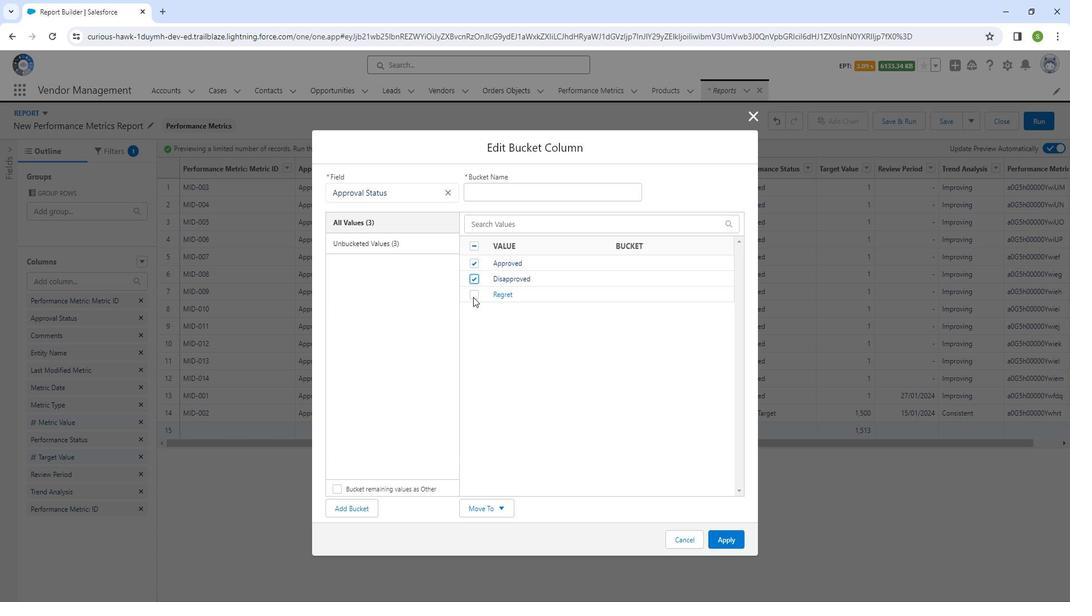 
Action: Mouse pressed left at (472, 296)
Screenshot: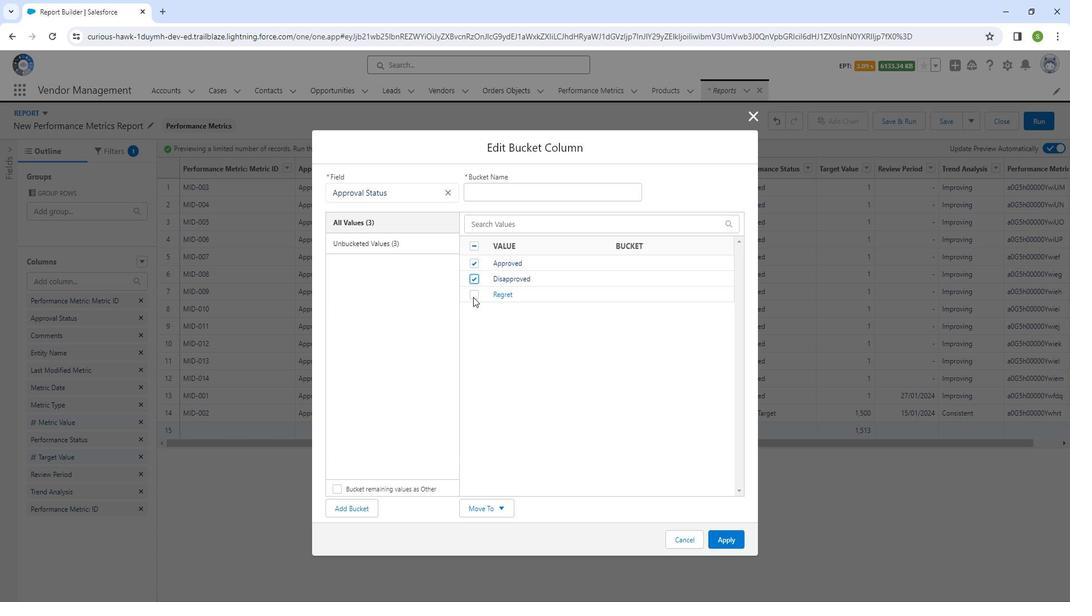 
Action: Mouse moved to (474, 193)
Screenshot: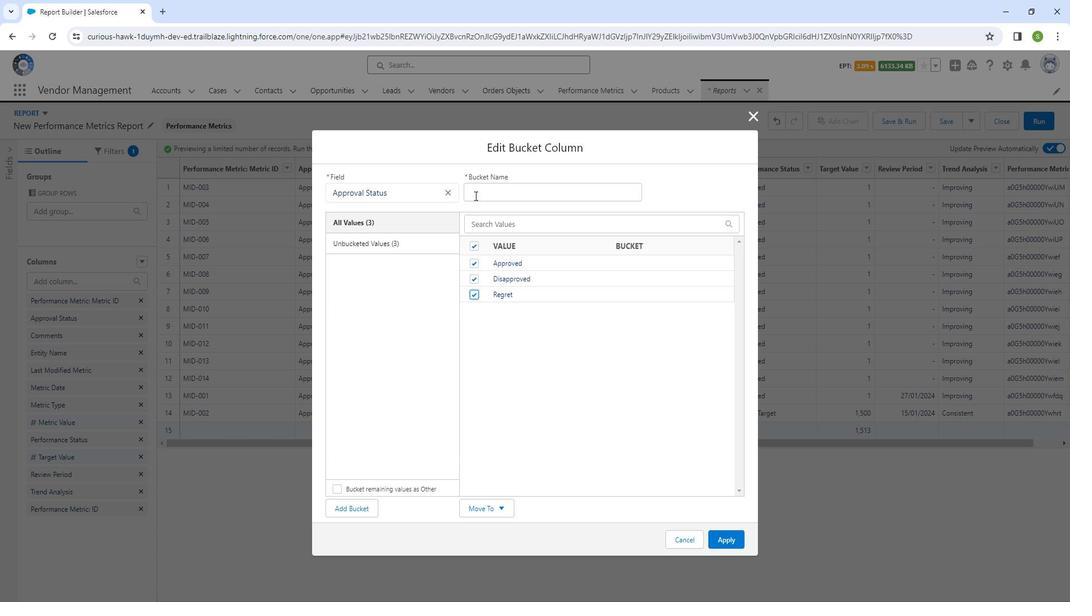 
Action: Mouse pressed left at (474, 193)
Screenshot: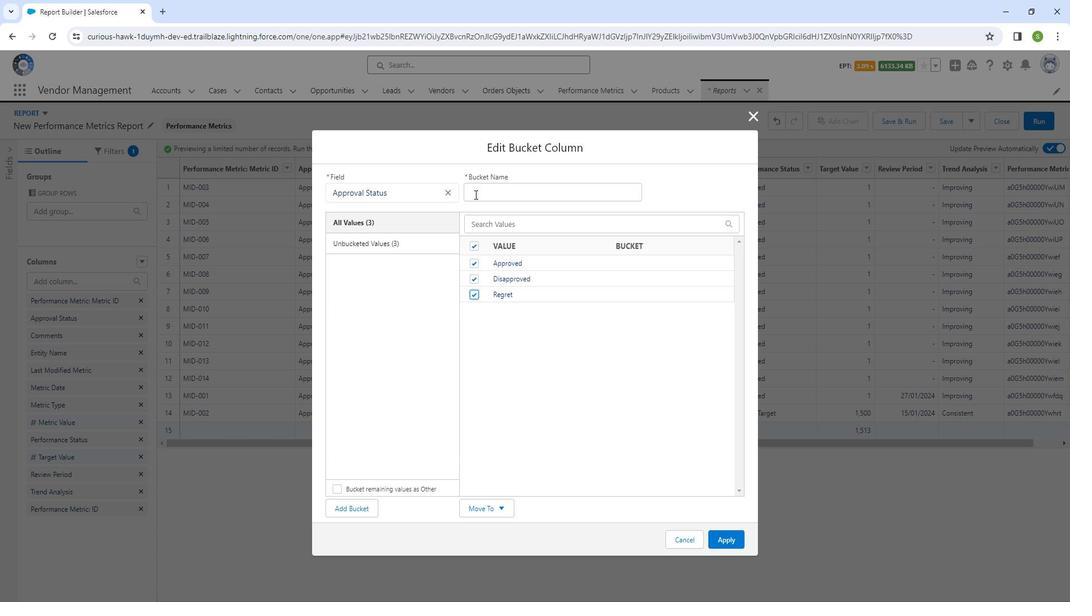 
Action: Mouse moved to (477, 199)
Screenshot: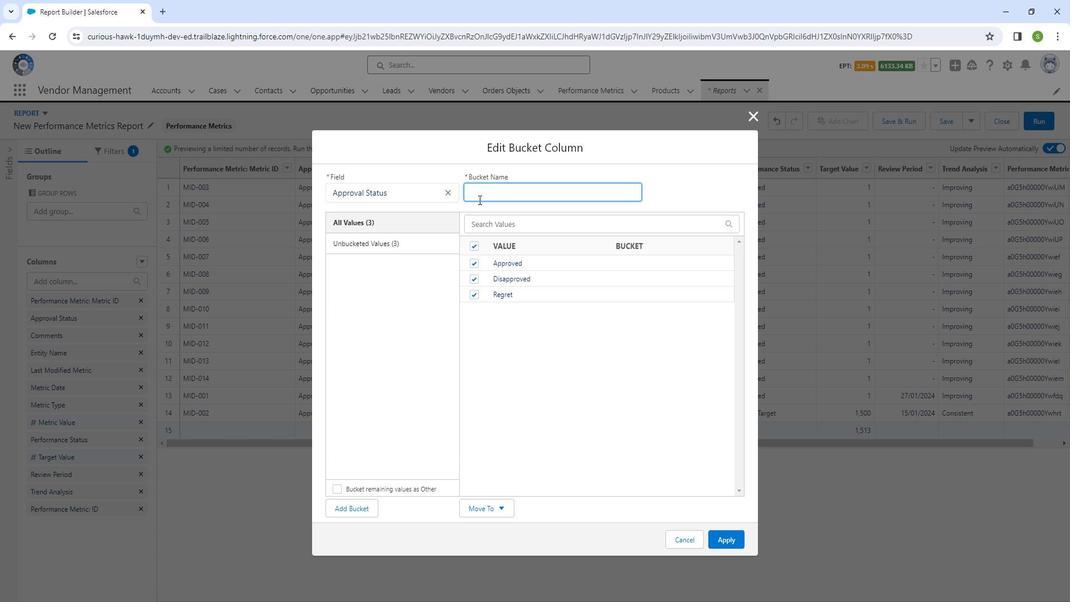 
Action: Key pressed <Key.shift_r>S<Key.backspace><Key.shift_r>Buckey<Key.backspace>t<Key.space>on<Key.space><Key.shift_r><Key.shift_r><Key.shift_r><Key.shift_r>Approval
Screenshot: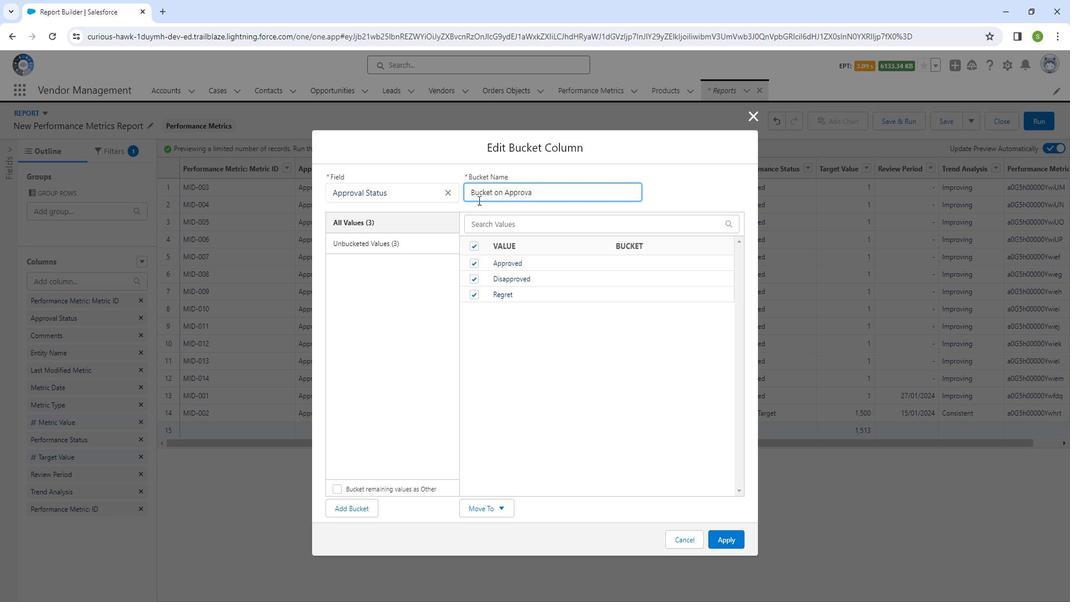 
Action: Mouse moved to (473, 273)
Screenshot: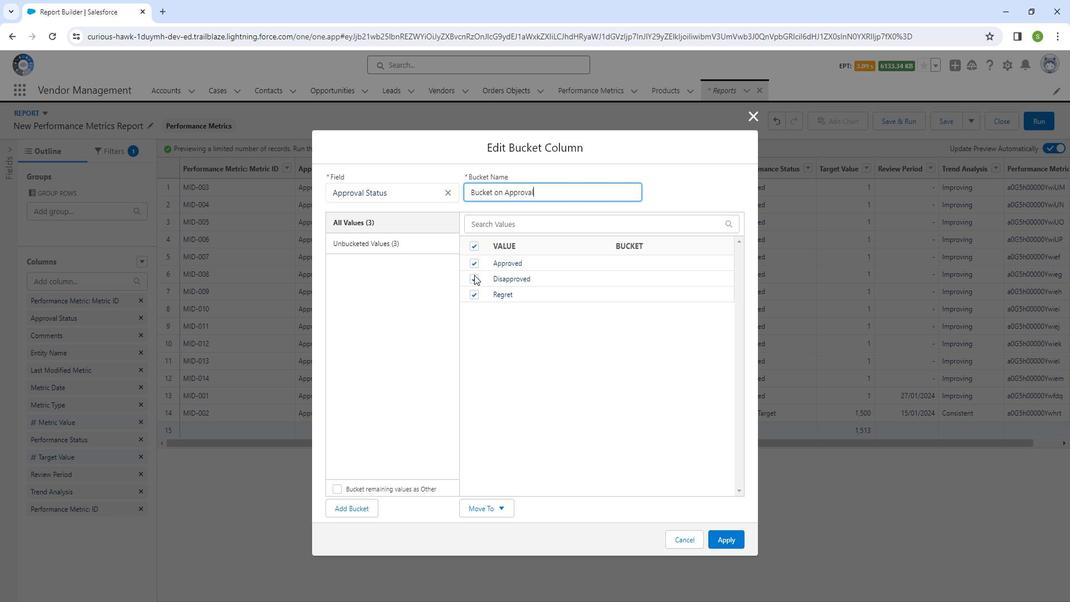 
Action: Mouse pressed left at (473, 273)
Screenshot: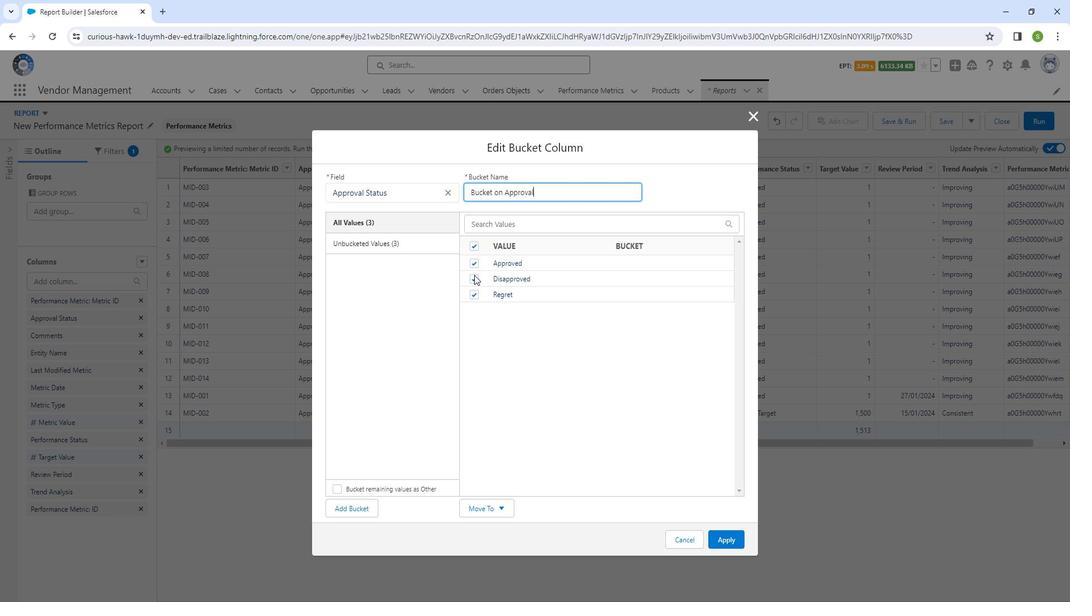 
Action: Mouse moved to (348, 503)
Screenshot: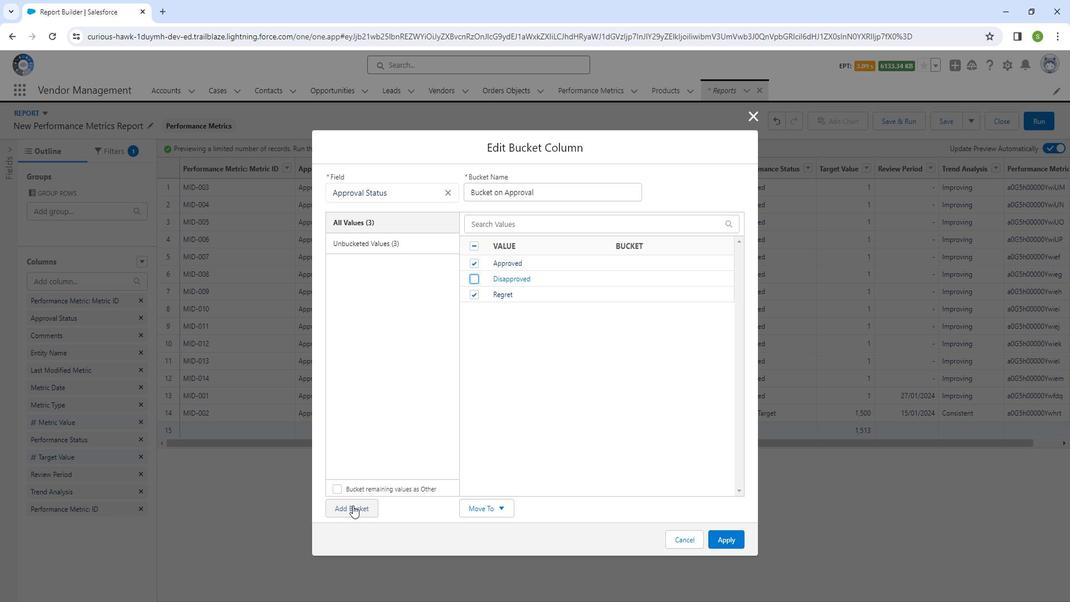 
Action: Mouse pressed left at (348, 503)
Screenshot: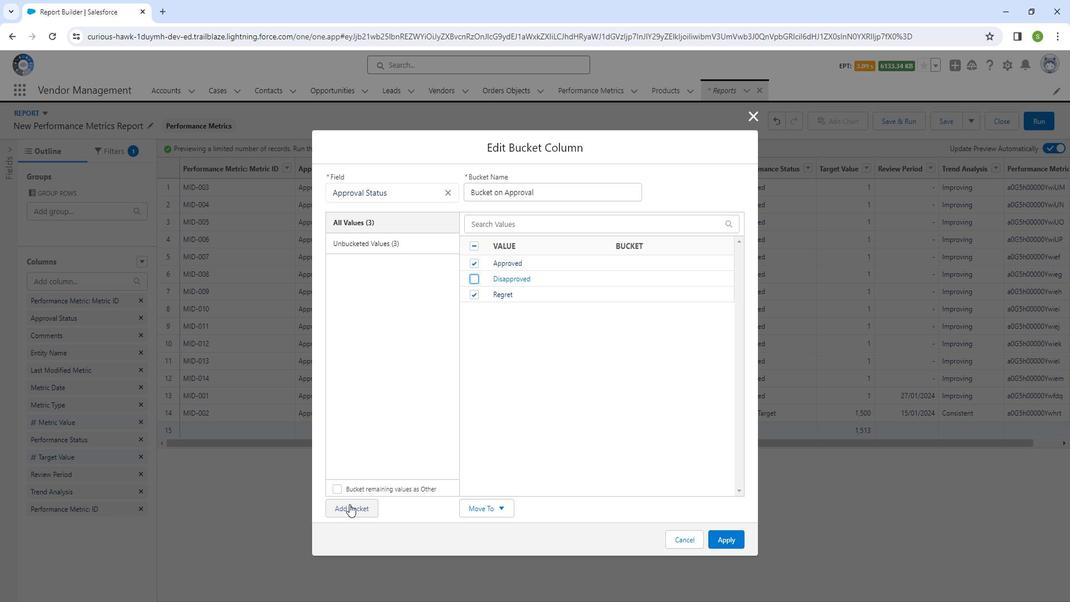 
Action: Mouse moved to (370, 265)
Screenshot: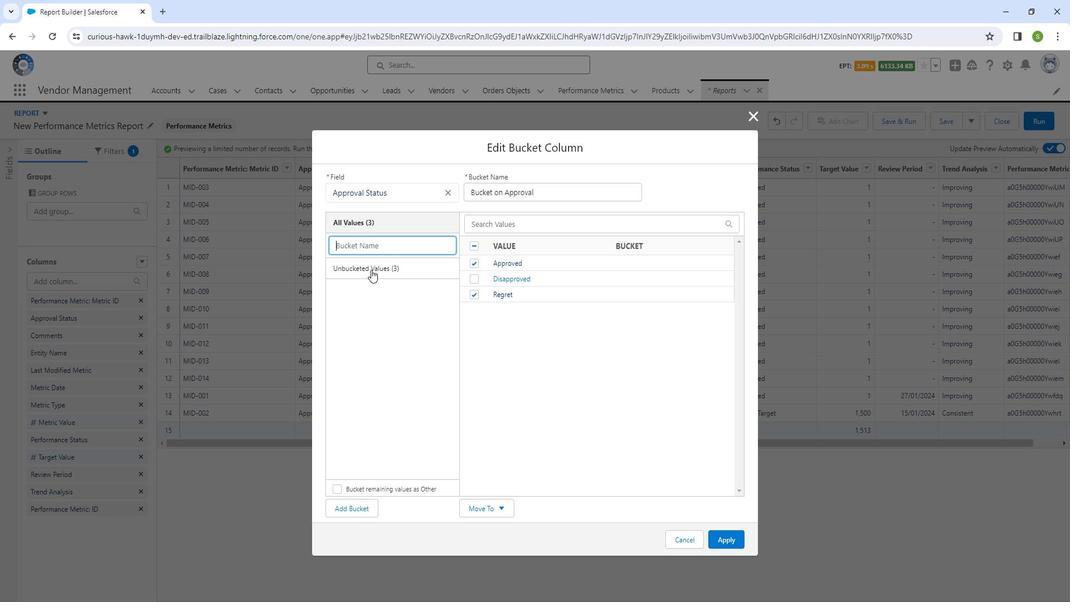 
Action: Mouse pressed left at (370, 265)
Screenshot: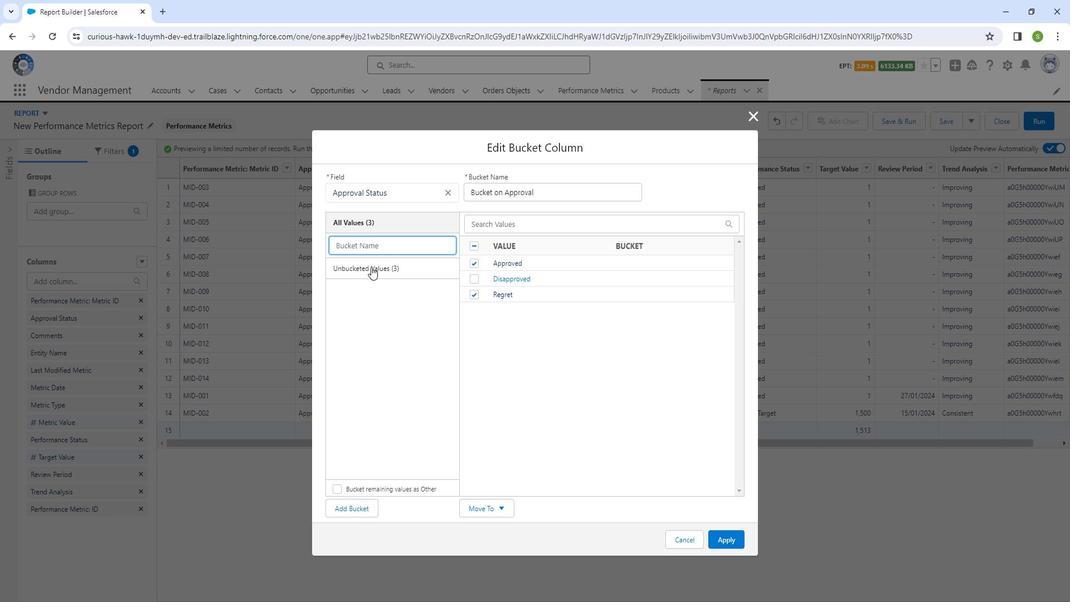 
Action: Mouse moved to (498, 500)
Screenshot: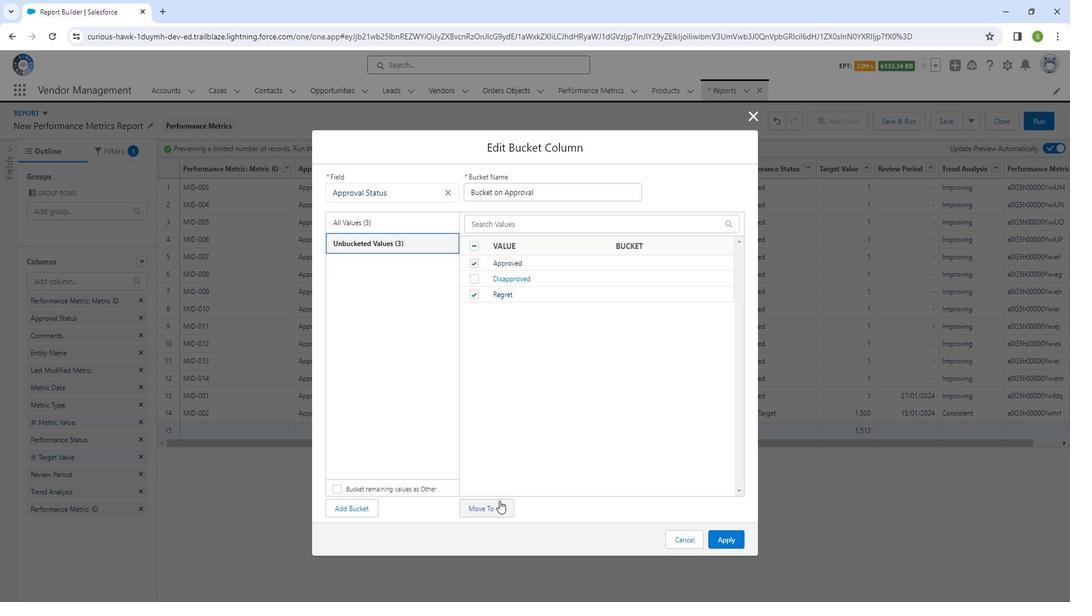 
Action: Mouse pressed left at (498, 500)
Screenshot: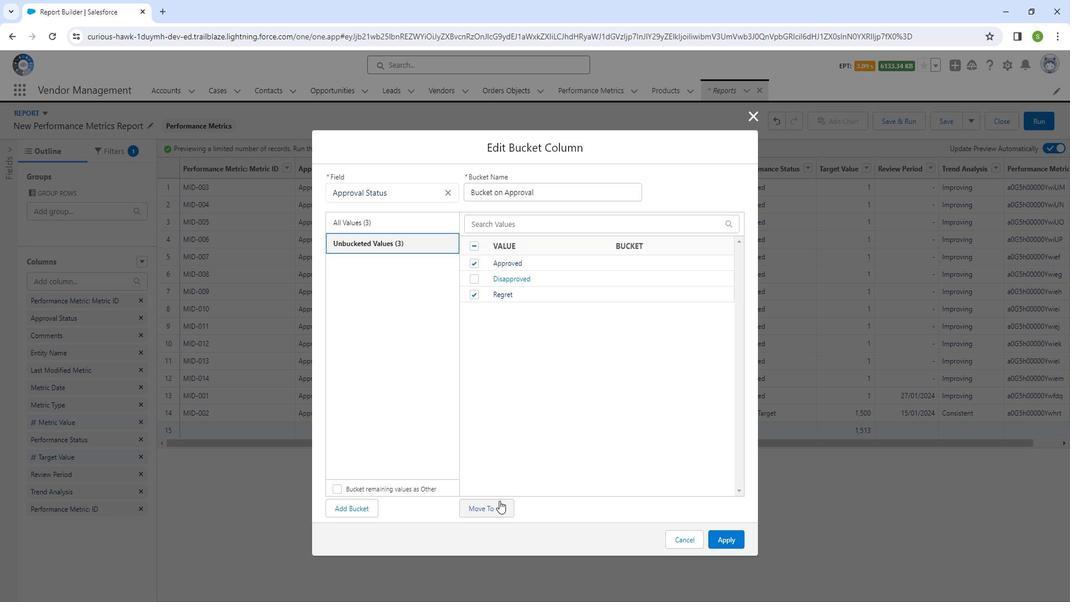 
Action: Mouse moved to (619, 474)
Screenshot: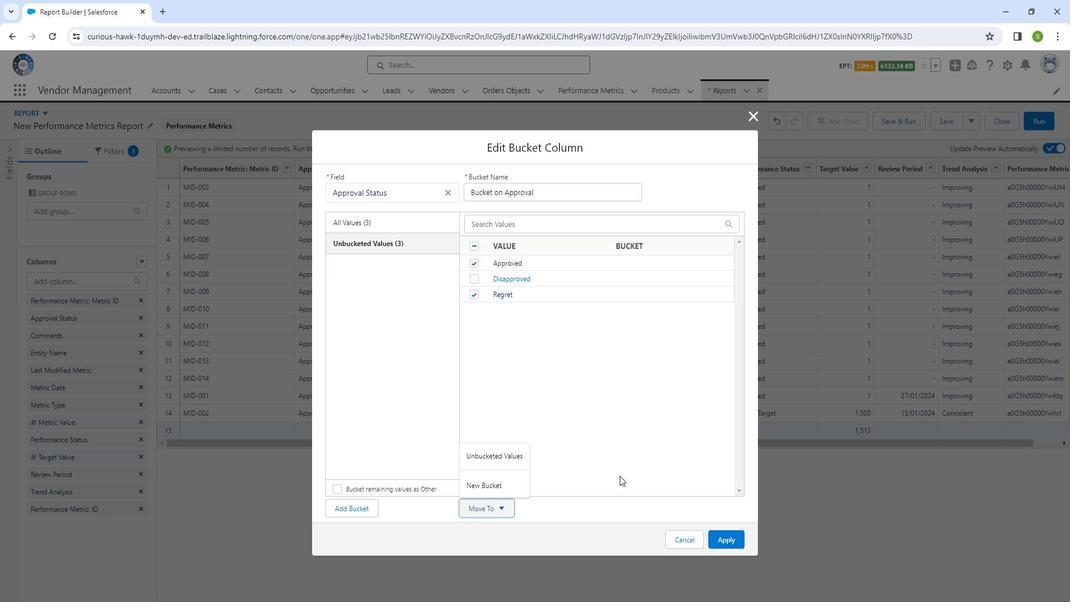
Action: Mouse pressed left at (619, 474)
Screenshot: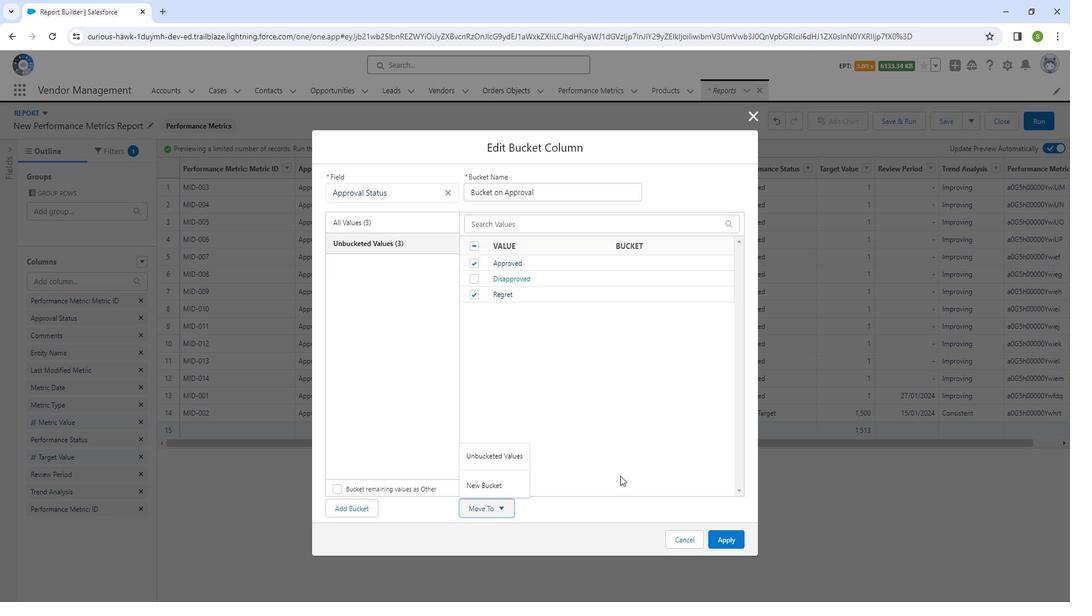 
Action: Mouse moved to (736, 537)
Screenshot: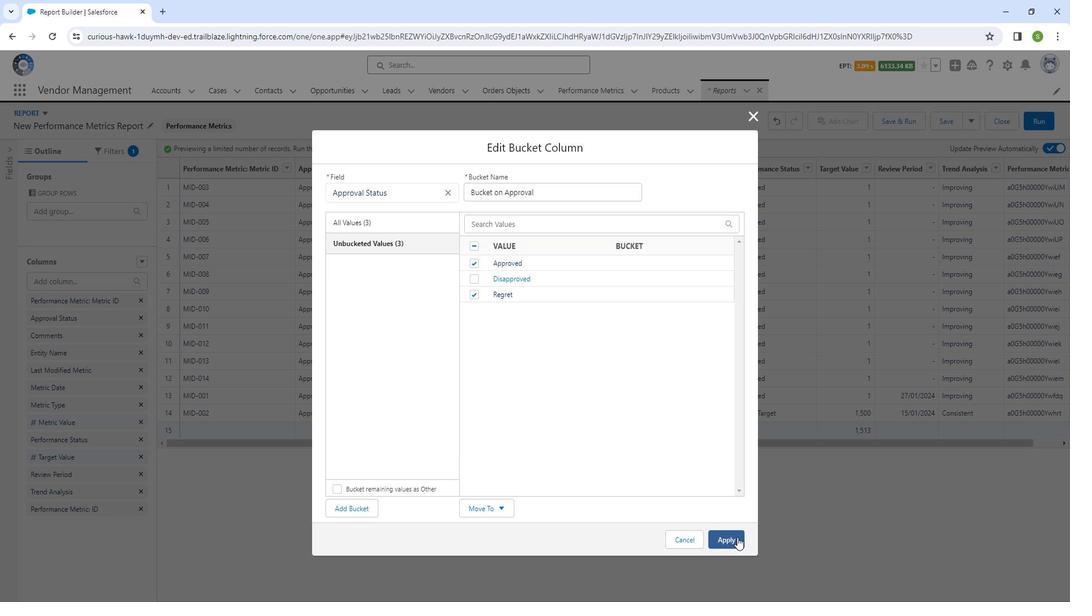 
Action: Mouse pressed left at (736, 537)
Screenshot: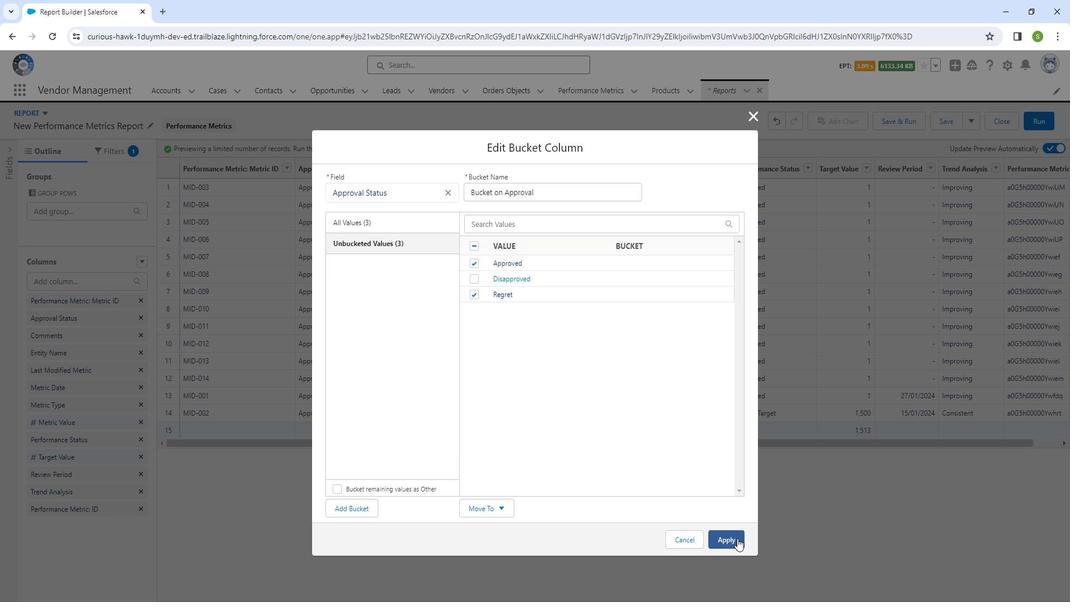 
Action: Mouse moved to (97, 529)
Screenshot: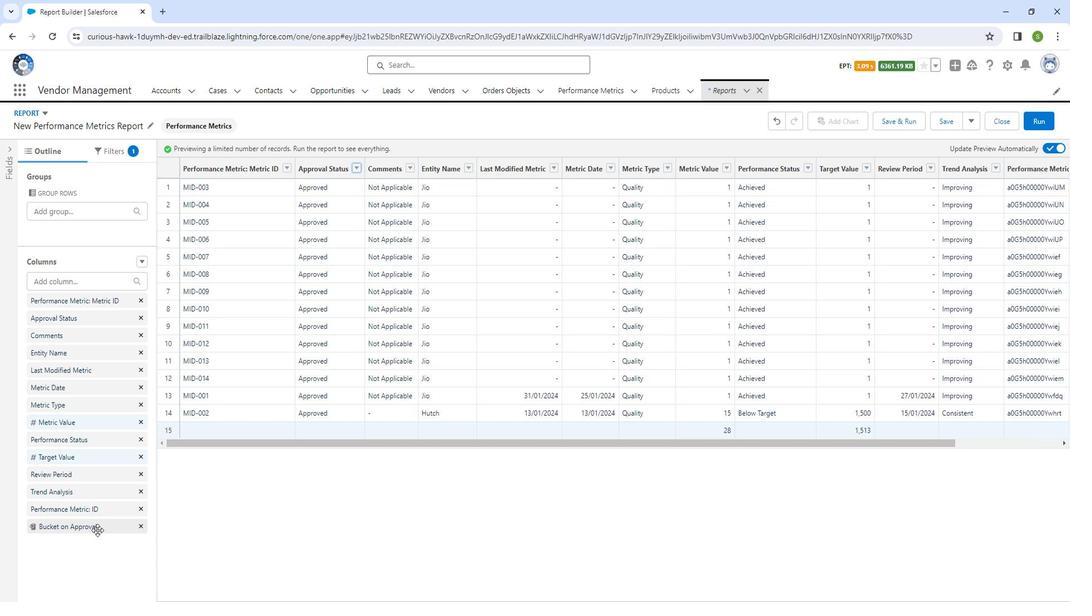 
Action: Mouse pressed left at (97, 529)
Screenshot: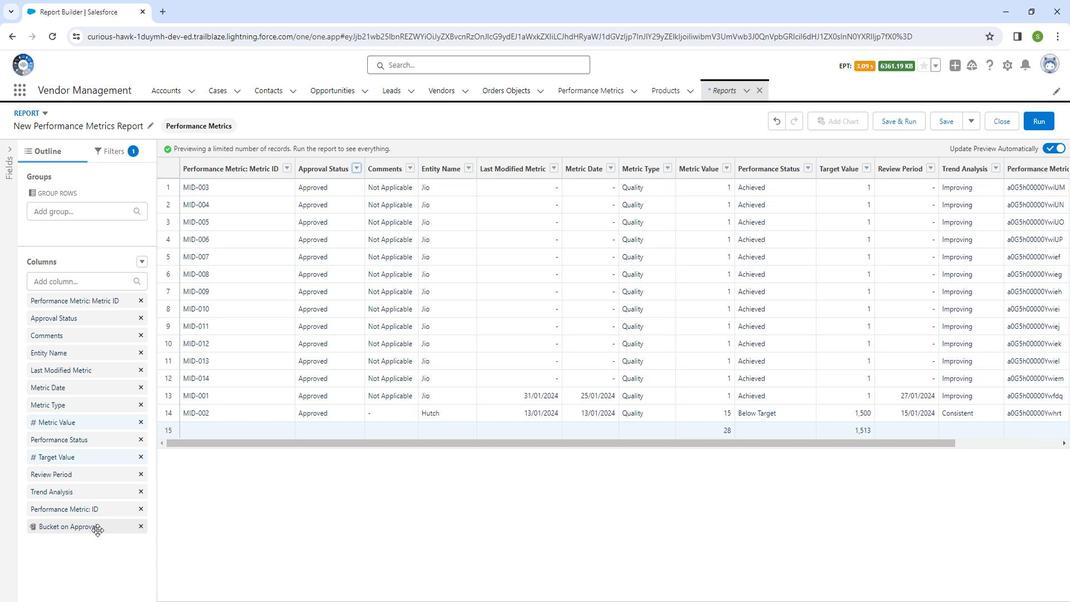 
Action: Mouse moved to (748, 114)
Screenshot: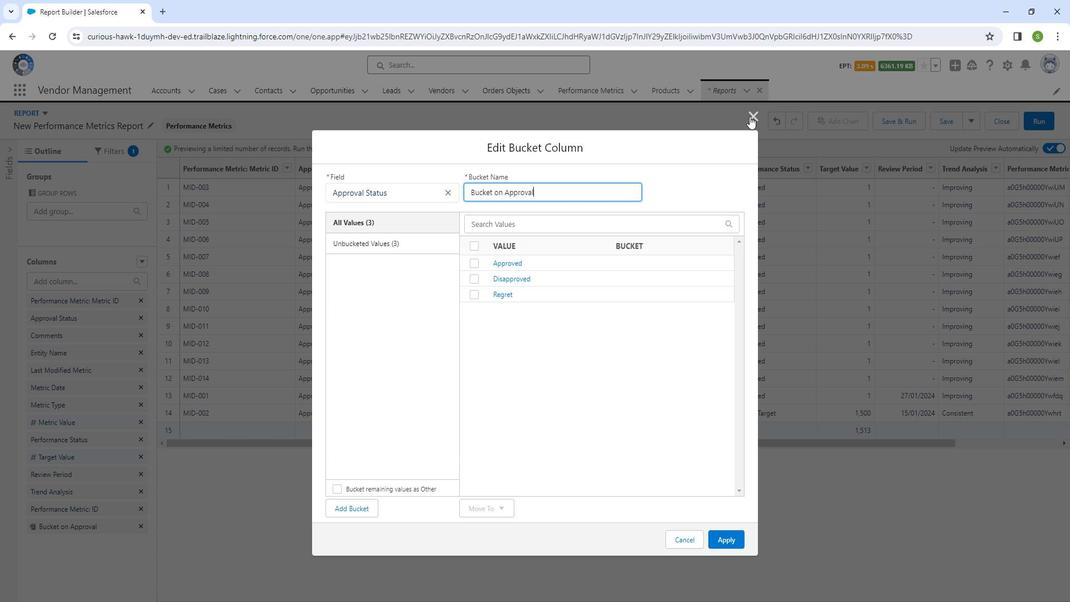 
Action: Mouse pressed left at (748, 114)
Screenshot: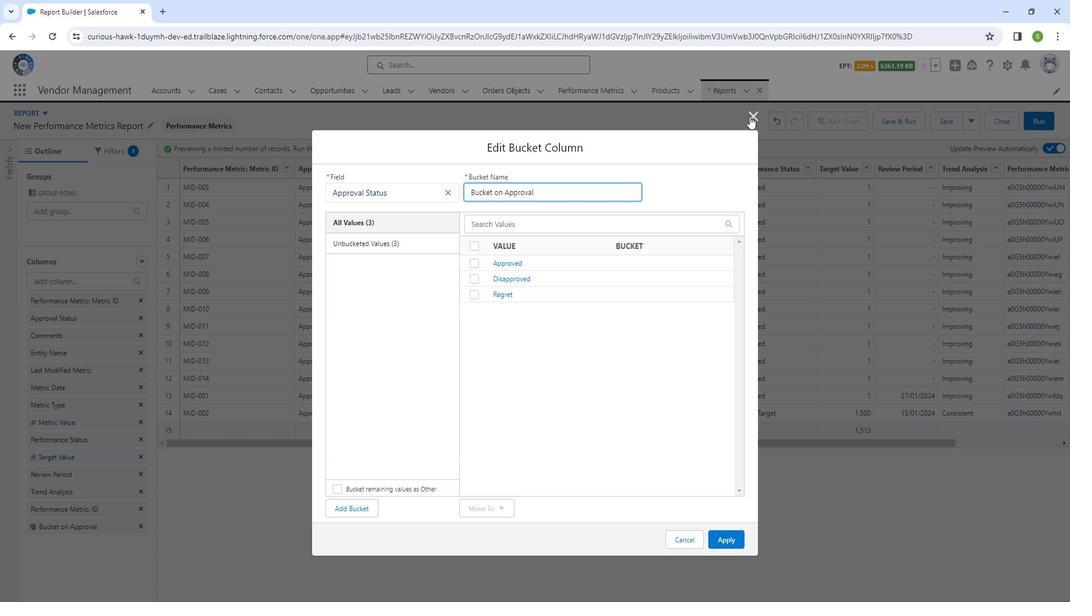 
Action: Mouse moved to (518, 440)
Screenshot: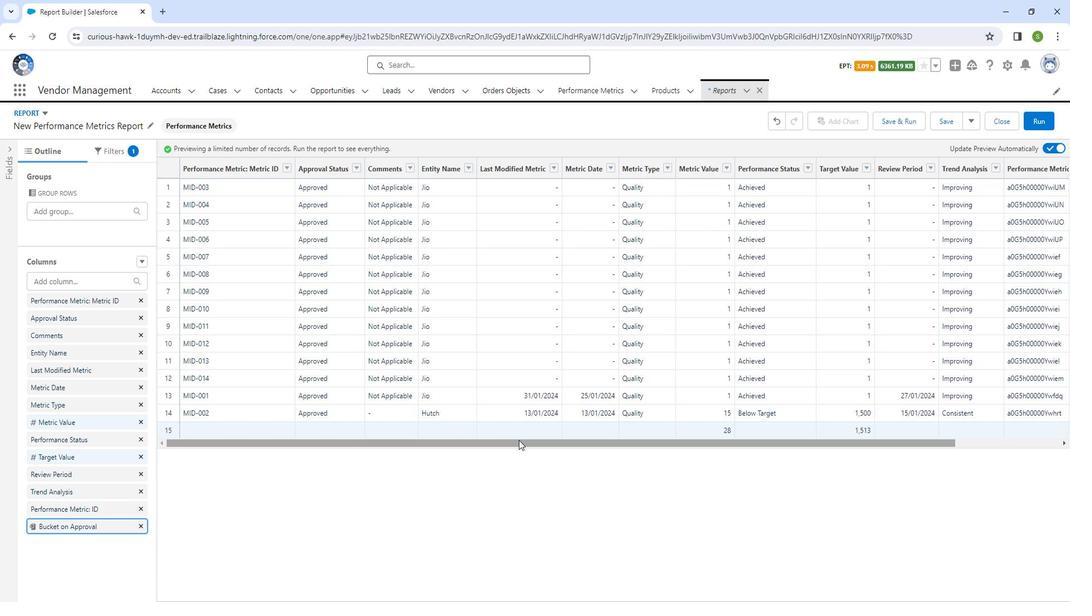 
Action: Mouse pressed left at (518, 440)
Screenshot: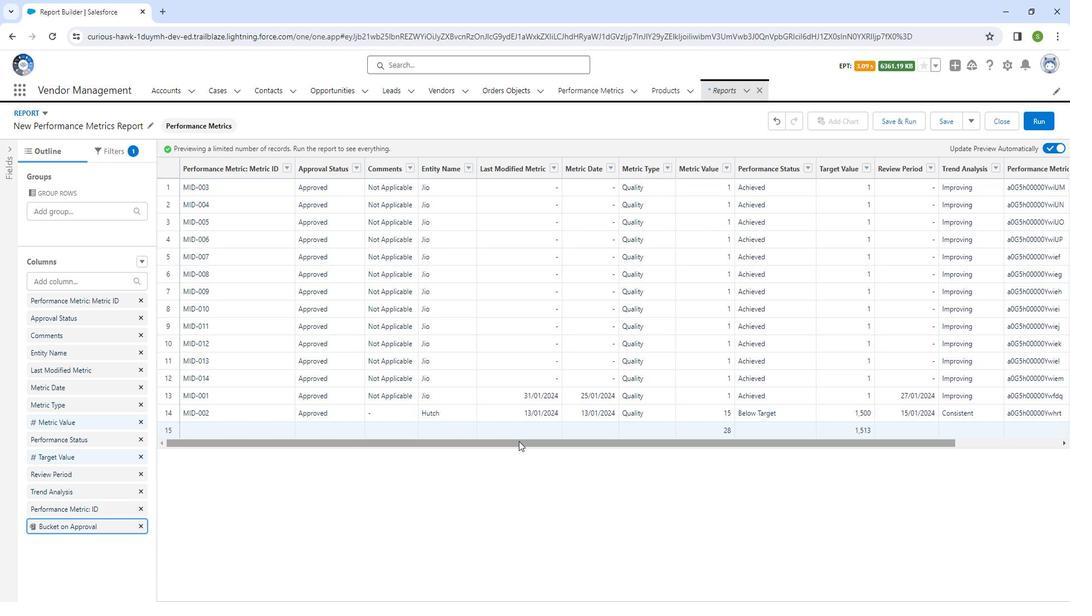 
Action: Mouse moved to (74, 531)
Screenshot: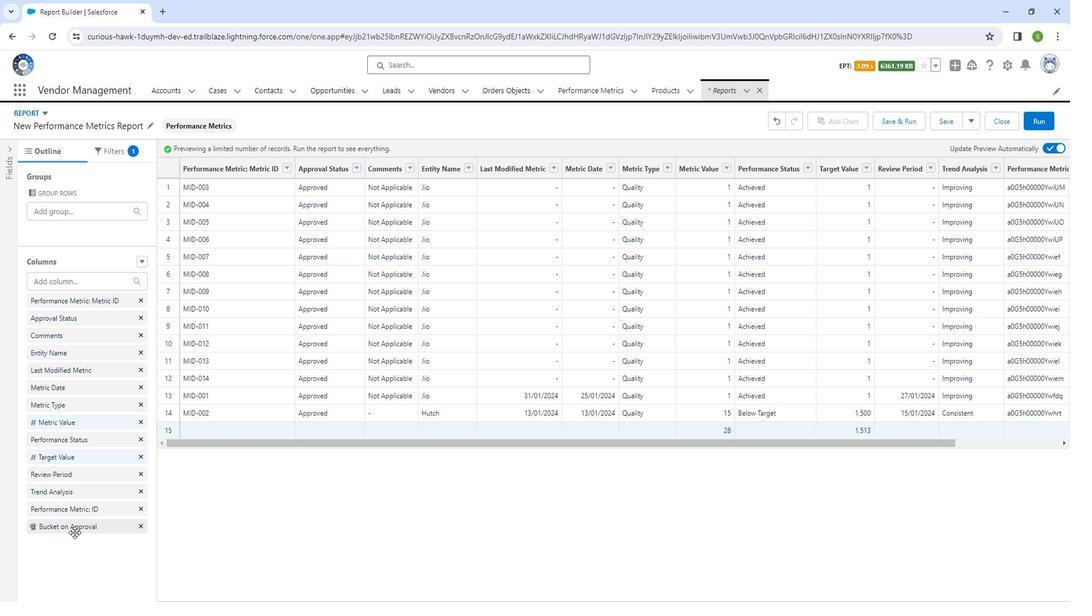 
Action: Mouse pressed left at (74, 531)
Screenshot: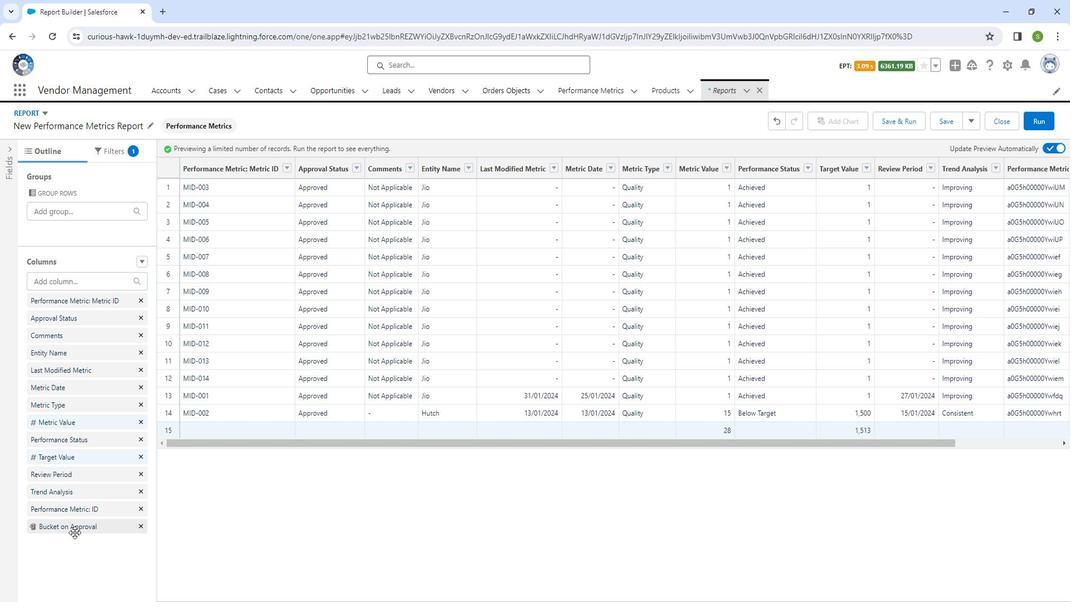 
Action: Mouse moved to (469, 264)
Screenshot: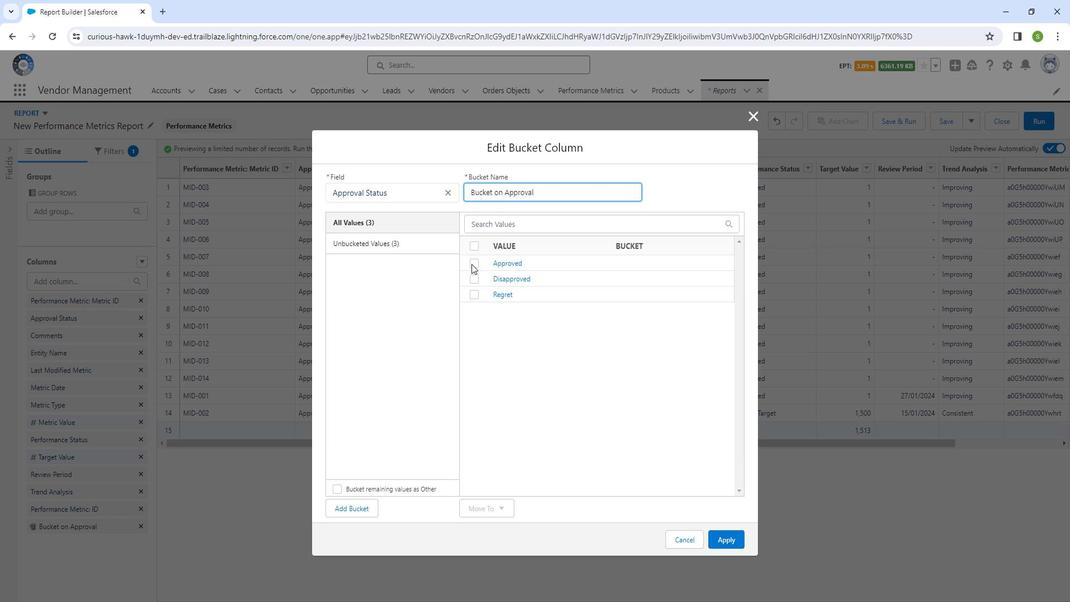
Action: Mouse pressed left at (469, 264)
Screenshot: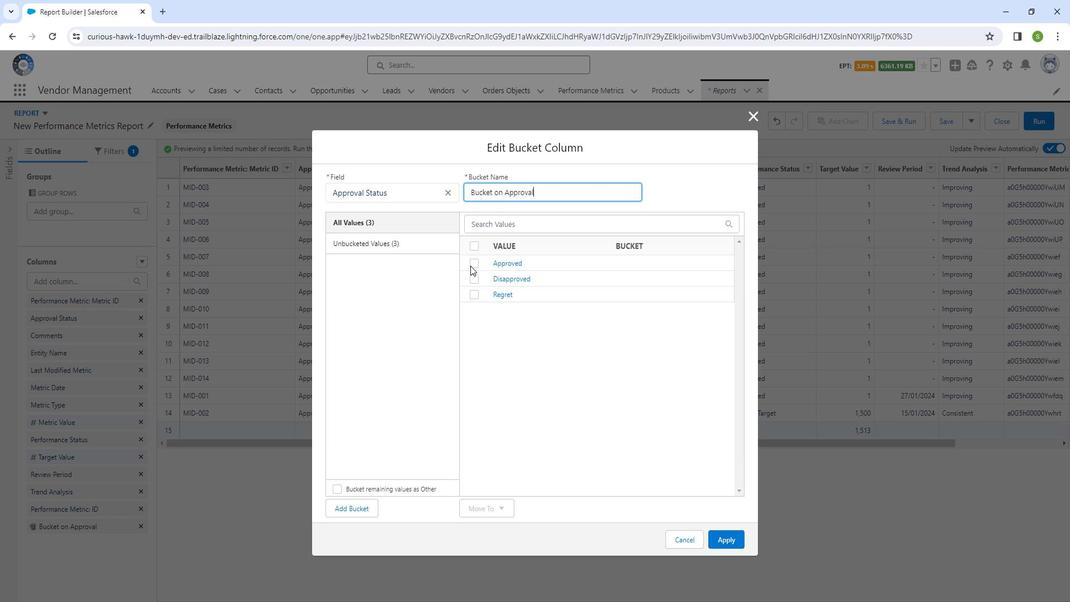 
Action: Mouse moved to (723, 541)
Screenshot: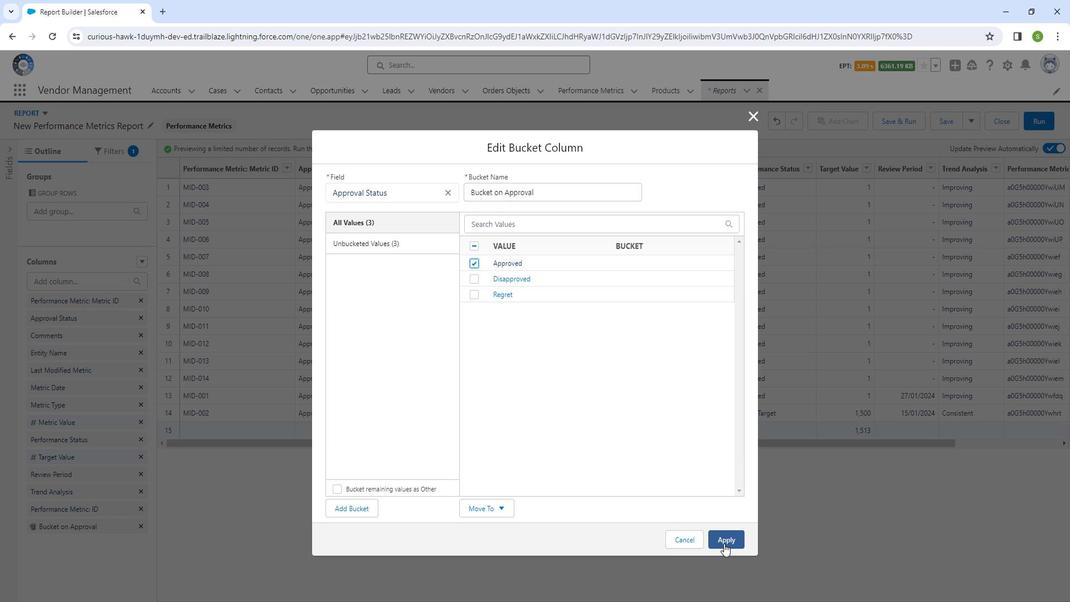 
Action: Mouse pressed left at (723, 541)
Screenshot: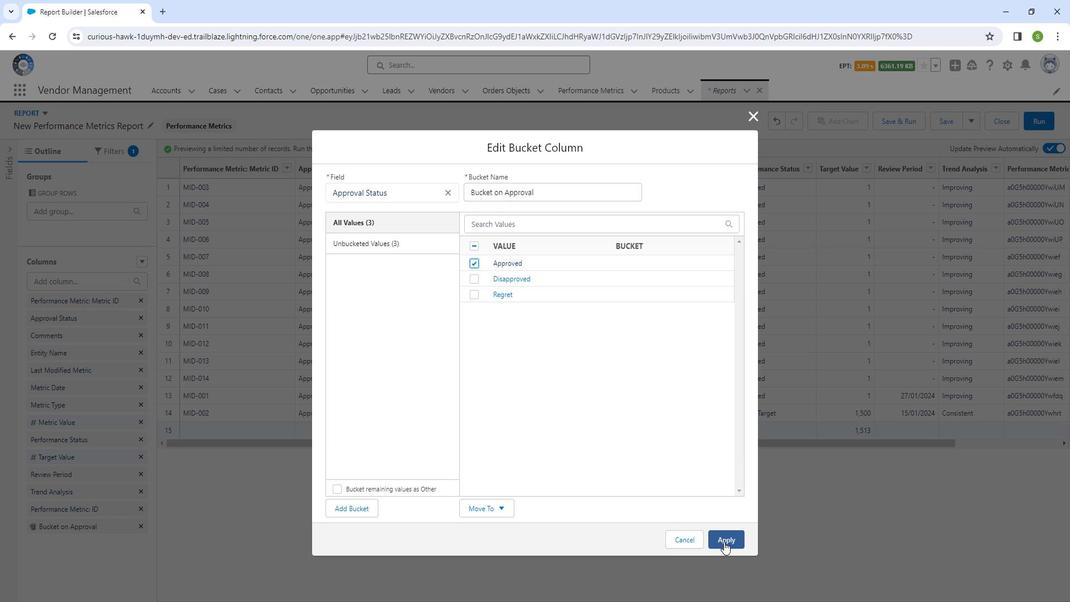 
Action: Mouse moved to (313, 440)
Screenshot: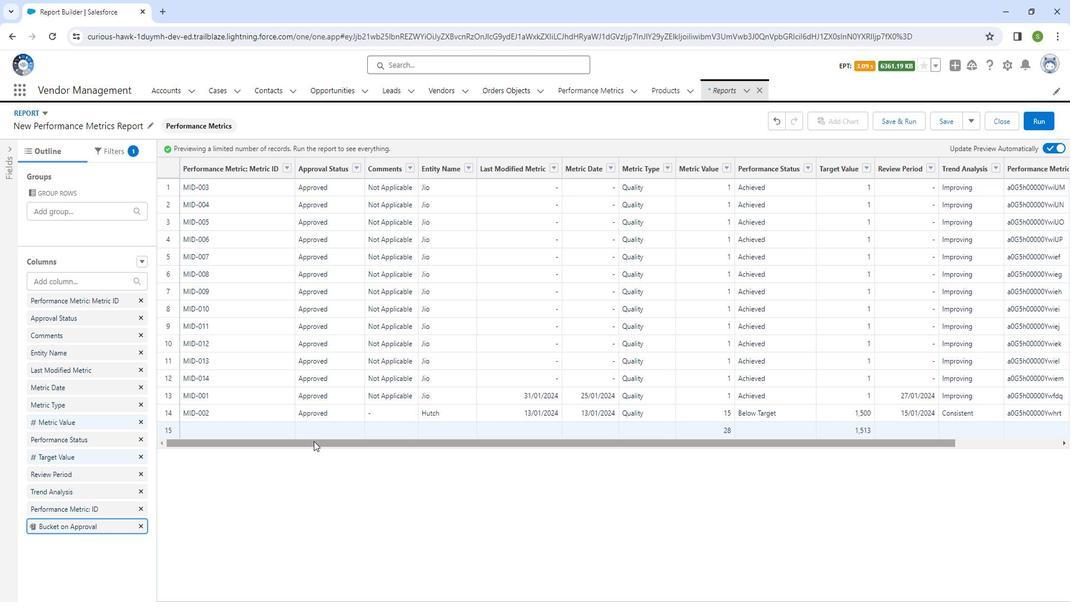 
Action: Mouse pressed left at (313, 440)
Screenshot: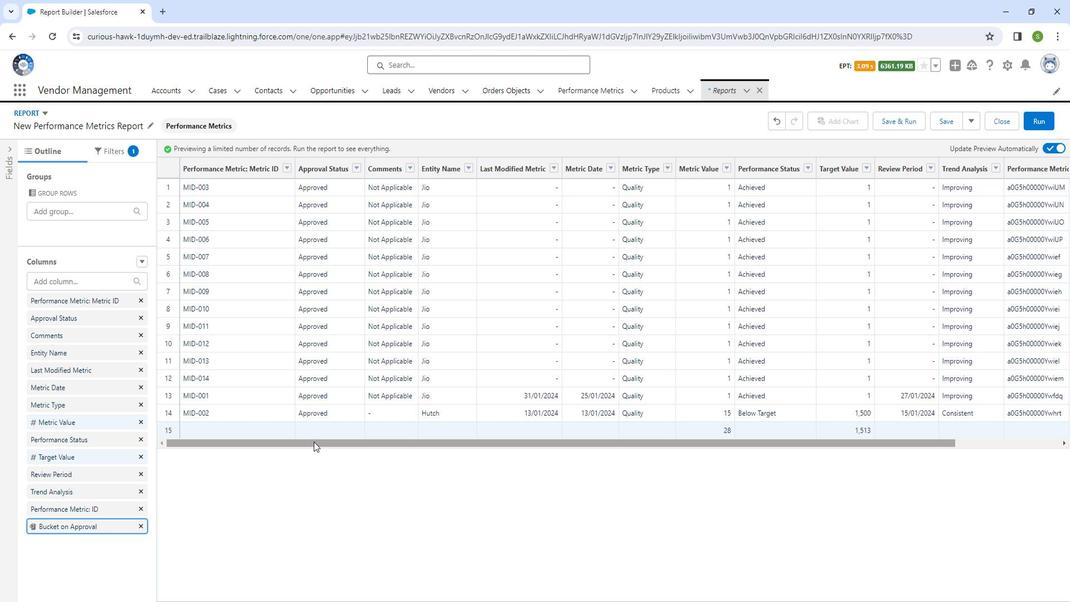 
Action: Mouse moved to (90, 525)
Screenshot: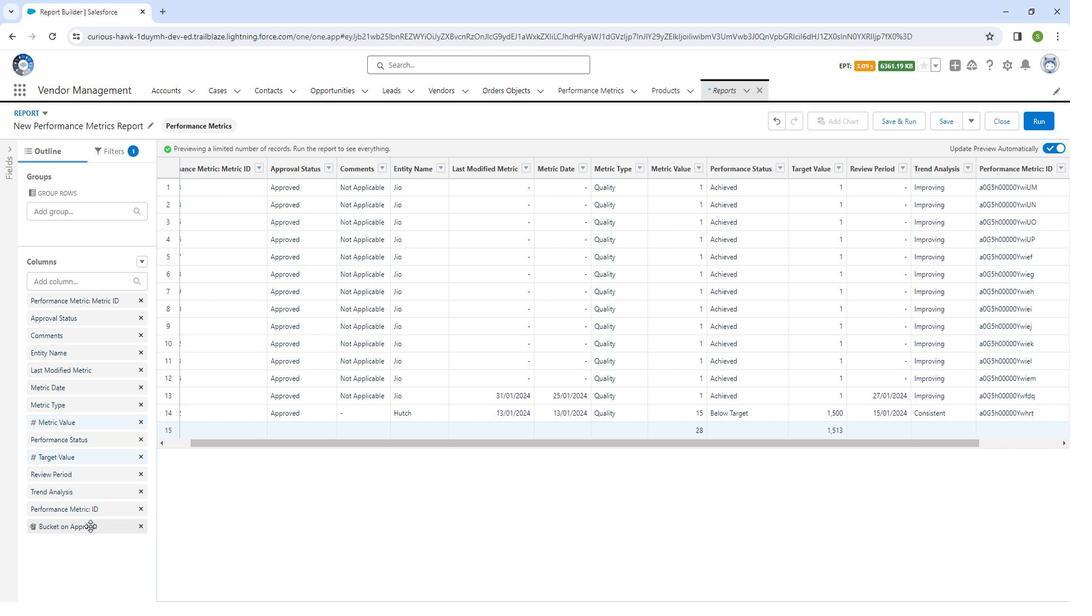 
Action: Mouse pressed left at (90, 525)
Screenshot: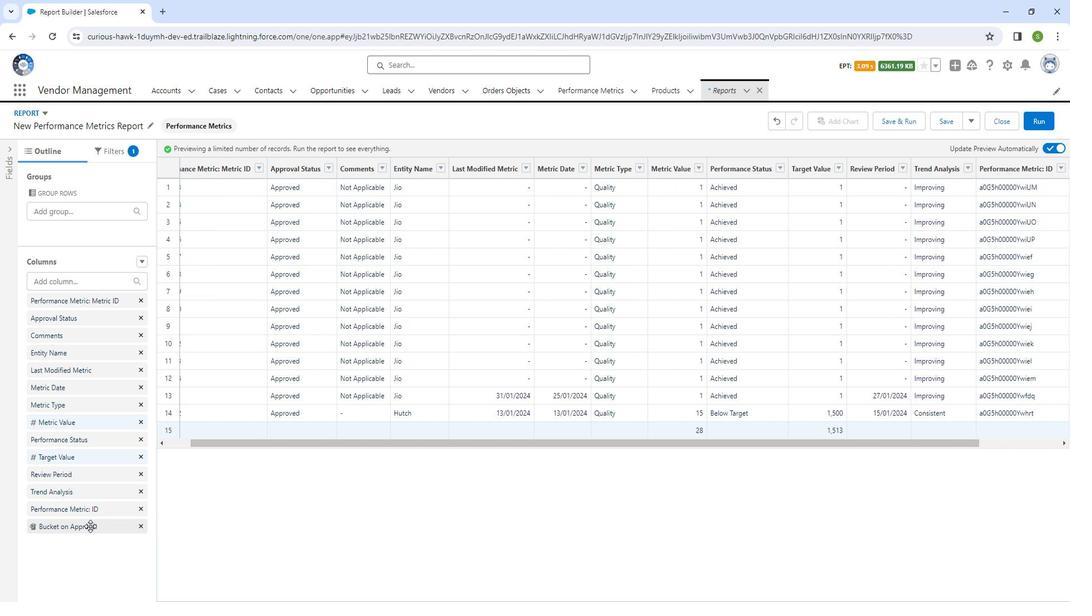 
Action: Mouse moved to (474, 280)
Screenshot: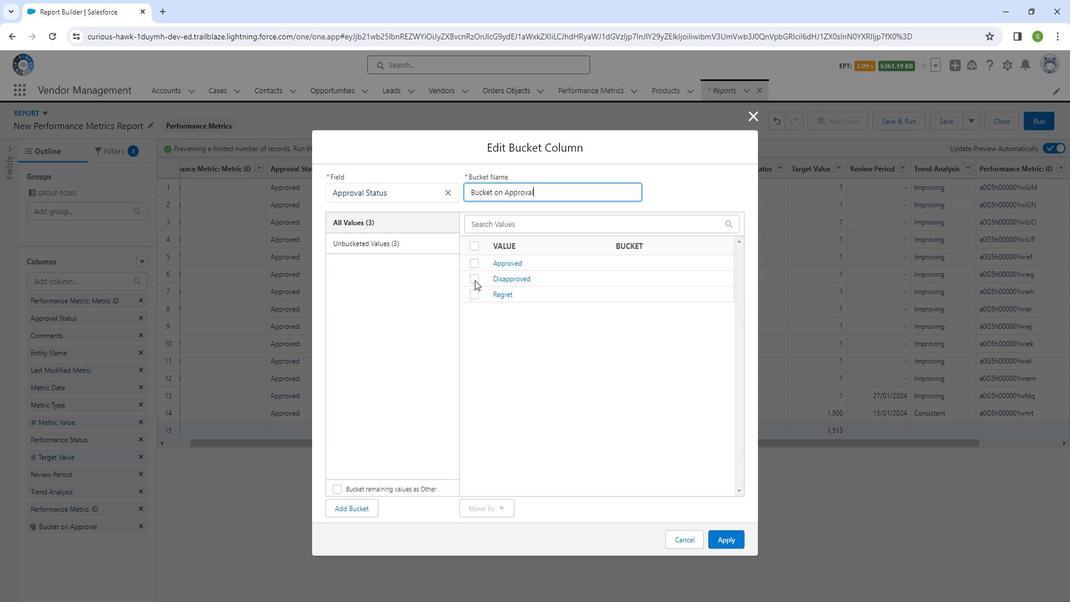 
Action: Mouse pressed left at (474, 280)
Screenshot: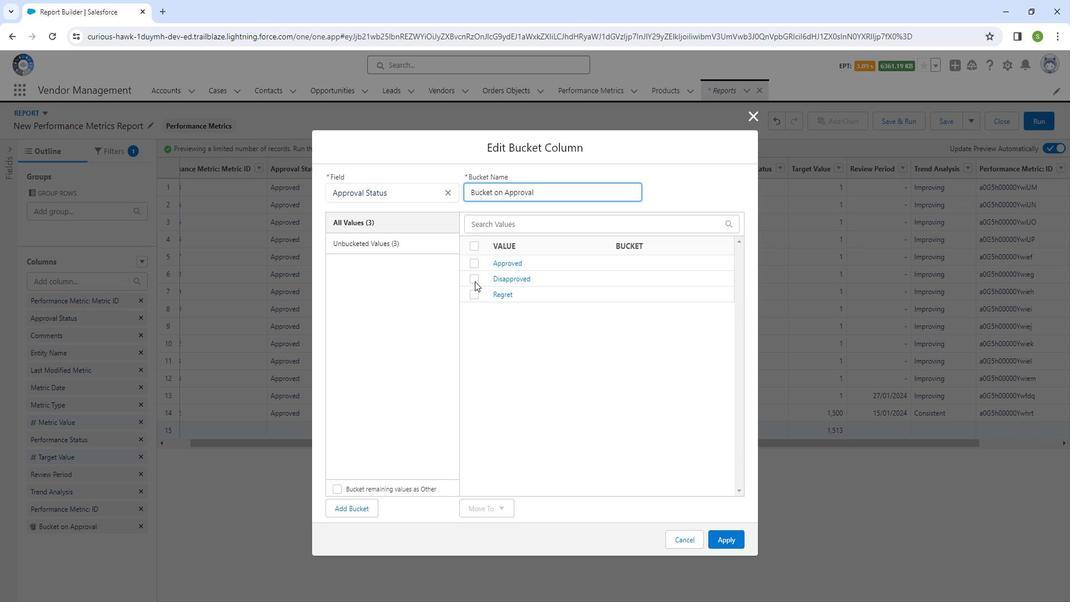 
Action: Mouse moved to (731, 537)
Screenshot: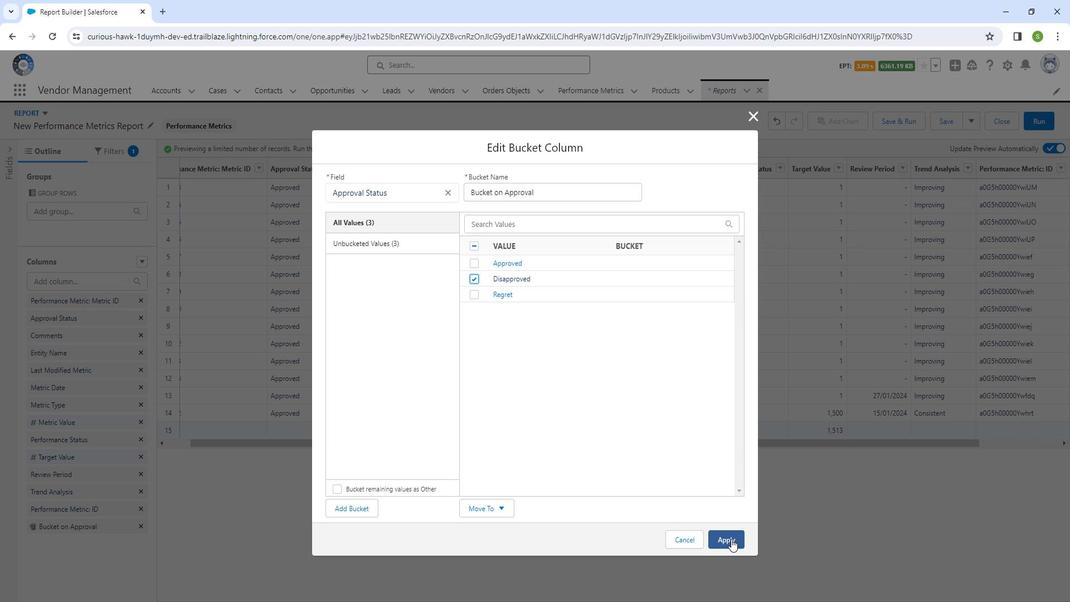 
Action: Mouse pressed left at (731, 537)
Screenshot: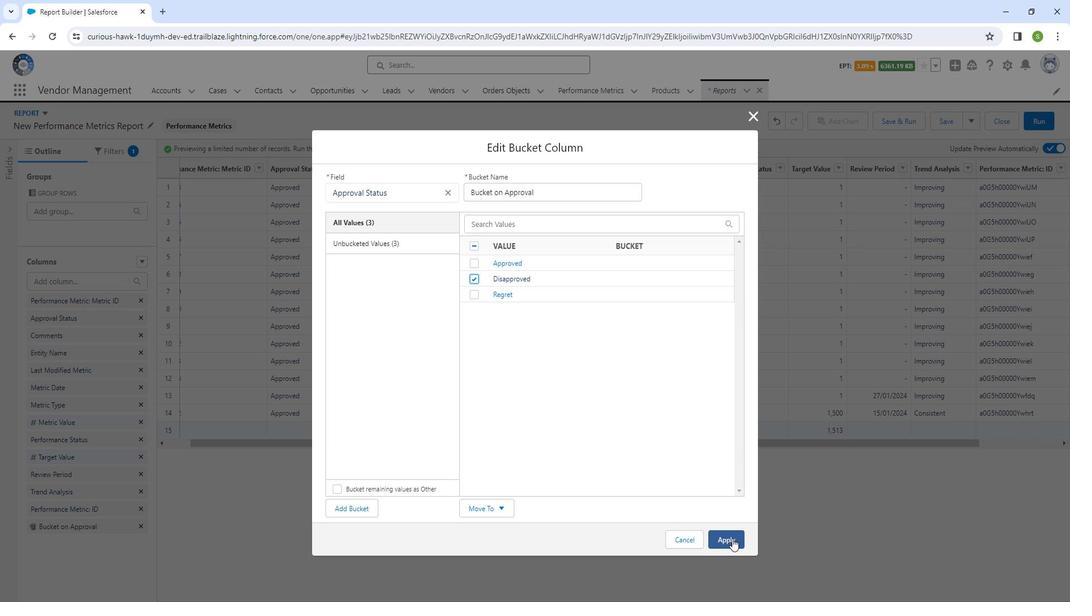 
Action: Mouse moved to (664, 442)
Screenshot: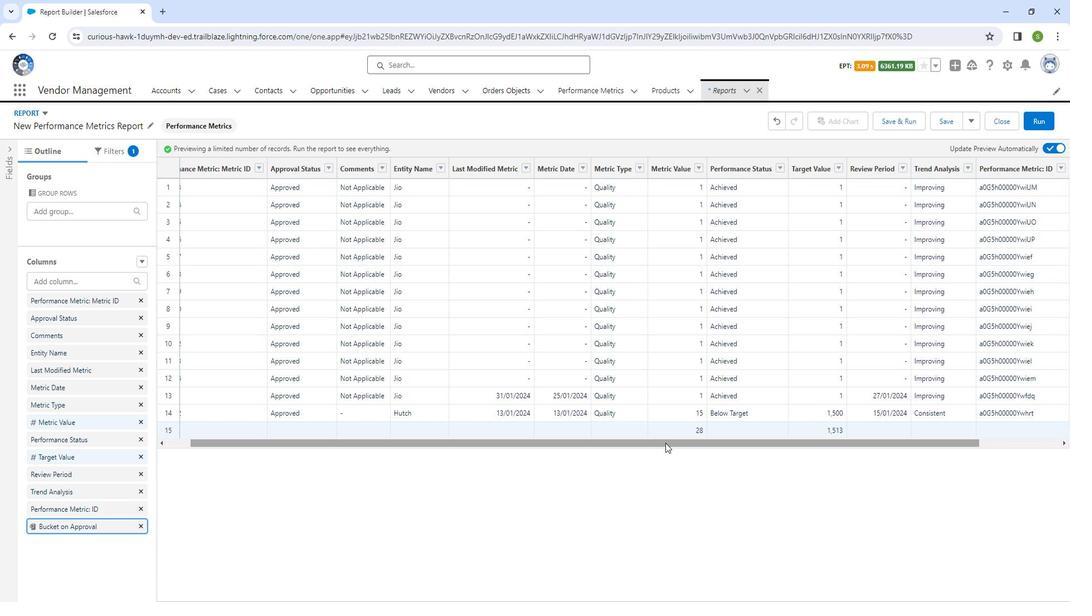 
Action: Mouse pressed left at (664, 442)
Screenshot: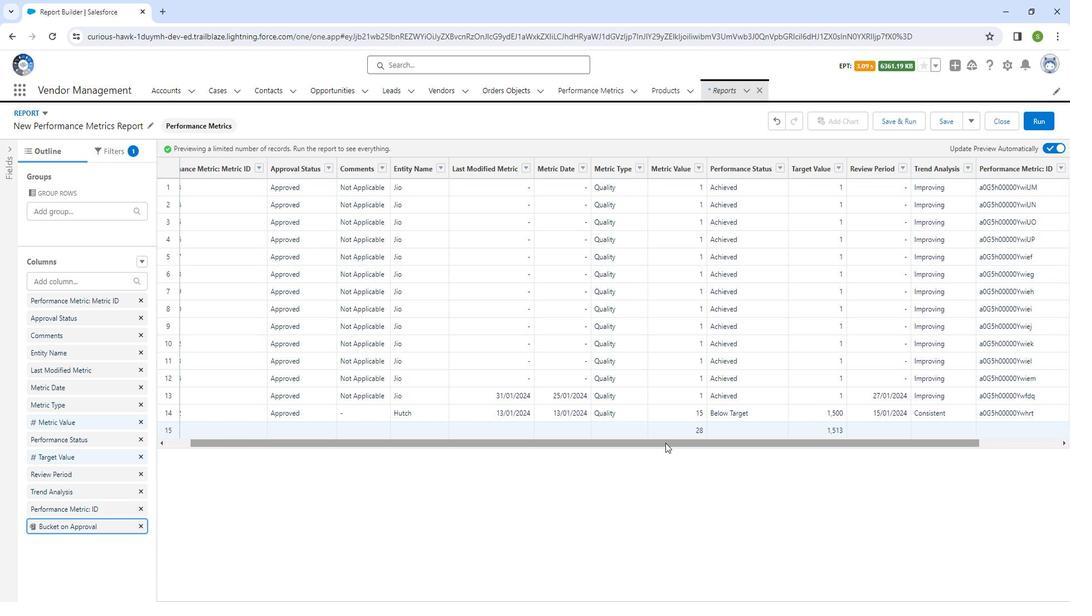 
Action: Mouse moved to (96, 530)
Screenshot: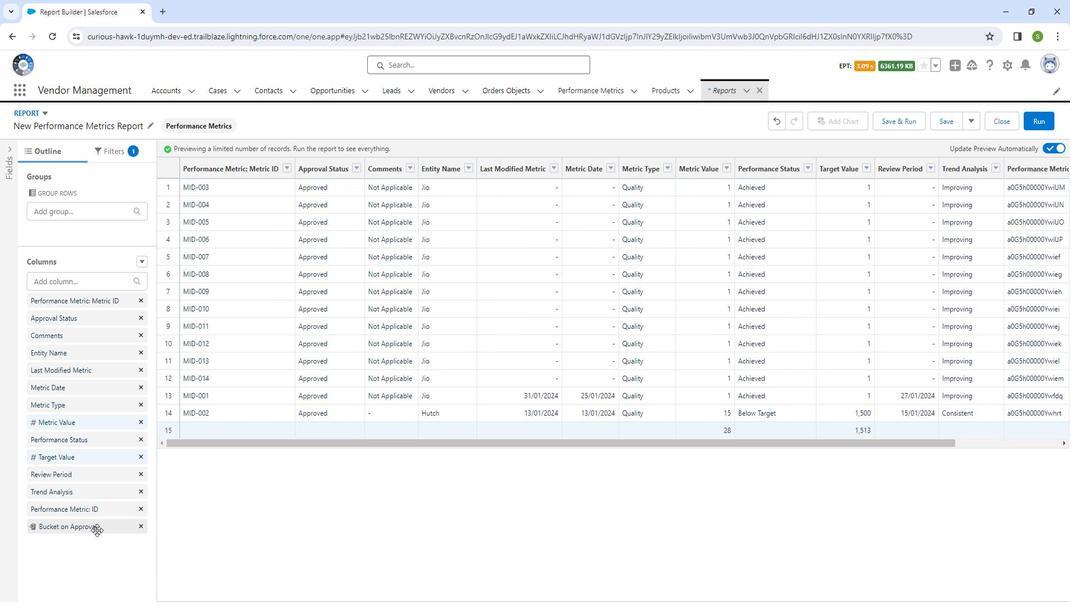 
Action: Mouse pressed left at (96, 530)
